 Task: Explore Airbnb listings in Nashville, Tennesse, Plan accommodations for an official meeting.
Action: Mouse moved to (437, 75)
Screenshot: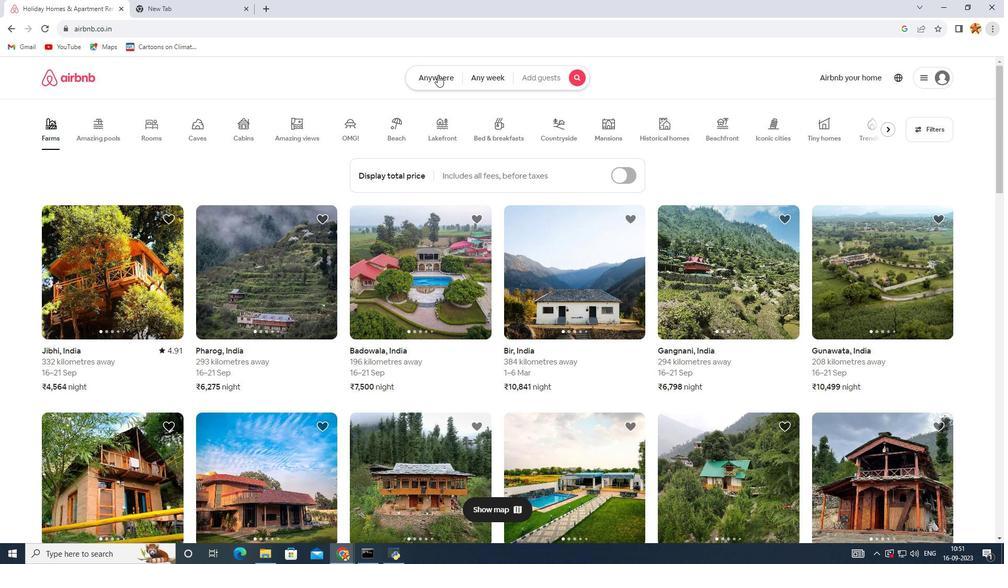 
Action: Mouse pressed left at (437, 75)
Screenshot: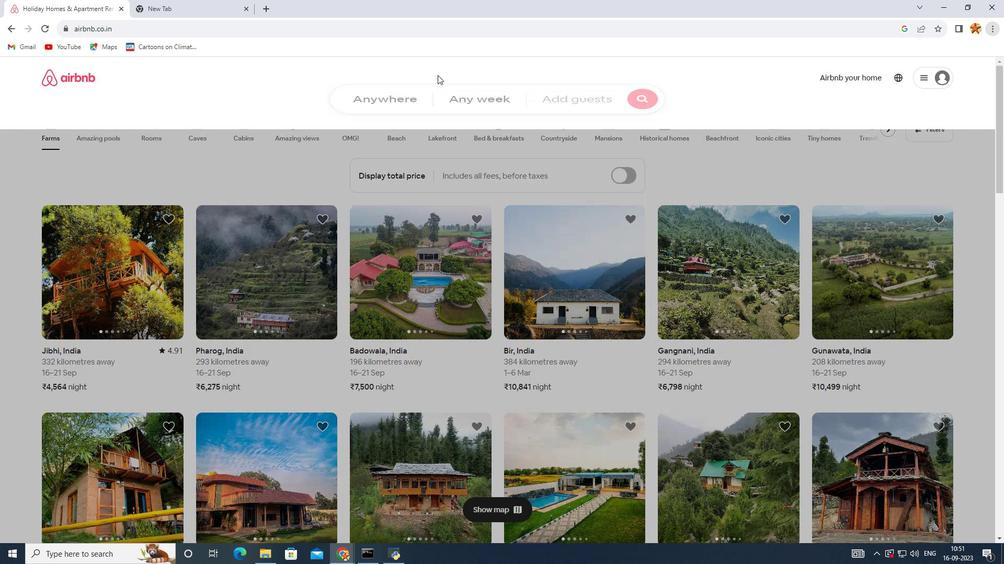 
Action: Mouse moved to (380, 111)
Screenshot: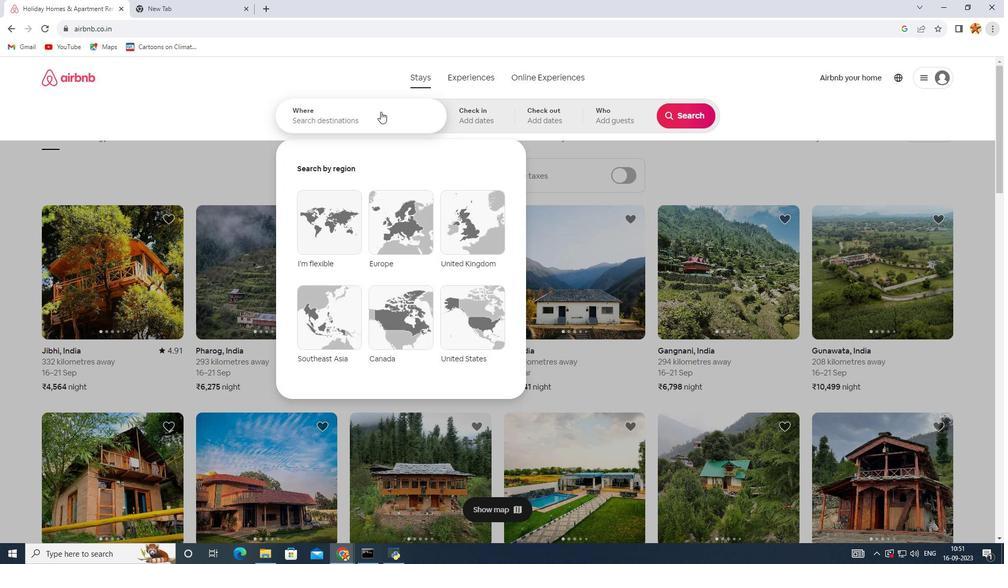 
Action: Mouse pressed left at (380, 111)
Screenshot: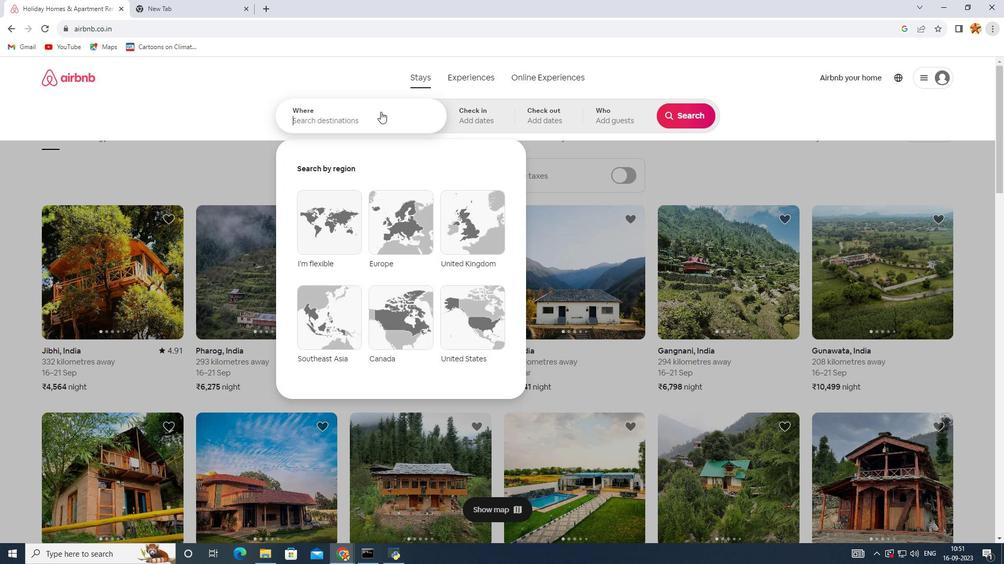 
Action: Mouse moved to (401, 107)
Screenshot: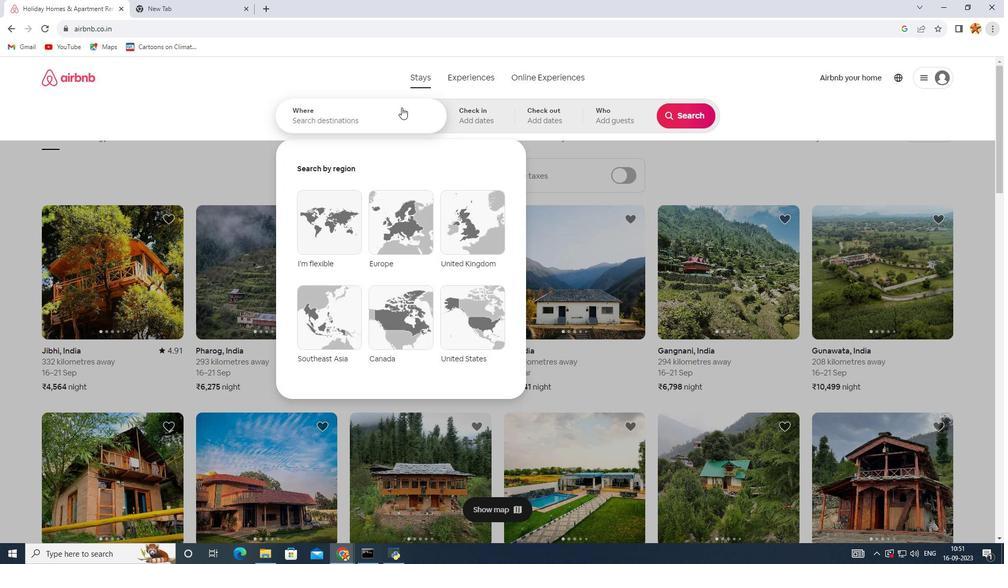 
Action: Key pressed <Key.caps_lock>N<Key.caps_lock>ashville
Screenshot: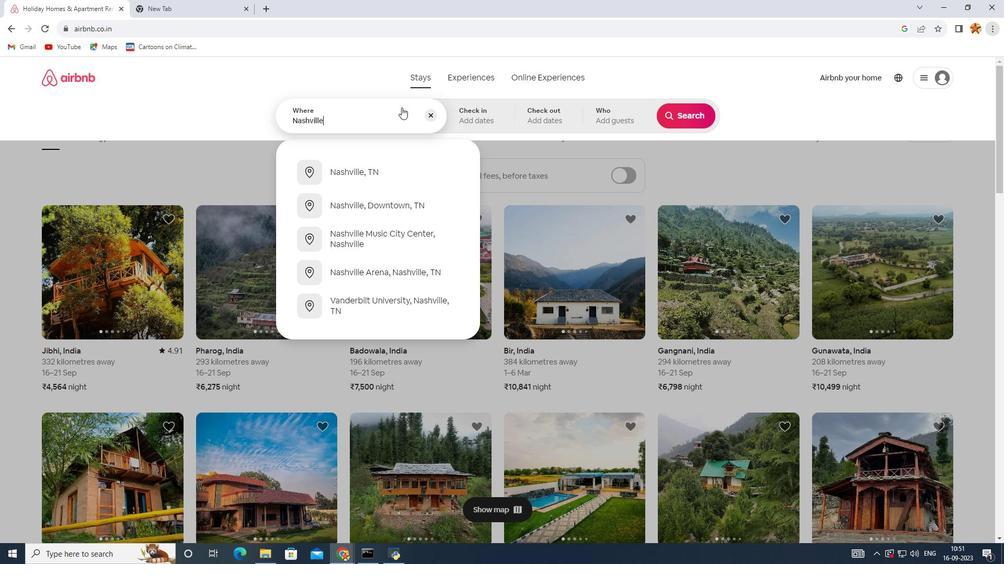 
Action: Mouse moved to (392, 177)
Screenshot: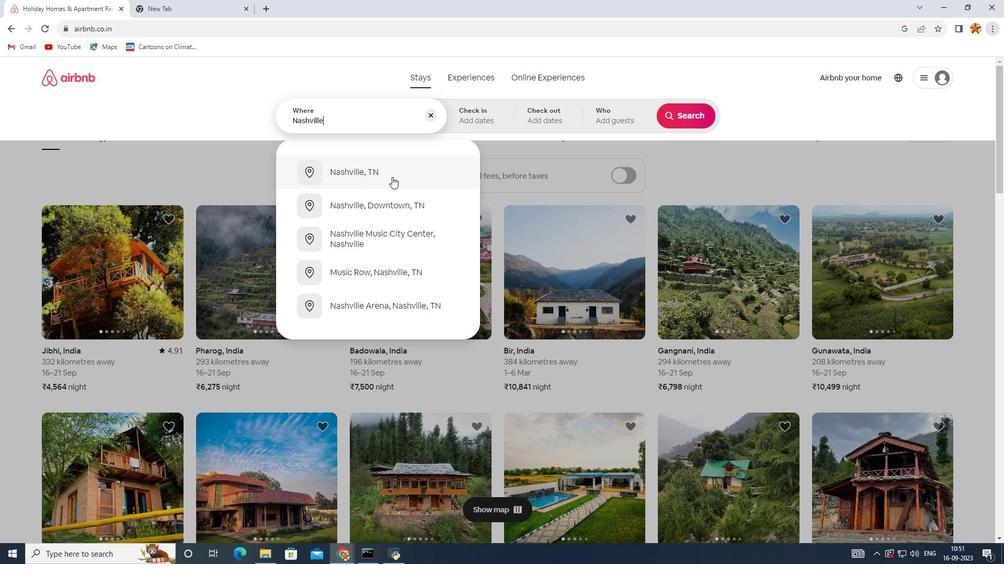 
Action: Mouse pressed left at (392, 177)
Screenshot: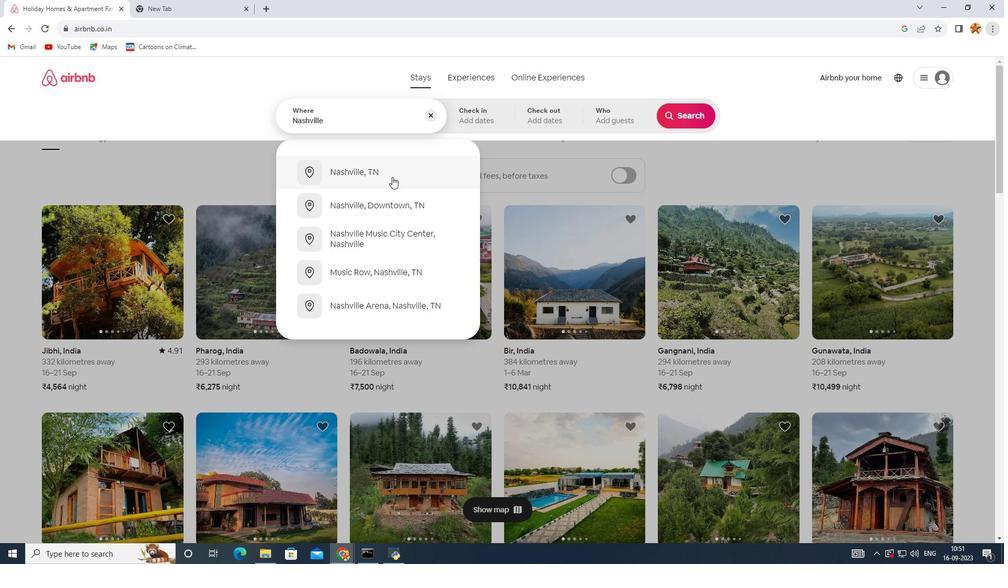 
Action: Mouse moved to (689, 117)
Screenshot: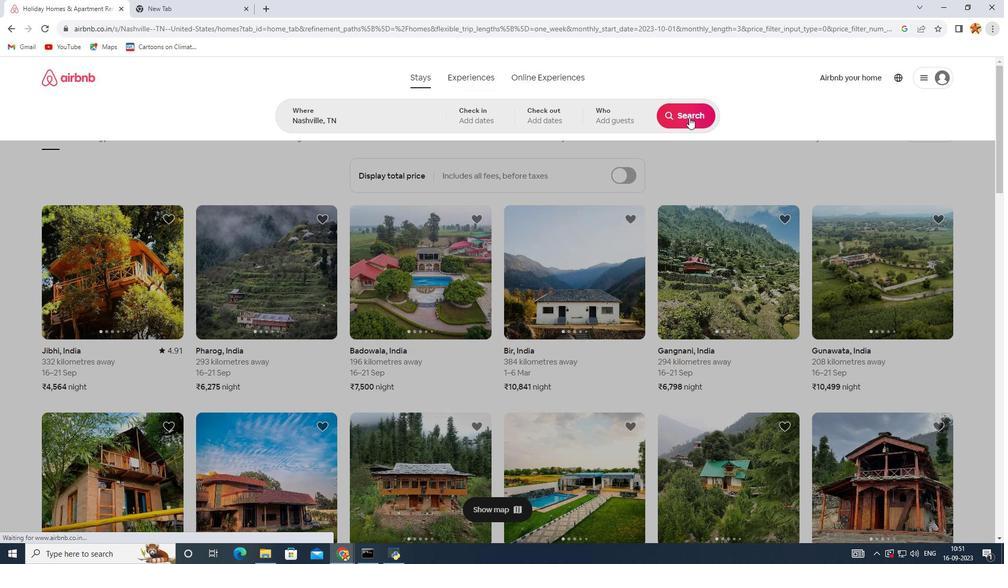 
Action: Mouse pressed left at (689, 117)
Screenshot: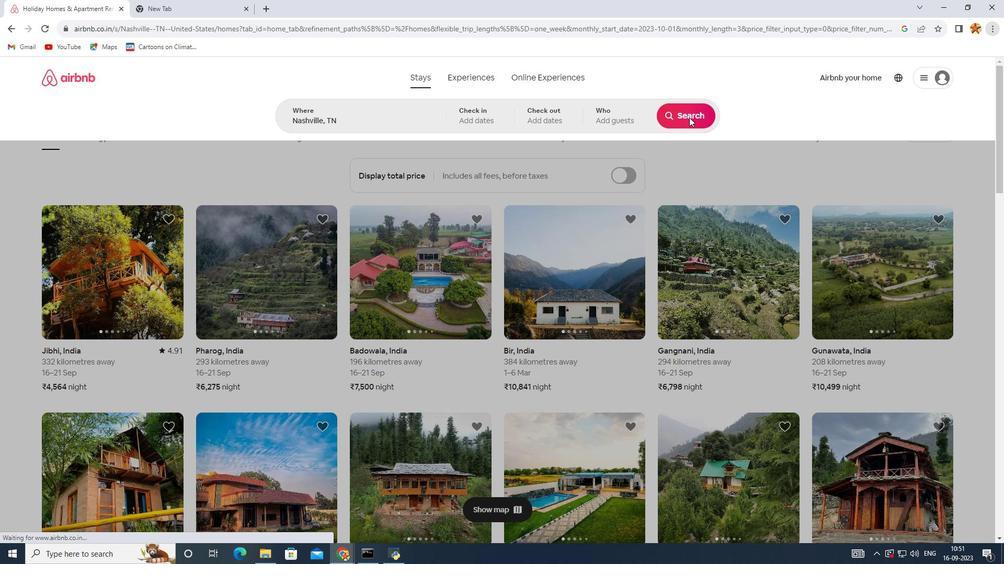
Action: Mouse moved to (955, 119)
Screenshot: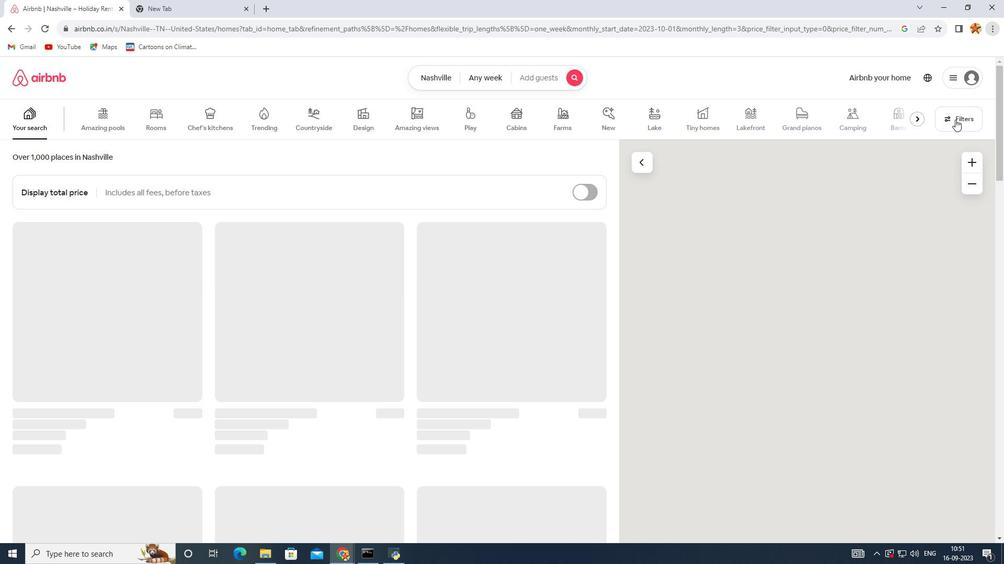 
Action: Mouse pressed left at (955, 119)
Screenshot: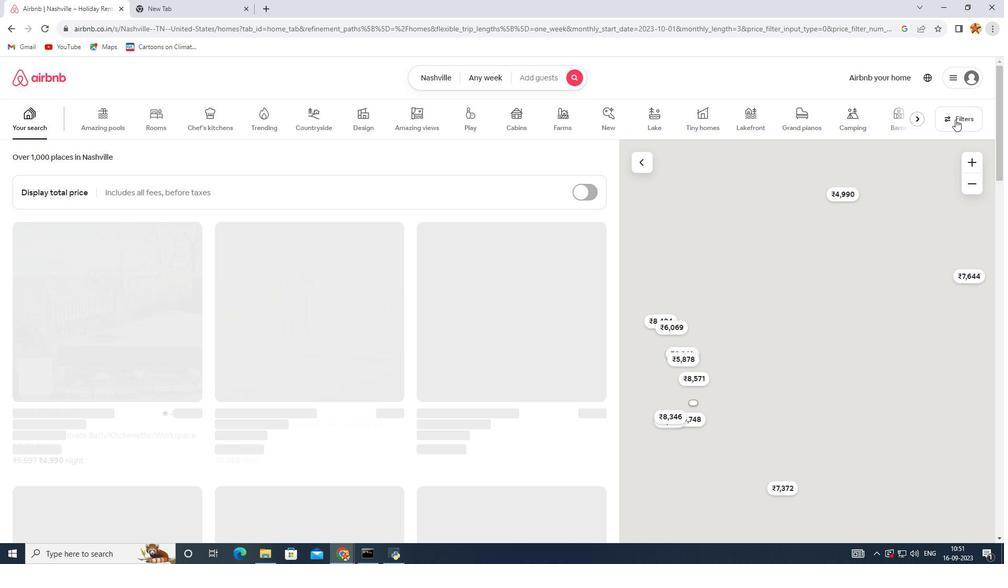 
Action: Mouse pressed left at (955, 119)
Screenshot: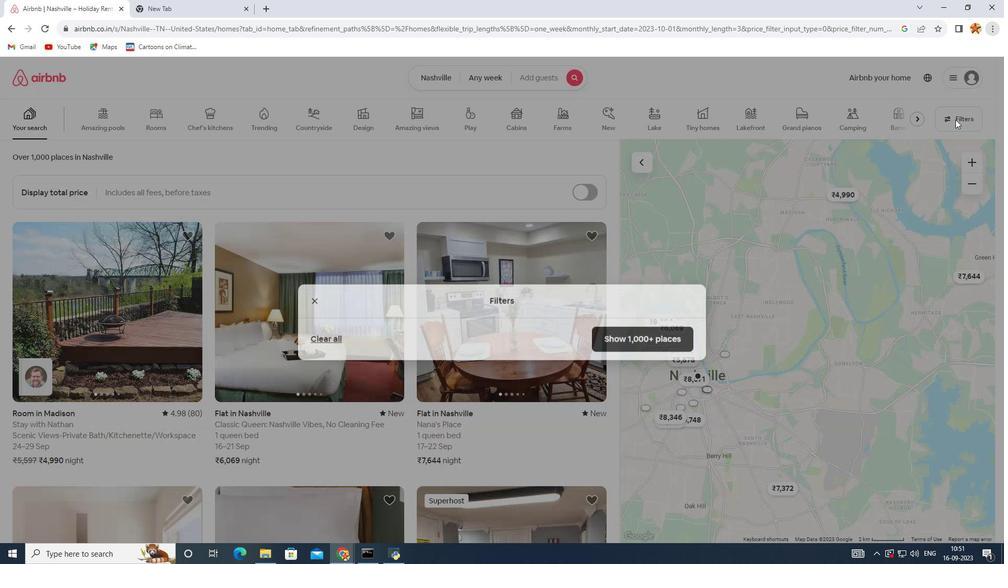 
Action: Mouse moved to (950, 122)
Screenshot: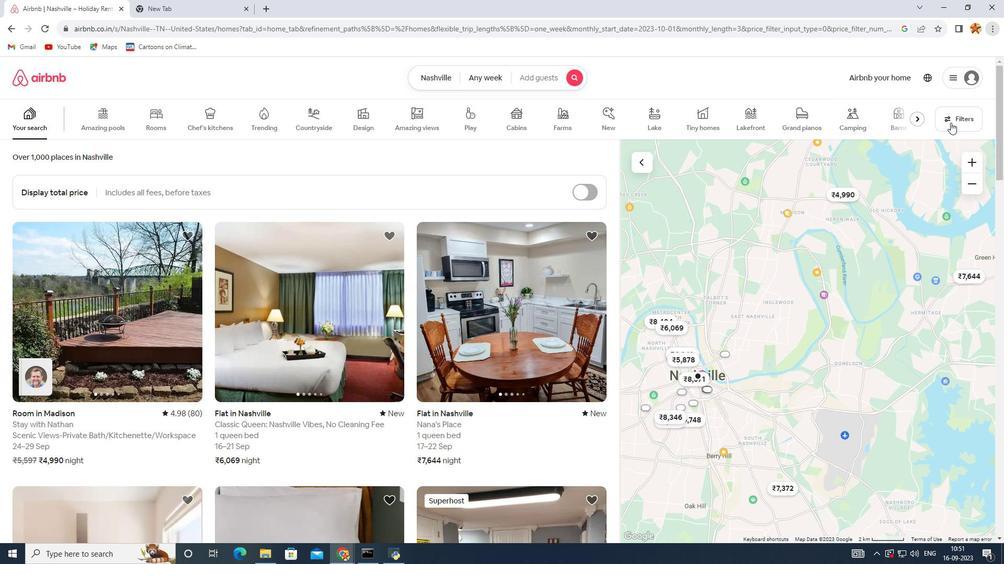 
Action: Mouse pressed left at (950, 122)
Screenshot: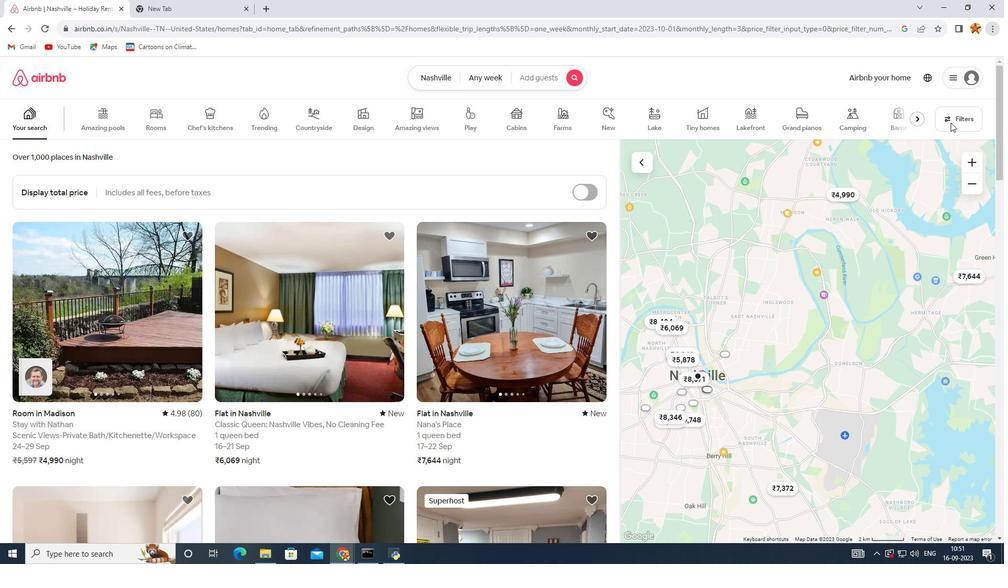 
Action: Mouse moved to (345, 329)
Screenshot: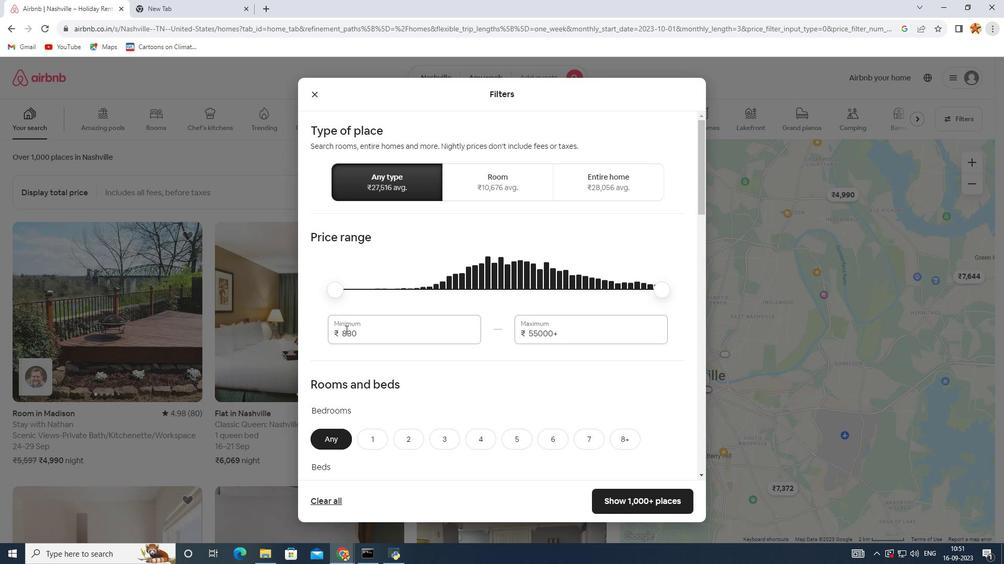 
Action: Mouse scrolled (345, 329) with delta (0, 0)
Screenshot: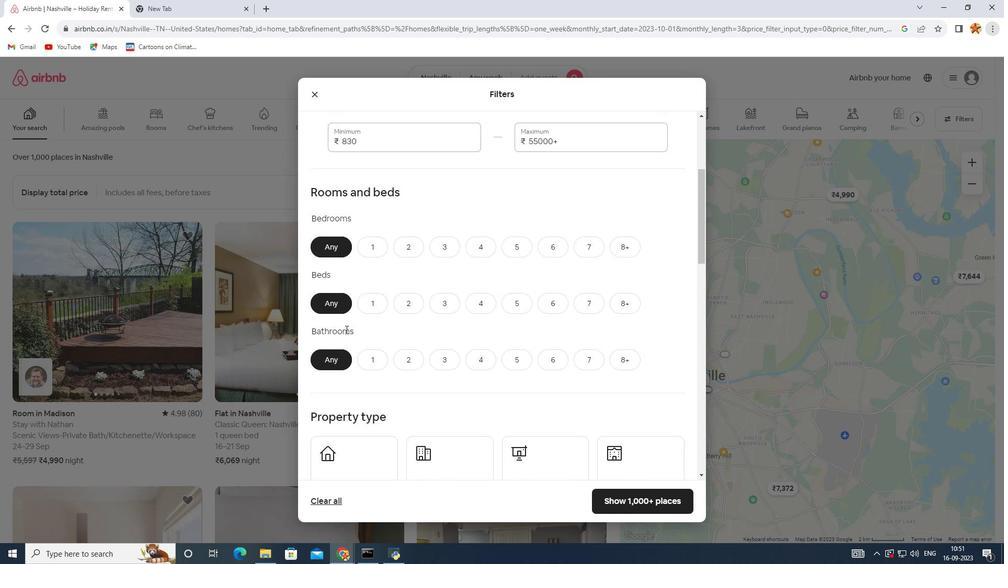 
Action: Mouse scrolled (345, 329) with delta (0, 0)
Screenshot: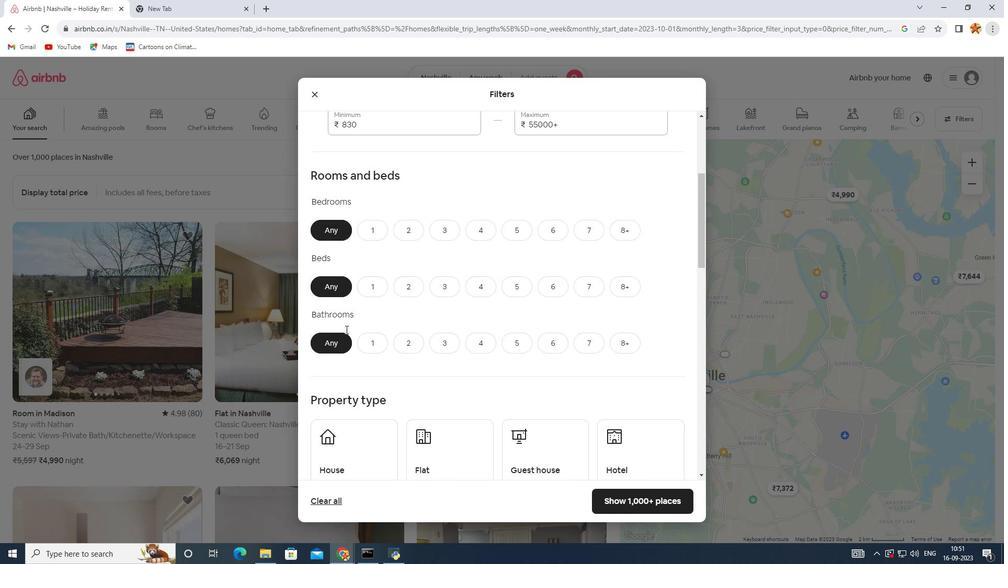 
Action: Mouse scrolled (345, 329) with delta (0, 0)
Screenshot: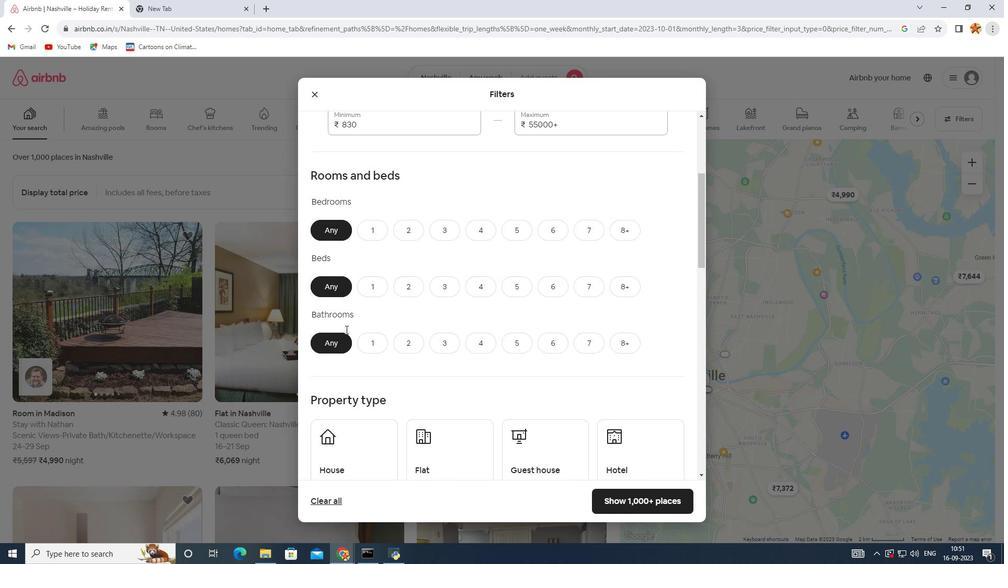 
Action: Mouse scrolled (345, 329) with delta (0, 0)
Screenshot: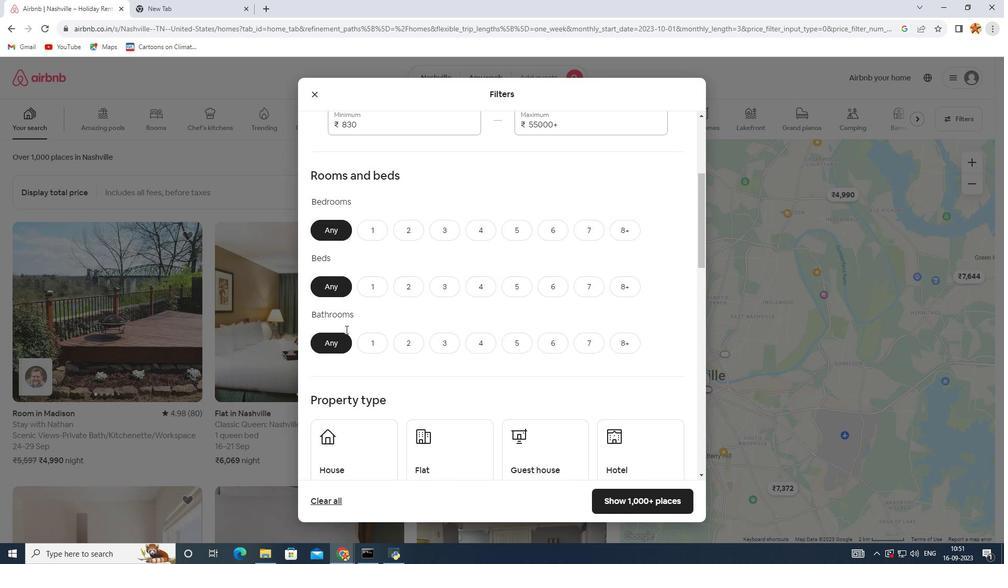 
Action: Mouse scrolled (345, 329) with delta (0, 0)
Screenshot: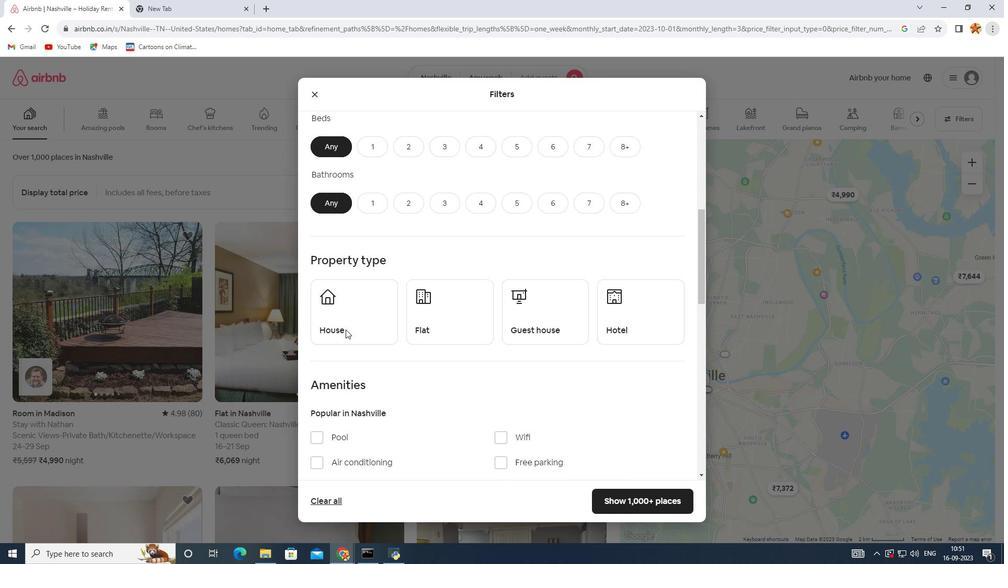 
Action: Mouse scrolled (345, 329) with delta (0, 0)
Screenshot: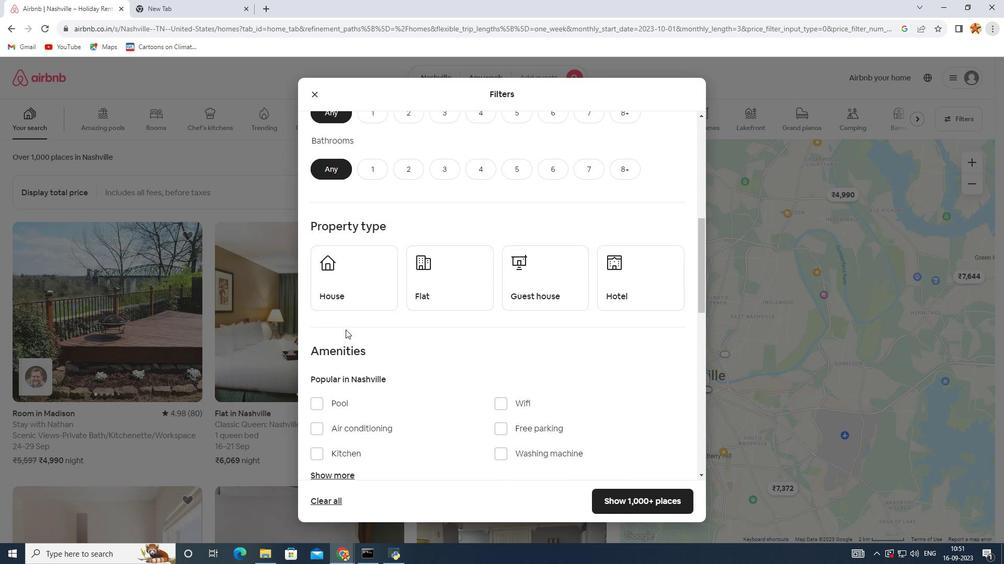 
Action: Mouse scrolled (345, 329) with delta (0, 0)
Screenshot: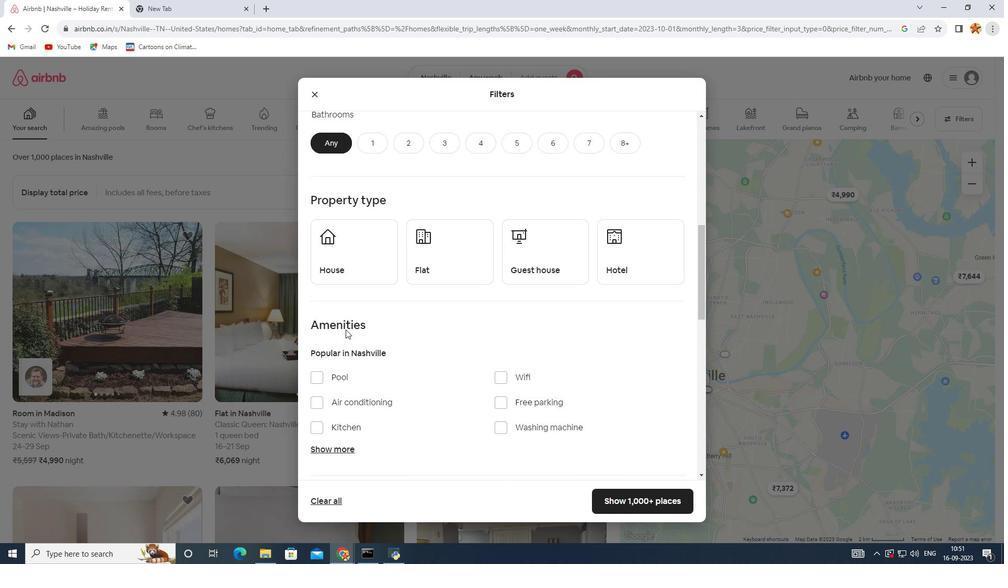 
Action: Mouse scrolled (345, 329) with delta (0, 0)
Screenshot: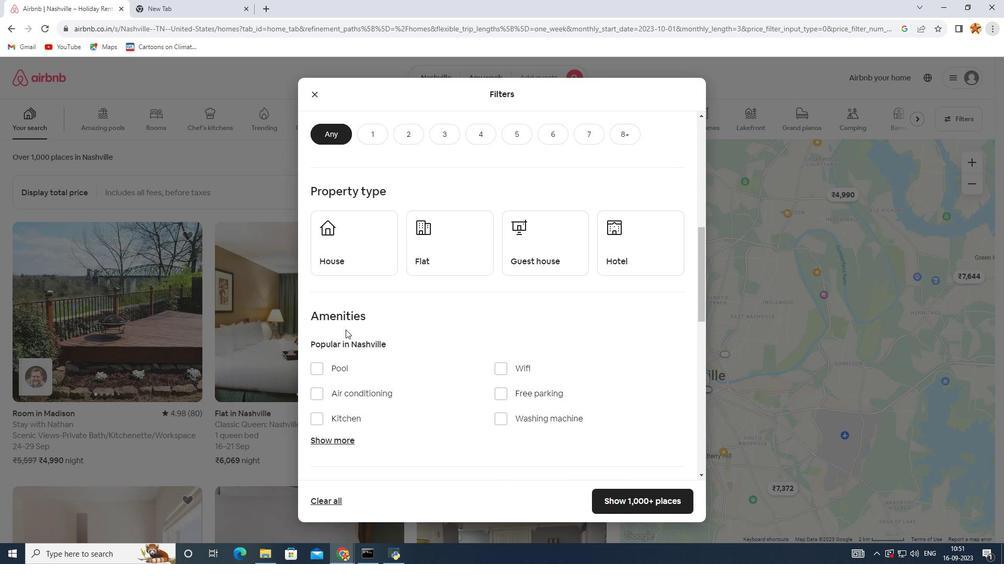
Action: Mouse moved to (336, 399)
Screenshot: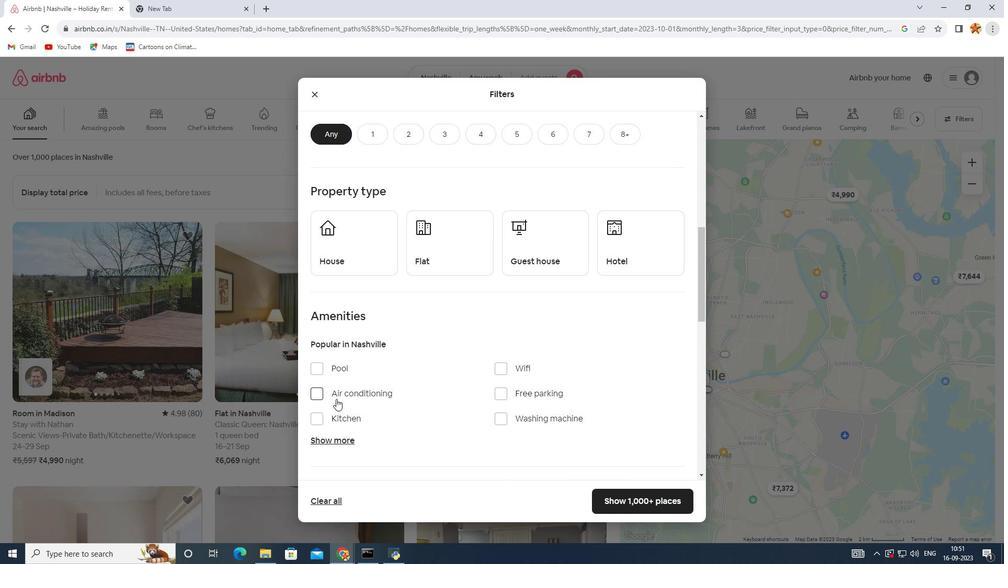 
Action: Mouse scrolled (336, 399) with delta (0, 0)
Screenshot: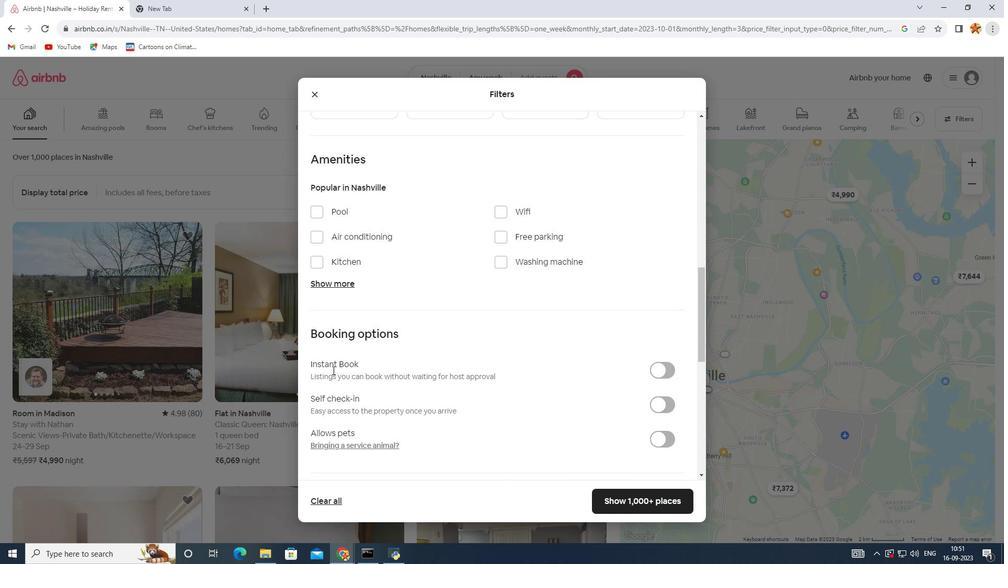 
Action: Mouse scrolled (336, 399) with delta (0, 0)
Screenshot: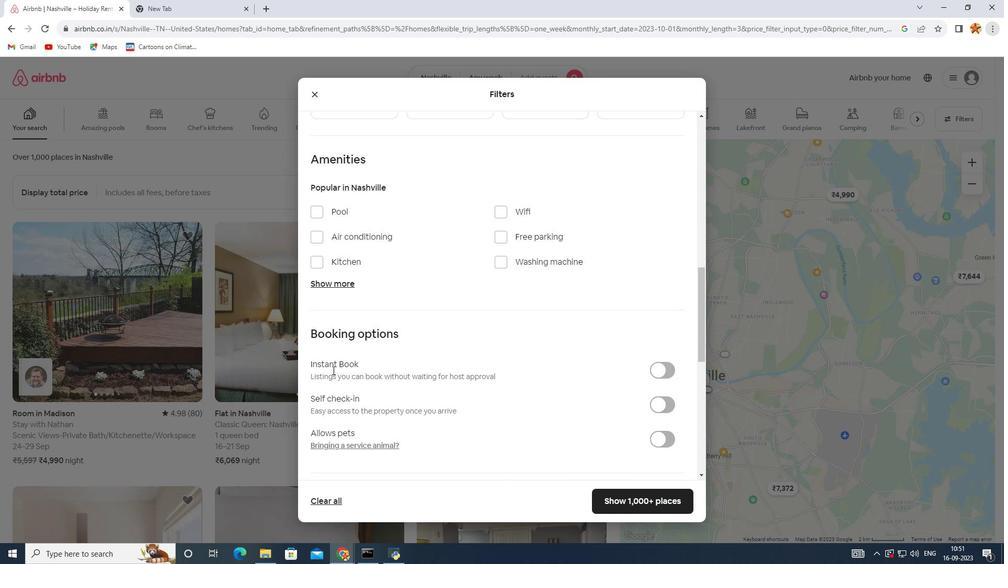 
Action: Mouse scrolled (336, 399) with delta (0, 0)
Screenshot: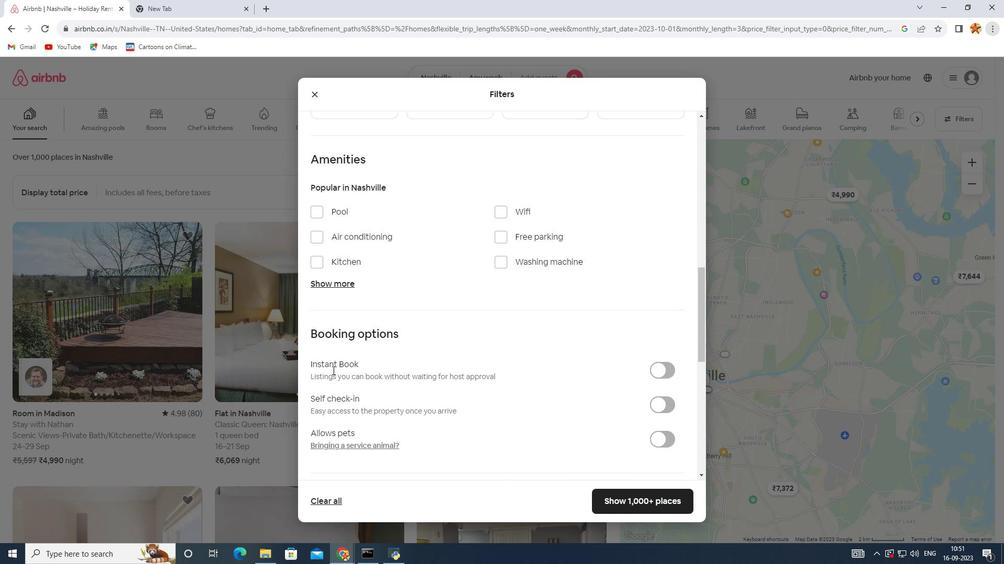 
Action: Mouse moved to (348, 285)
Screenshot: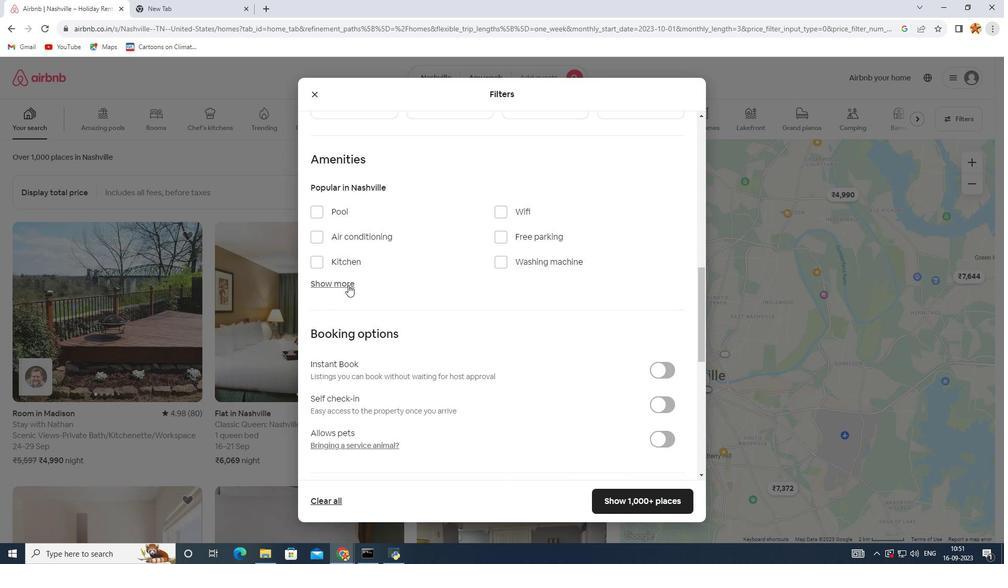 
Action: Mouse pressed left at (348, 285)
Screenshot: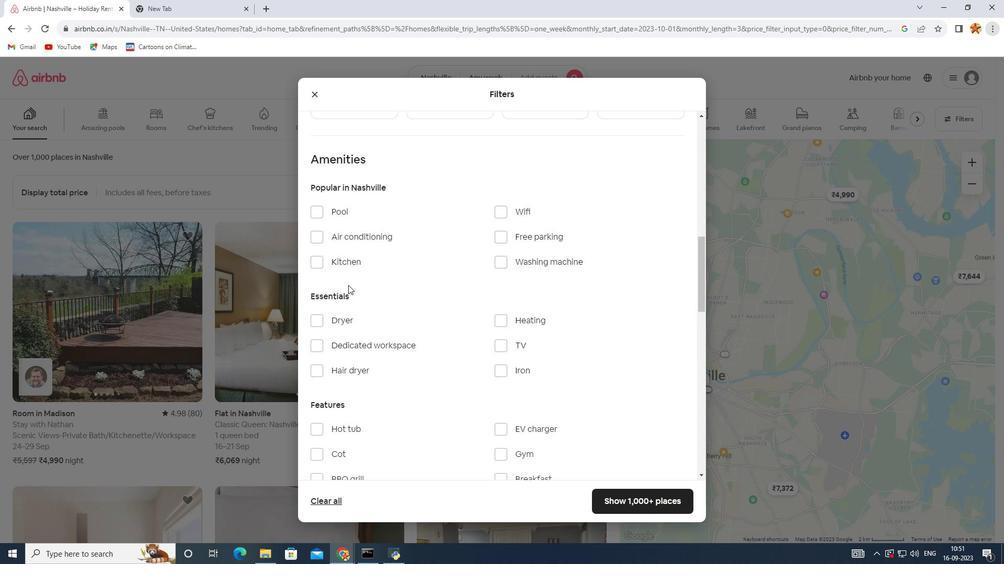 
Action: Mouse moved to (335, 320)
Screenshot: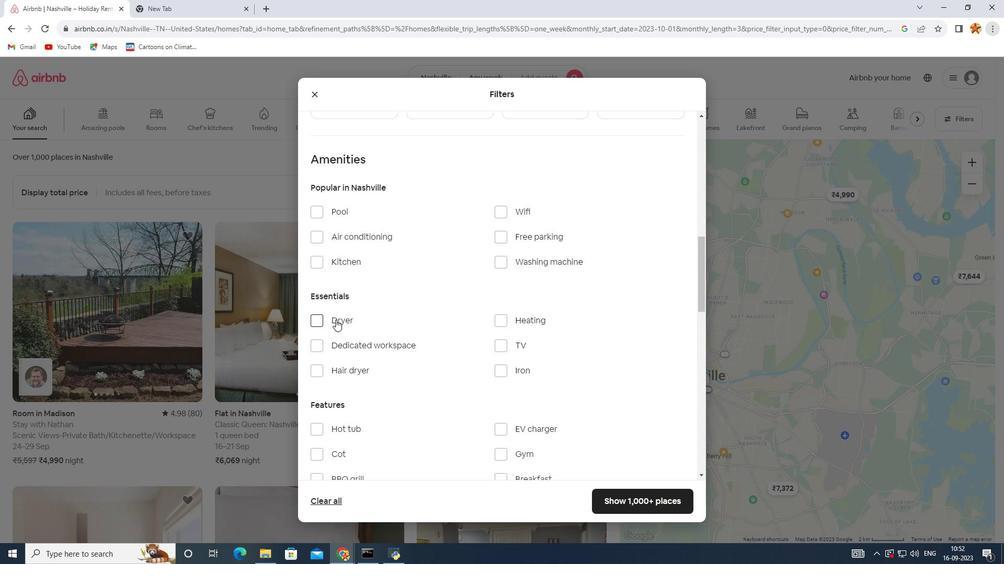 
Action: Mouse scrolled (335, 319) with delta (0, 0)
Screenshot: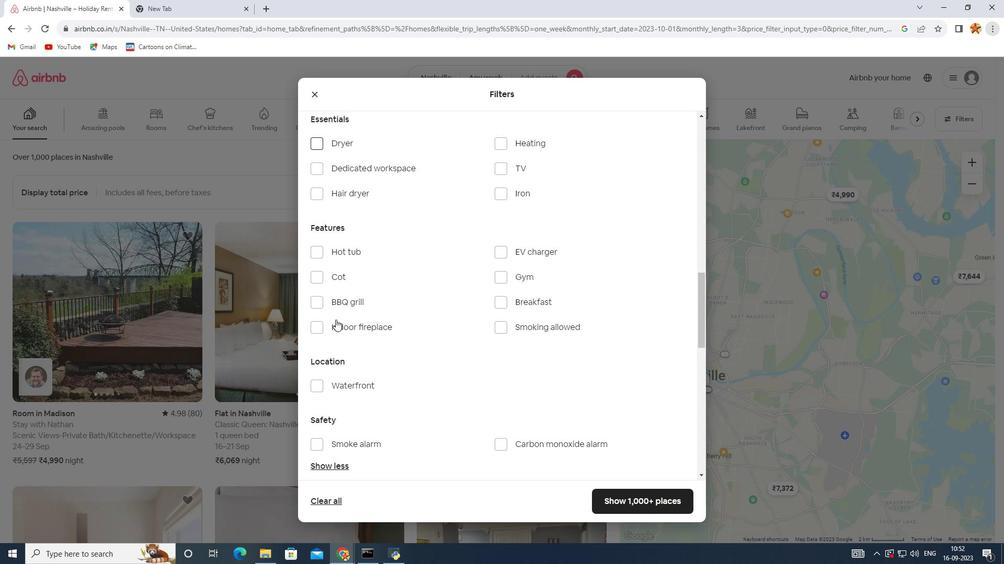 
Action: Mouse scrolled (335, 319) with delta (0, 0)
Screenshot: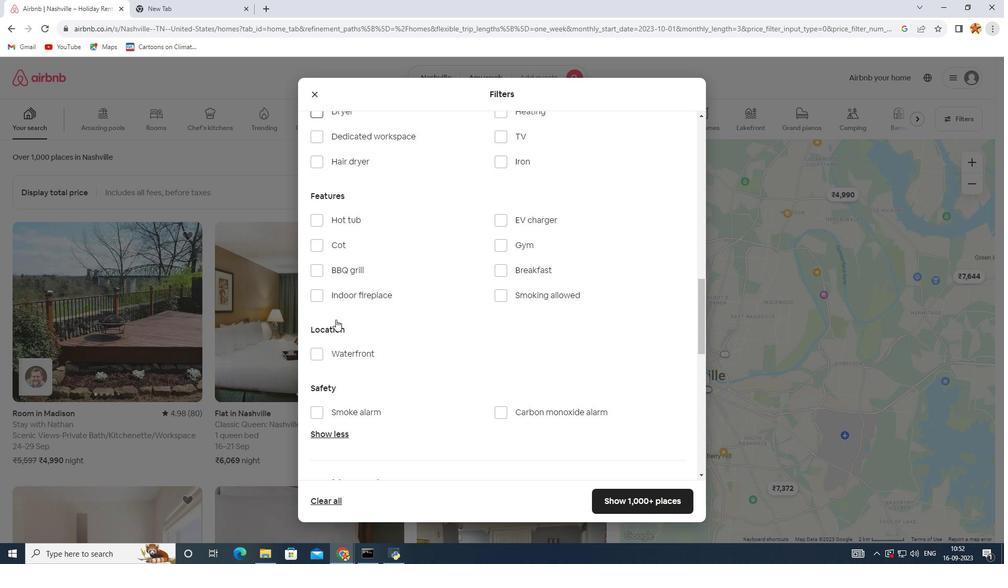 
Action: Mouse scrolled (335, 319) with delta (0, 0)
Screenshot: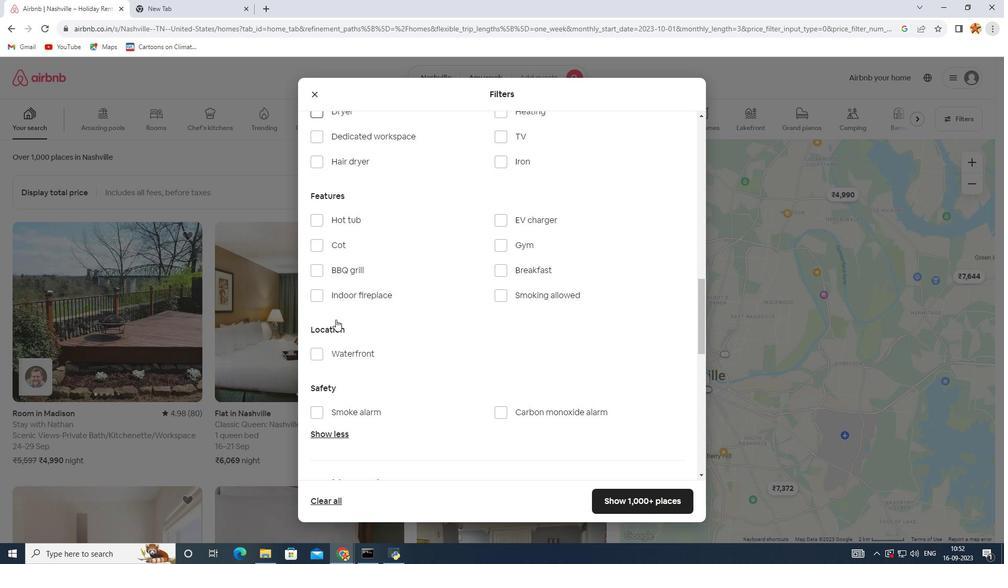 
Action: Mouse scrolled (335, 319) with delta (0, 0)
Screenshot: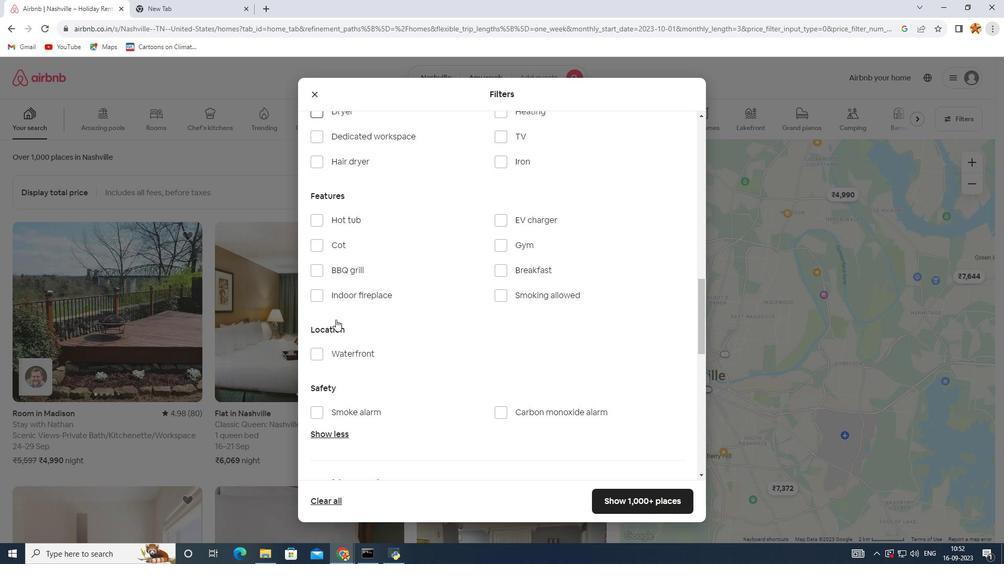 
Action: Mouse moved to (322, 277)
Screenshot: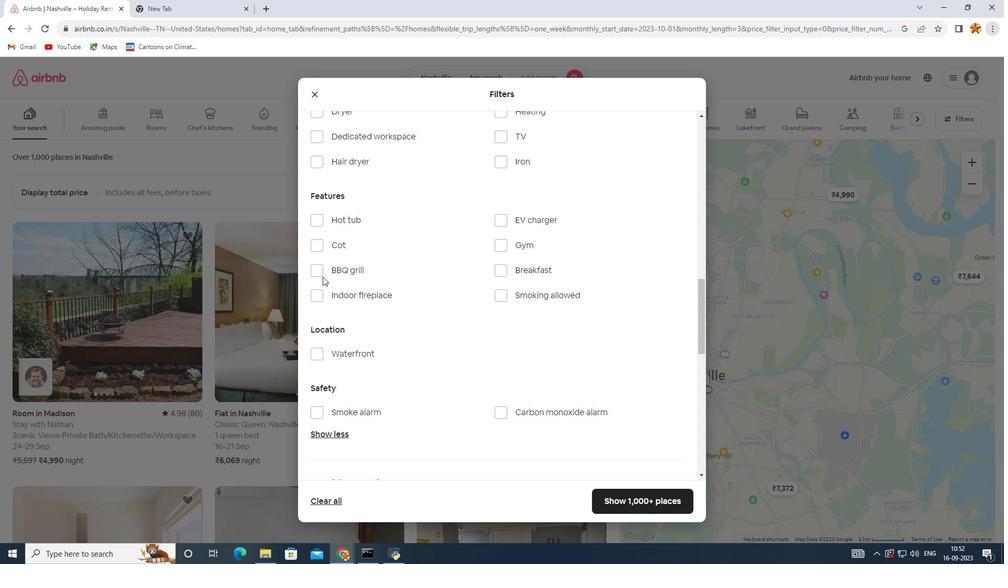 
Action: Mouse pressed left at (322, 277)
Screenshot: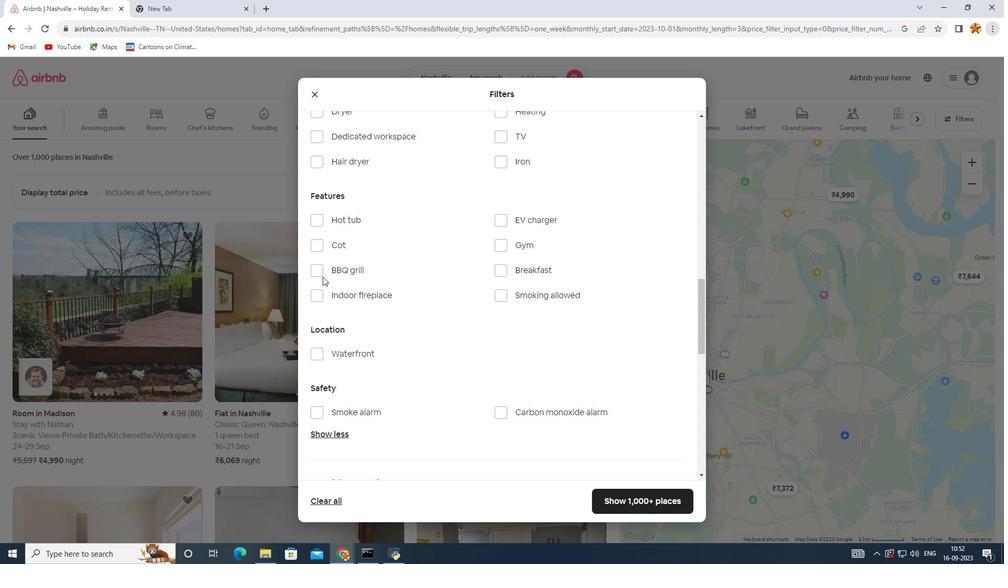 
Action: Mouse moved to (319, 276)
Screenshot: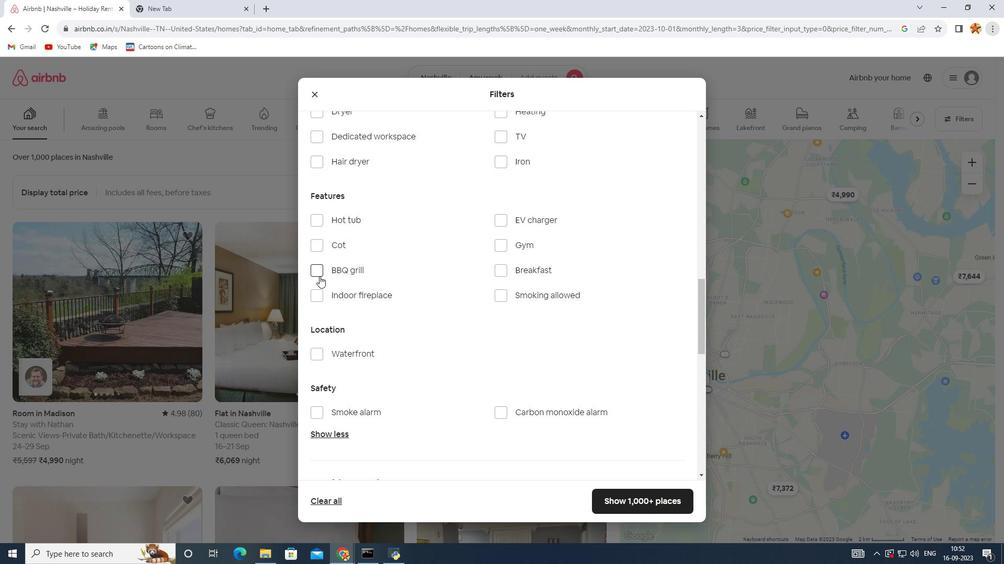 
Action: Mouse pressed left at (319, 276)
Screenshot: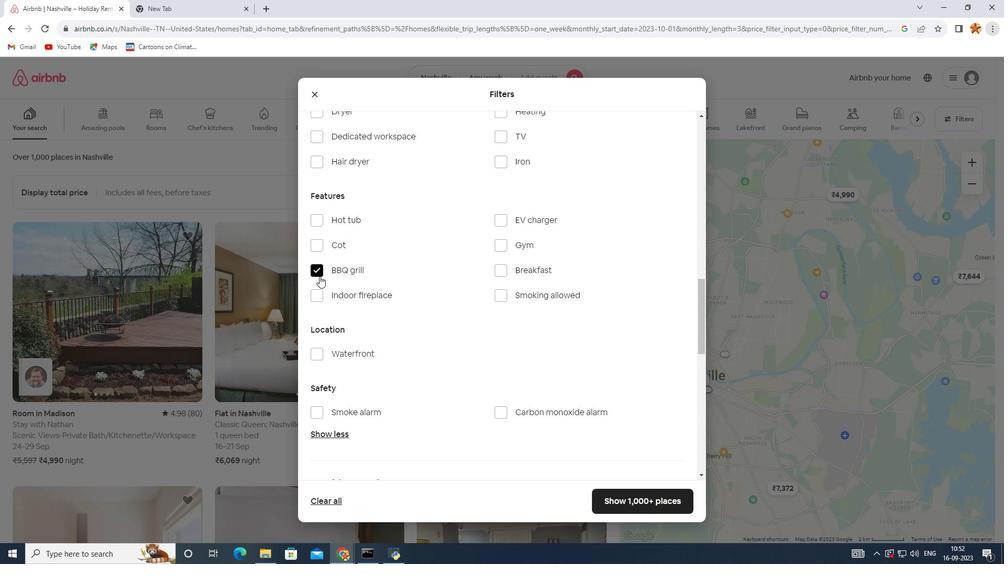 
Action: Mouse moved to (314, 298)
Screenshot: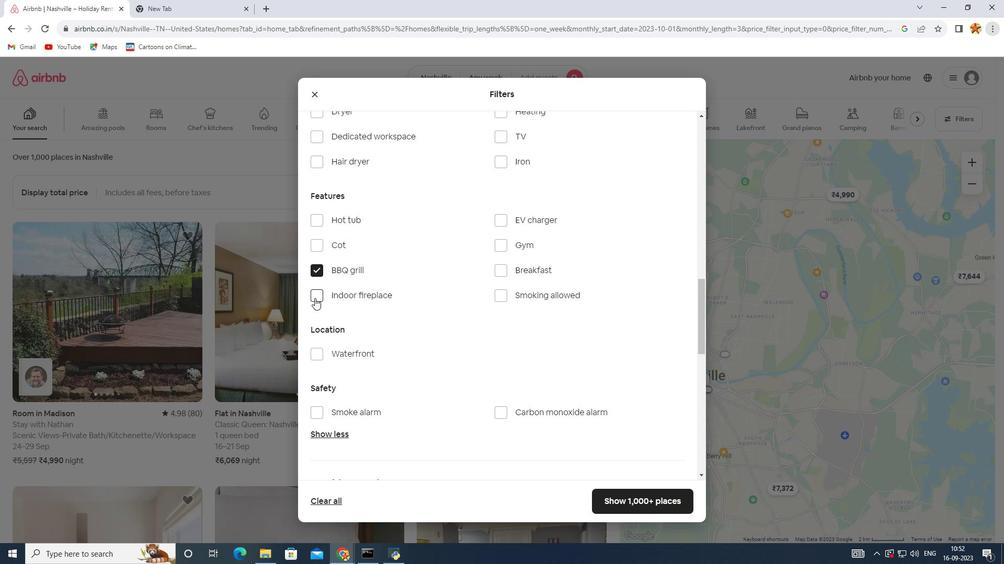 
Action: Mouse pressed left at (314, 298)
Screenshot: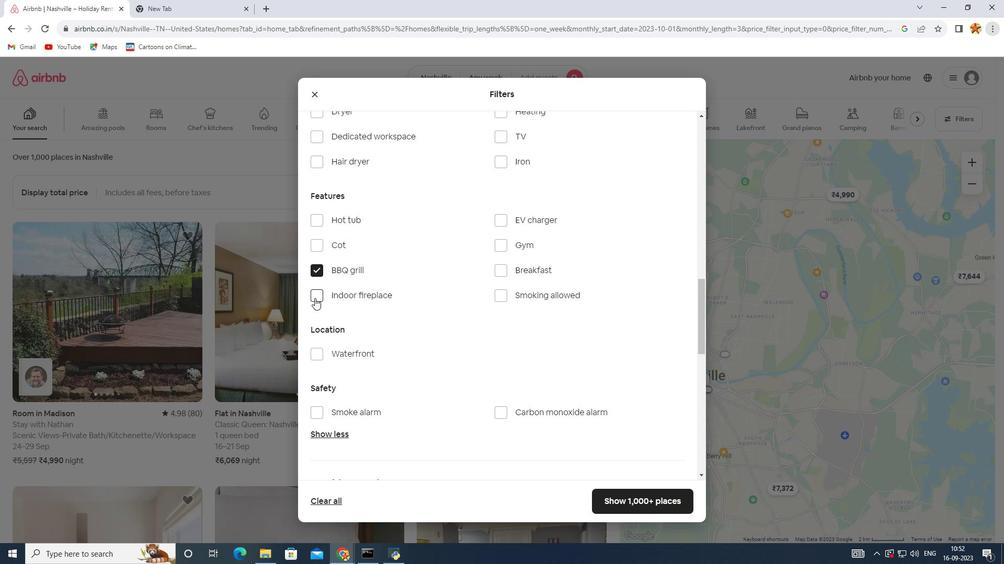 
Action: Mouse moved to (351, 290)
Screenshot: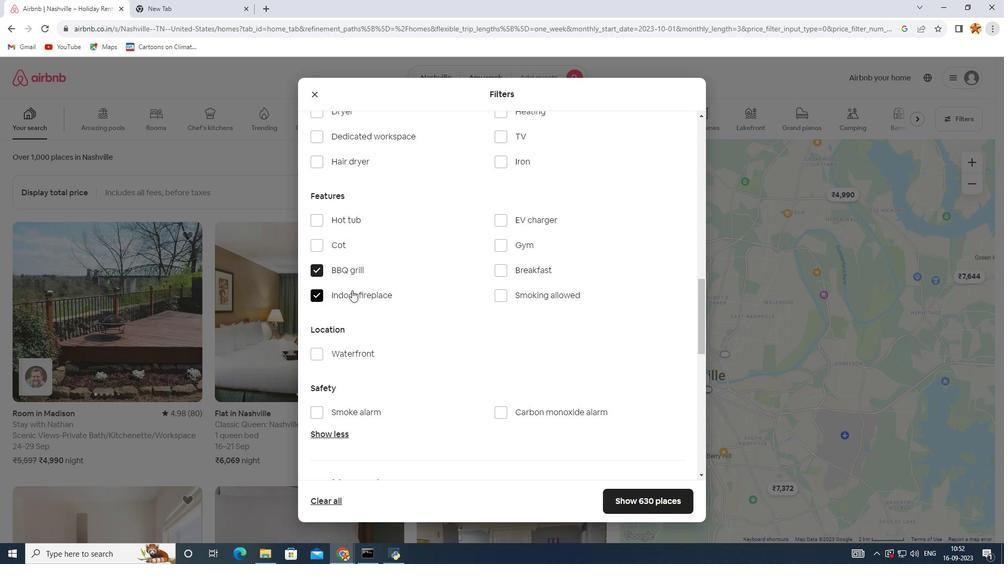 
Action: Mouse scrolled (351, 291) with delta (0, 0)
Screenshot: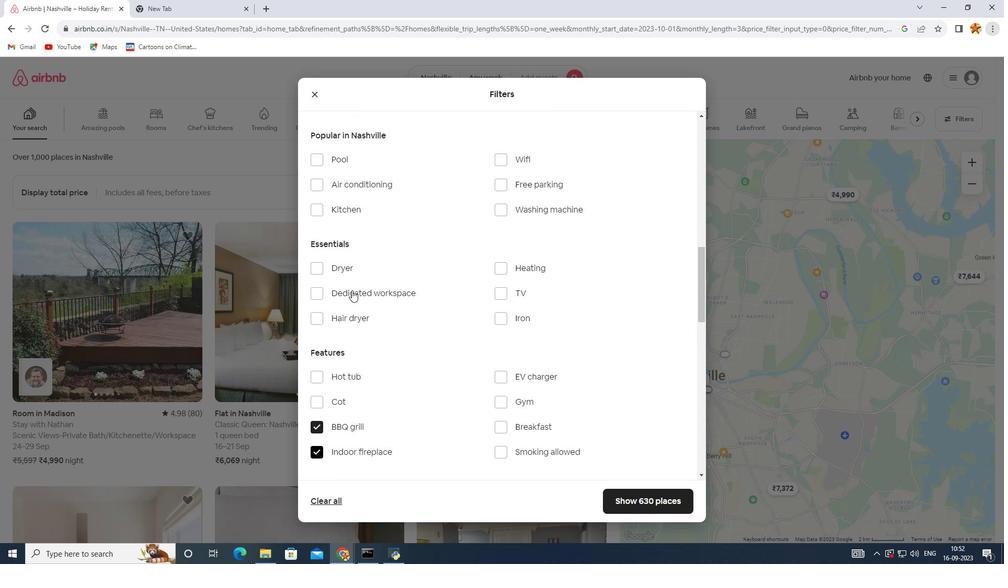 
Action: Mouse scrolled (351, 291) with delta (0, 0)
Screenshot: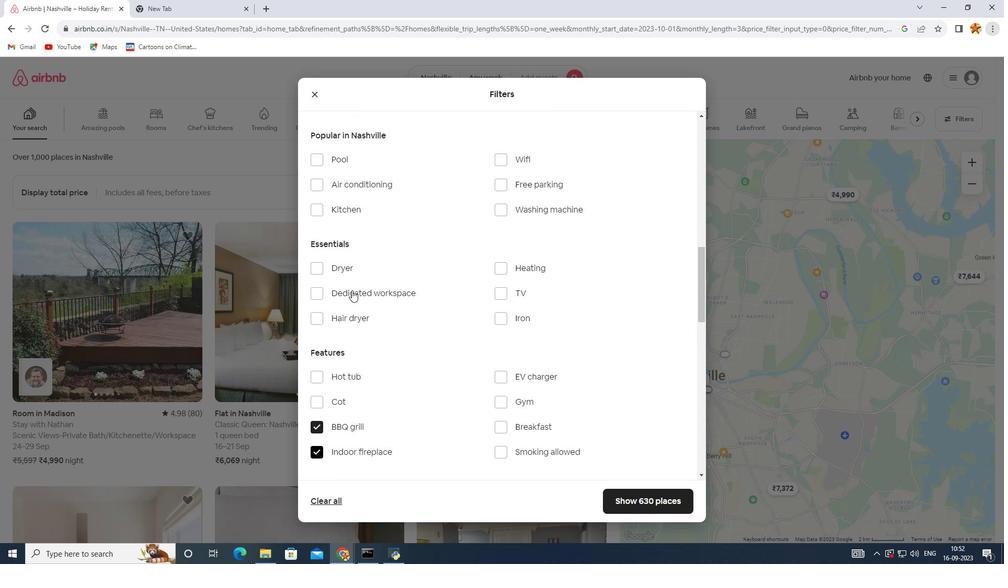 
Action: Mouse scrolled (351, 291) with delta (0, 0)
Screenshot: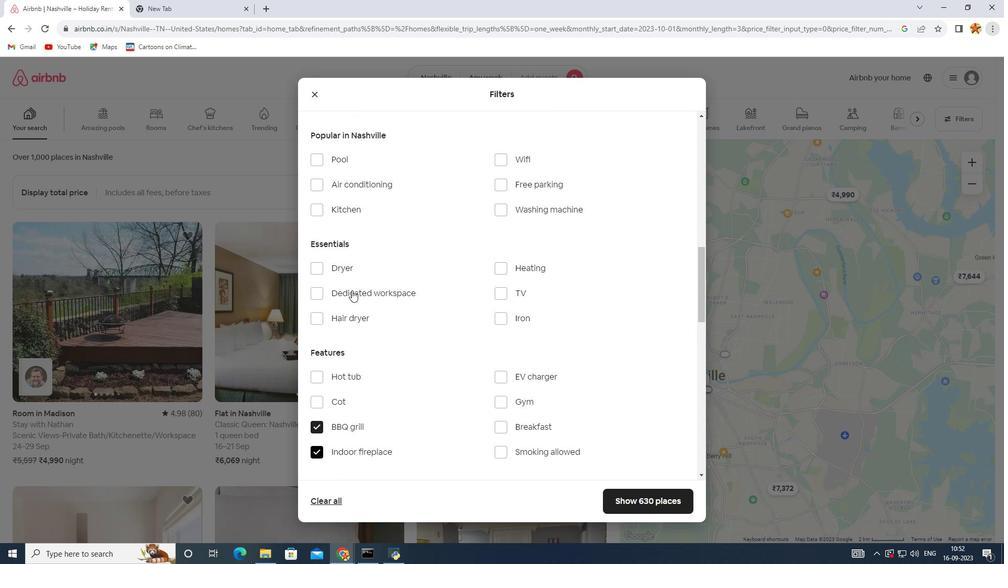 
Action: Mouse moved to (373, 295)
Screenshot: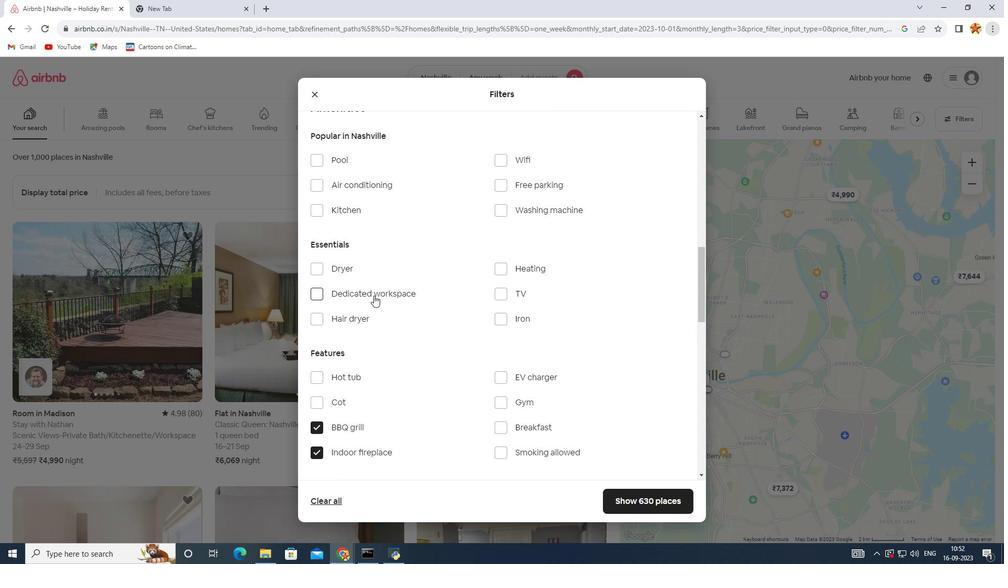 
Action: Mouse scrolled (373, 296) with delta (0, 0)
Screenshot: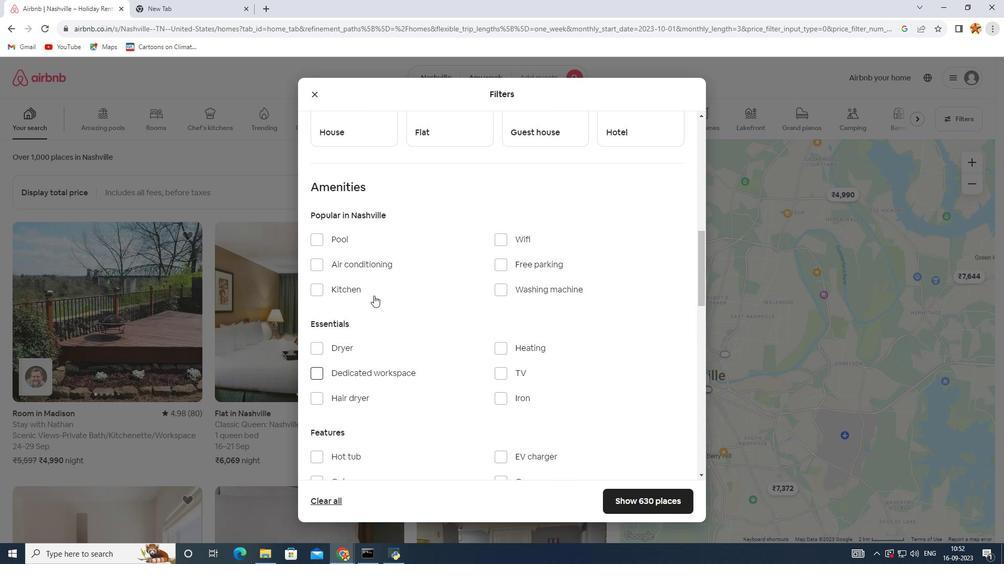 
Action: Mouse scrolled (373, 296) with delta (0, 0)
Screenshot: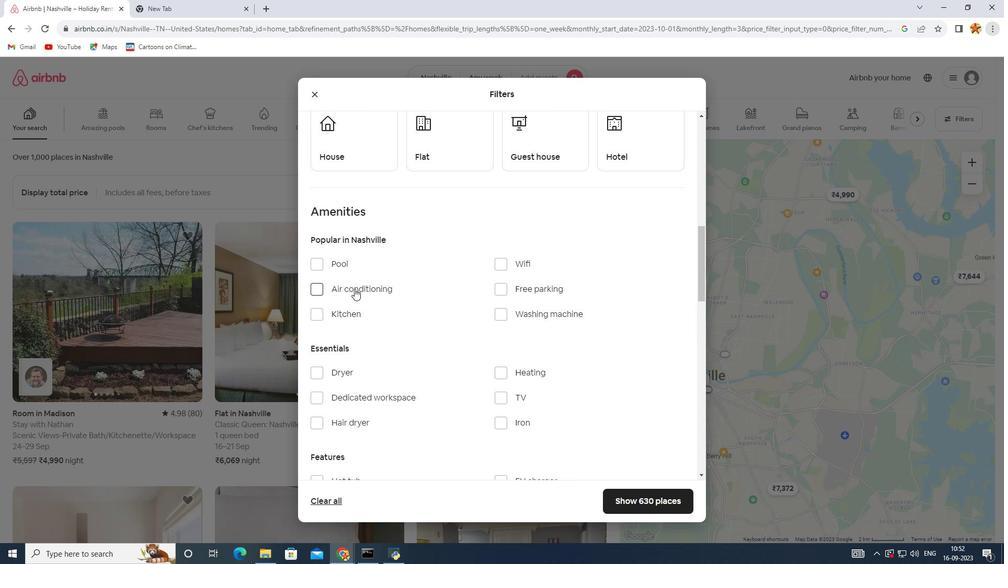 
Action: Mouse moved to (319, 288)
Screenshot: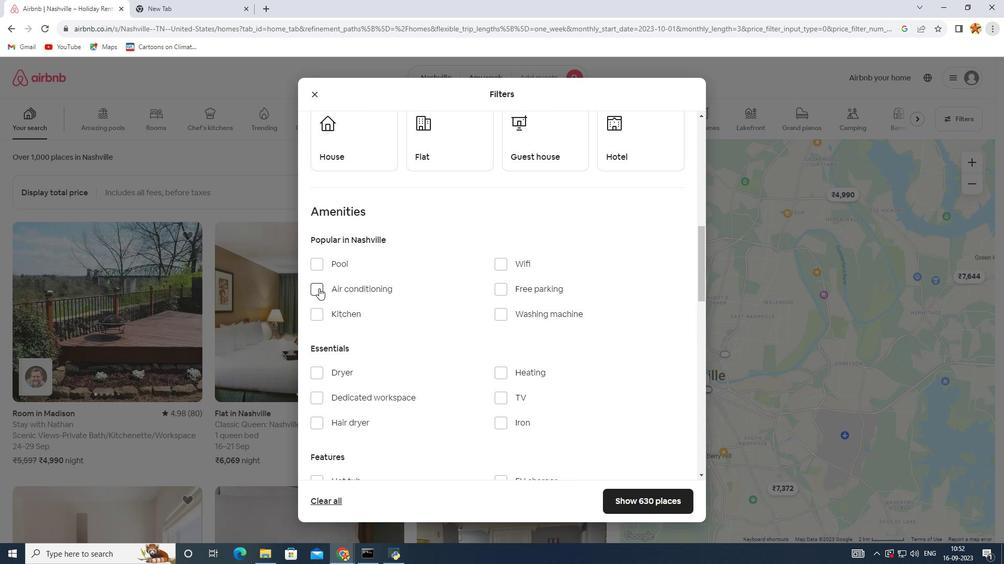 
Action: Mouse pressed left at (319, 288)
Screenshot: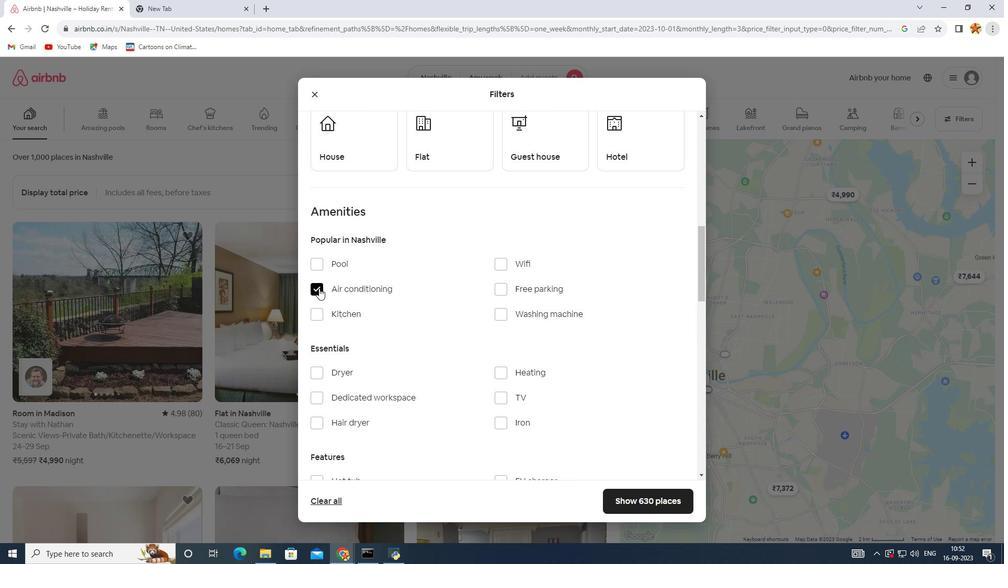 
Action: Mouse moved to (470, 312)
Screenshot: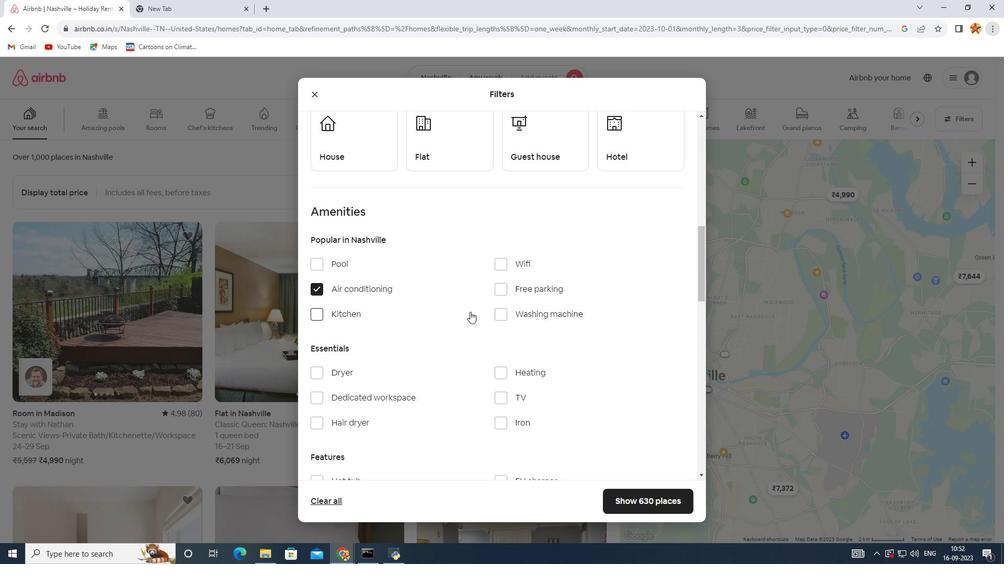 
Action: Mouse scrolled (470, 312) with delta (0, 0)
Screenshot: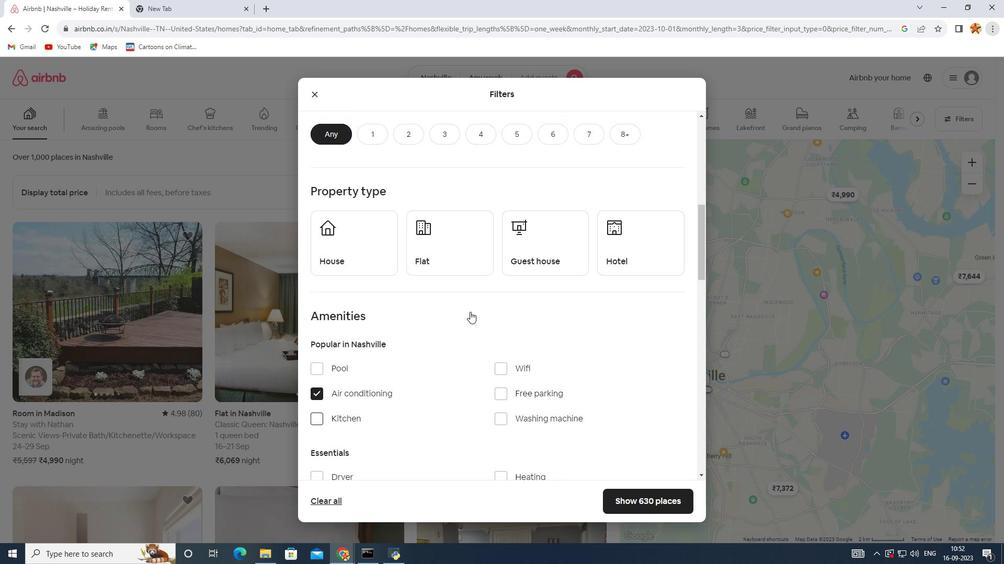 
Action: Mouse scrolled (470, 312) with delta (0, 0)
Screenshot: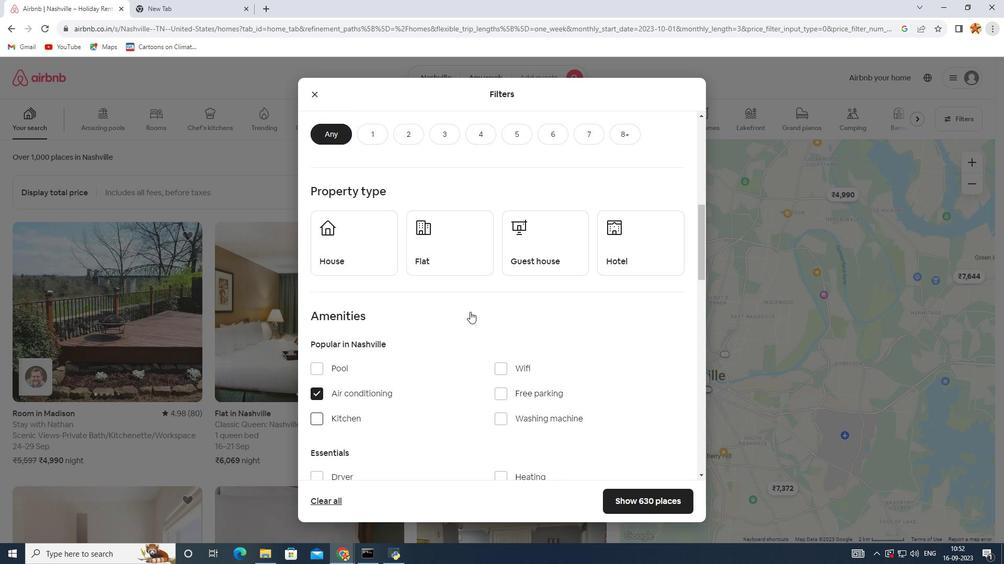
Action: Mouse moved to (638, 497)
Screenshot: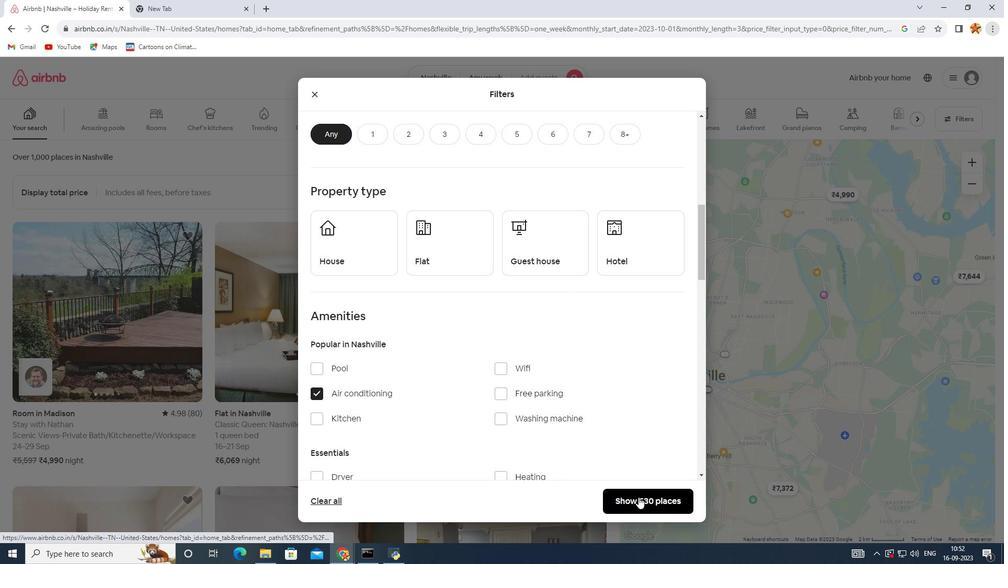 
Action: Mouse pressed left at (638, 497)
Screenshot: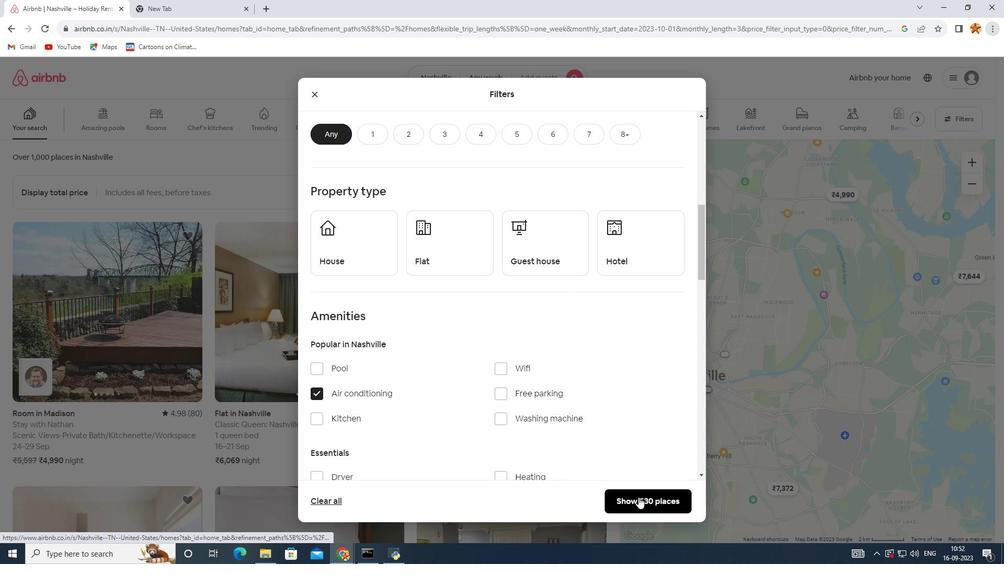 
Action: Mouse moved to (313, 282)
Screenshot: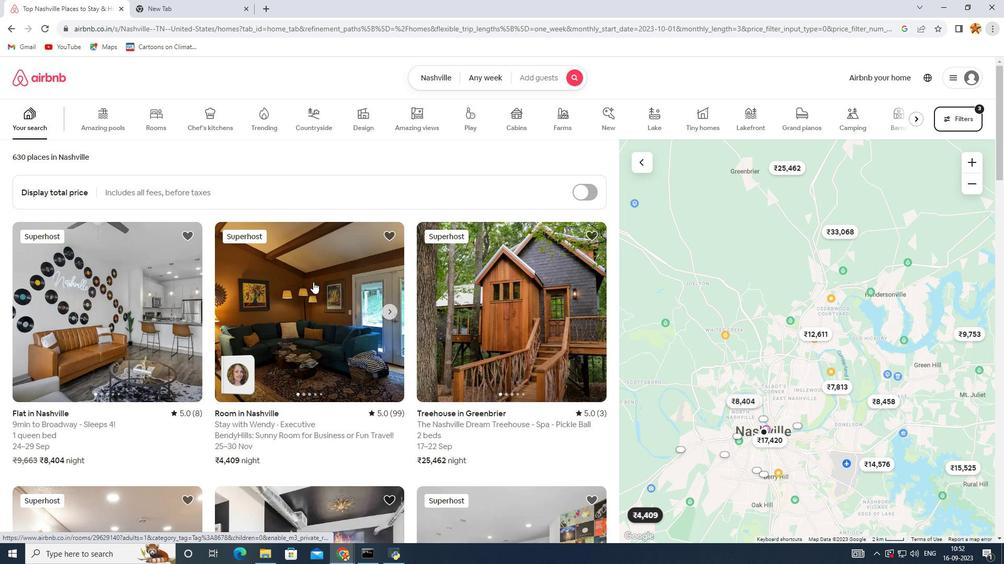 
Action: Mouse scrolled (313, 281) with delta (0, 0)
Screenshot: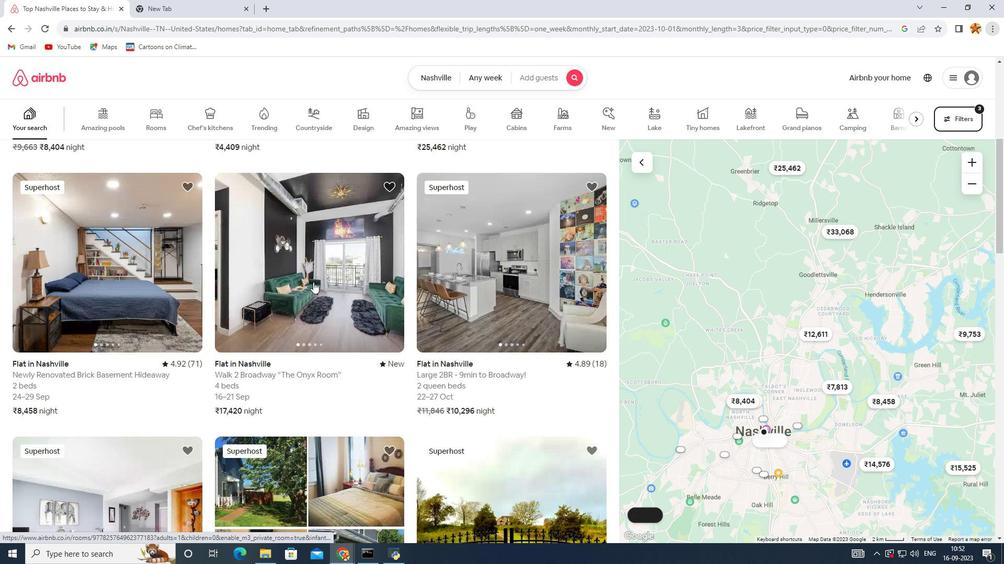 
Action: Mouse scrolled (313, 281) with delta (0, 0)
Screenshot: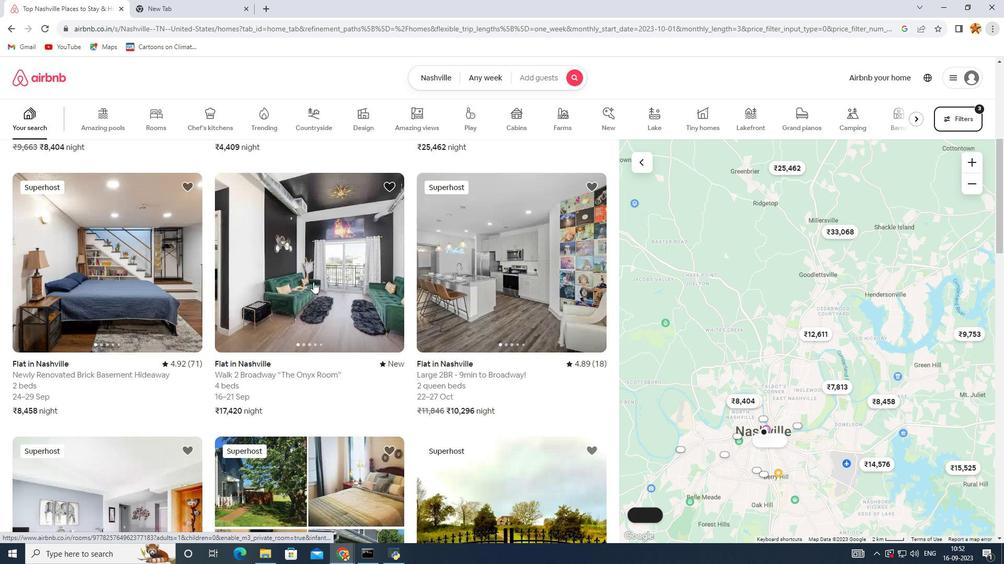 
Action: Mouse scrolled (313, 281) with delta (0, 0)
Screenshot: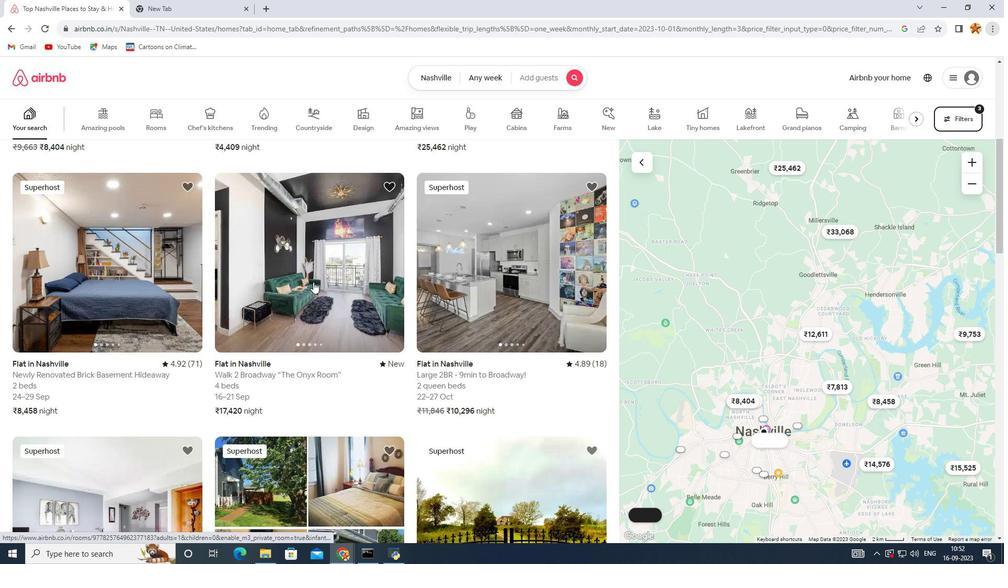 
Action: Mouse scrolled (313, 281) with delta (0, 0)
Screenshot: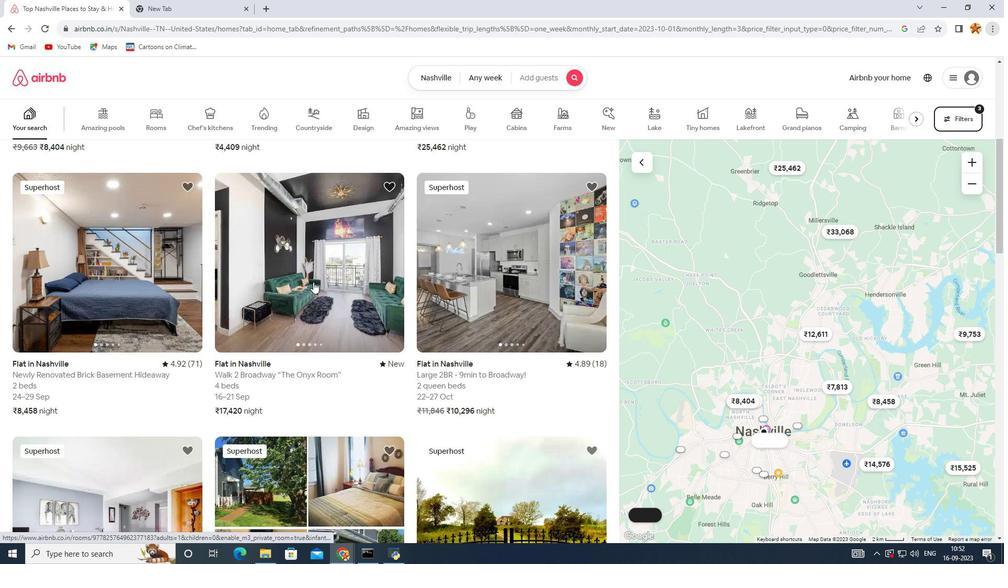 
Action: Mouse scrolled (313, 281) with delta (0, 0)
Screenshot: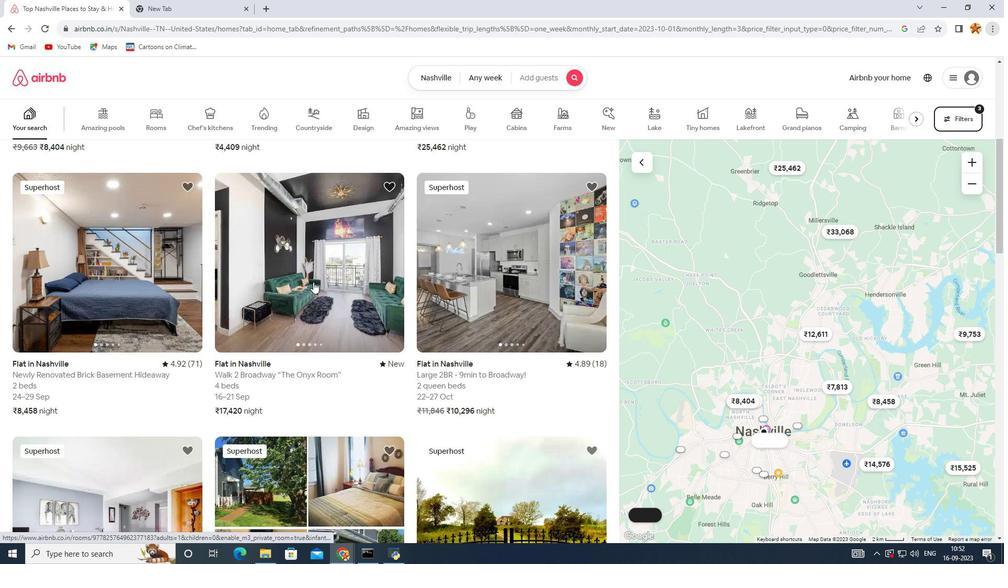 
Action: Mouse scrolled (313, 281) with delta (0, 0)
Screenshot: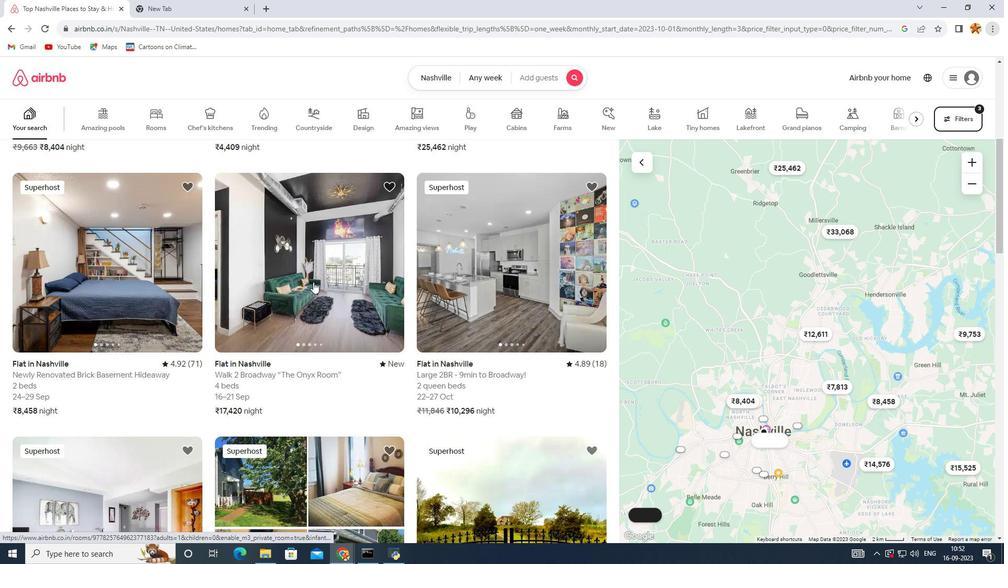 
Action: Mouse scrolled (313, 281) with delta (0, 0)
Screenshot: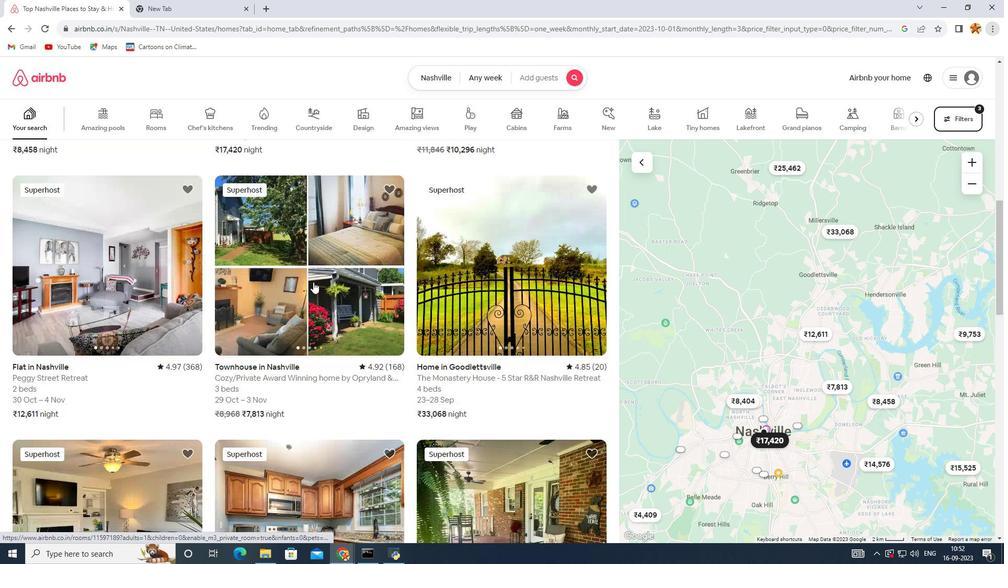 
Action: Mouse scrolled (313, 281) with delta (0, 0)
Screenshot: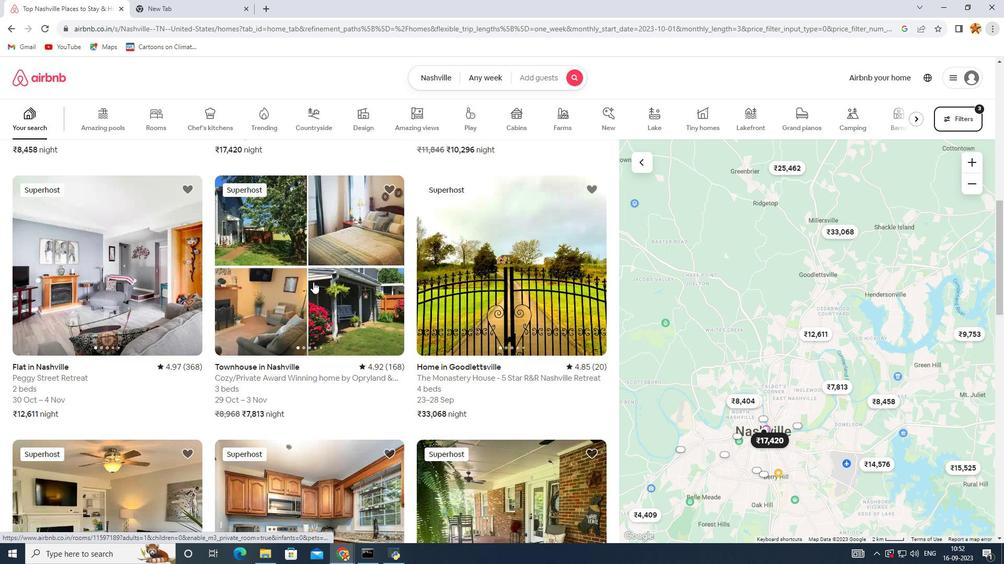 
Action: Mouse scrolled (313, 281) with delta (0, 0)
Screenshot: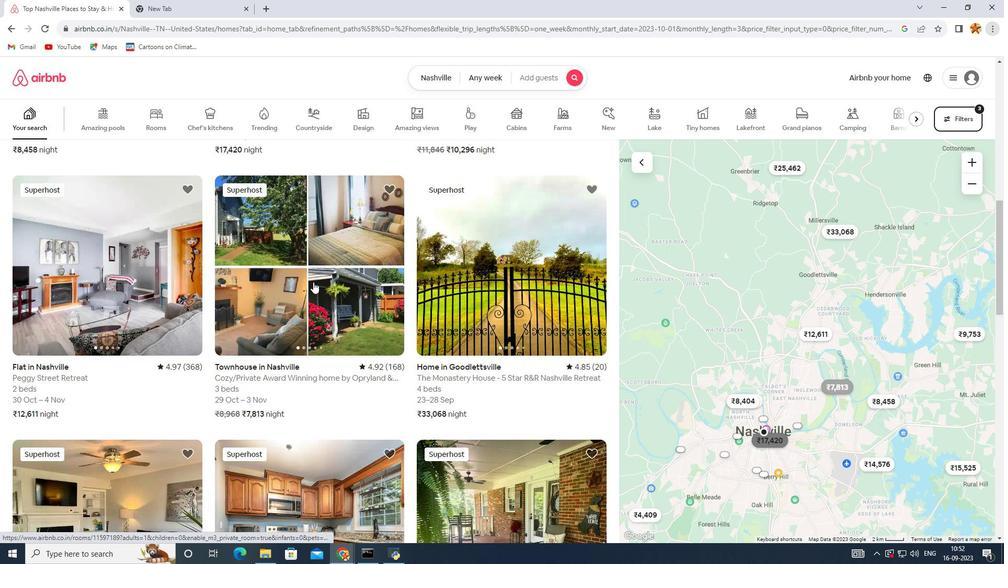 
Action: Mouse scrolled (313, 281) with delta (0, 0)
Screenshot: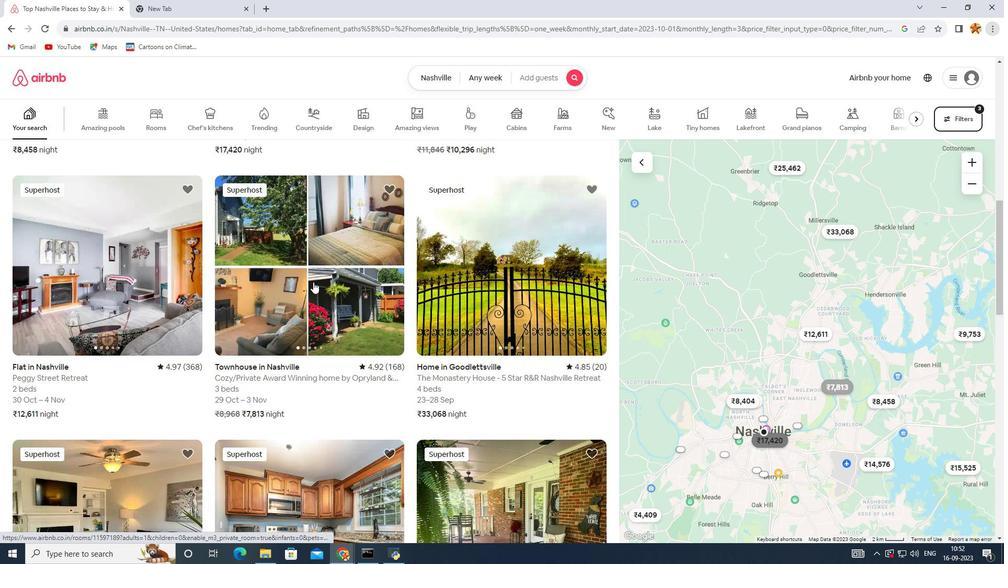 
Action: Mouse scrolled (313, 281) with delta (0, 0)
Screenshot: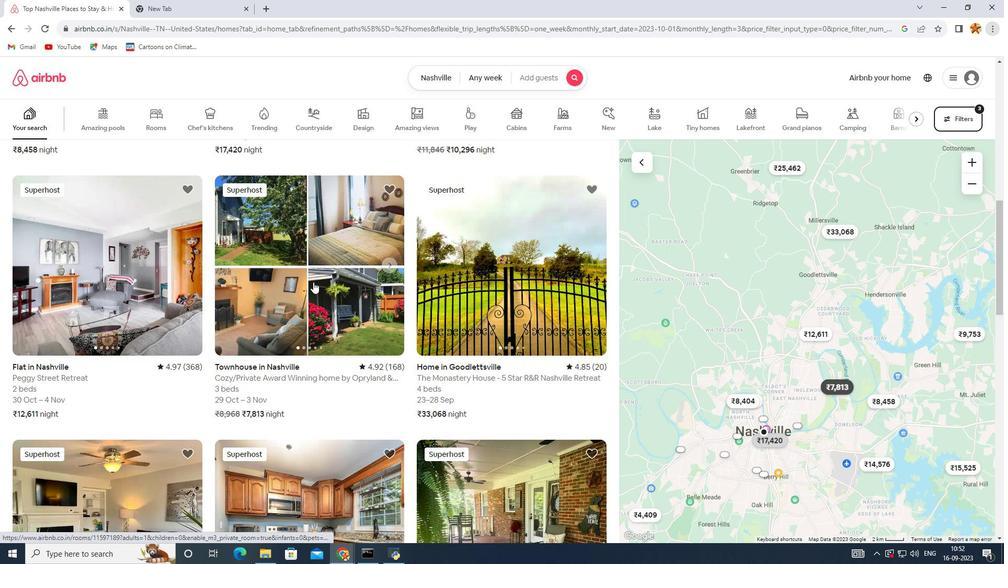 
Action: Mouse scrolled (313, 281) with delta (0, 0)
Screenshot: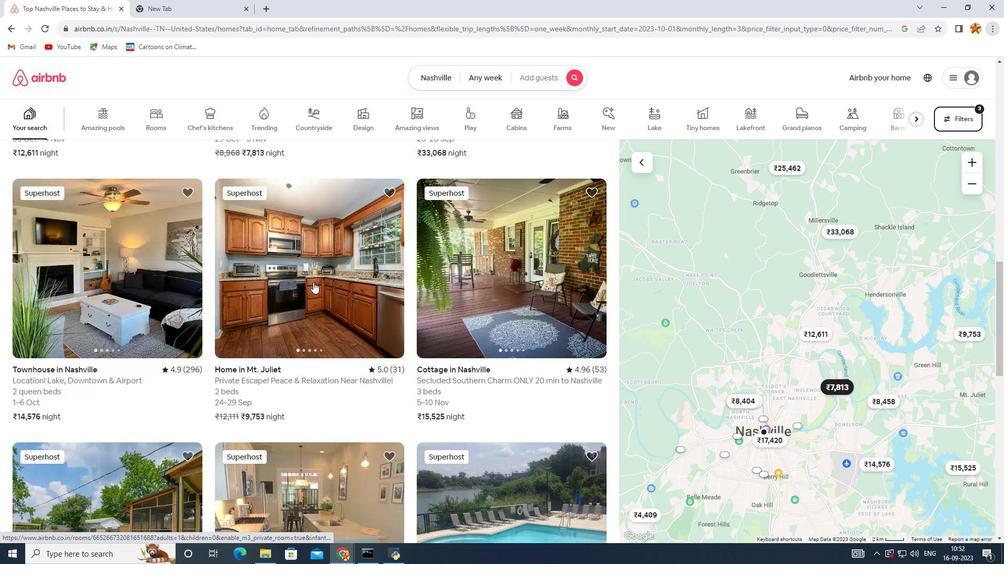 
Action: Mouse scrolled (313, 281) with delta (0, 0)
Screenshot: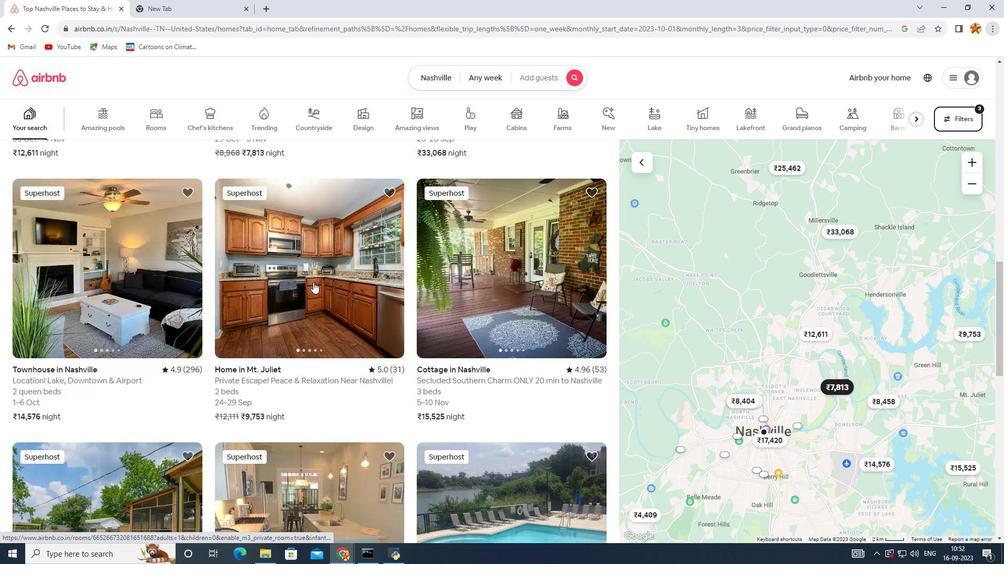 
Action: Mouse scrolled (313, 281) with delta (0, 0)
Screenshot: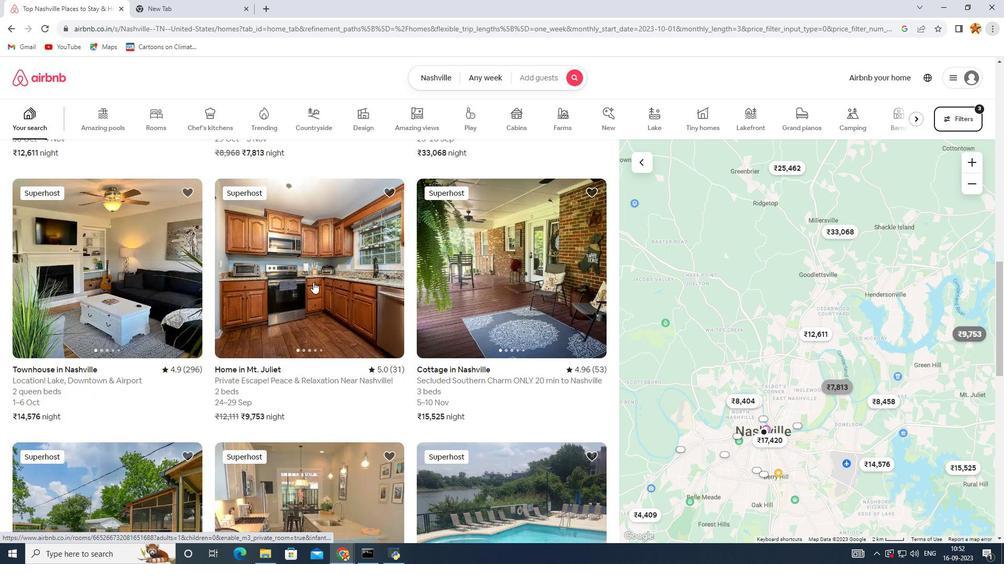 
Action: Mouse scrolled (313, 281) with delta (0, 0)
Screenshot: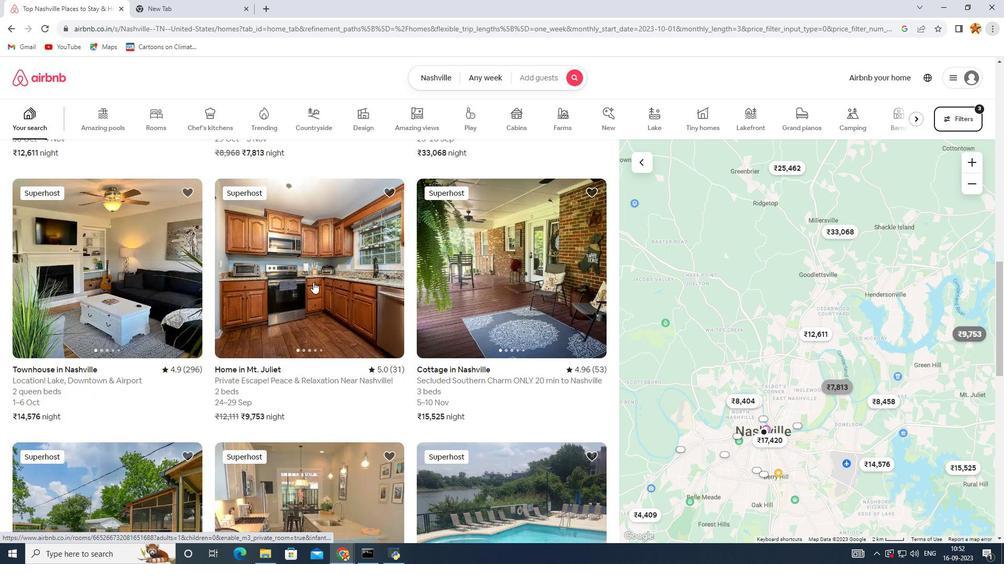 
Action: Mouse scrolled (313, 281) with delta (0, 0)
Screenshot: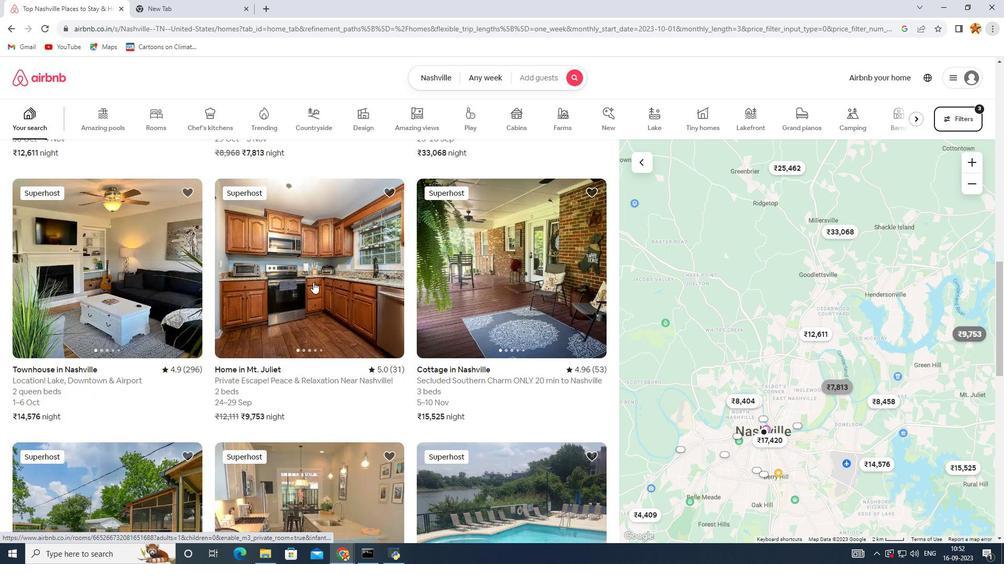 
Action: Mouse scrolled (313, 281) with delta (0, 0)
Screenshot: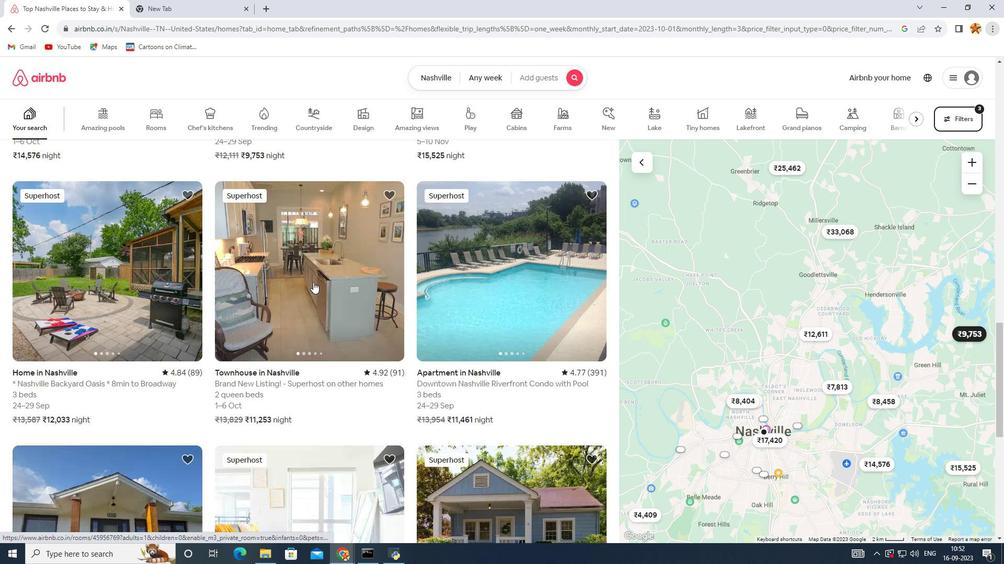 
Action: Mouse scrolled (313, 281) with delta (0, 0)
Screenshot: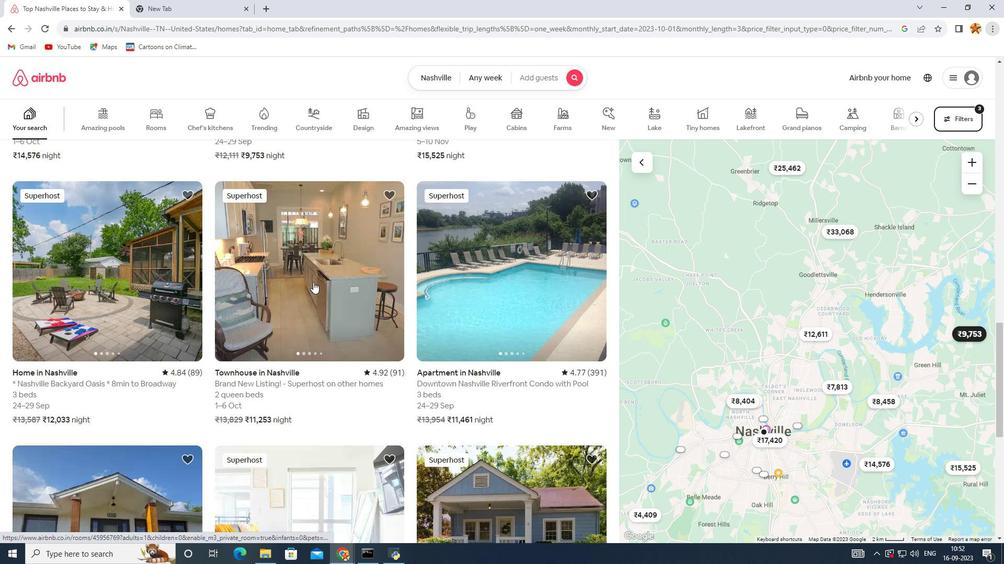 
Action: Mouse scrolled (313, 281) with delta (0, 0)
Screenshot: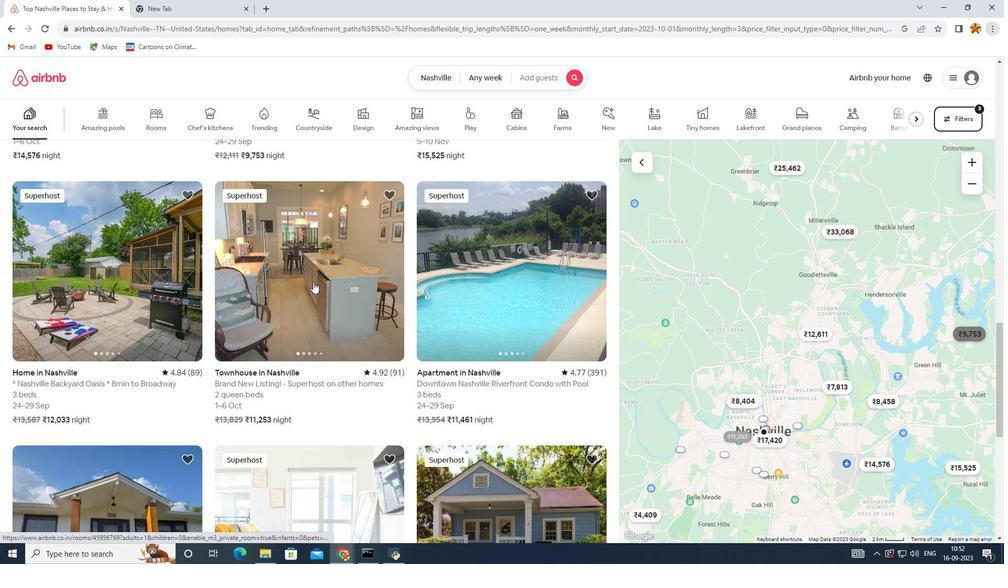 
Action: Mouse scrolled (313, 281) with delta (0, 0)
Screenshot: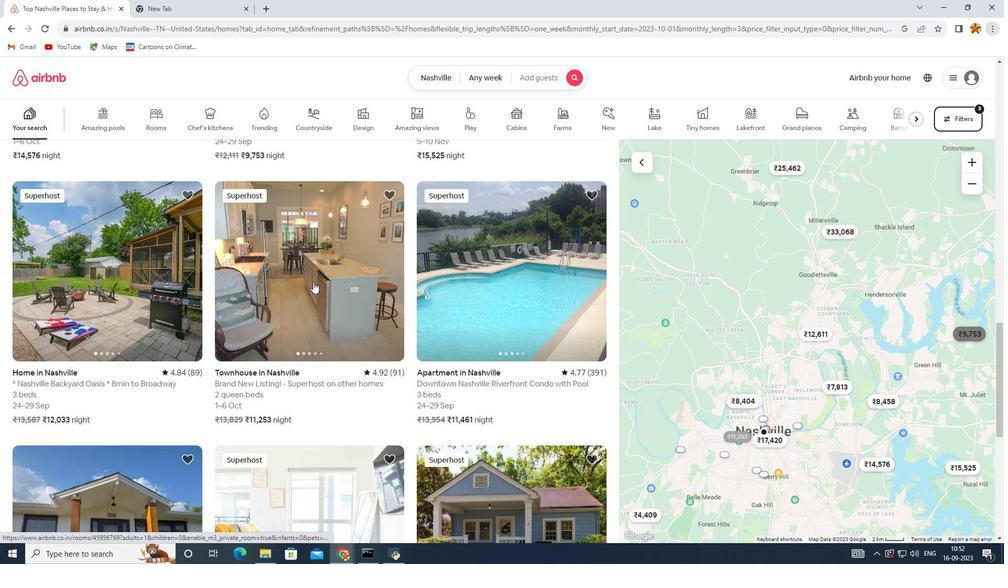 
Action: Mouse scrolled (313, 281) with delta (0, 0)
Screenshot: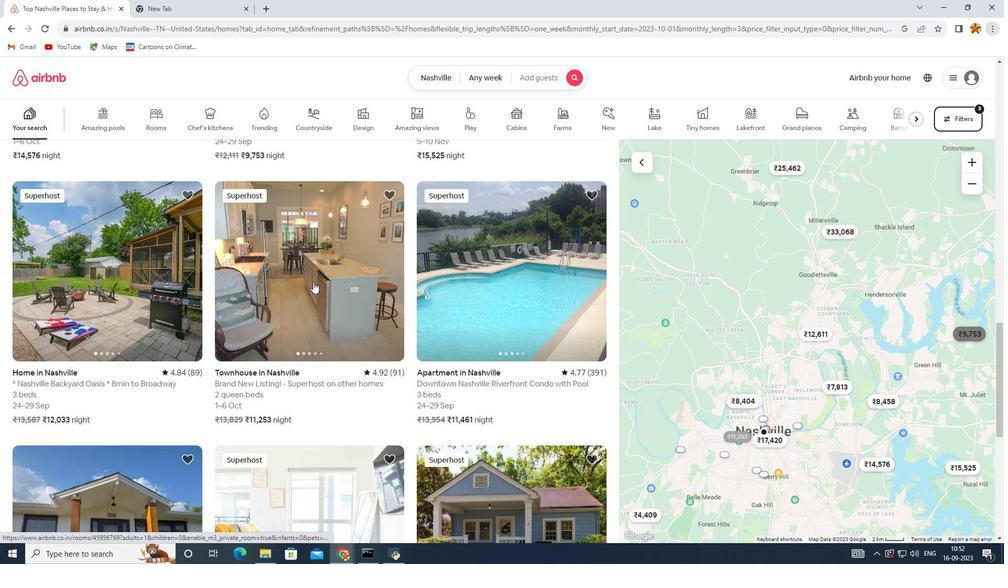 
Action: Mouse scrolled (313, 281) with delta (0, 0)
Screenshot: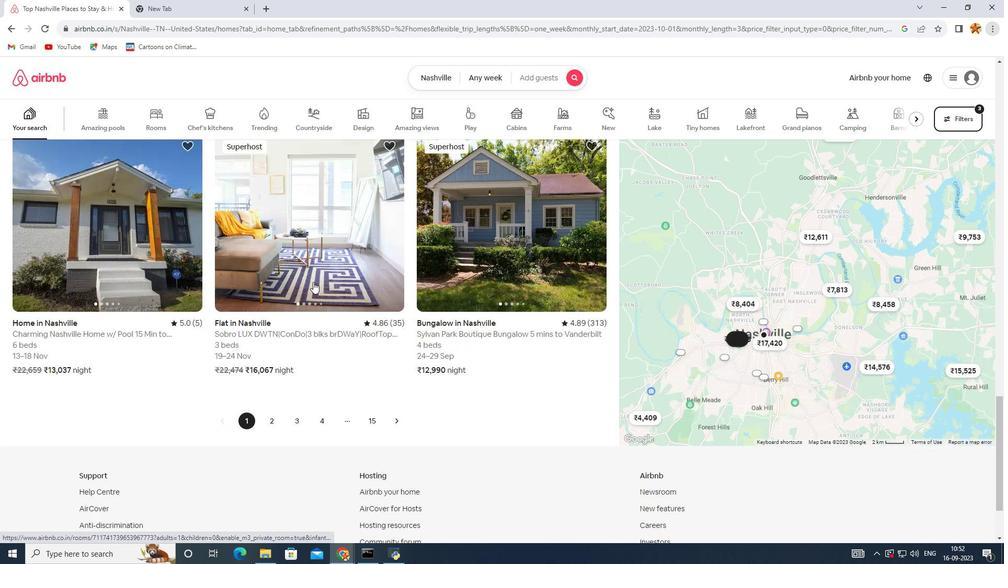
Action: Mouse scrolled (313, 281) with delta (0, 0)
Screenshot: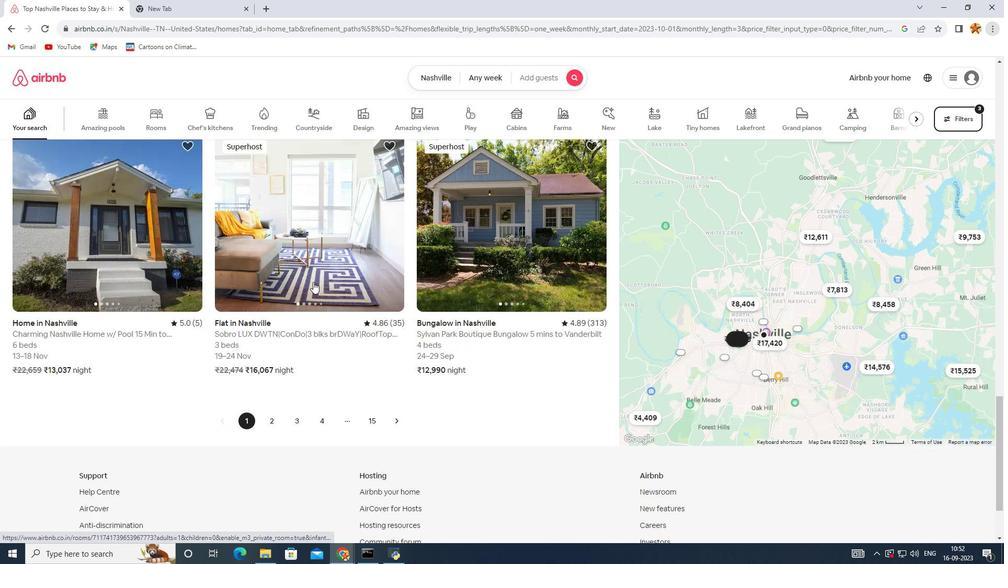 
Action: Mouse scrolled (313, 281) with delta (0, 0)
Screenshot: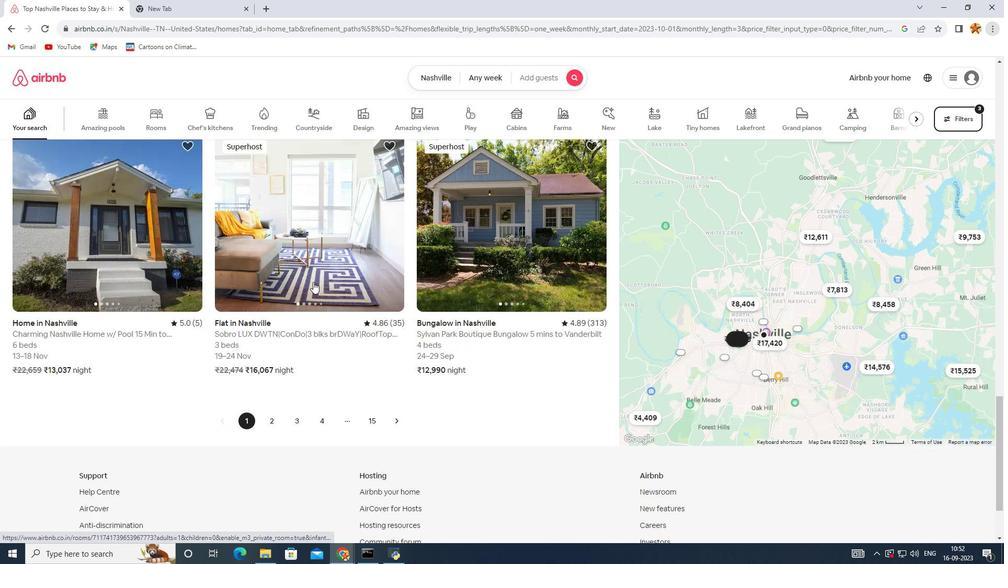 
Action: Mouse scrolled (313, 281) with delta (0, 0)
Screenshot: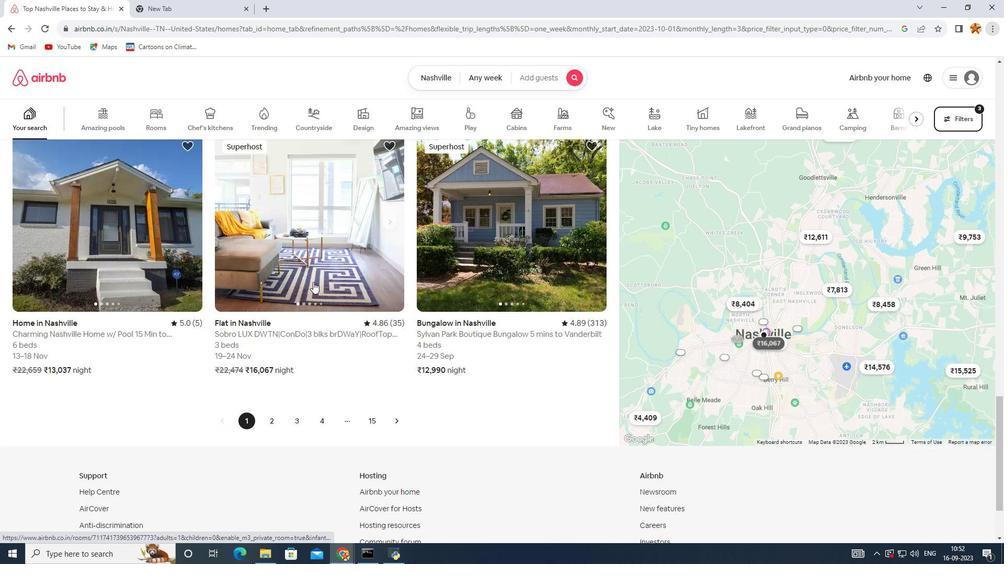 
Action: Mouse scrolled (313, 281) with delta (0, 0)
Screenshot: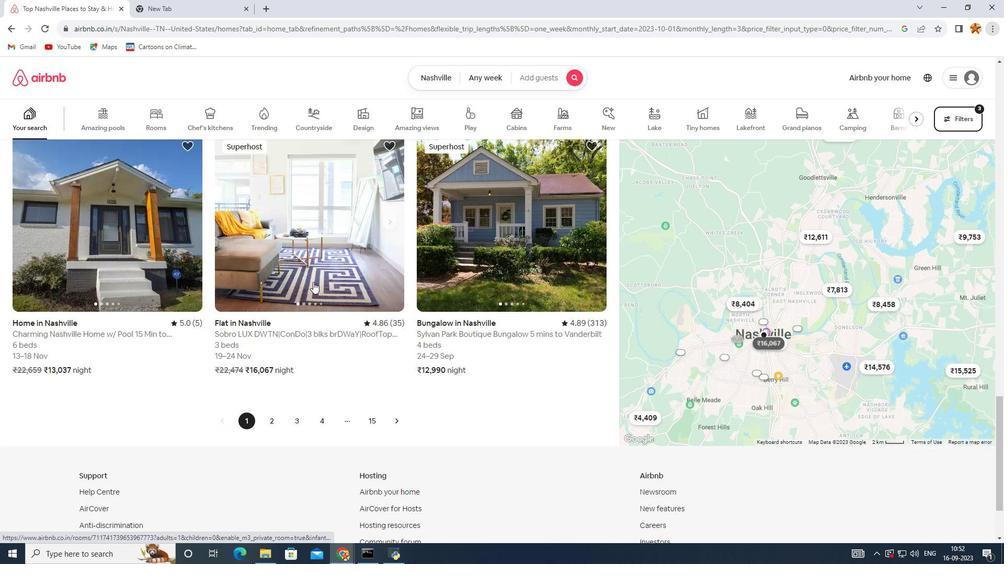 
Action: Mouse scrolled (313, 281) with delta (0, 0)
Screenshot: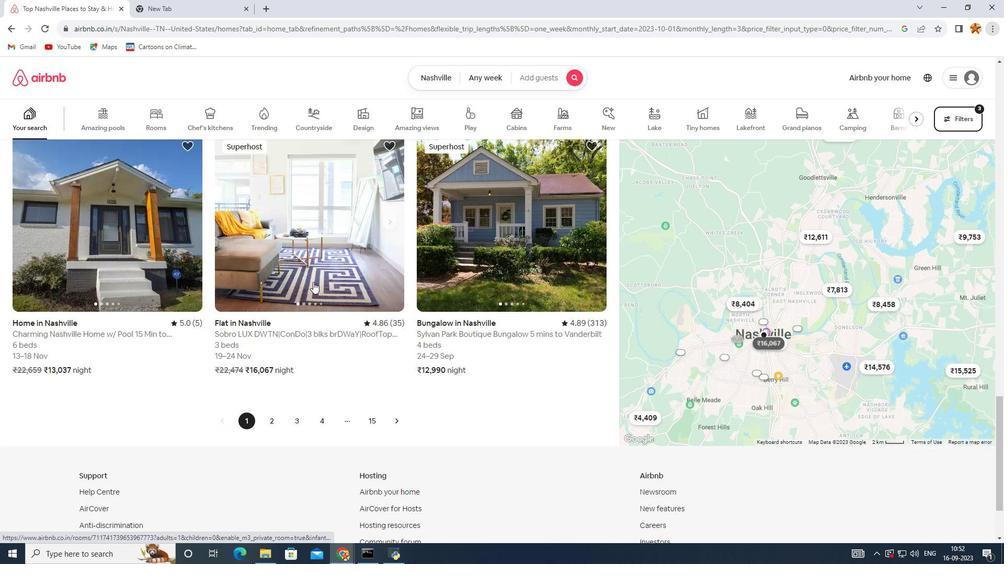 
Action: Mouse scrolled (313, 282) with delta (0, 0)
Screenshot: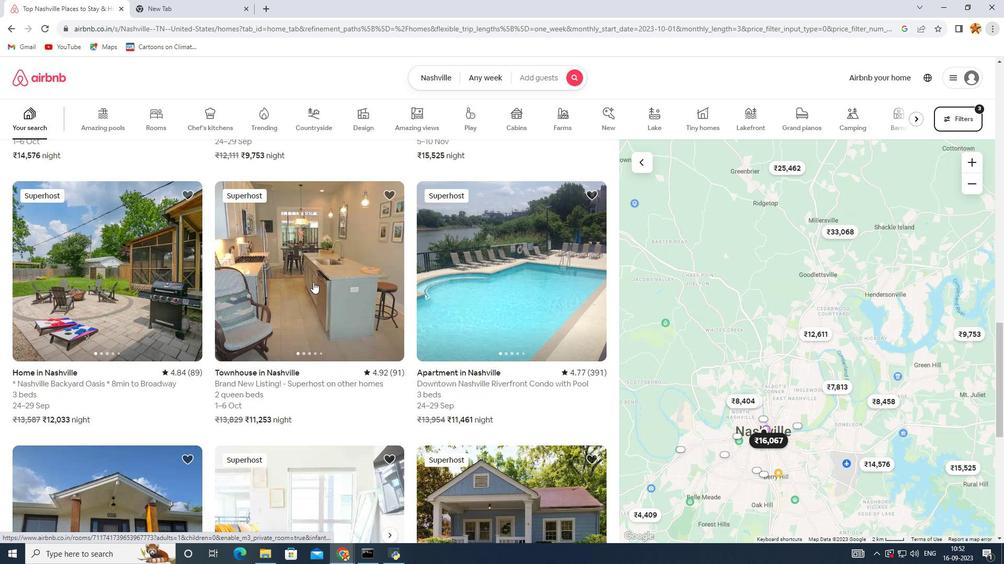 
Action: Mouse scrolled (313, 282) with delta (0, 0)
Screenshot: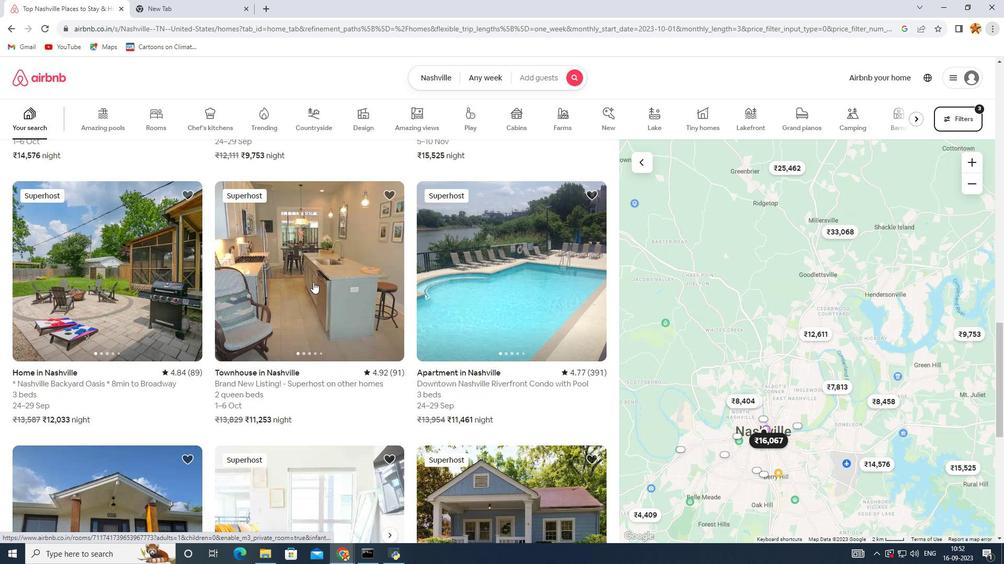 
Action: Mouse scrolled (313, 282) with delta (0, 0)
Screenshot: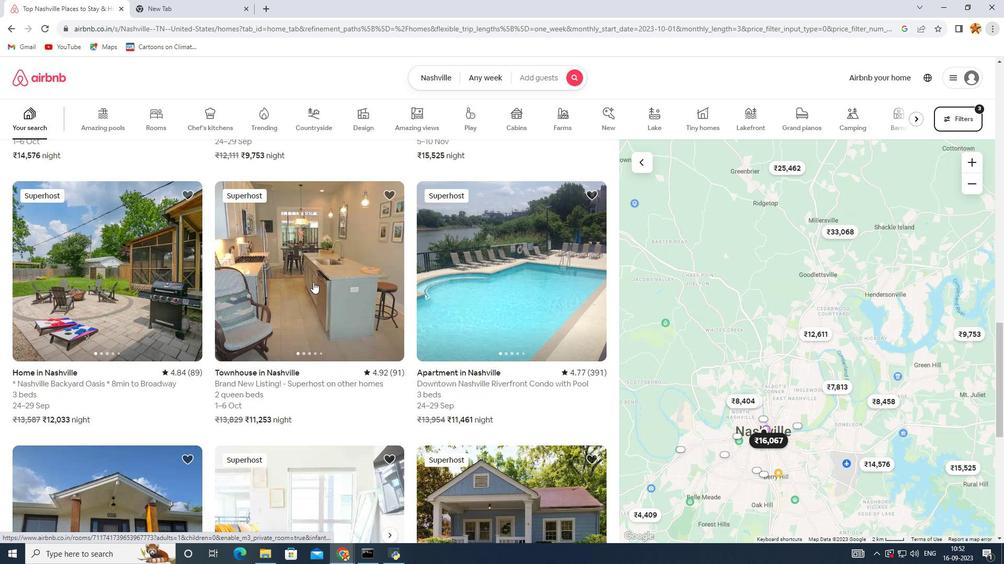 
Action: Mouse scrolled (313, 282) with delta (0, 0)
Screenshot: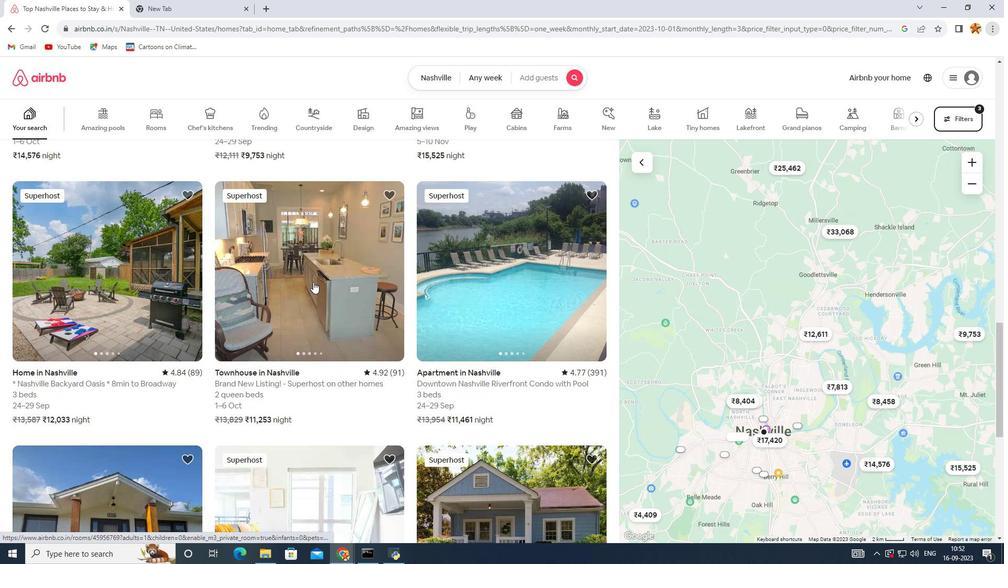 
Action: Mouse scrolled (313, 282) with delta (0, 0)
Screenshot: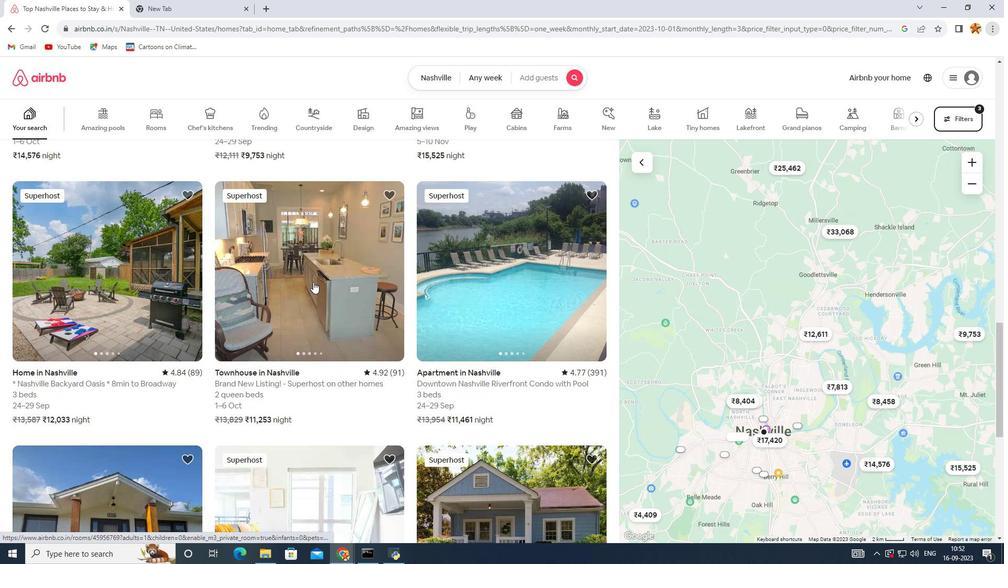
Action: Mouse scrolled (313, 282) with delta (0, 0)
Screenshot: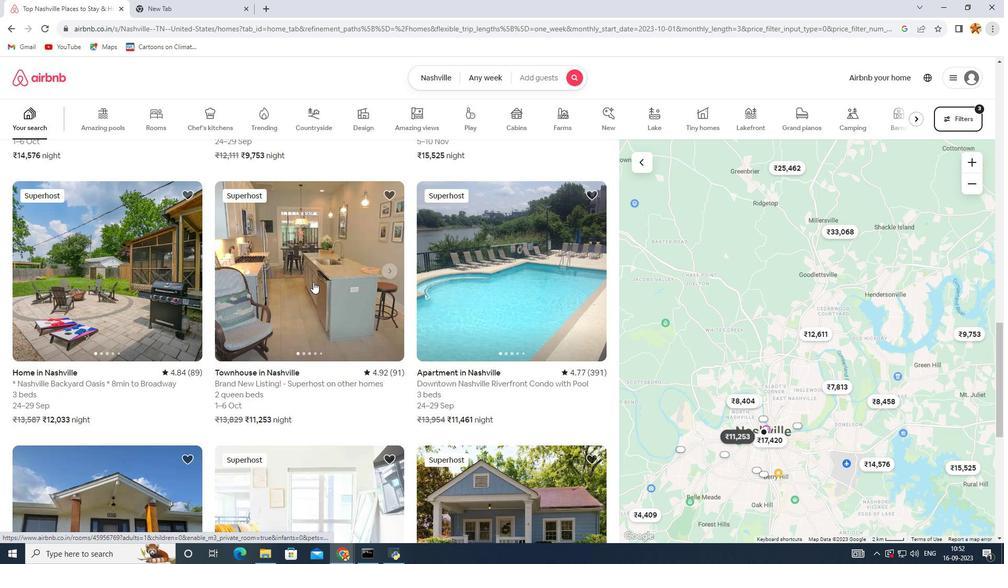 
Action: Mouse scrolled (313, 282) with delta (0, 0)
Screenshot: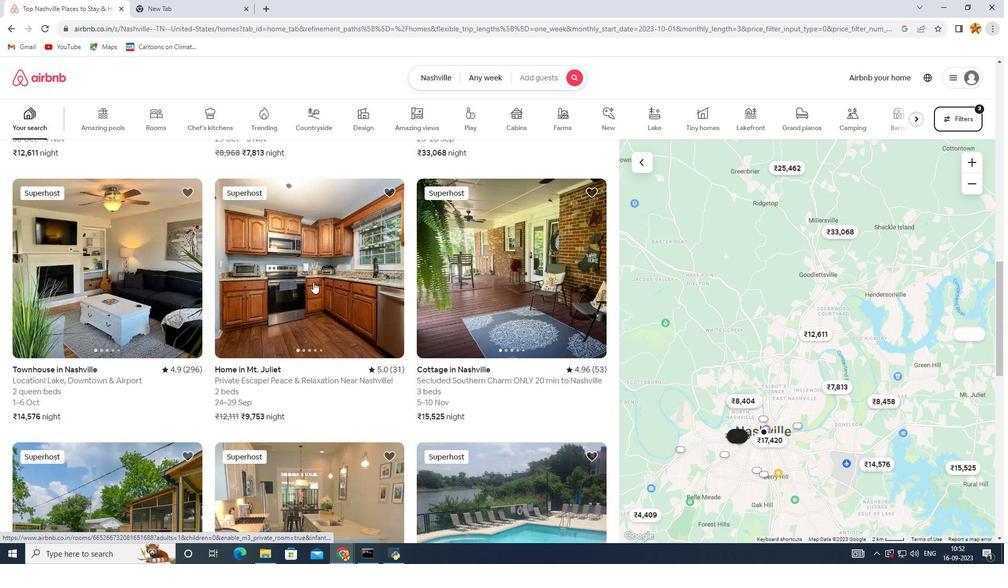 
Action: Mouse scrolled (313, 282) with delta (0, 0)
Screenshot: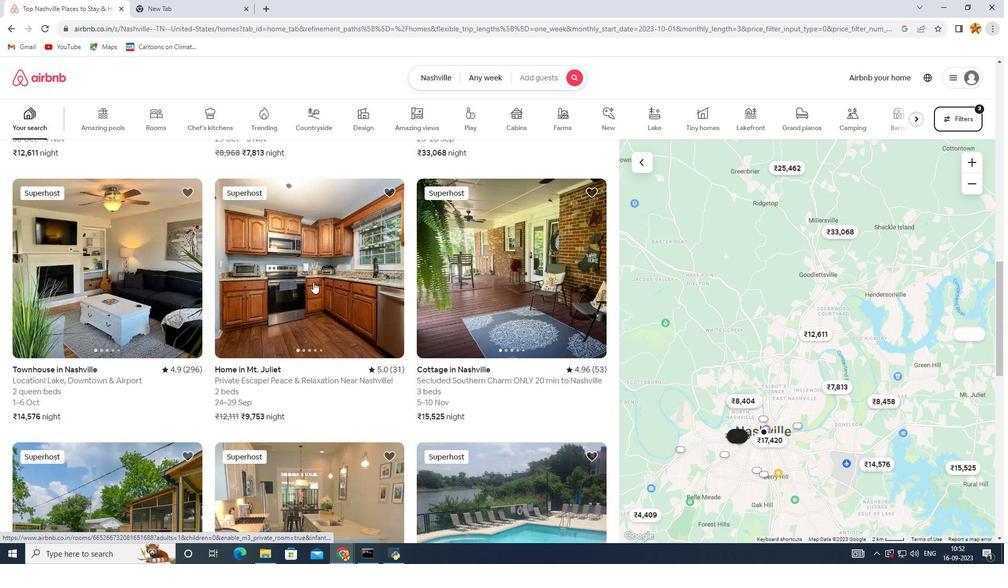 
Action: Mouse scrolled (313, 282) with delta (0, 0)
Screenshot: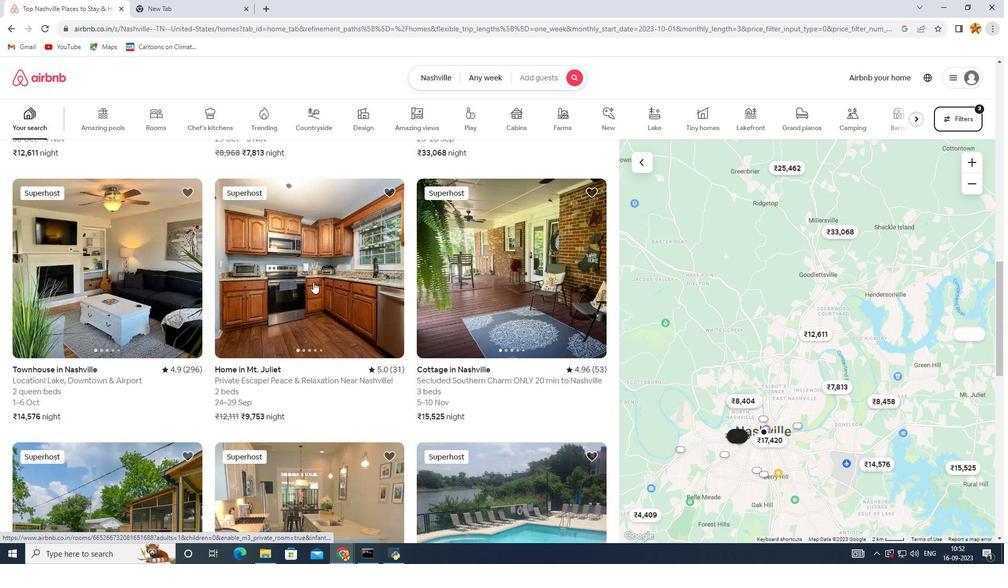 
Action: Mouse scrolled (313, 282) with delta (0, 0)
Screenshot: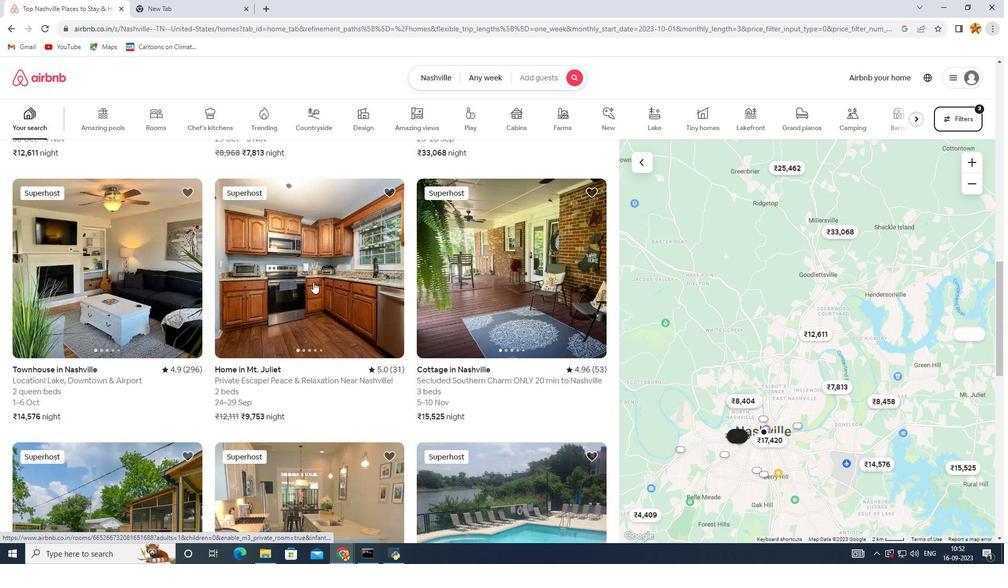
Action: Mouse scrolled (313, 282) with delta (0, 0)
Screenshot: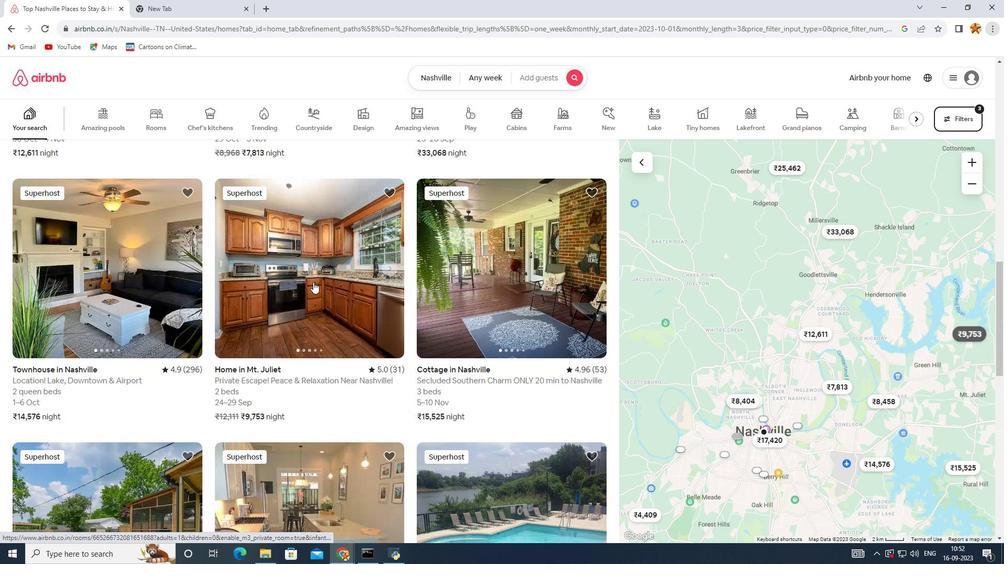 
Action: Mouse scrolled (313, 282) with delta (0, 0)
Screenshot: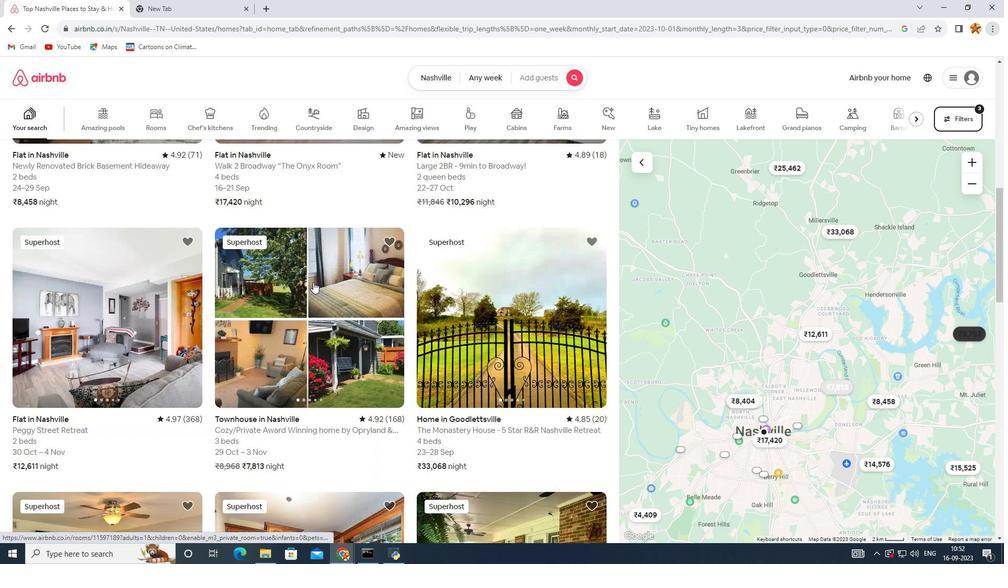 
Action: Mouse scrolled (313, 282) with delta (0, 0)
Screenshot: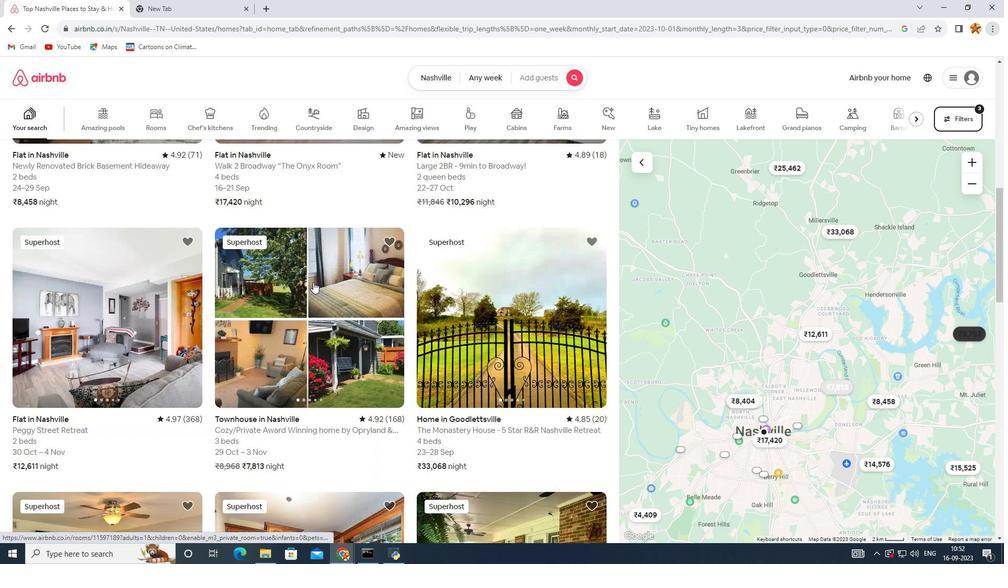 
Action: Mouse scrolled (313, 282) with delta (0, 0)
Screenshot: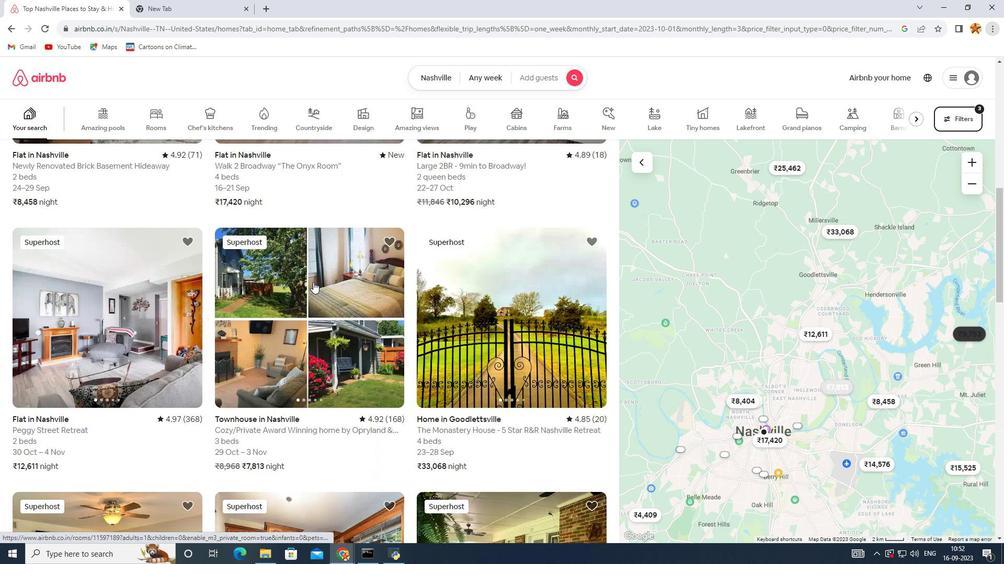 
Action: Mouse scrolled (313, 282) with delta (0, 0)
Screenshot: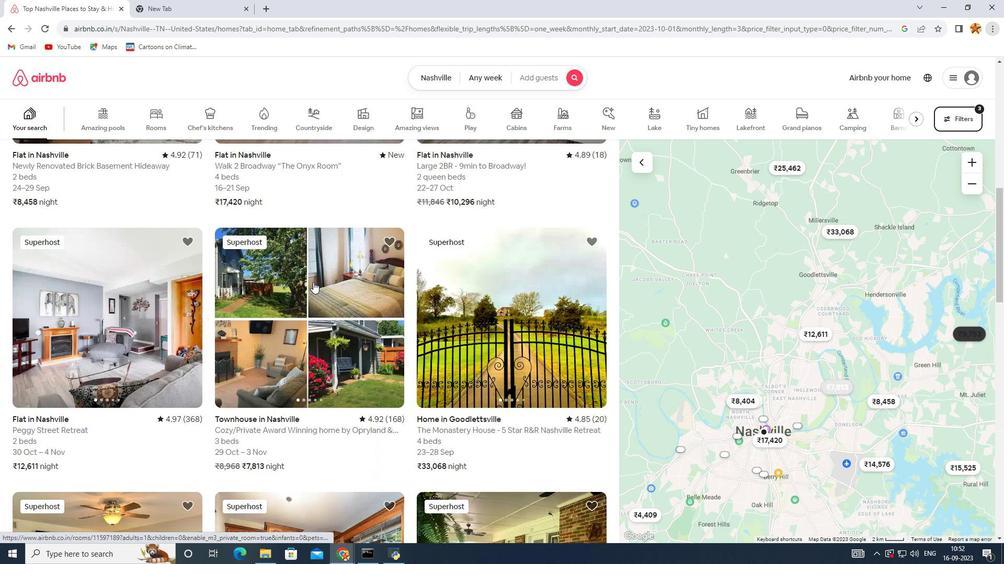 
Action: Mouse scrolled (313, 282) with delta (0, 0)
Screenshot: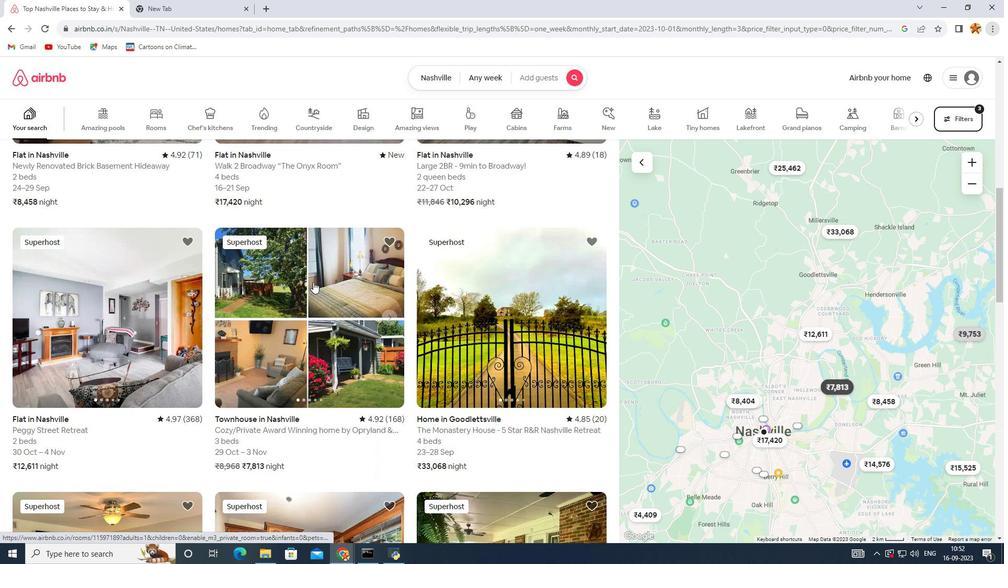 
Action: Mouse scrolled (313, 282) with delta (0, 0)
Screenshot: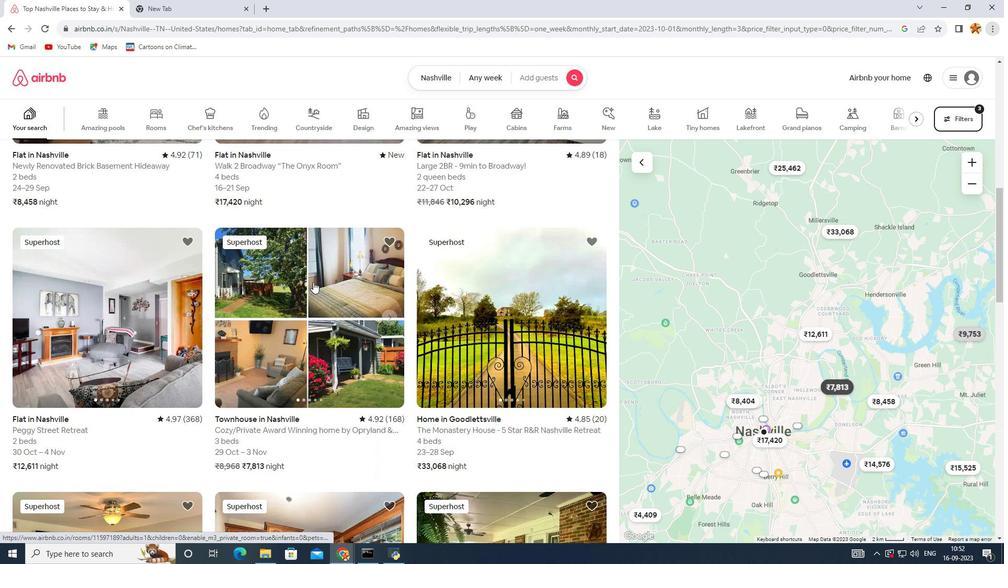 
Action: Mouse scrolled (313, 282) with delta (0, 0)
Screenshot: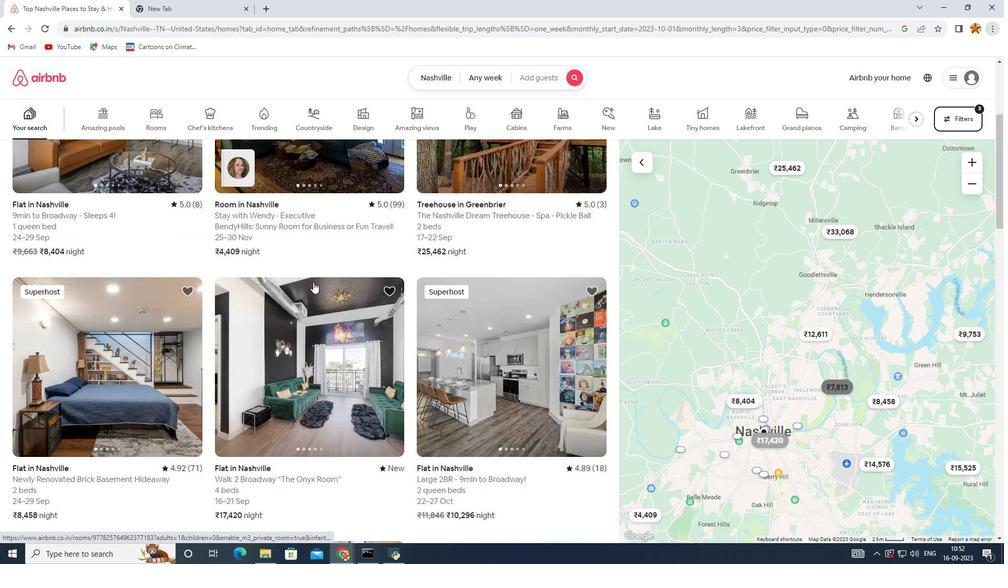
Action: Mouse scrolled (313, 282) with delta (0, 0)
Screenshot: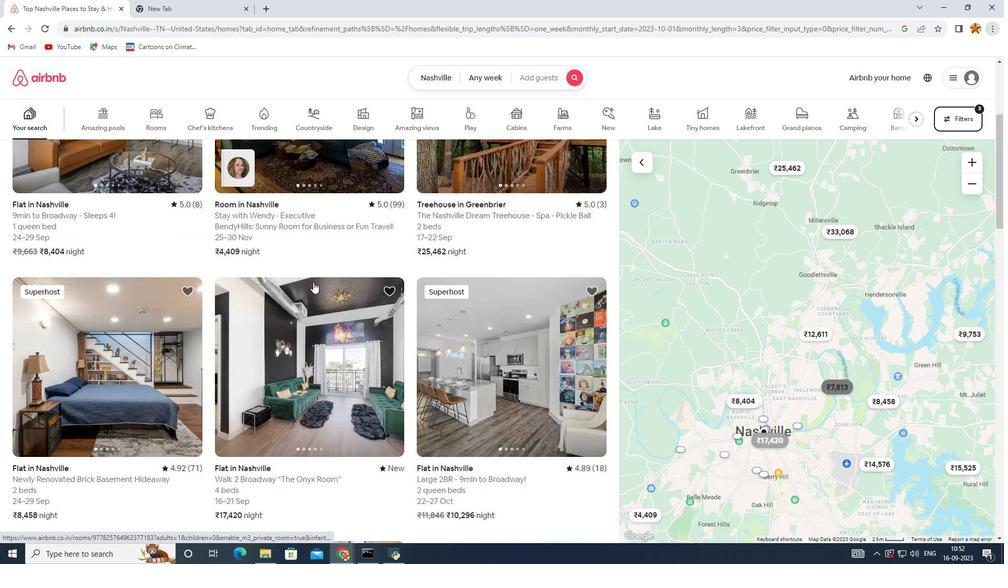 
Action: Mouse scrolled (313, 282) with delta (0, 0)
Screenshot: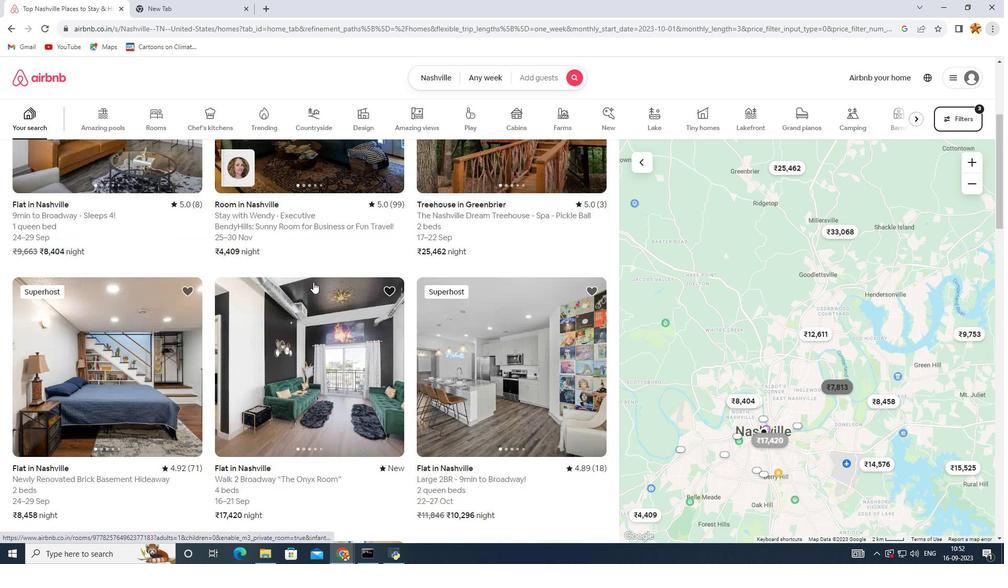 
Action: Mouse scrolled (313, 282) with delta (0, 0)
Screenshot: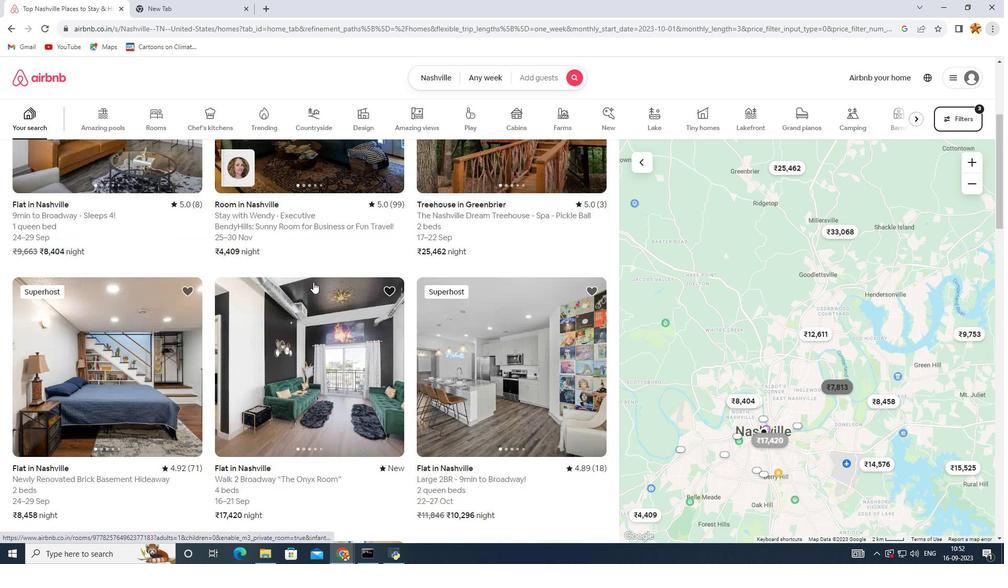 
Action: Mouse scrolled (313, 282) with delta (0, 0)
Screenshot: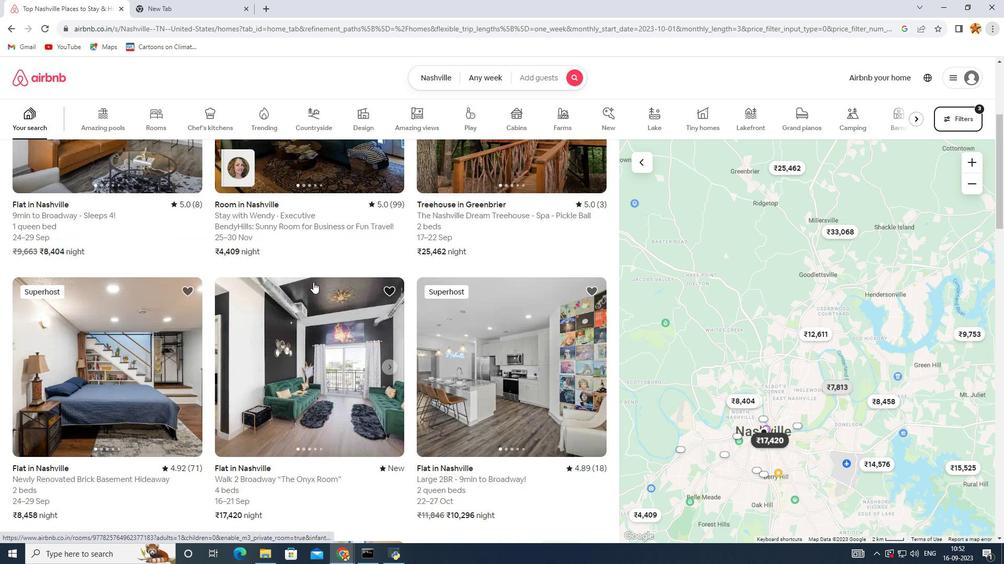
Action: Mouse scrolled (313, 282) with delta (0, 0)
Screenshot: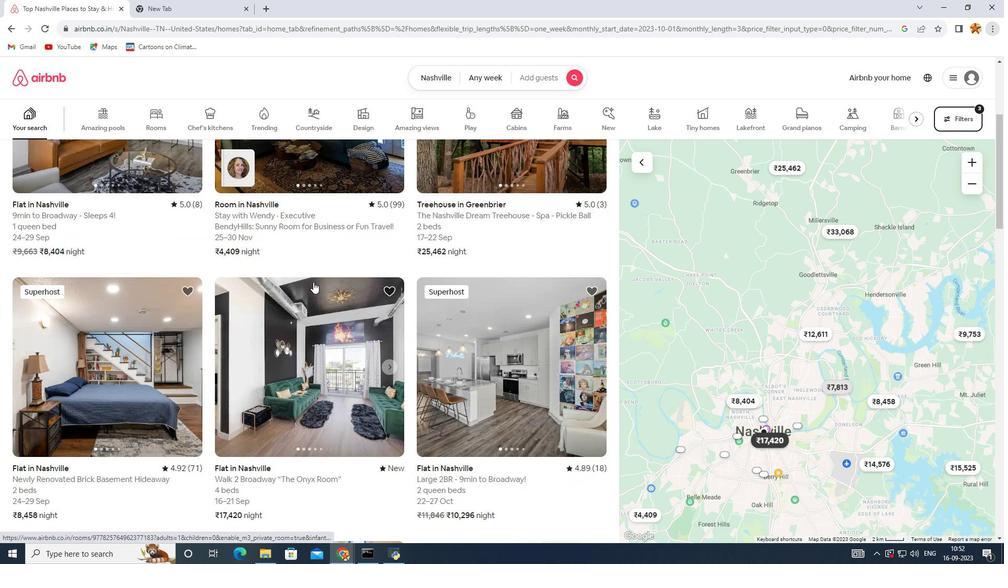 
Action: Mouse scrolled (313, 282) with delta (0, 0)
Screenshot: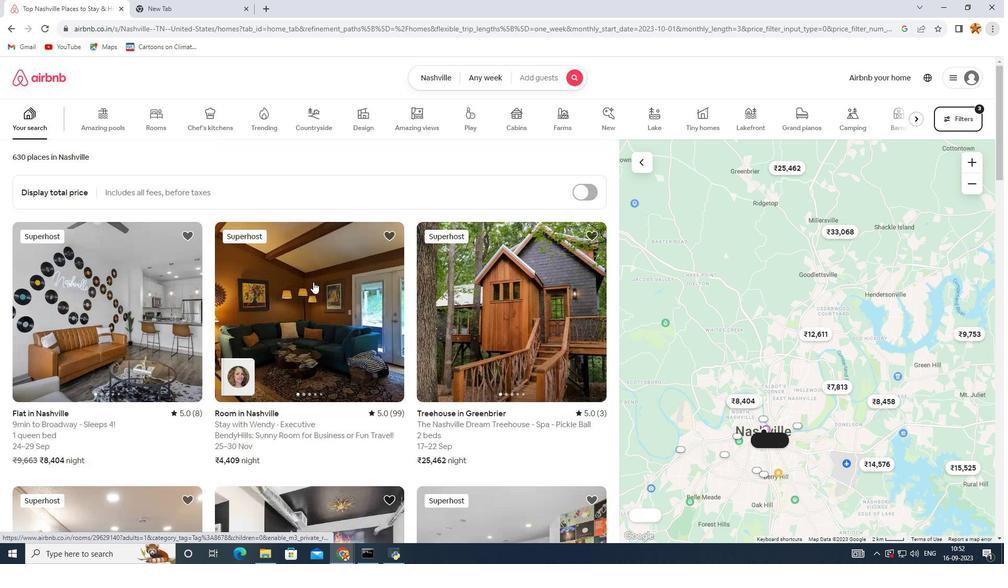 
Action: Mouse scrolled (313, 282) with delta (0, 0)
Screenshot: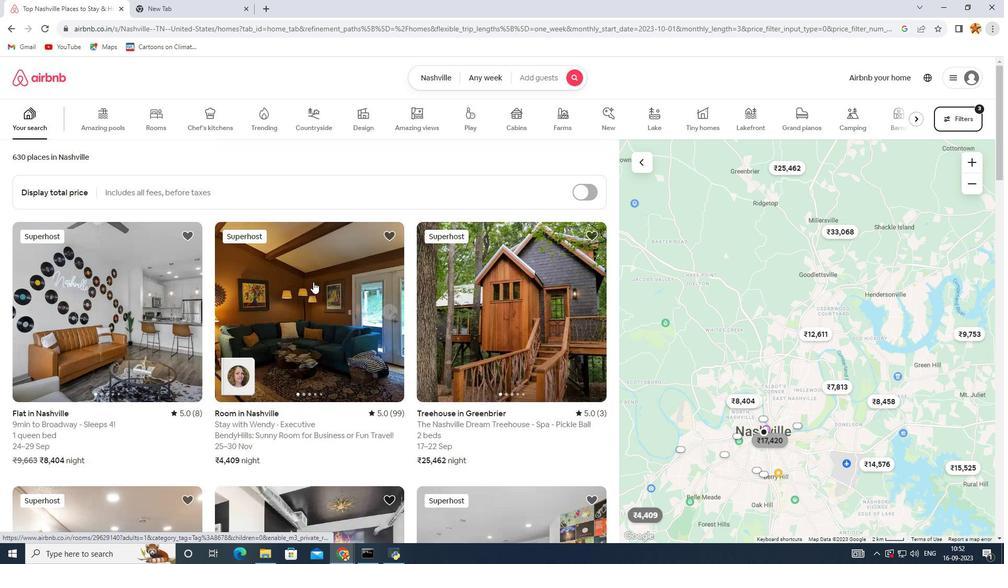 
Action: Mouse scrolled (313, 282) with delta (0, 0)
Screenshot: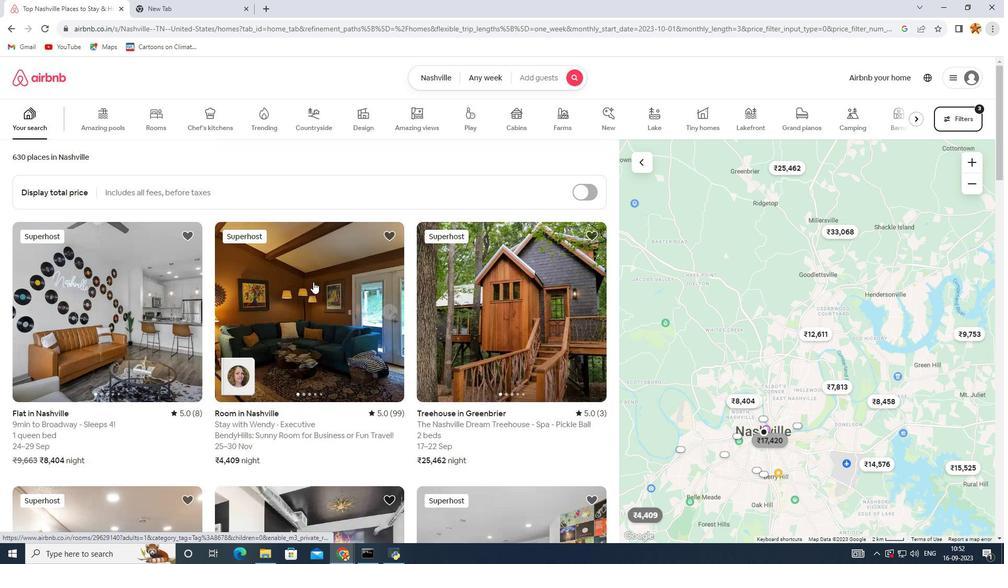 
Action: Mouse scrolled (313, 282) with delta (0, 0)
Screenshot: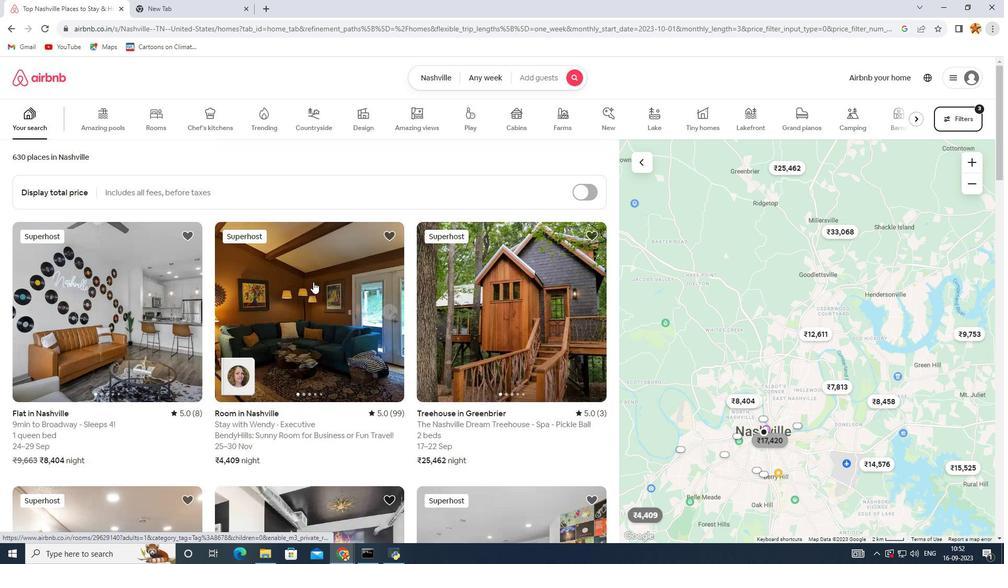 
Action: Mouse scrolled (313, 282) with delta (0, 0)
Screenshot: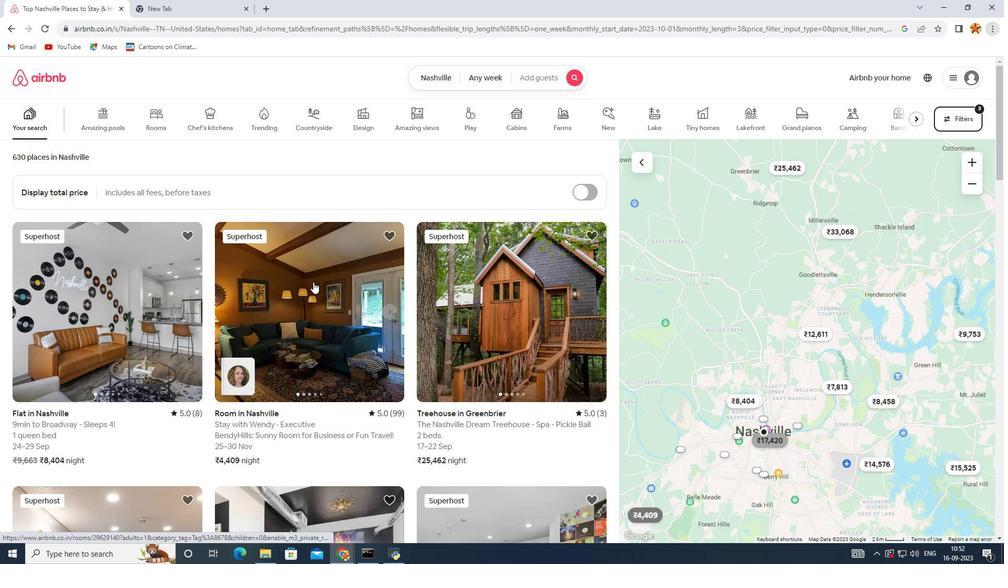 
Action: Mouse scrolled (313, 282) with delta (0, 0)
Screenshot: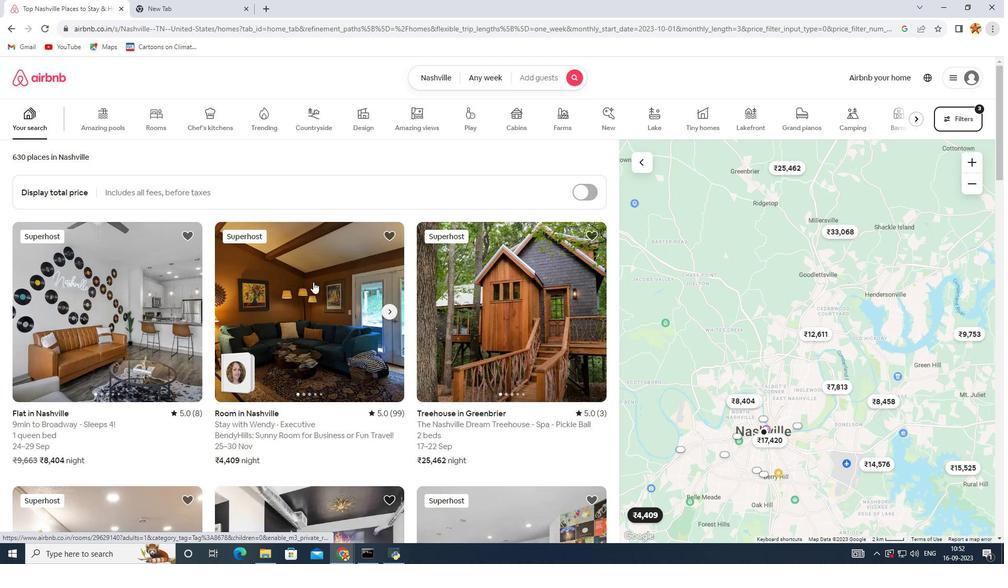 
Action: Mouse scrolled (313, 282) with delta (0, 0)
Screenshot: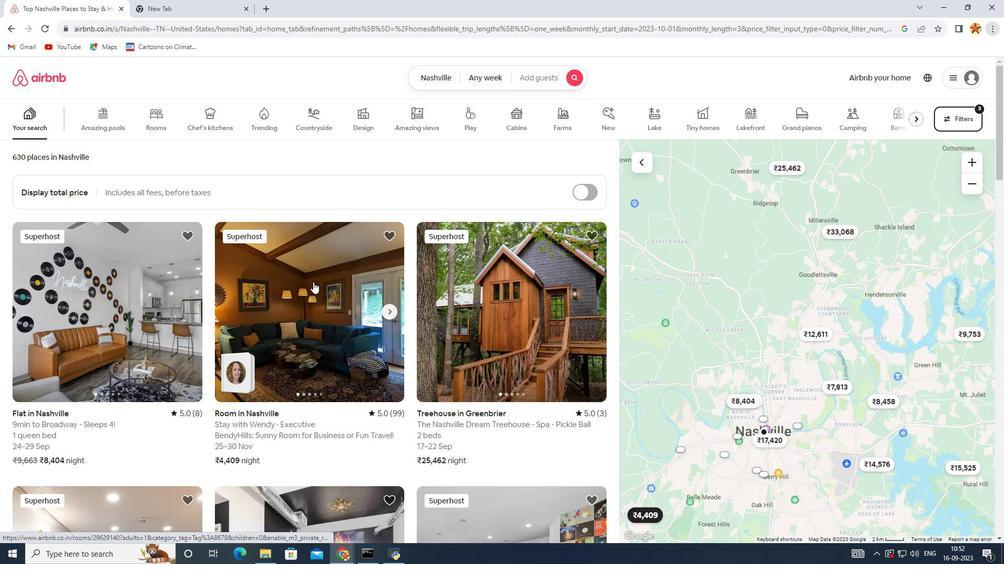 
Action: Mouse scrolled (313, 282) with delta (0, 0)
Screenshot: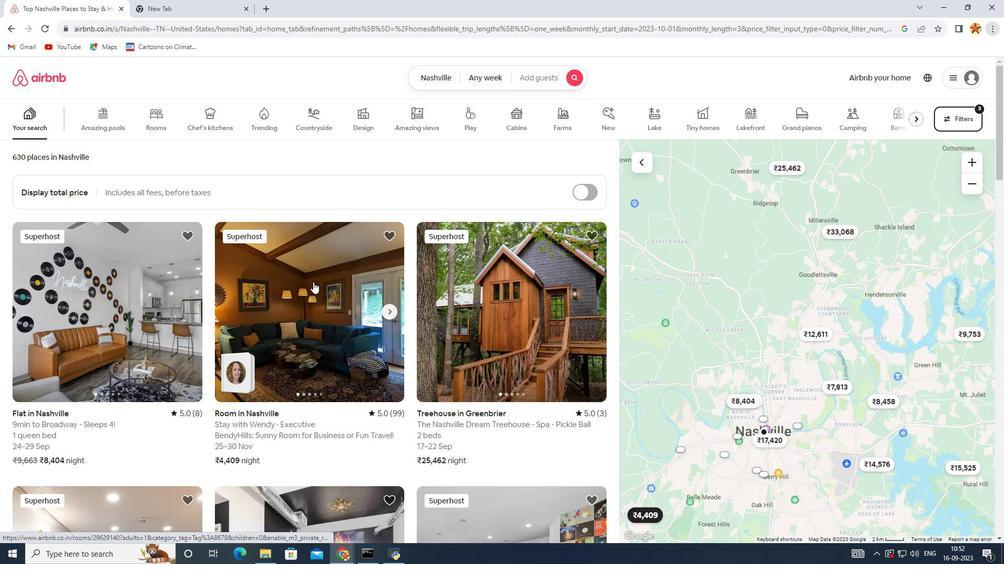
Action: Mouse scrolled (313, 282) with delta (0, 0)
Screenshot: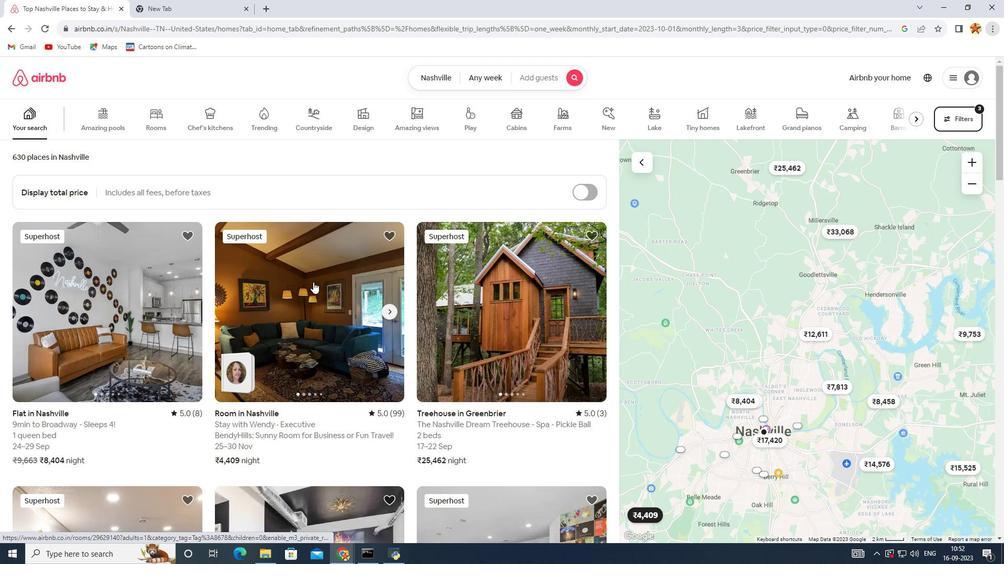 
Action: Mouse scrolled (313, 282) with delta (0, 0)
Screenshot: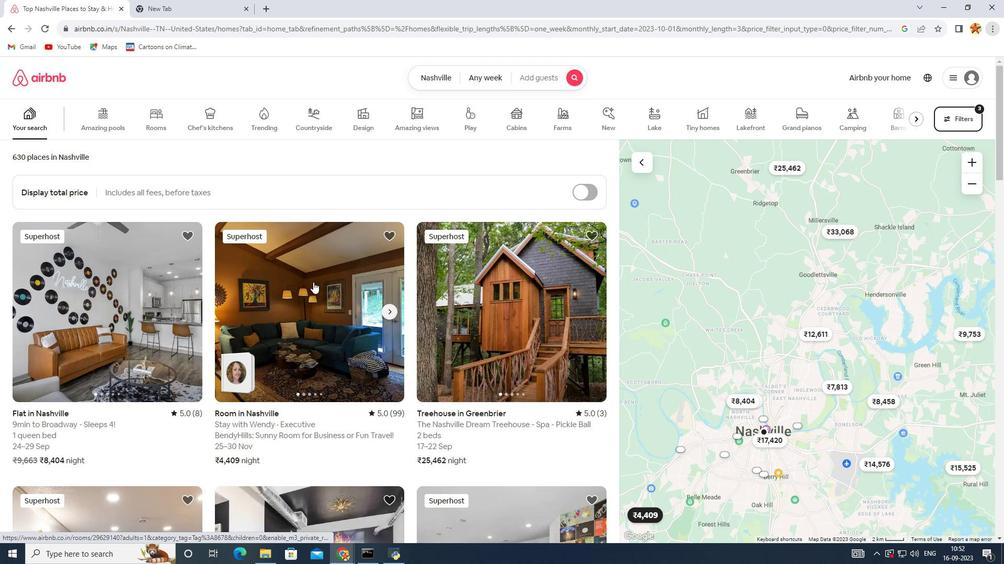 
Action: Mouse moved to (916, 116)
Screenshot: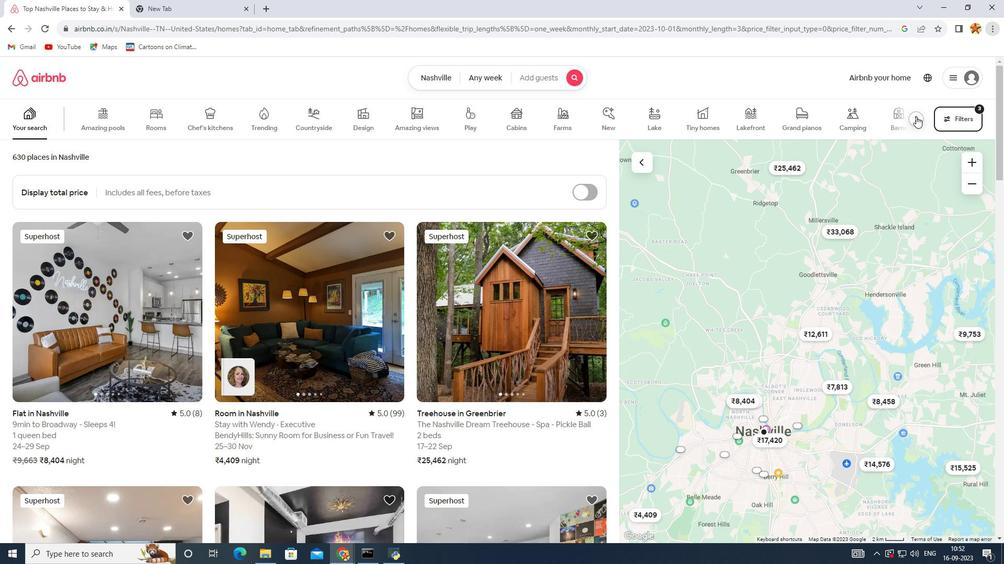 
Action: Mouse pressed left at (916, 116)
Screenshot: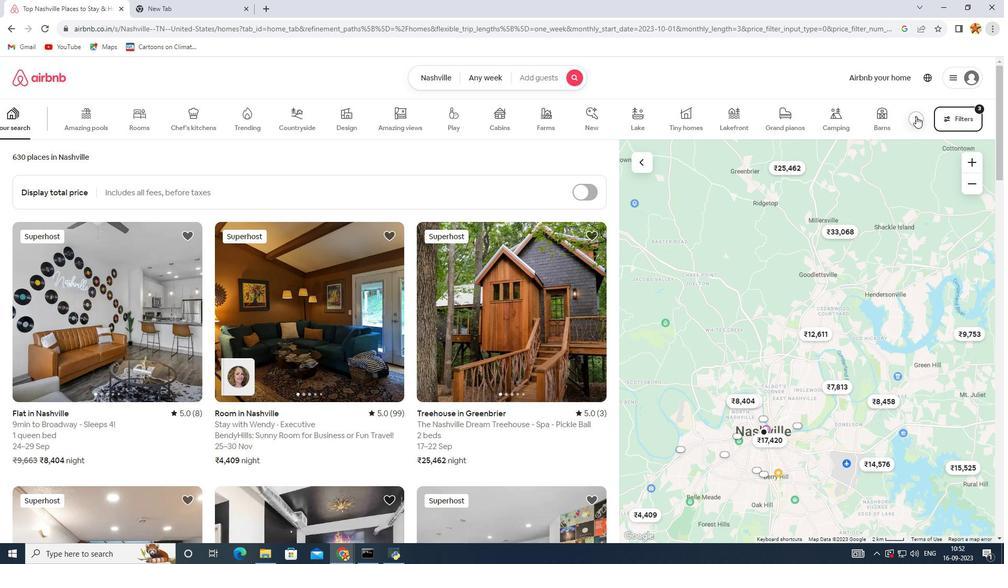 
Action: Mouse moved to (700, 125)
Screenshot: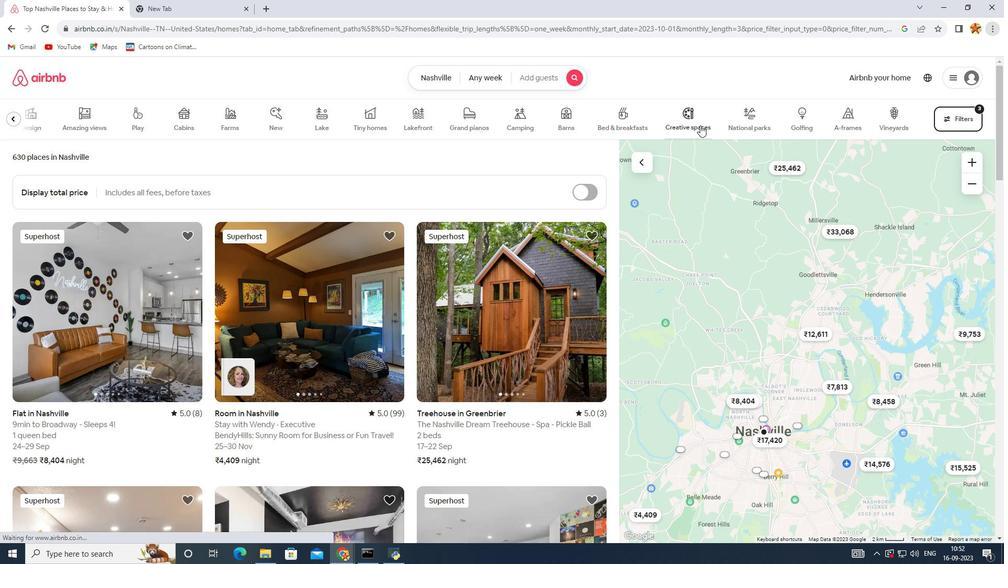 
Action: Mouse pressed left at (700, 125)
Screenshot: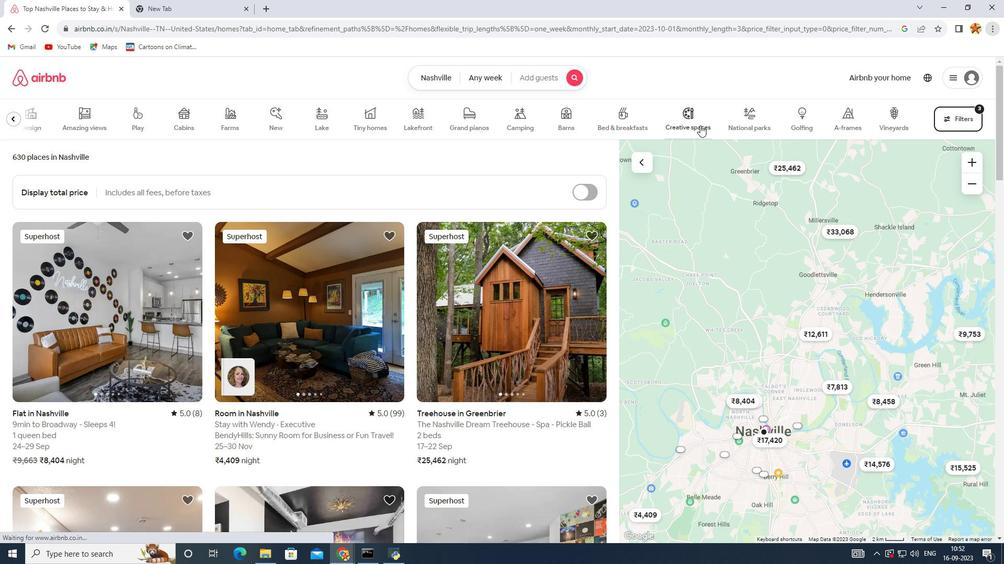 
Action: Mouse moved to (127, 315)
Screenshot: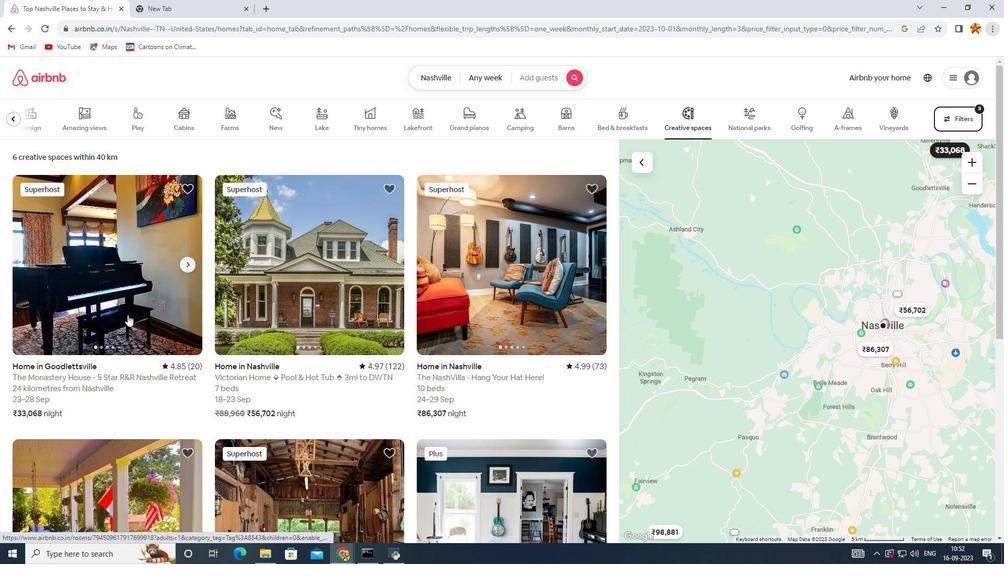 
Action: Mouse scrolled (127, 314) with delta (0, 0)
Screenshot: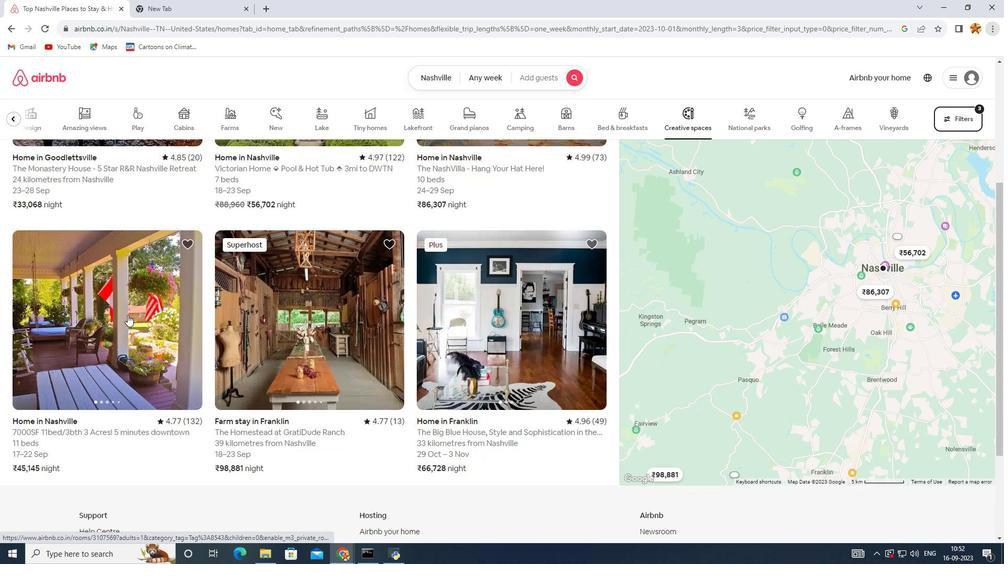 
Action: Mouse scrolled (127, 314) with delta (0, 0)
Screenshot: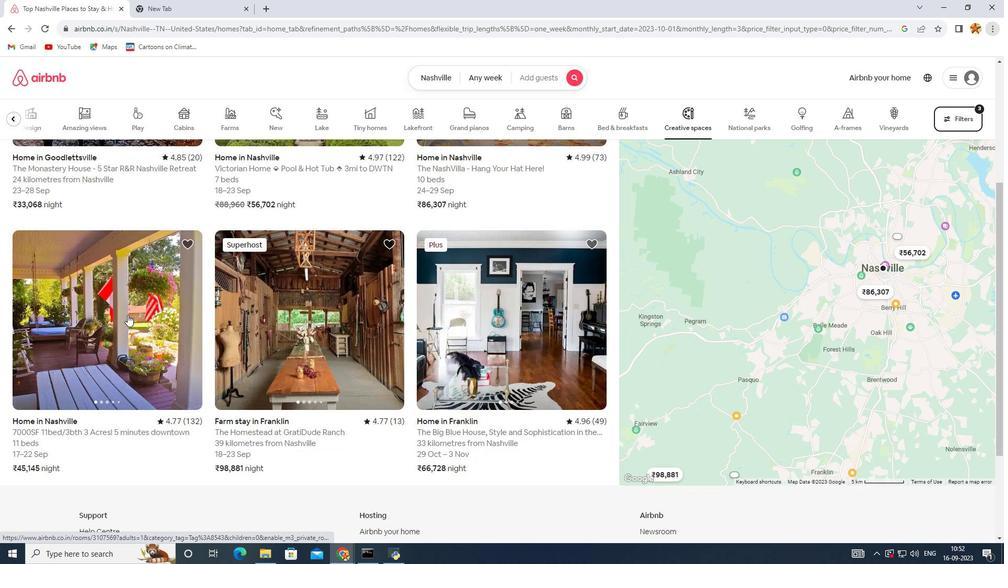 
Action: Mouse scrolled (127, 314) with delta (0, 0)
Screenshot: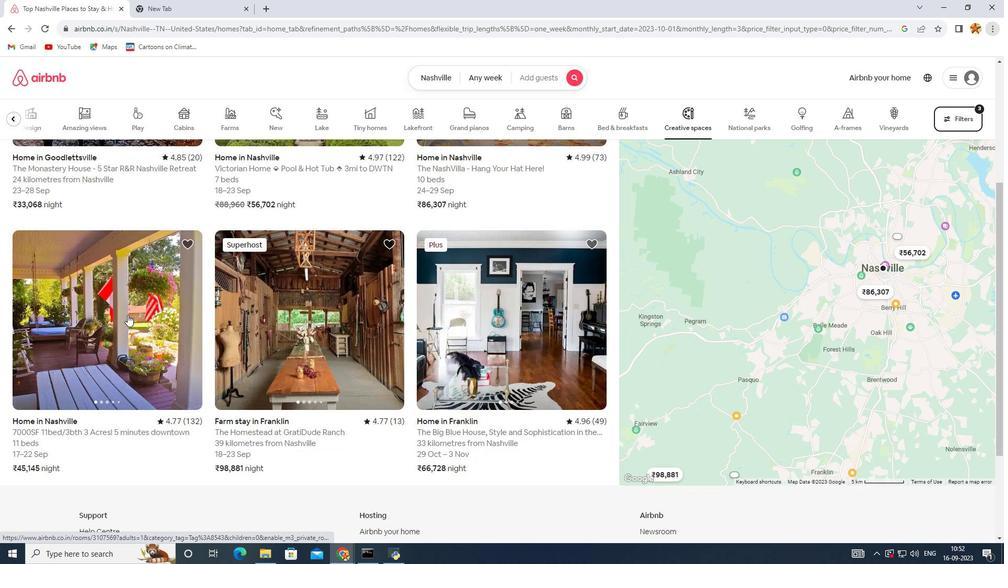 
Action: Mouse scrolled (127, 314) with delta (0, 0)
Screenshot: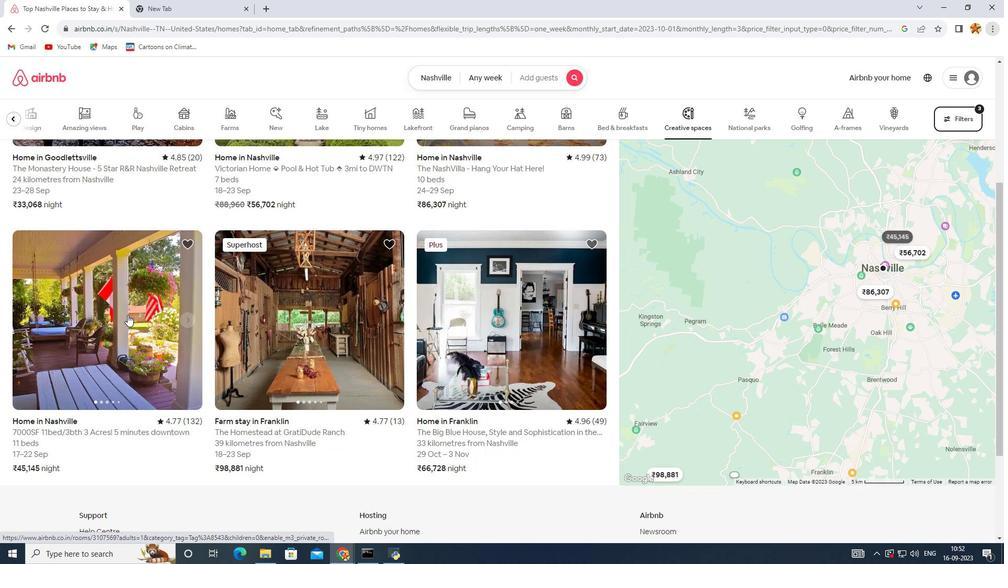 
Action: Mouse scrolled (127, 314) with delta (0, 0)
Screenshot: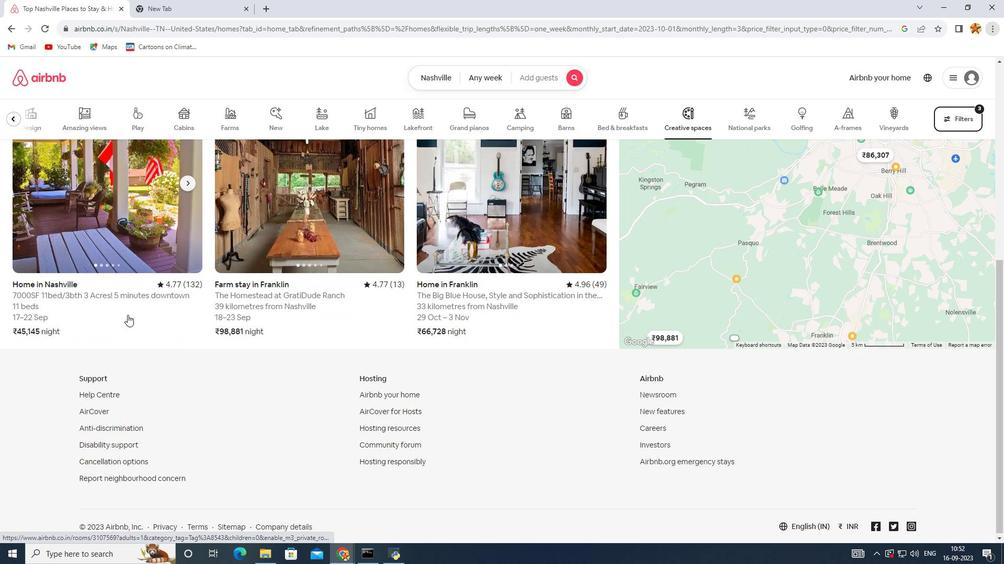 
Action: Mouse scrolled (127, 314) with delta (0, 0)
Screenshot: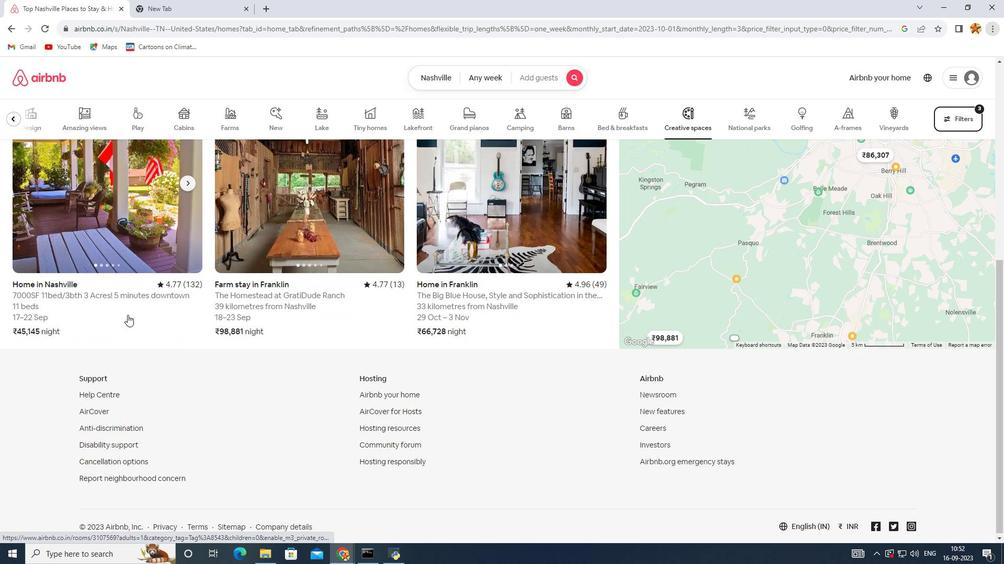 
Action: Mouse scrolled (127, 314) with delta (0, 0)
Screenshot: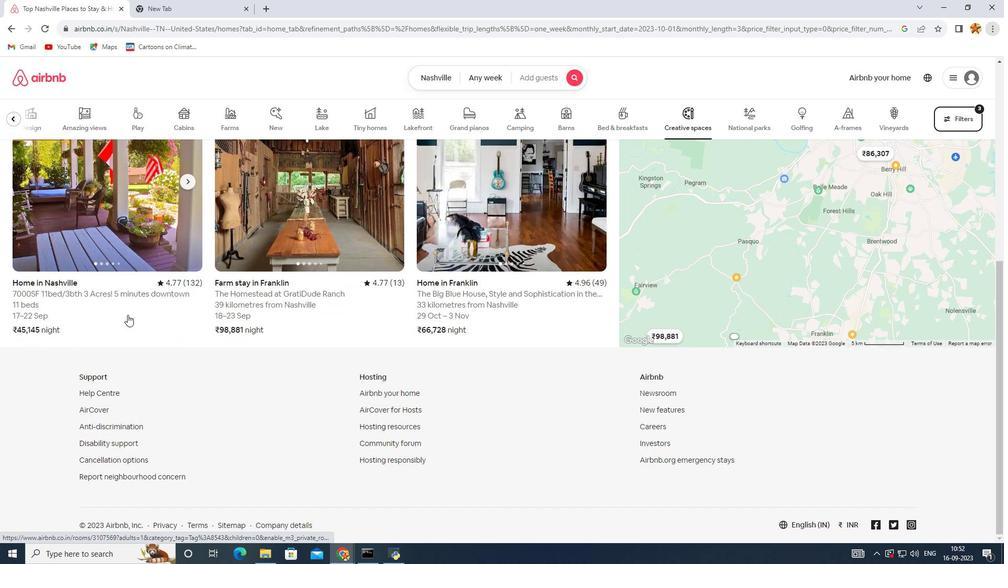 
Action: Mouse scrolled (127, 314) with delta (0, 0)
Screenshot: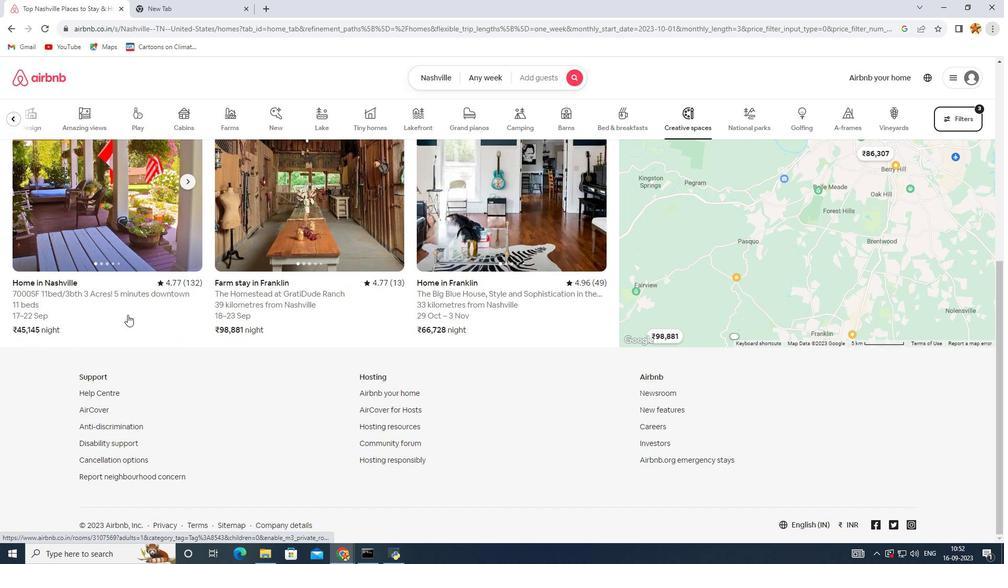 
Action: Mouse scrolled (127, 315) with delta (0, 0)
Screenshot: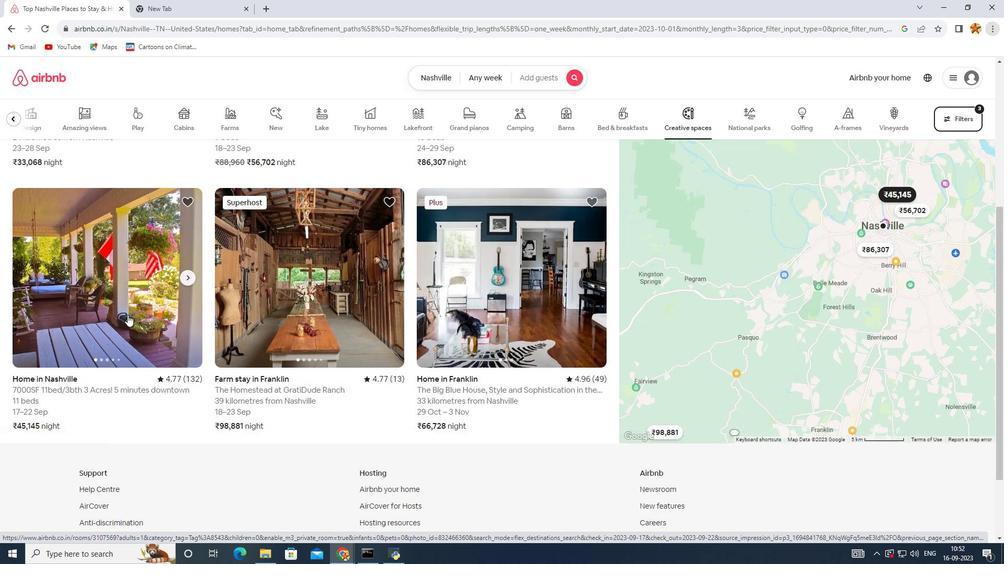 
Action: Mouse scrolled (127, 315) with delta (0, 0)
Screenshot: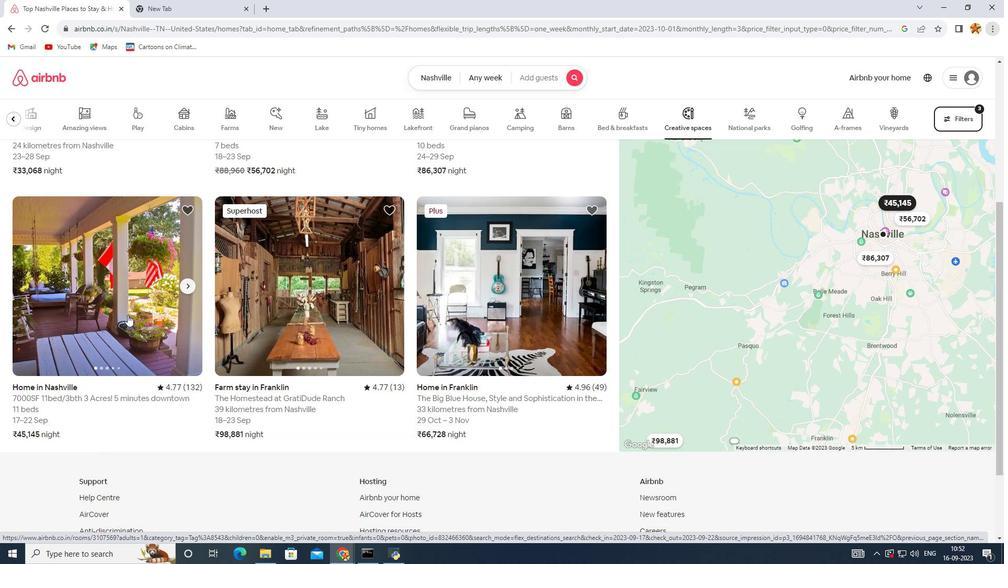 
Action: Mouse scrolled (127, 315) with delta (0, 0)
Screenshot: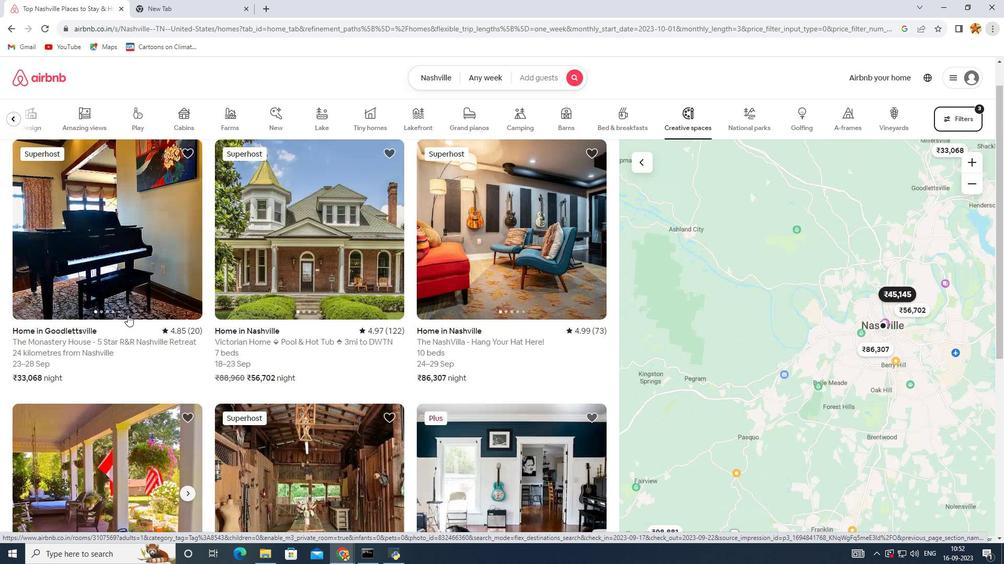 
Action: Mouse scrolled (127, 315) with delta (0, 0)
Screenshot: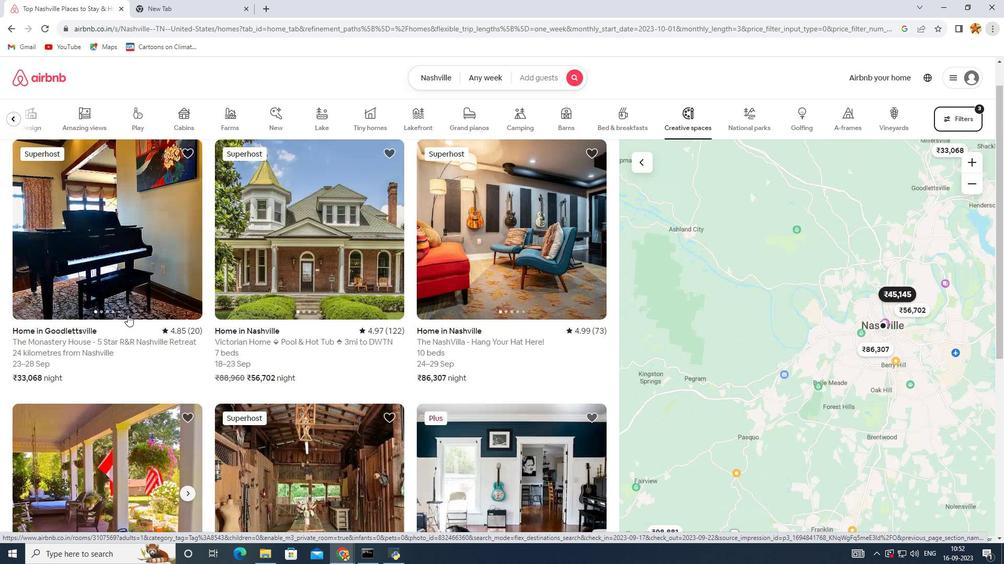 
Action: Mouse scrolled (127, 315) with delta (0, 0)
Screenshot: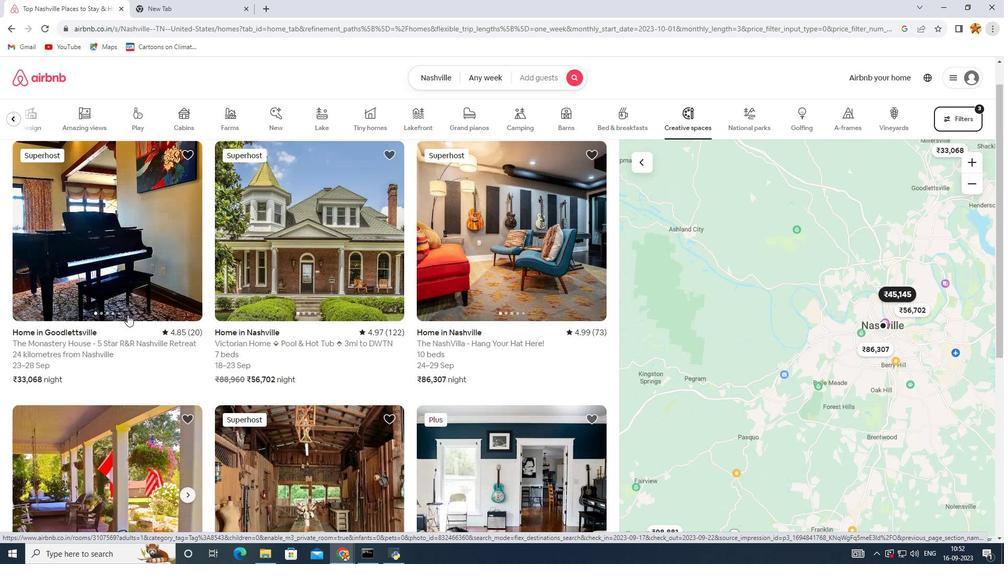 
Action: Mouse scrolled (127, 315) with delta (0, 0)
Screenshot: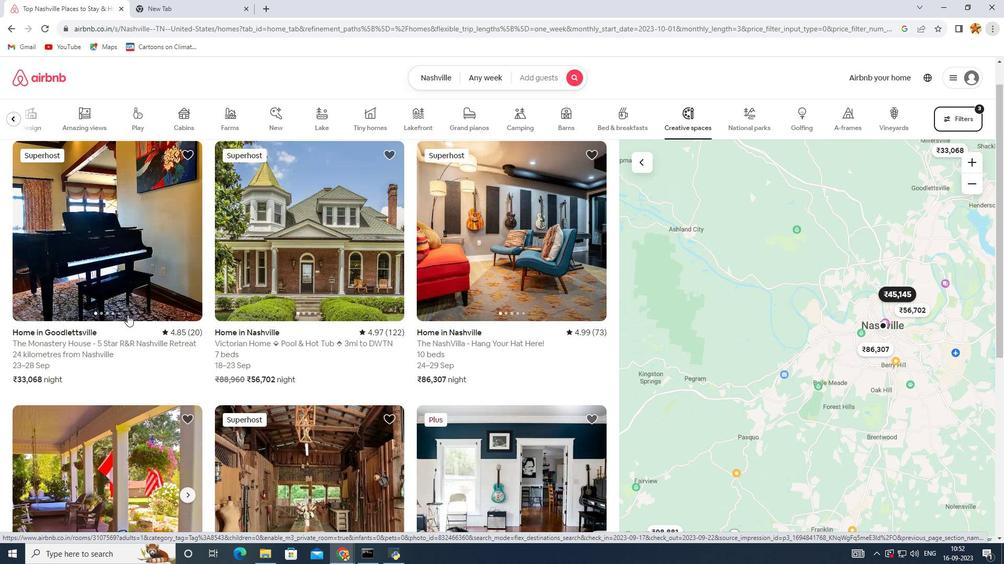 
Action: Mouse scrolled (127, 315) with delta (0, 0)
Screenshot: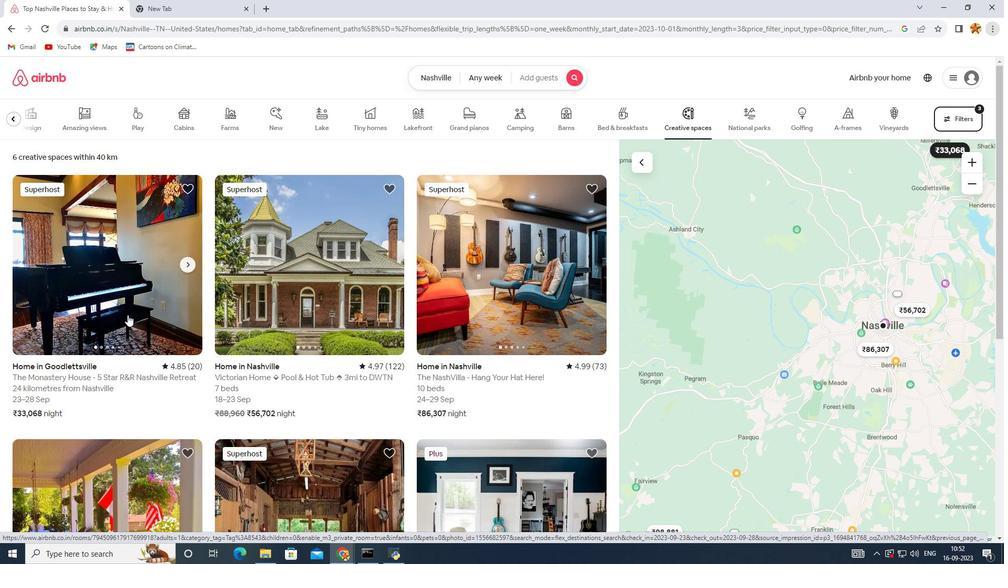 
Action: Mouse scrolled (127, 315) with delta (0, 0)
Screenshot: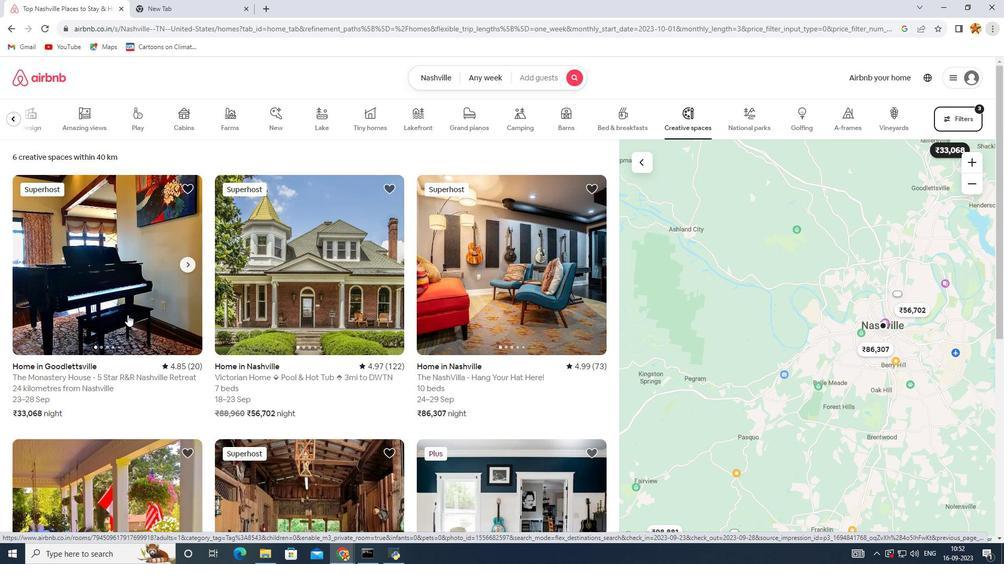
Action: Mouse scrolled (127, 315) with delta (0, 0)
Screenshot: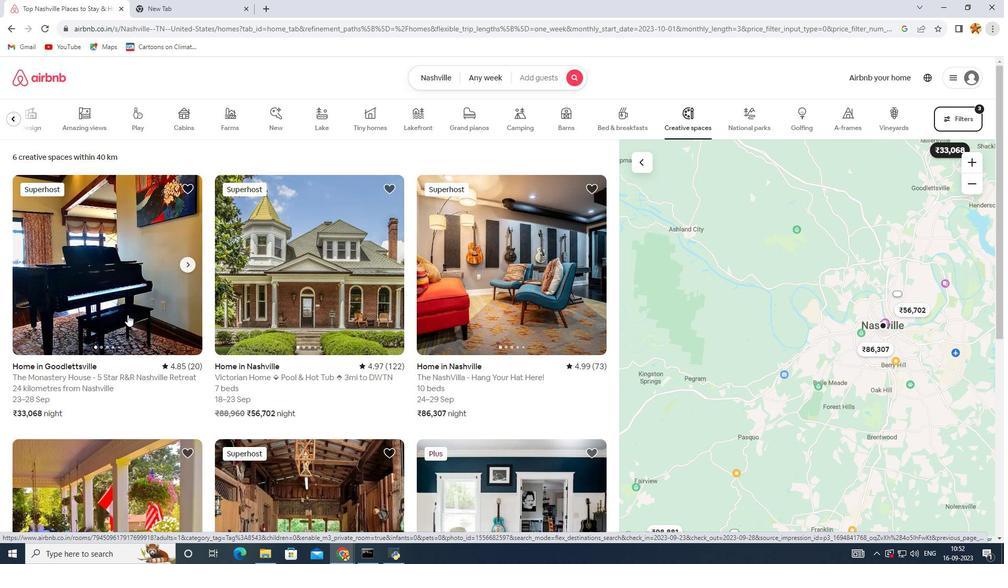 
Action: Mouse scrolled (127, 315) with delta (0, 0)
Screenshot: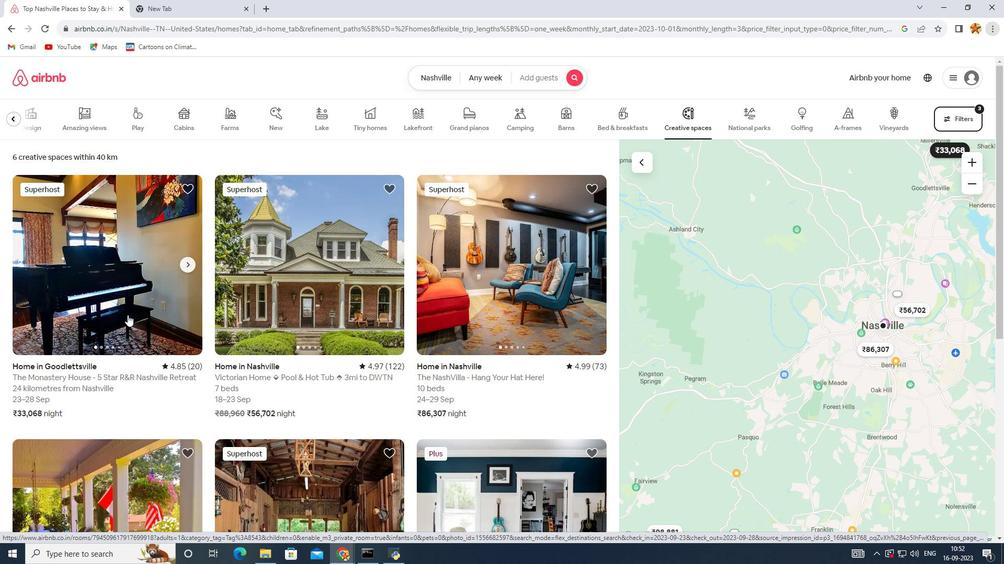 
Action: Mouse moved to (98, 332)
Screenshot: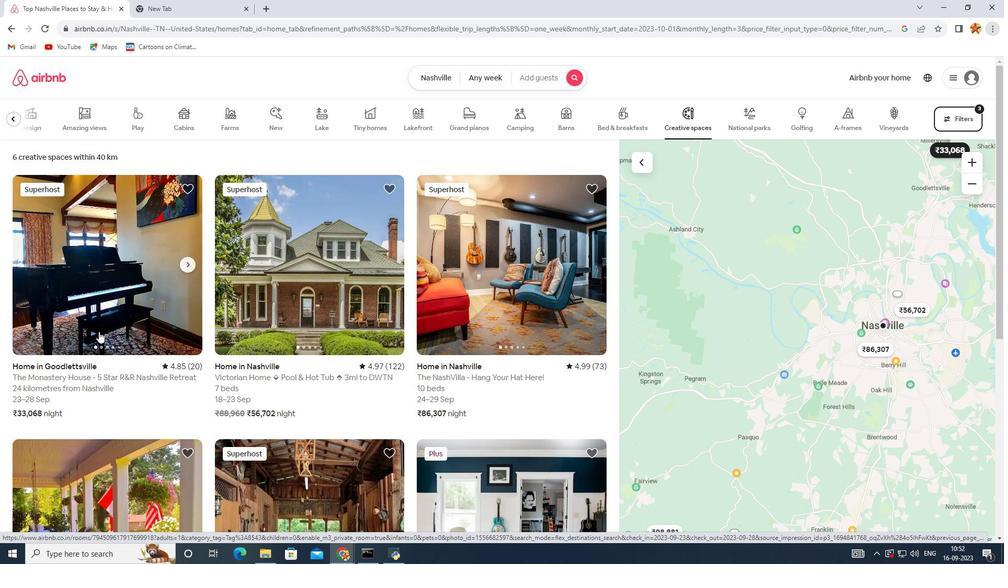 
Action: Mouse pressed left at (98, 332)
Screenshot: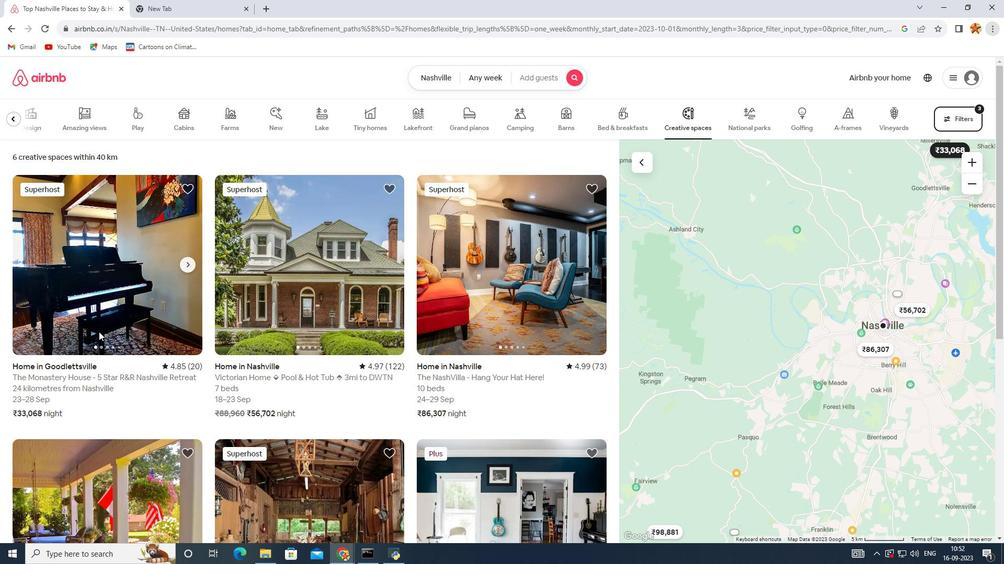 
Action: Mouse moved to (167, 411)
Screenshot: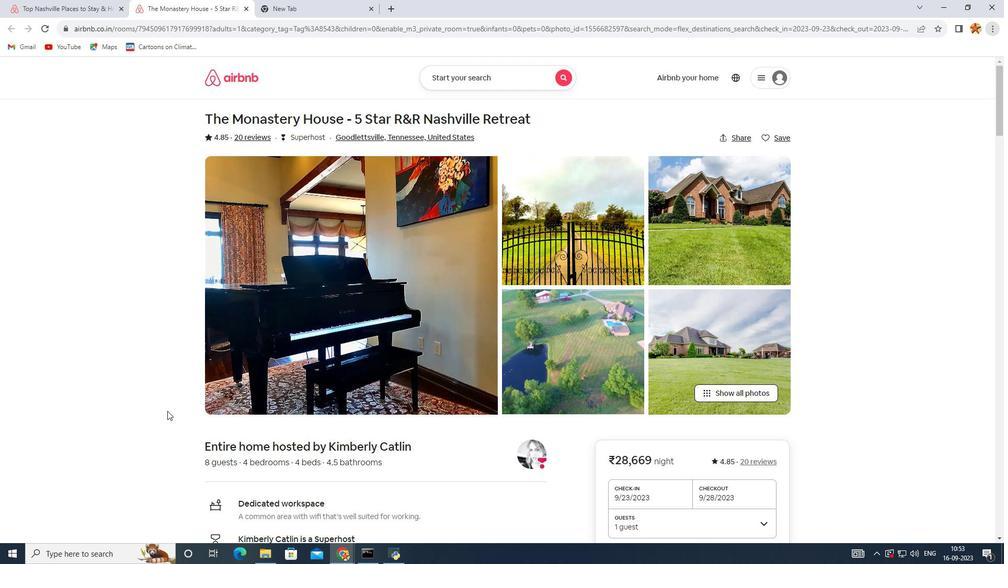 
Action: Mouse scrolled (167, 411) with delta (0, 0)
Screenshot: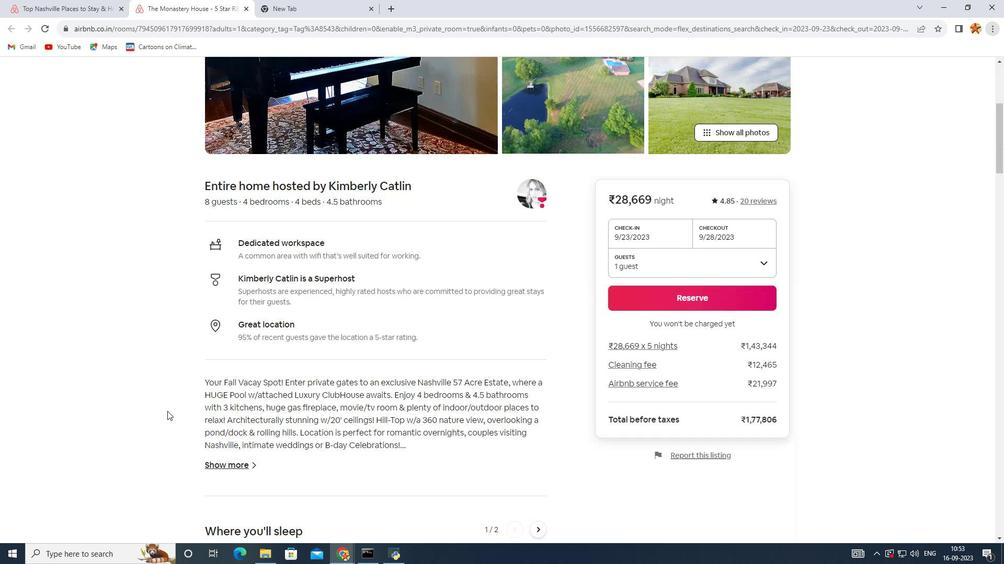
Action: Mouse scrolled (167, 411) with delta (0, 0)
Screenshot: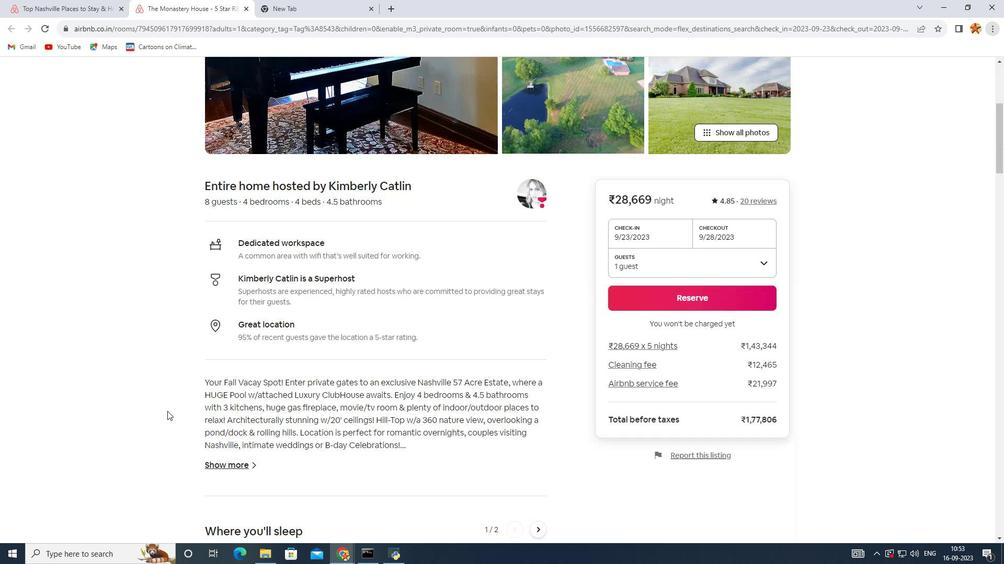 
Action: Mouse scrolled (167, 411) with delta (0, 0)
Screenshot: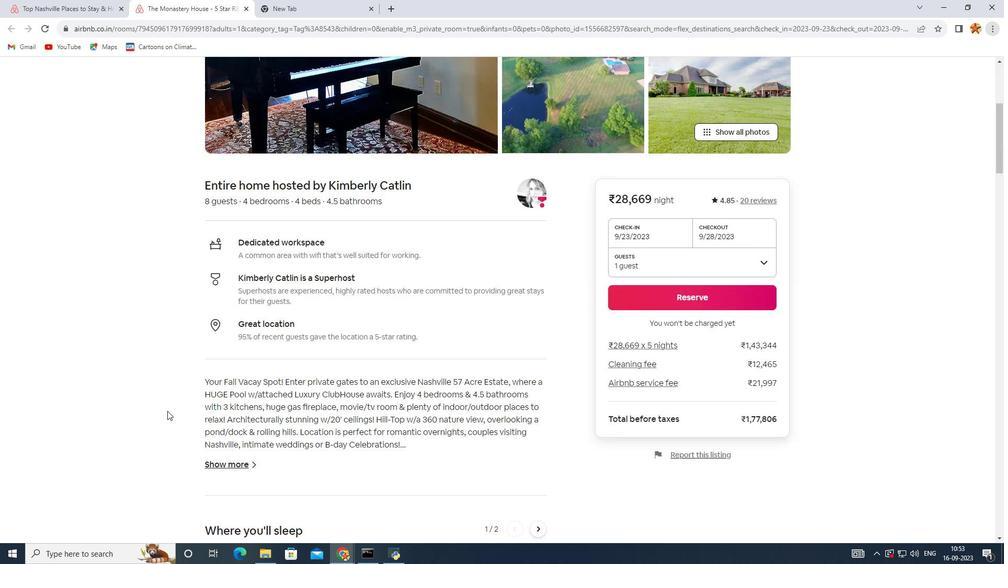 
Action: Mouse scrolled (167, 411) with delta (0, 0)
Screenshot: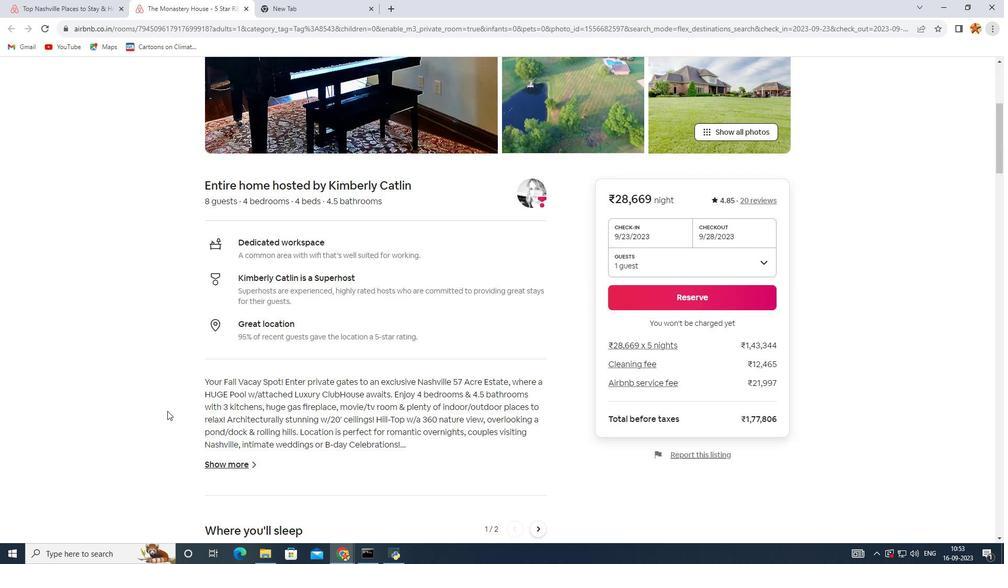 
Action: Mouse scrolled (167, 411) with delta (0, 0)
Screenshot: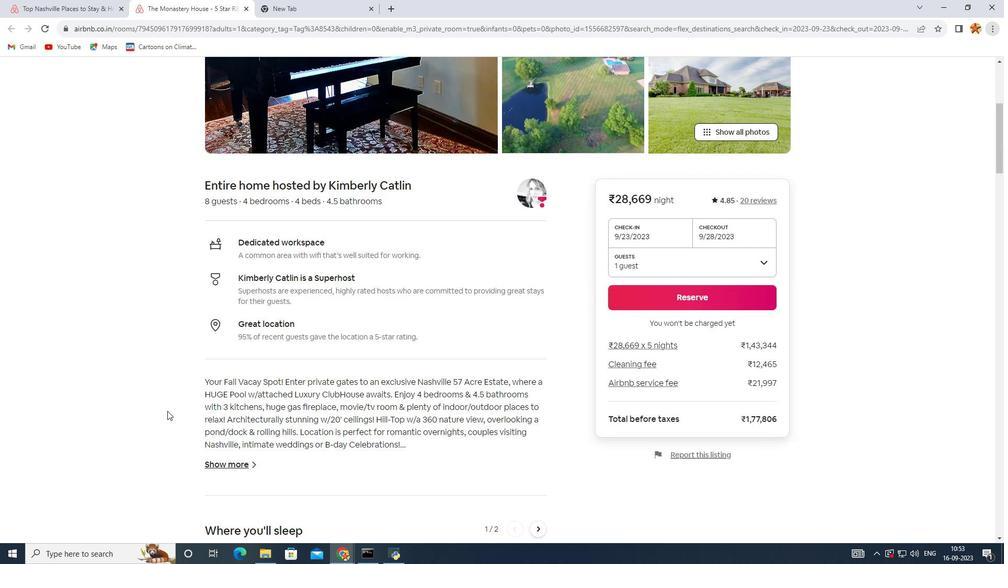 
Action: Mouse scrolled (167, 411) with delta (0, 0)
Screenshot: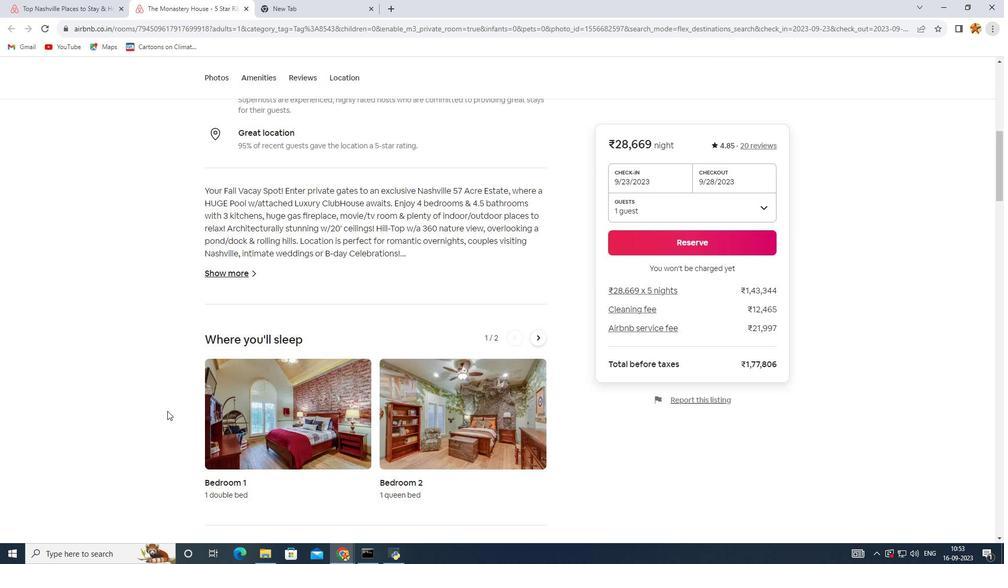 
Action: Mouse scrolled (167, 411) with delta (0, 0)
Screenshot: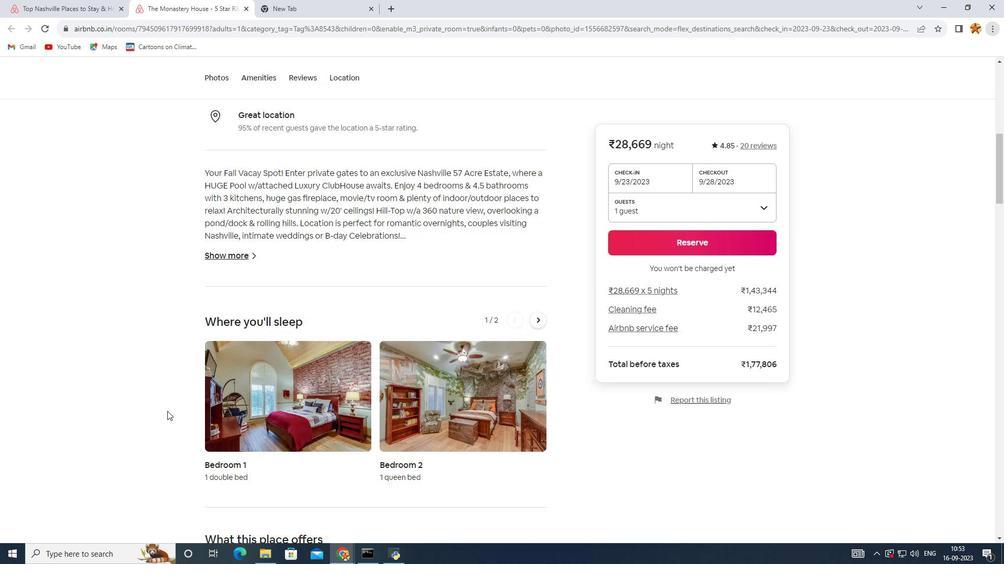 
Action: Mouse scrolled (167, 411) with delta (0, 0)
Screenshot: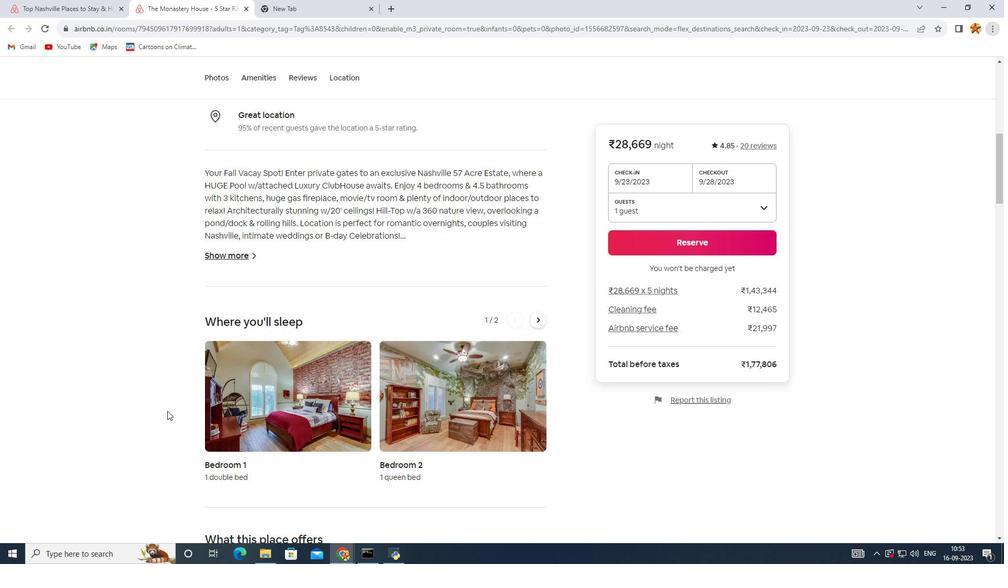 
Action: Mouse scrolled (167, 411) with delta (0, 0)
Screenshot: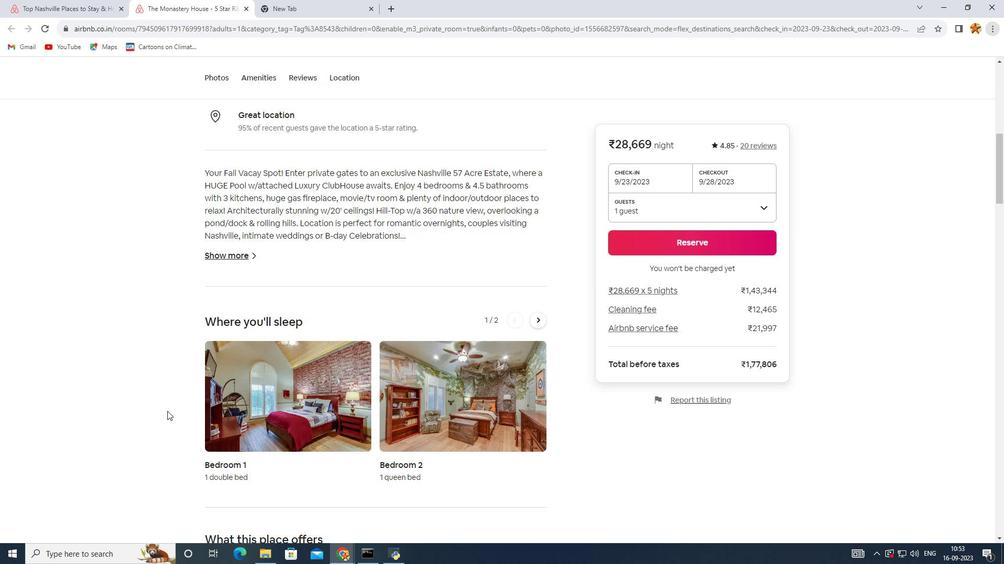 
Action: Mouse moved to (238, 252)
Screenshot: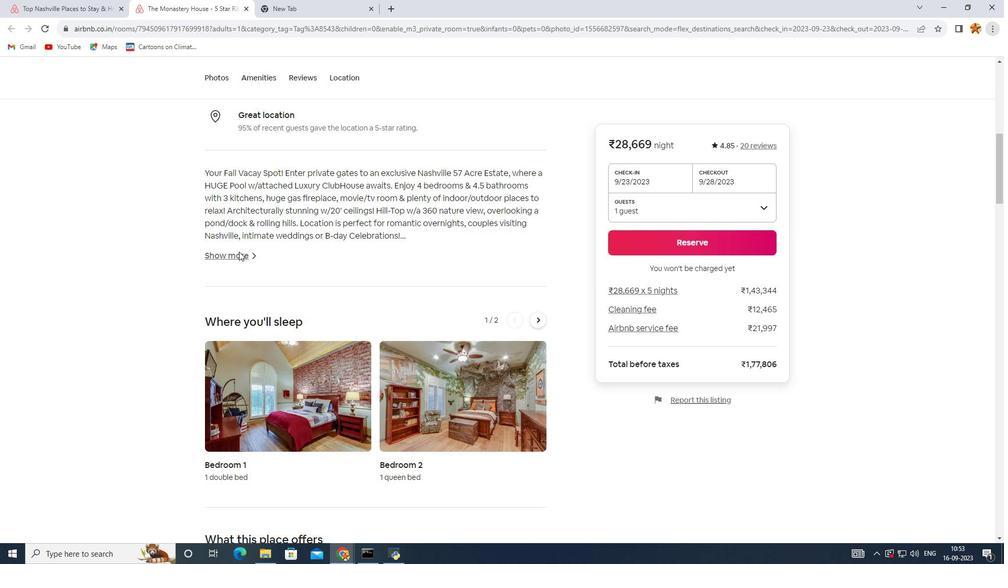 
Action: Mouse pressed left at (238, 252)
Screenshot: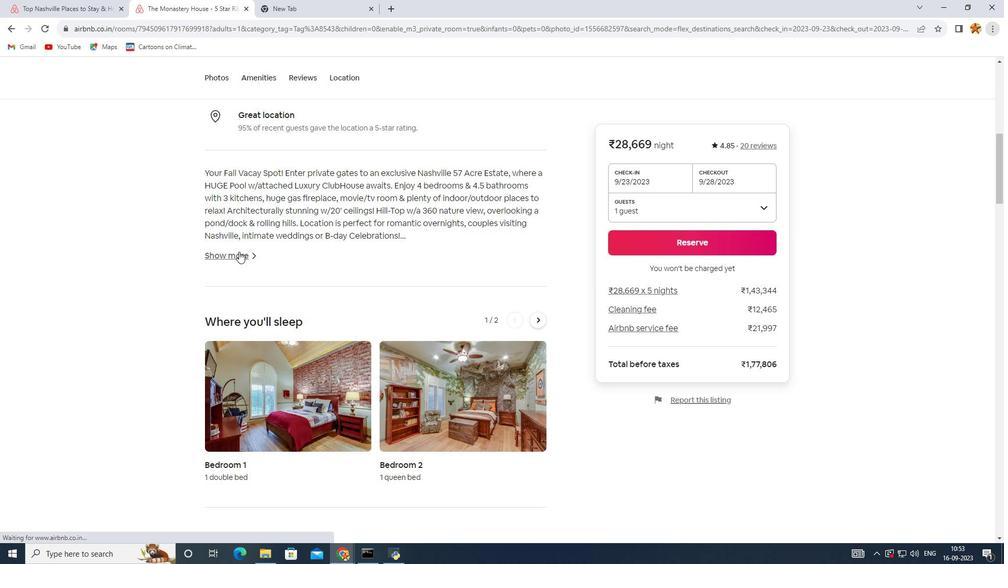 
Action: Mouse moved to (625, 383)
Screenshot: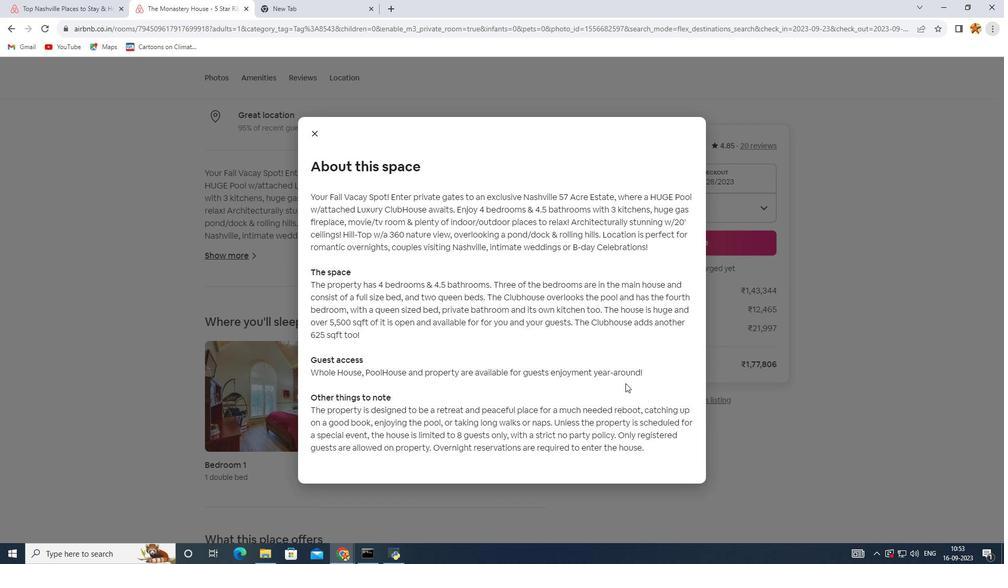 
Action: Mouse scrolled (625, 383) with delta (0, 0)
Screenshot: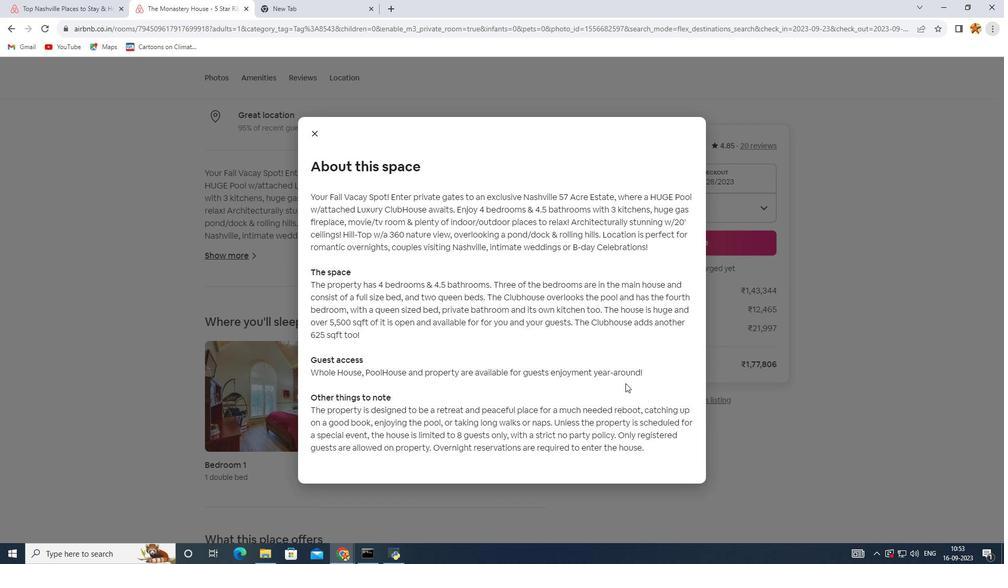 
Action: Mouse scrolled (625, 383) with delta (0, 0)
Screenshot: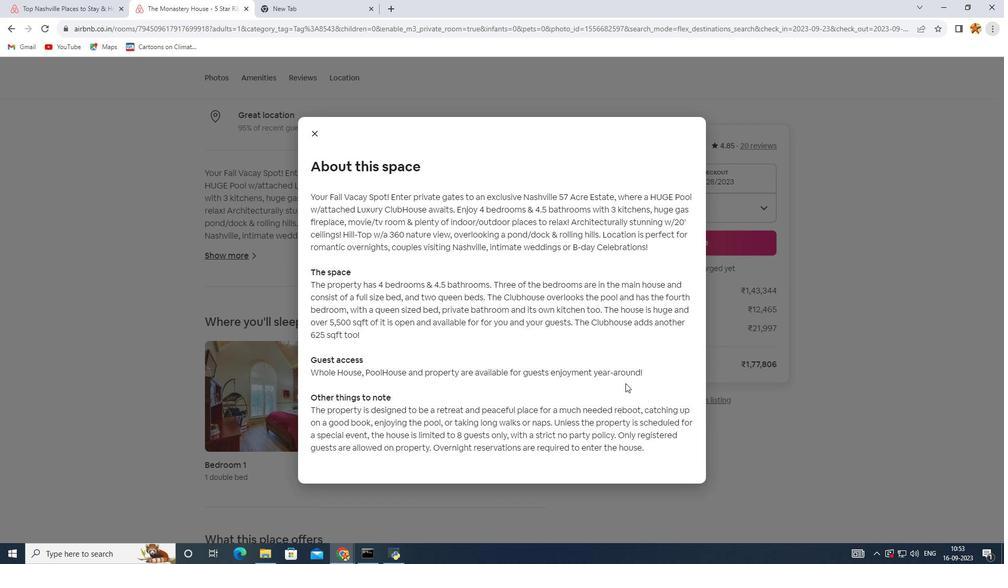 
Action: Mouse scrolled (625, 383) with delta (0, 0)
Screenshot: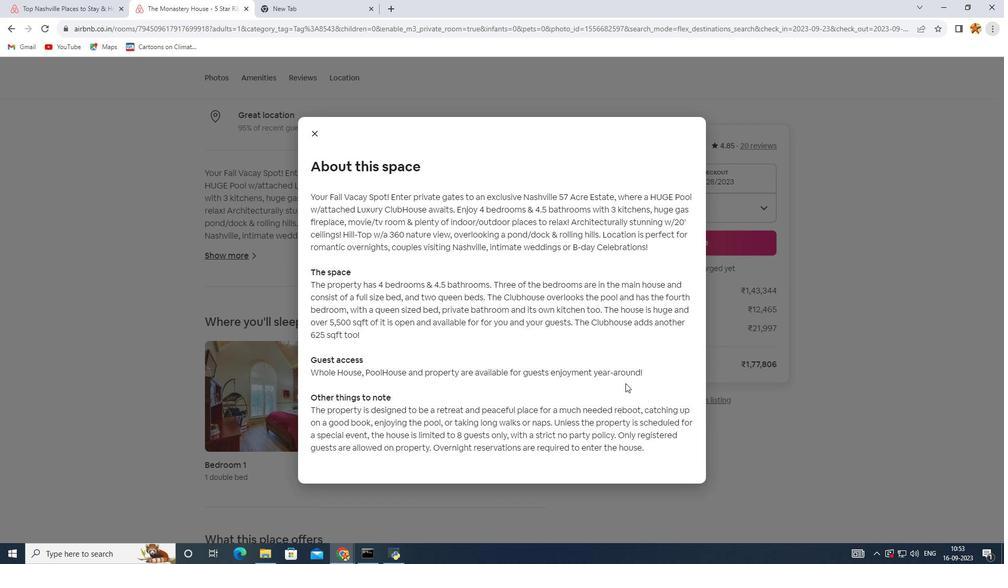 
Action: Mouse scrolled (625, 383) with delta (0, 0)
Screenshot: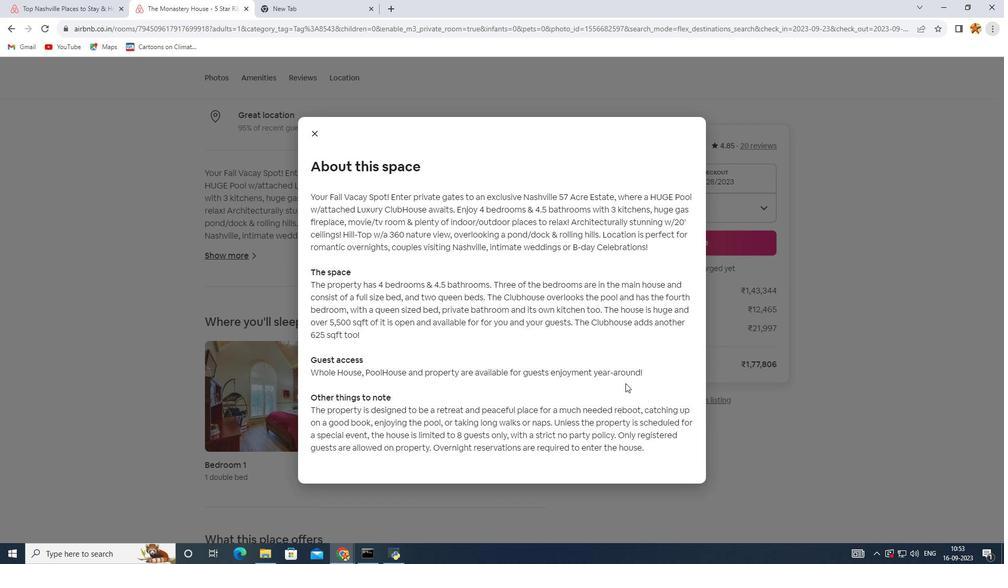 
Action: Mouse scrolled (625, 383) with delta (0, 0)
Screenshot: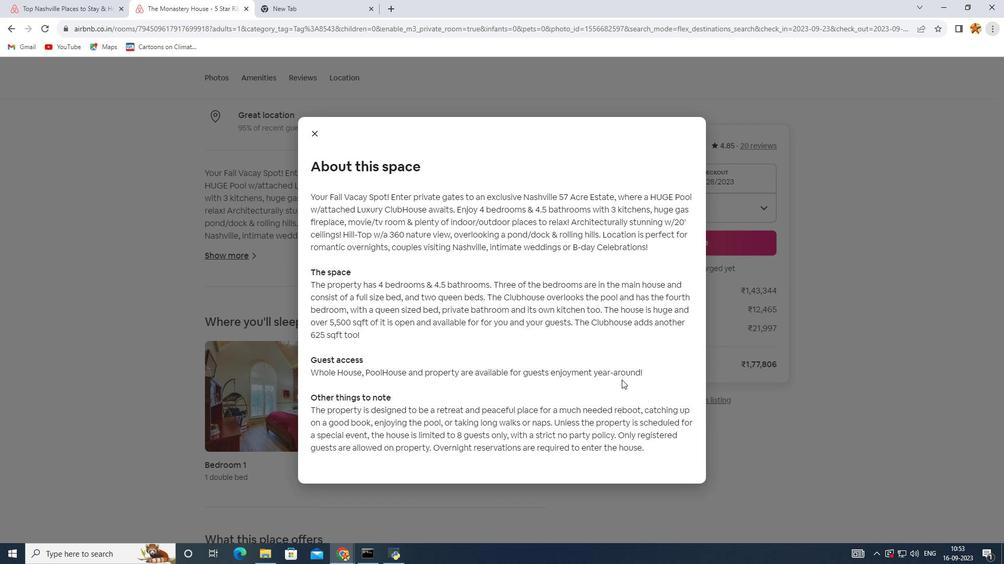
Action: Mouse moved to (317, 136)
Screenshot: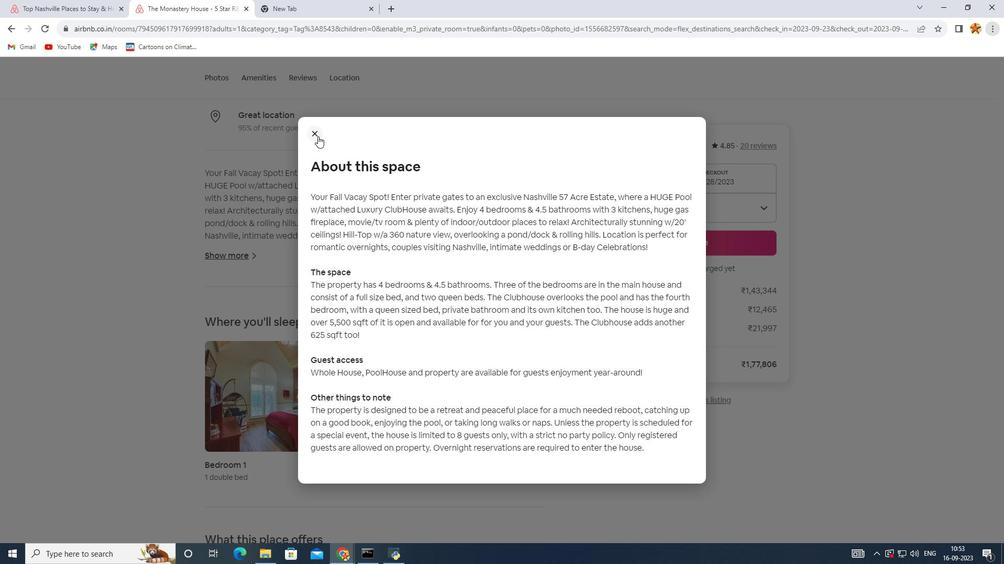 
Action: Mouse pressed left at (317, 136)
Screenshot: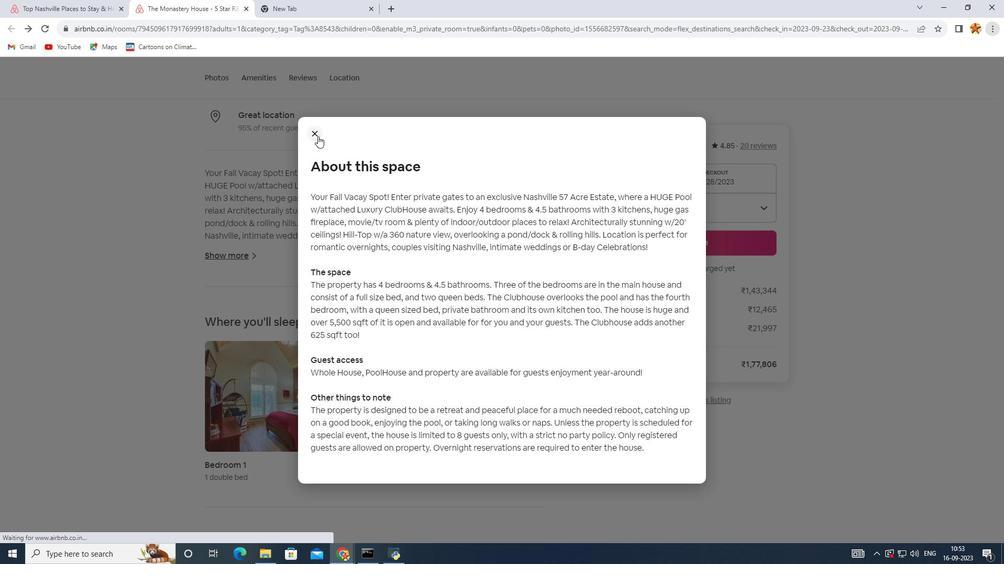 
Action: Mouse moved to (280, 327)
Screenshot: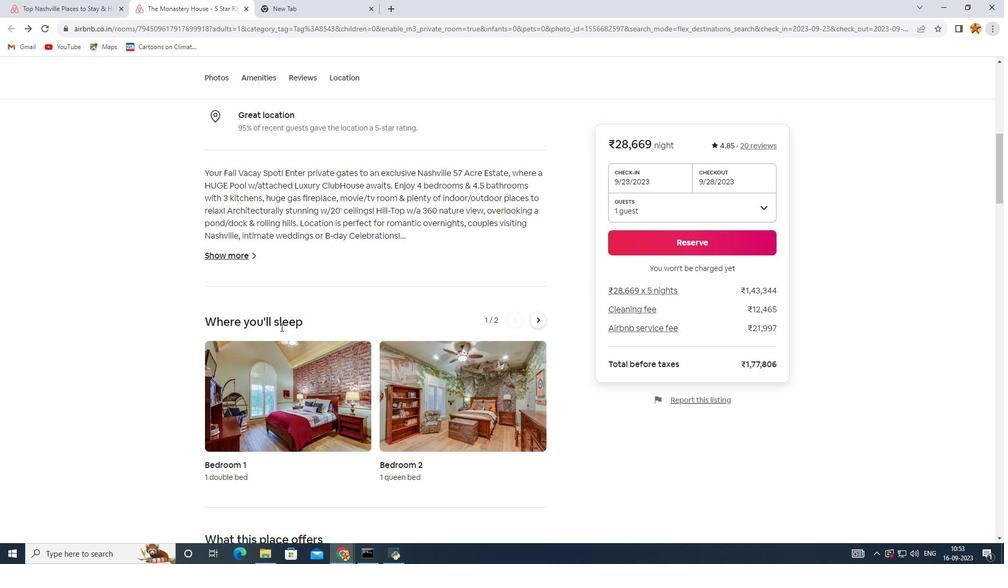 
Action: Mouse scrolled (280, 326) with delta (0, 0)
Screenshot: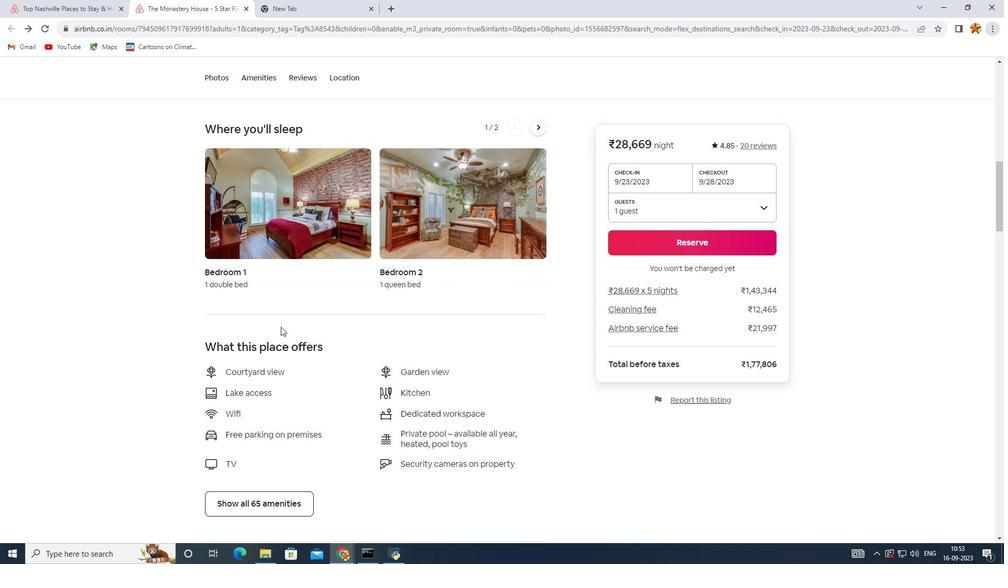 
Action: Mouse scrolled (280, 326) with delta (0, 0)
Screenshot: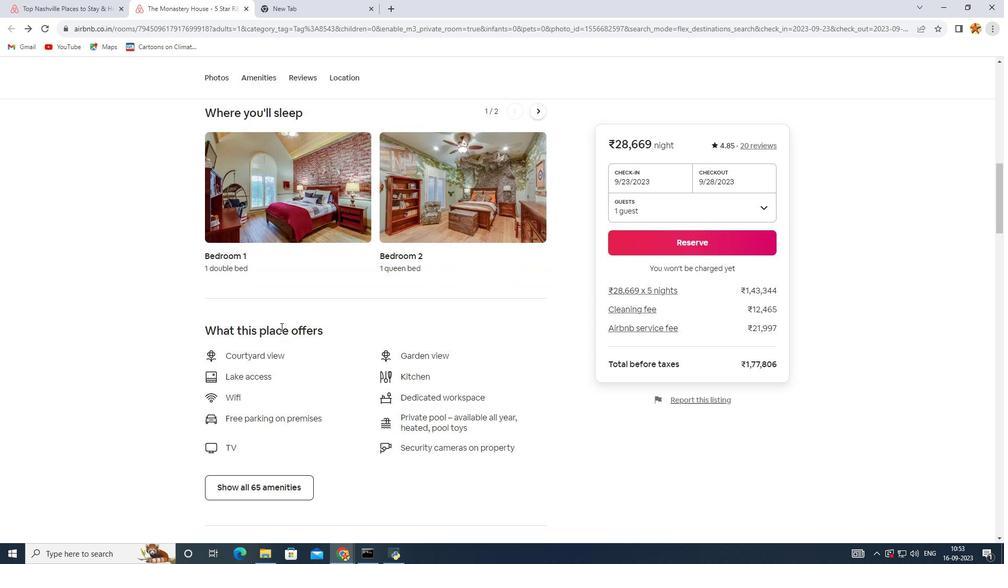 
Action: Mouse scrolled (280, 326) with delta (0, 0)
Screenshot: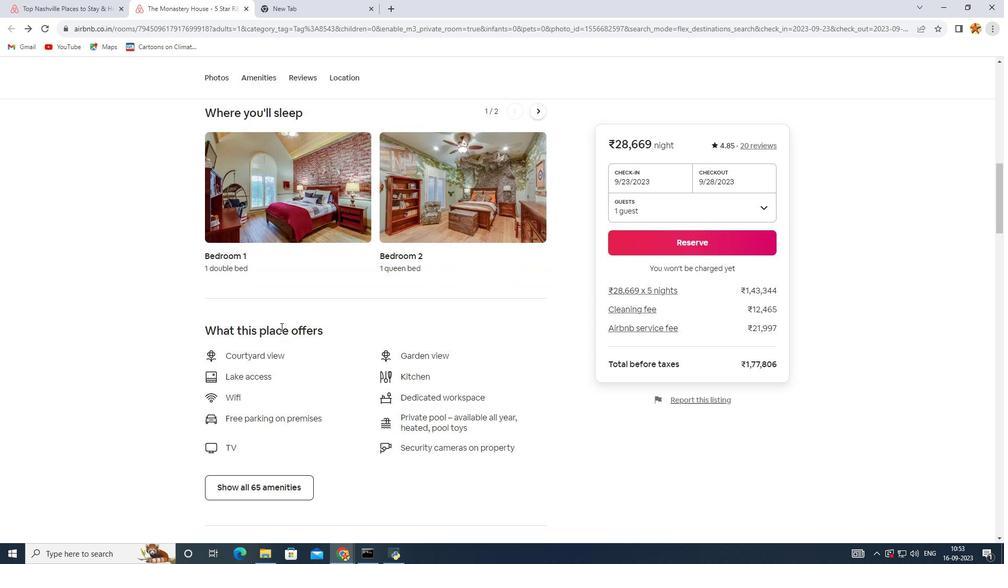 
Action: Mouse scrolled (280, 326) with delta (0, 0)
Screenshot: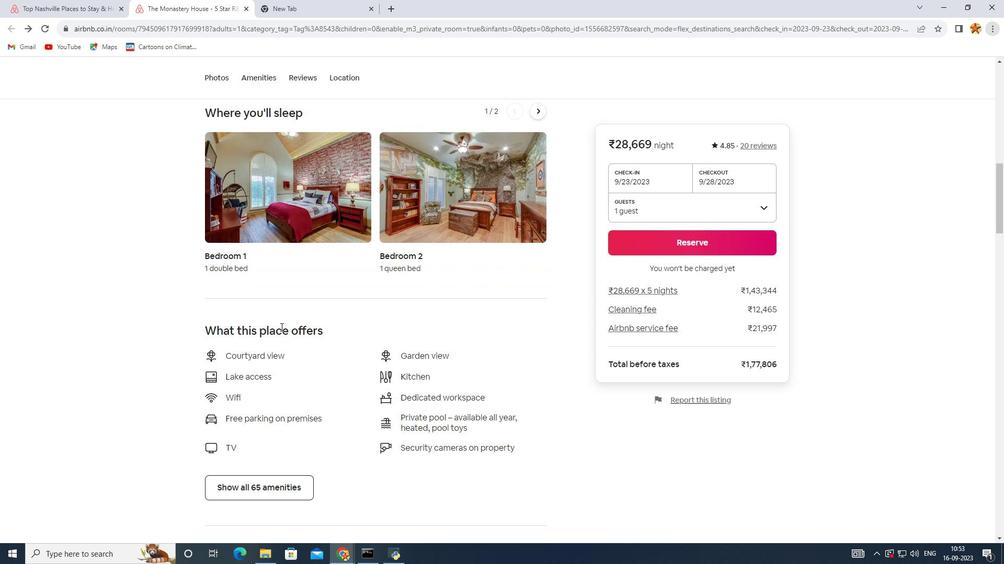 
Action: Mouse scrolled (280, 326) with delta (0, 0)
Screenshot: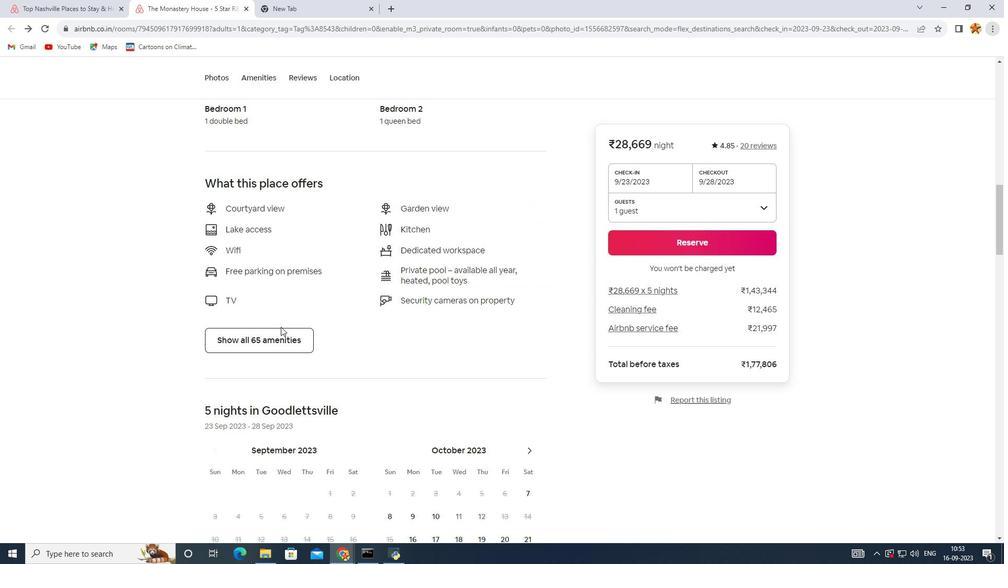 
Action: Mouse scrolled (280, 326) with delta (0, 0)
Screenshot: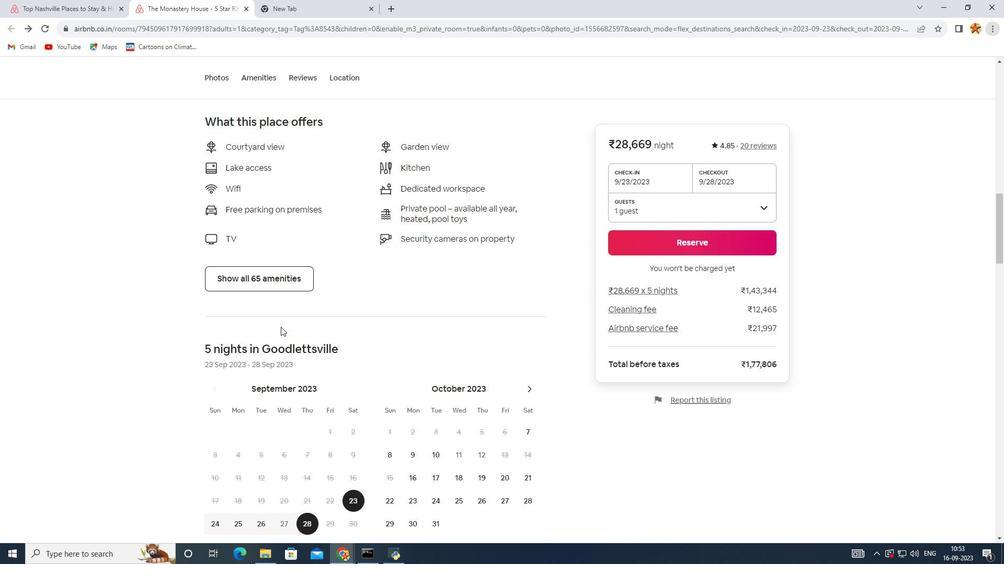 
Action: Mouse scrolled (280, 326) with delta (0, 0)
Screenshot: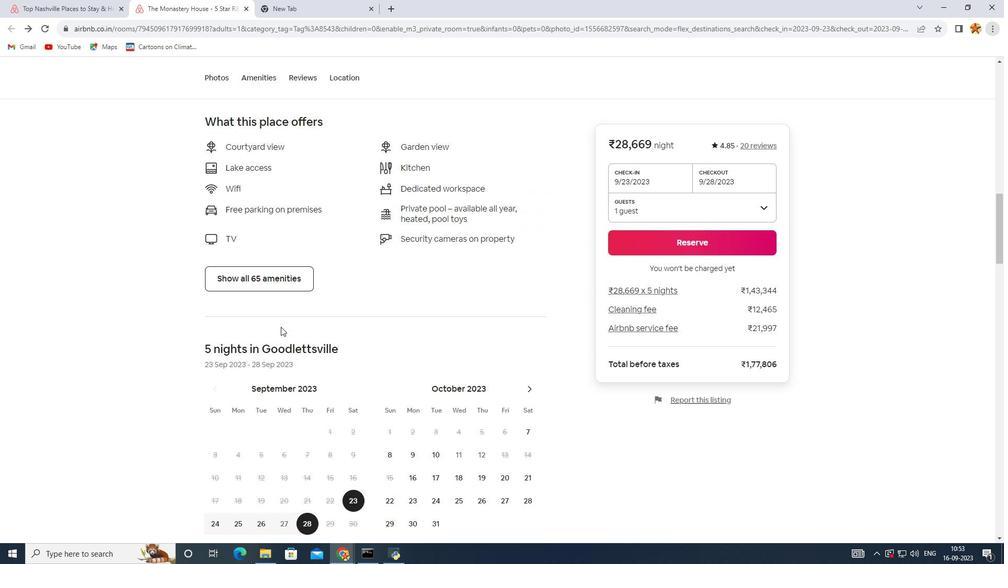 
Action: Mouse scrolled (280, 326) with delta (0, 0)
Screenshot: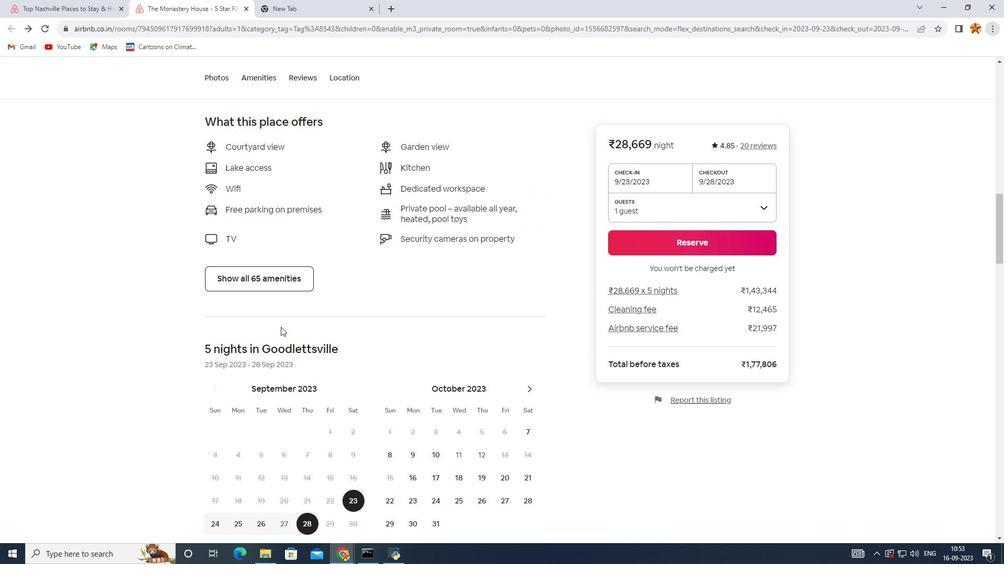 
Action: Mouse moved to (278, 313)
Screenshot: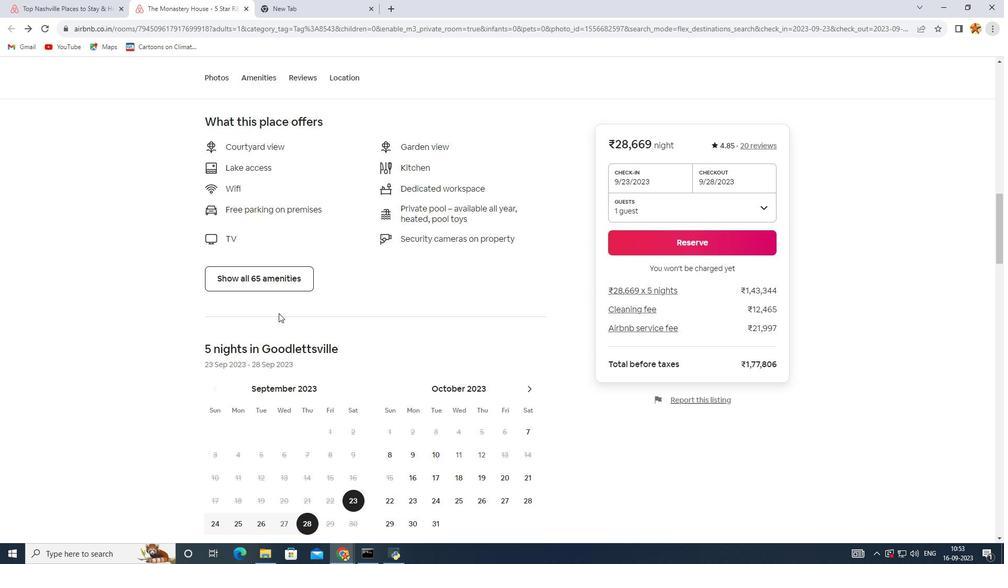 
Action: Mouse scrolled (278, 313) with delta (0, 0)
Screenshot: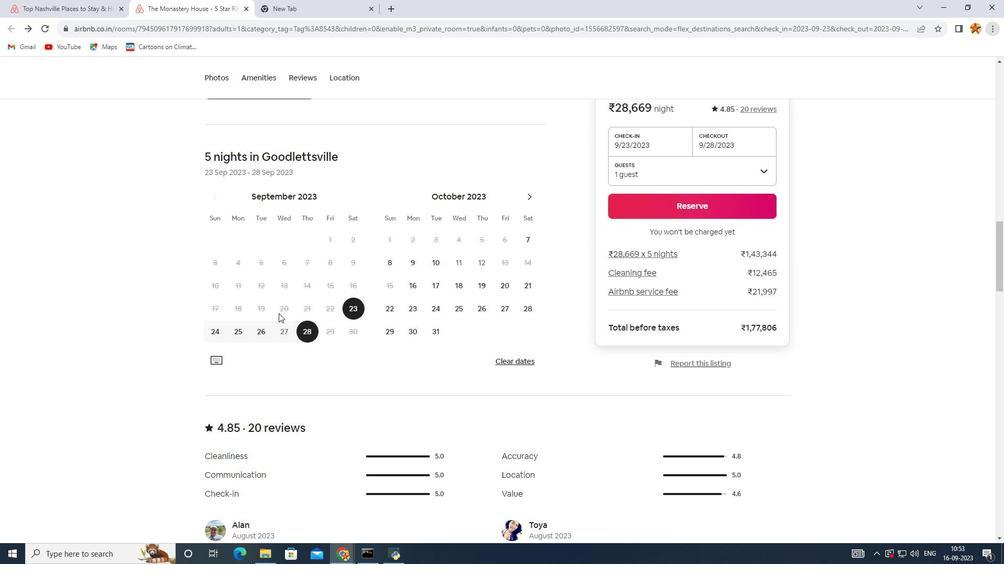 
Action: Mouse scrolled (278, 313) with delta (0, 0)
Screenshot: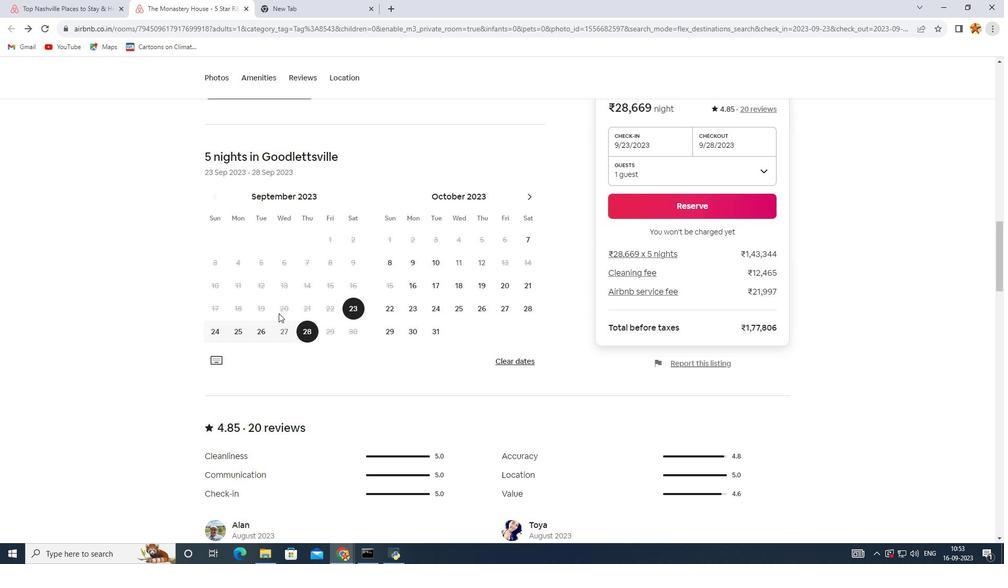 
Action: Mouse scrolled (278, 313) with delta (0, 0)
Screenshot: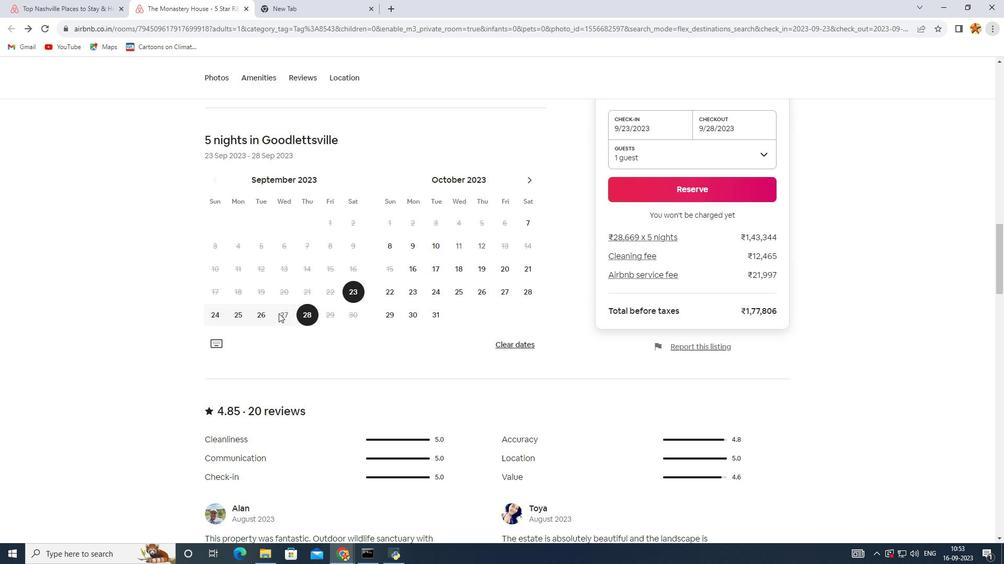 
Action: Mouse scrolled (278, 313) with delta (0, 0)
Screenshot: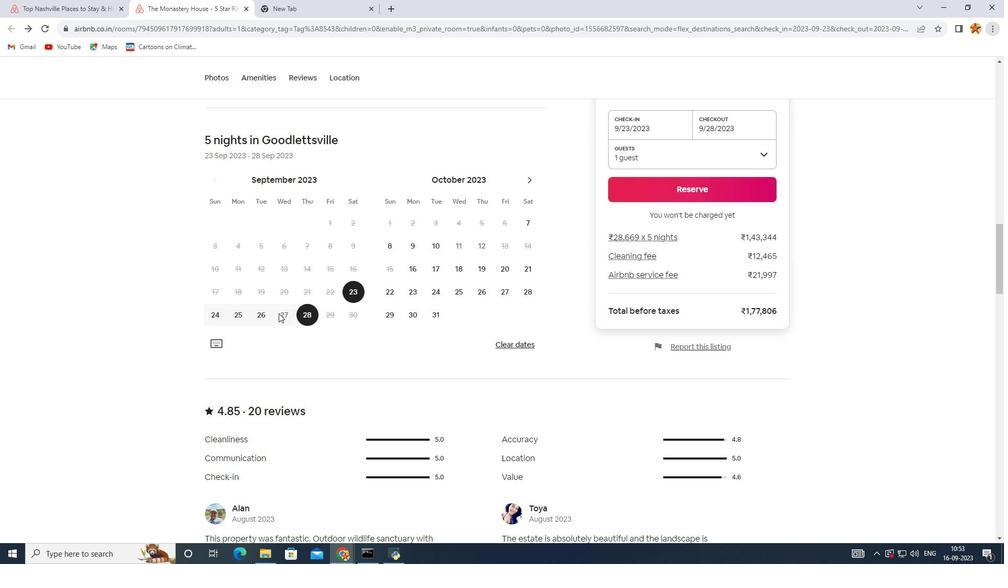 
Action: Mouse scrolled (278, 313) with delta (0, 0)
Screenshot: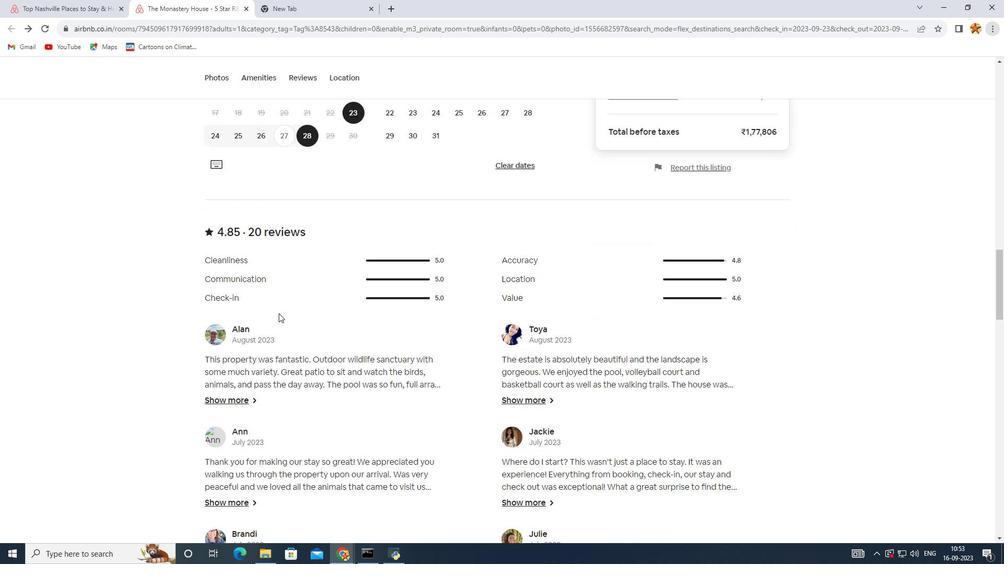 
Action: Mouse scrolled (278, 313) with delta (0, 0)
Screenshot: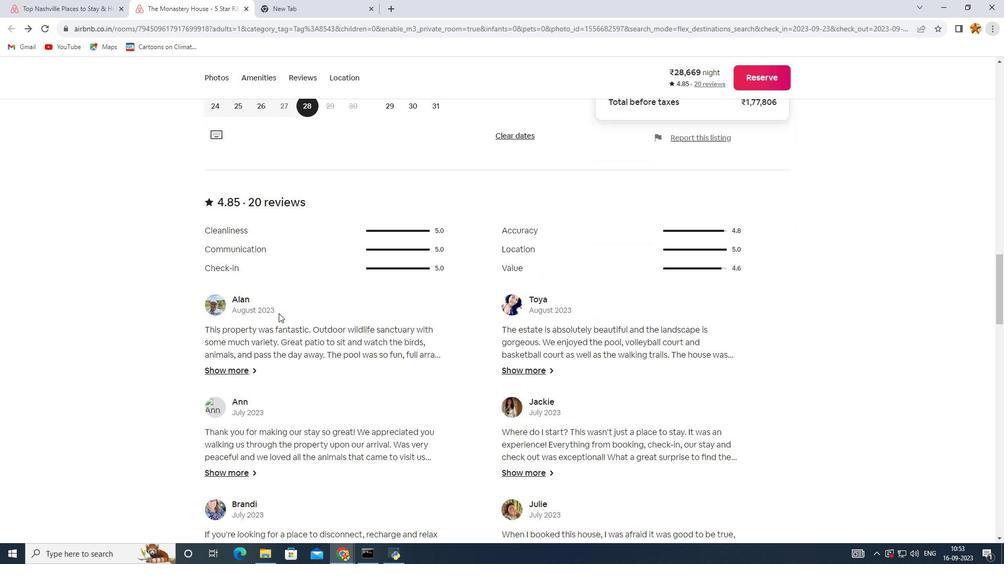 
Action: Mouse scrolled (278, 313) with delta (0, 0)
Screenshot: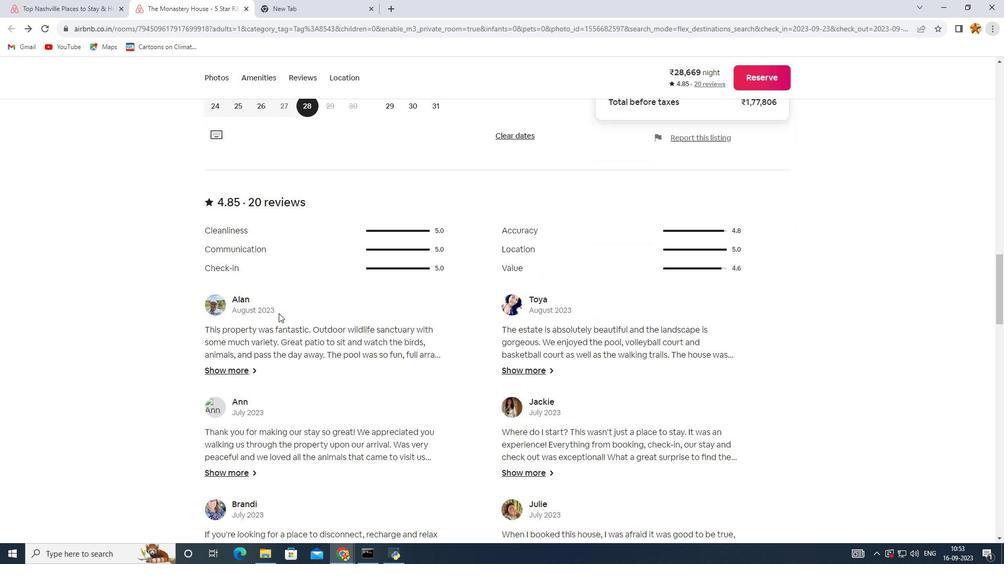 
Action: Mouse scrolled (278, 313) with delta (0, 0)
Screenshot: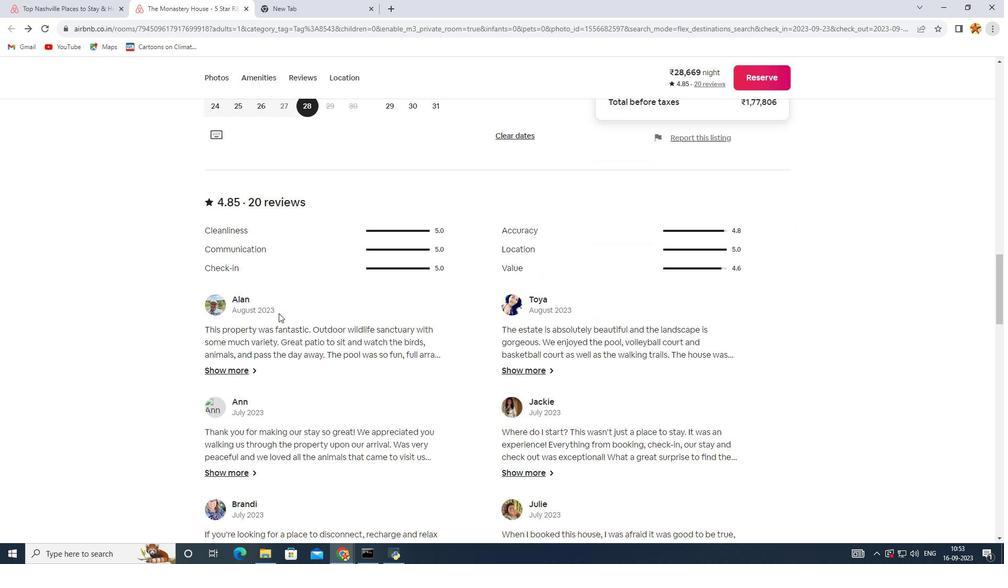 
Action: Mouse scrolled (278, 313) with delta (0, 0)
Screenshot: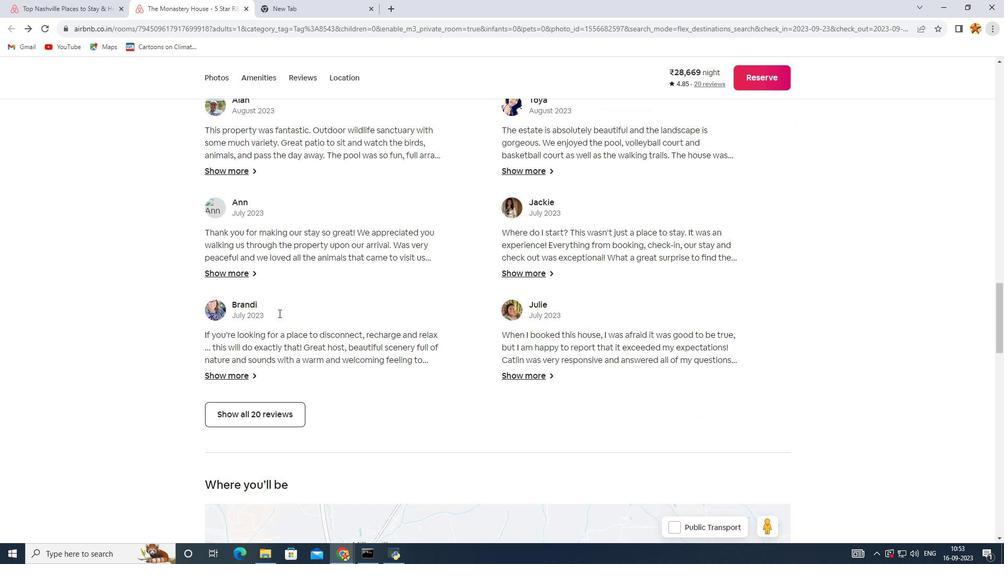 
Action: Mouse scrolled (278, 313) with delta (0, 0)
Screenshot: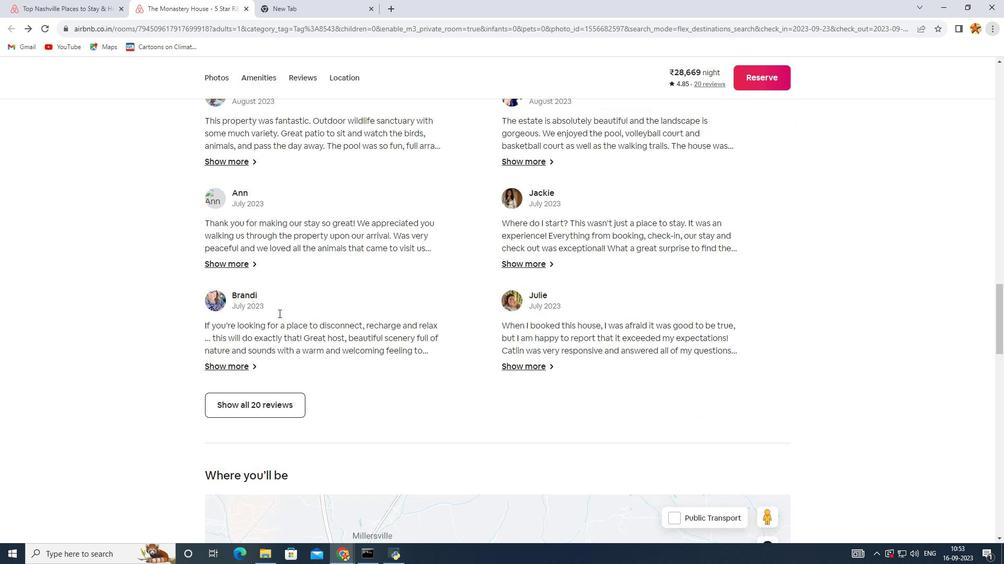 
Action: Mouse scrolled (278, 313) with delta (0, 0)
Screenshot: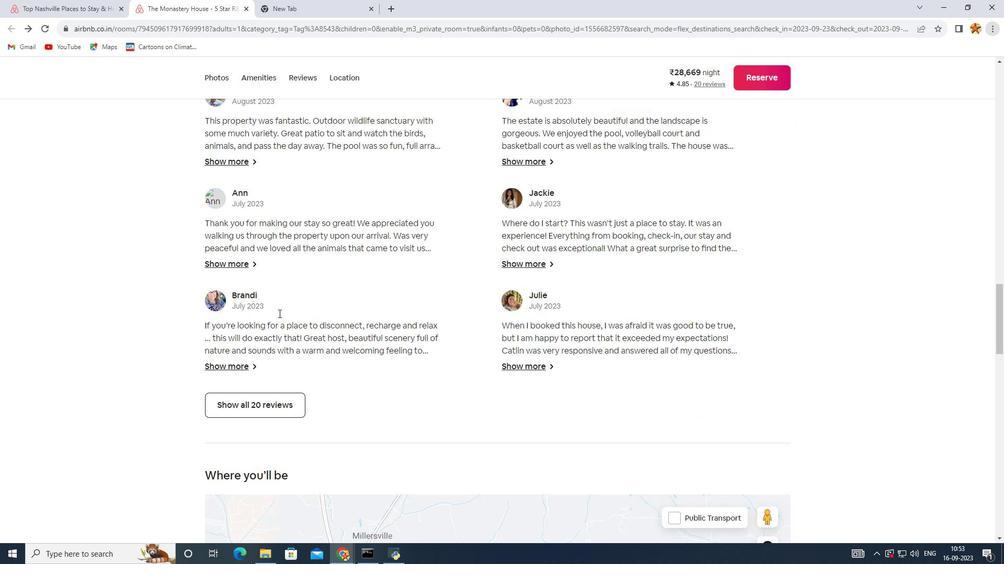 
Action: Mouse scrolled (278, 313) with delta (0, 0)
Screenshot: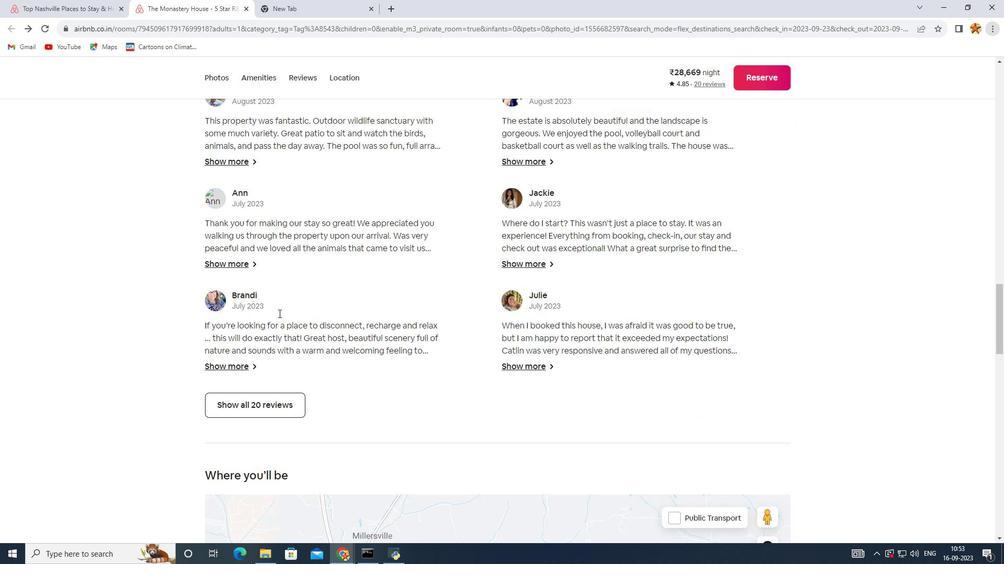 
Action: Mouse scrolled (278, 313) with delta (0, 0)
Screenshot: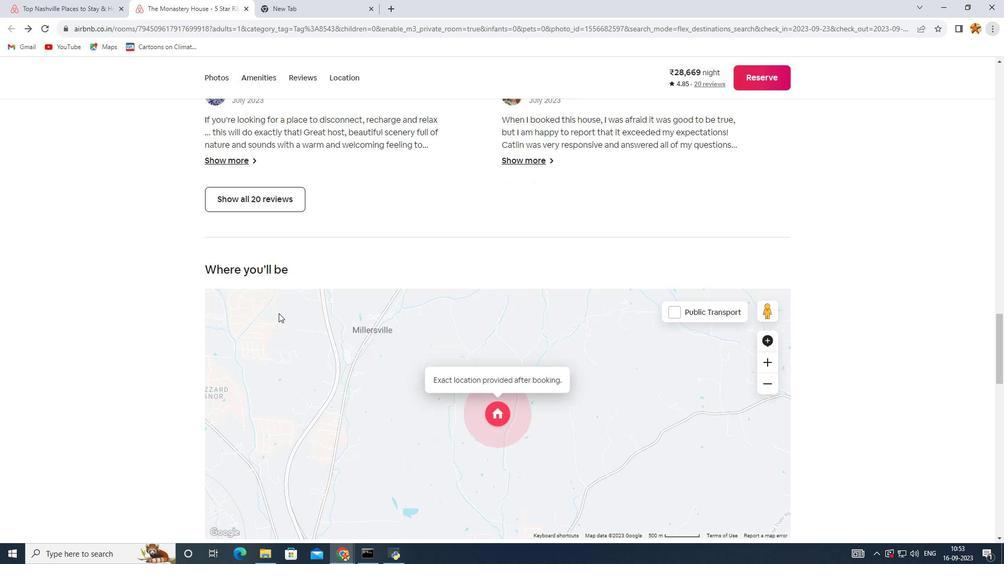 
Action: Mouse scrolled (278, 313) with delta (0, 0)
Screenshot: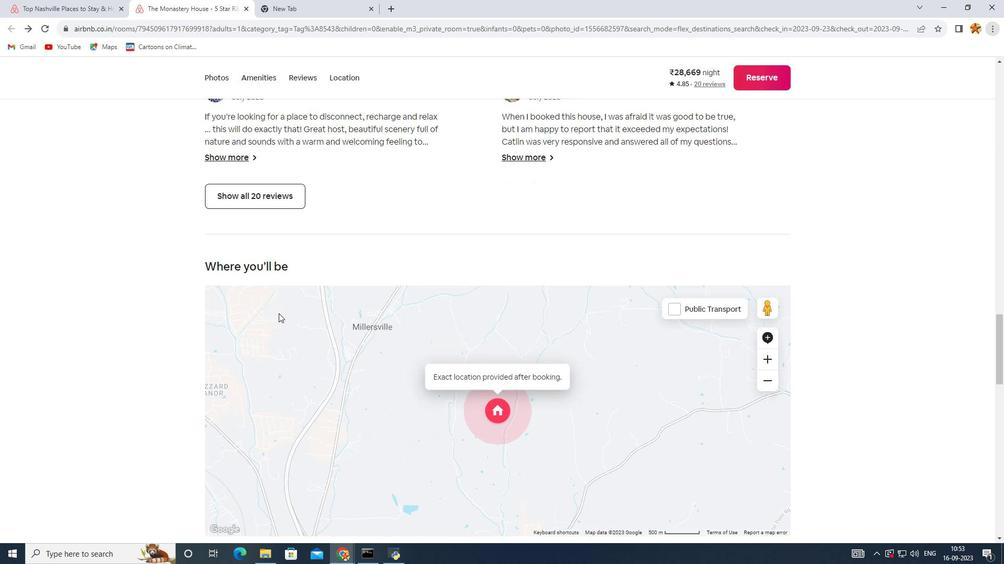 
Action: Mouse scrolled (278, 313) with delta (0, 0)
Screenshot: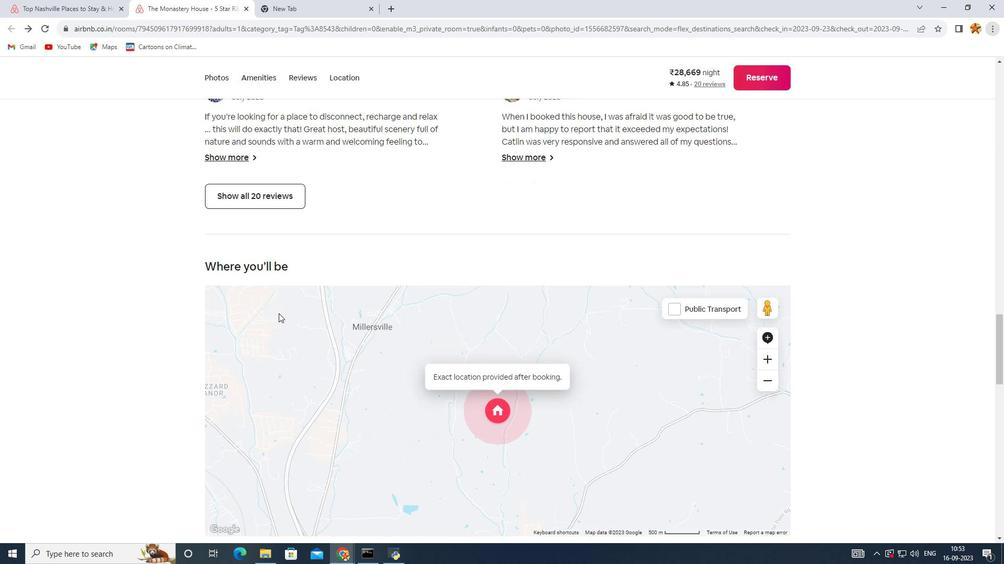 
Action: Mouse scrolled (278, 313) with delta (0, 0)
Screenshot: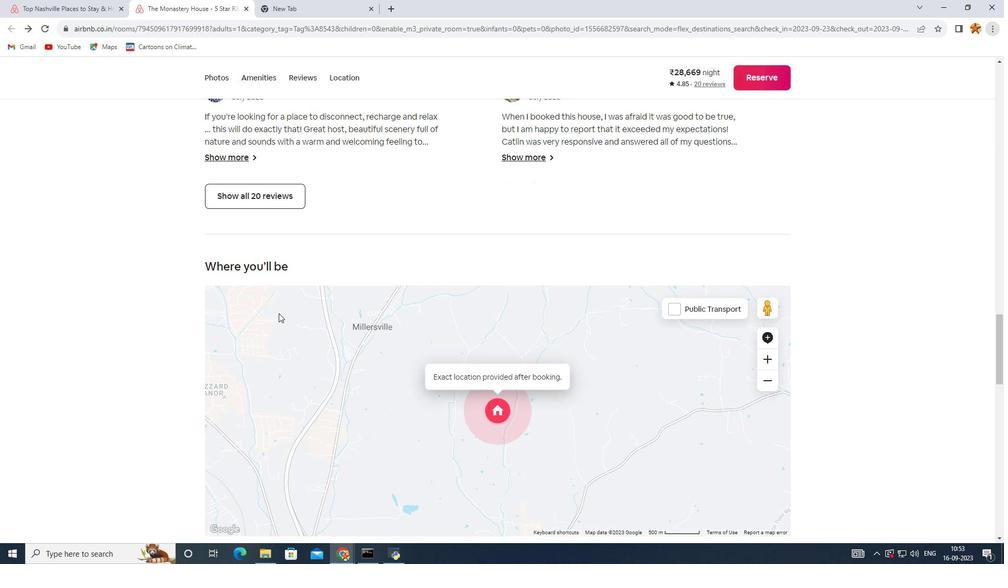 
Action: Mouse scrolled (278, 313) with delta (0, 0)
Screenshot: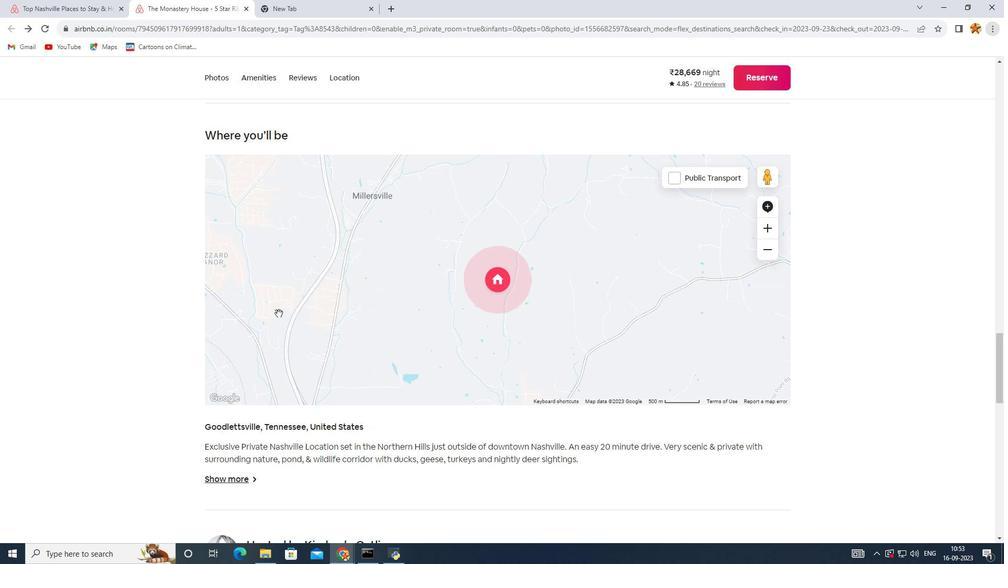
Action: Mouse scrolled (278, 313) with delta (0, 0)
Screenshot: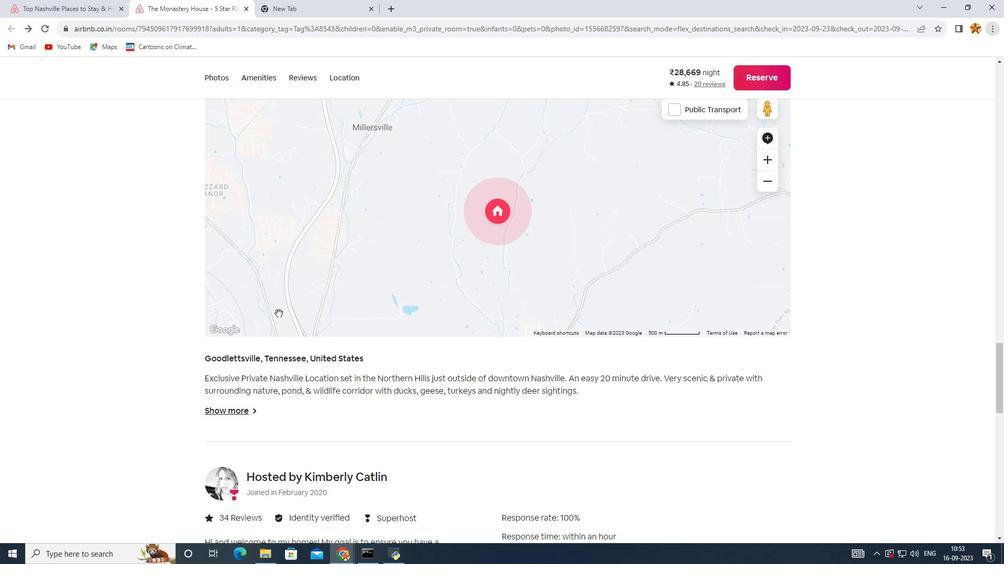 
Action: Mouse scrolled (278, 313) with delta (0, 0)
Screenshot: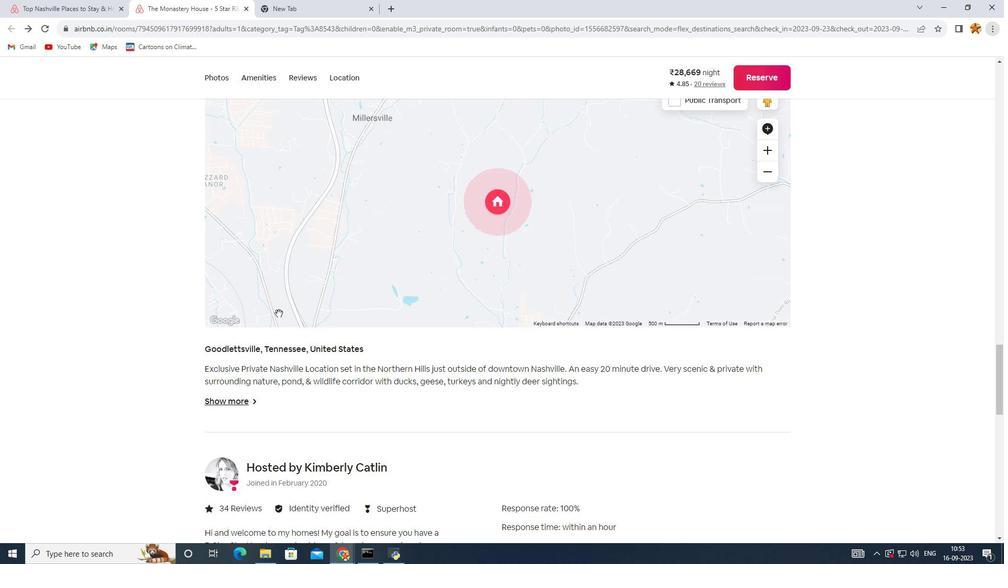 
Action: Mouse scrolled (278, 313) with delta (0, 0)
Screenshot: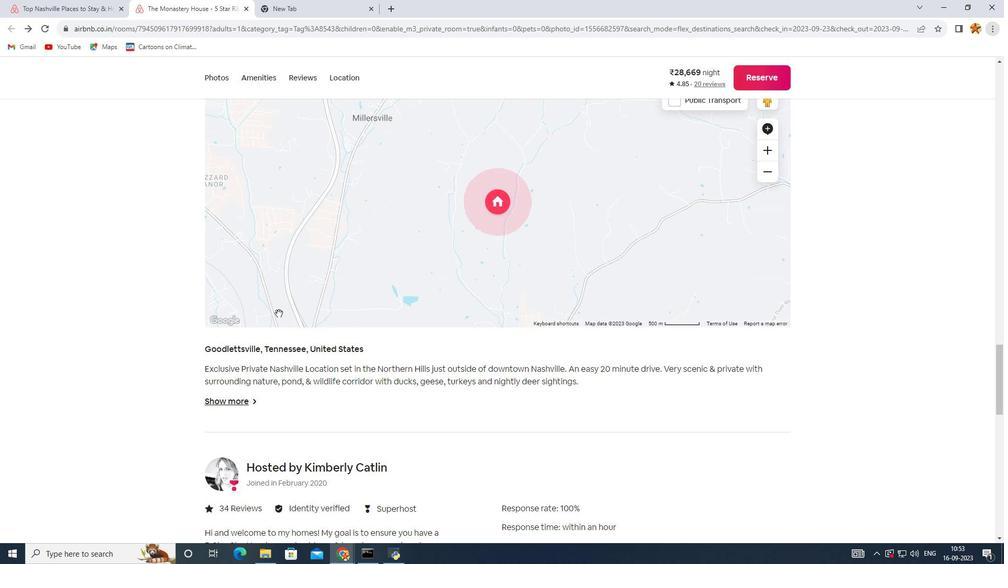 
Action: Mouse scrolled (278, 313) with delta (0, 0)
Screenshot: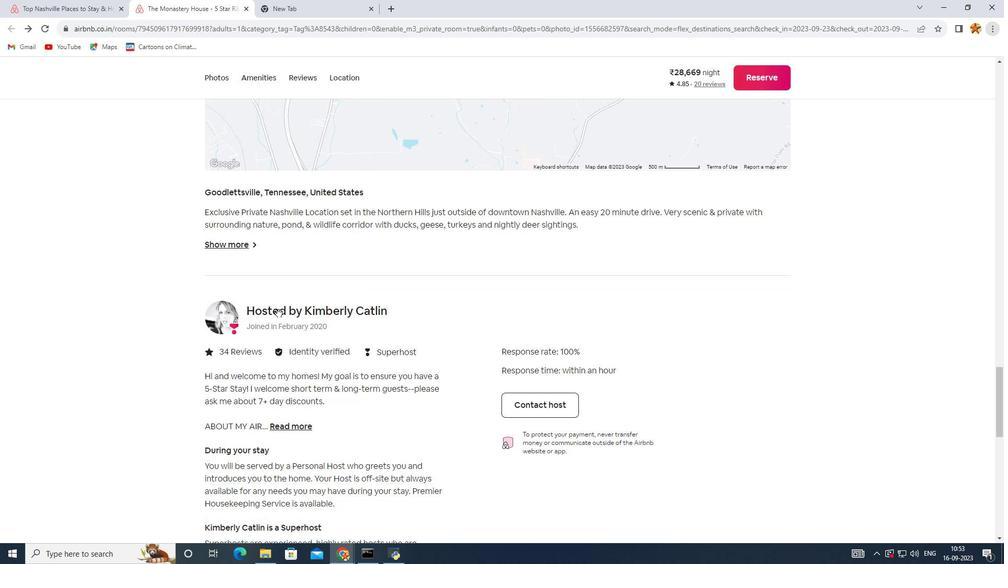 
Action: Mouse scrolled (278, 313) with delta (0, 0)
Screenshot: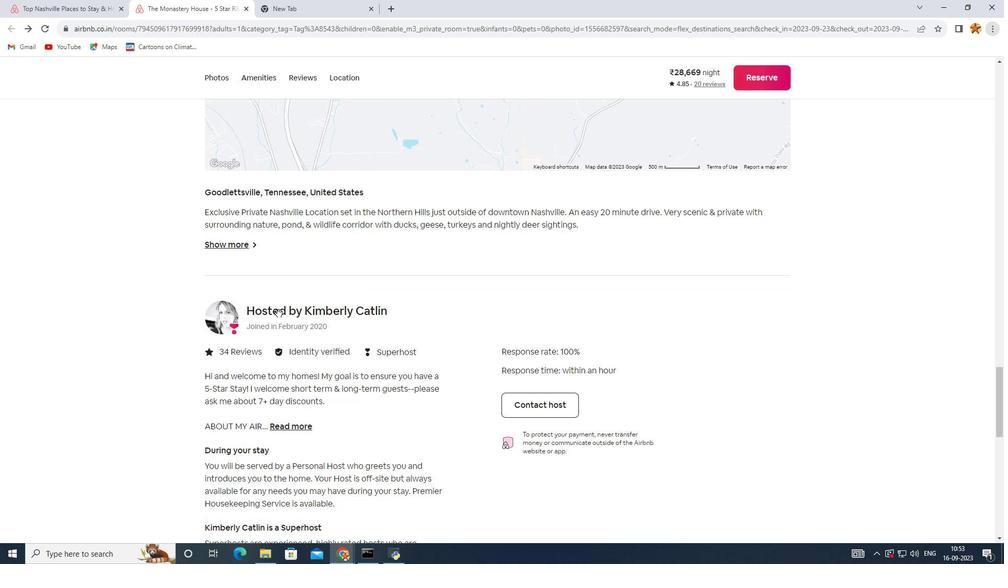 
Action: Mouse scrolled (278, 313) with delta (0, 0)
Screenshot: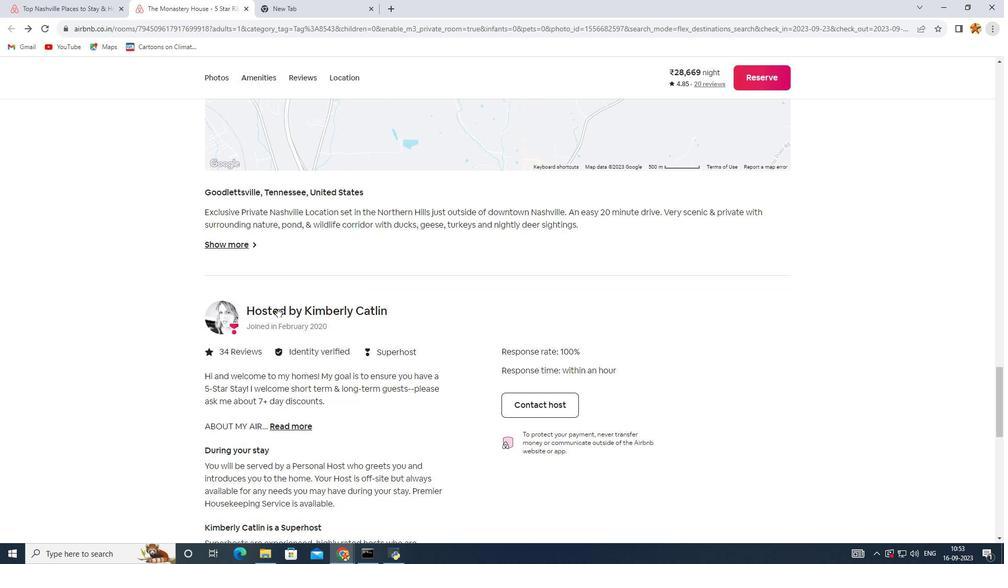 
Action: Mouse moved to (278, 313)
Screenshot: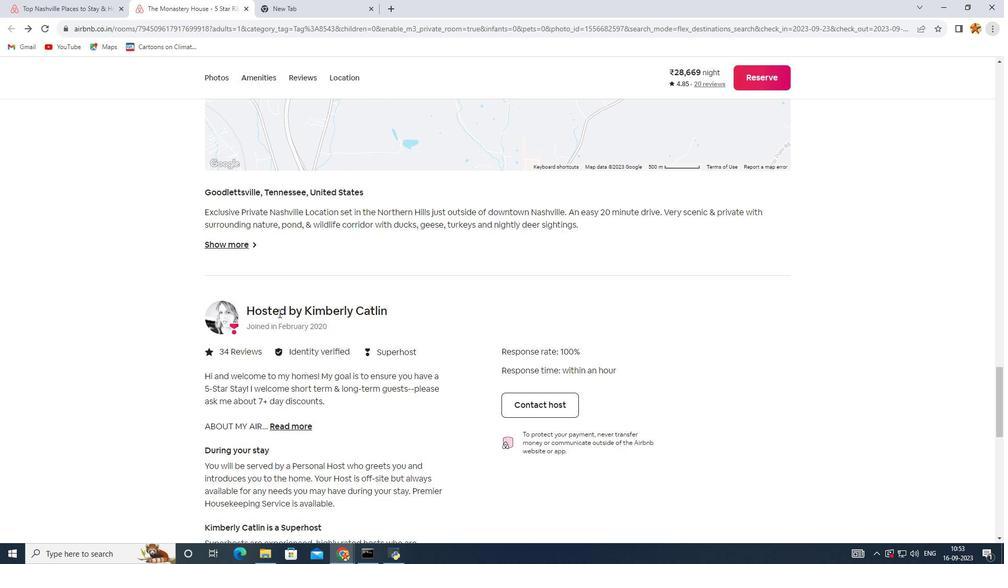 
Action: Mouse scrolled (278, 313) with delta (0, 0)
Screenshot: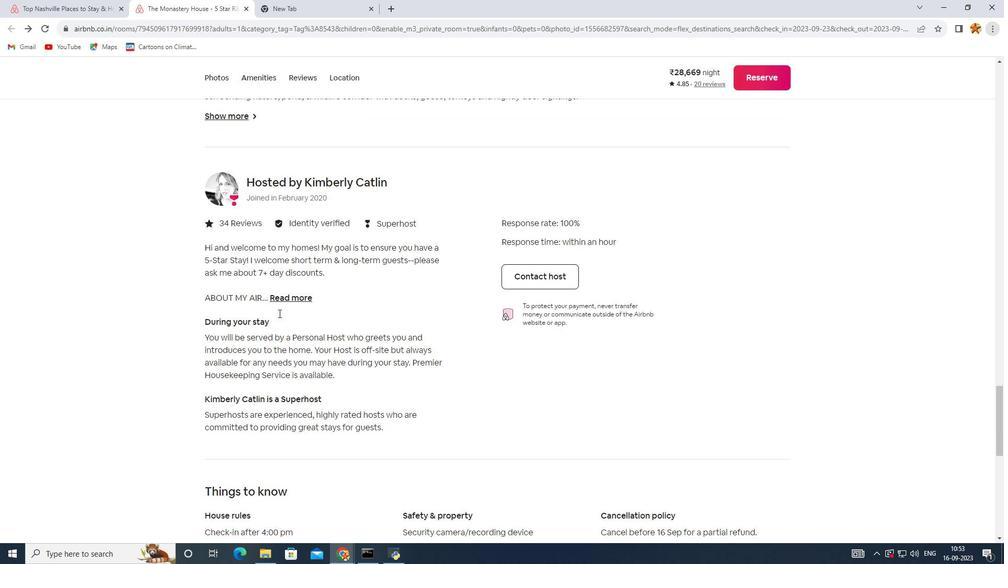 
Action: Mouse scrolled (278, 313) with delta (0, 0)
Screenshot: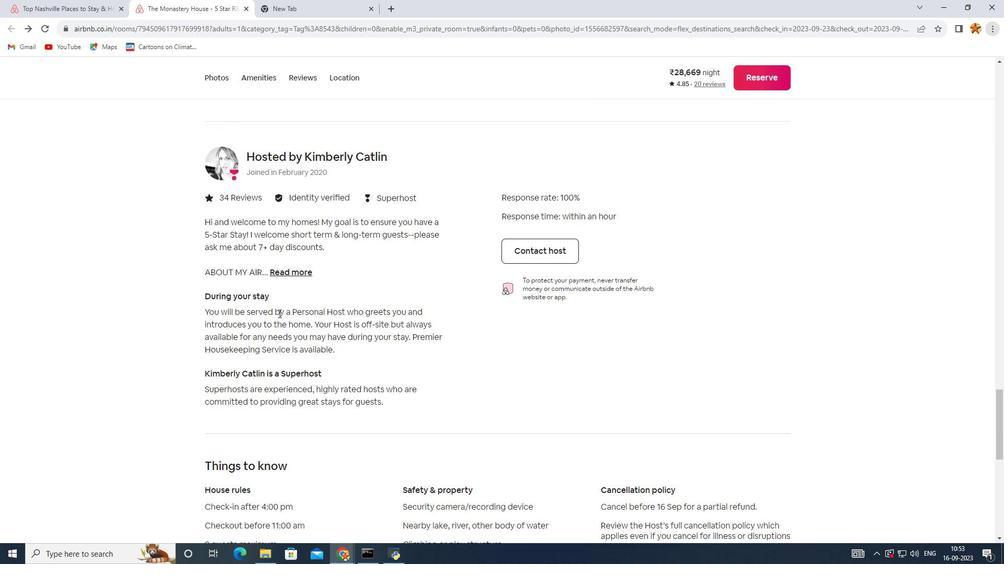 
Action: Mouse scrolled (278, 313) with delta (0, 0)
Screenshot: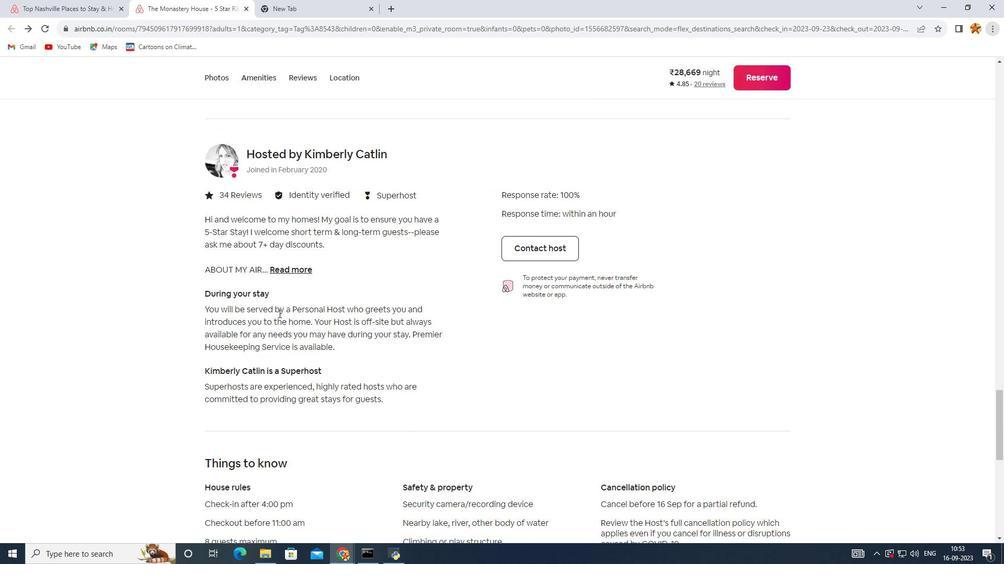 
Action: Mouse scrolled (278, 314) with delta (0, 0)
Screenshot: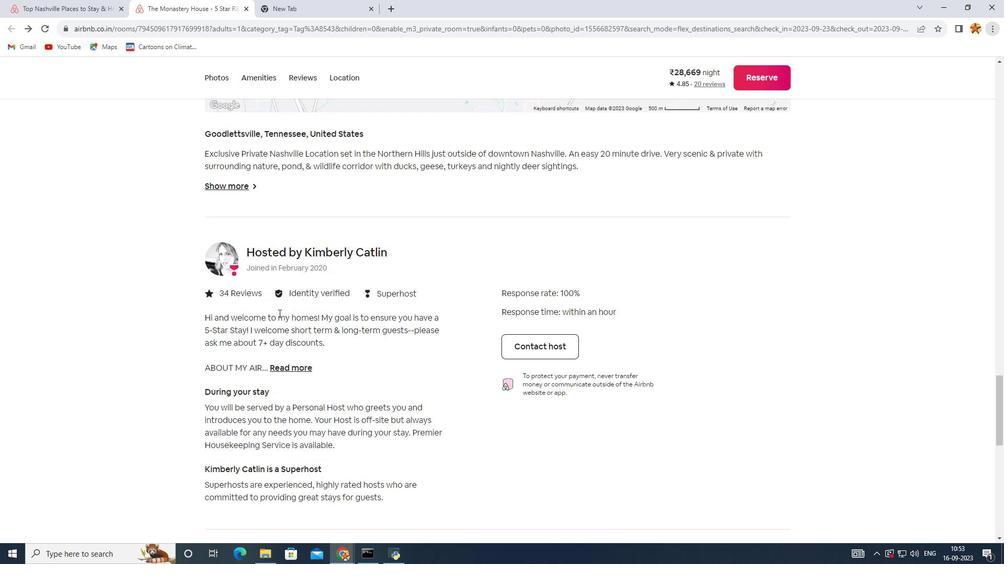 
Action: Mouse scrolled (278, 314) with delta (0, 0)
Screenshot: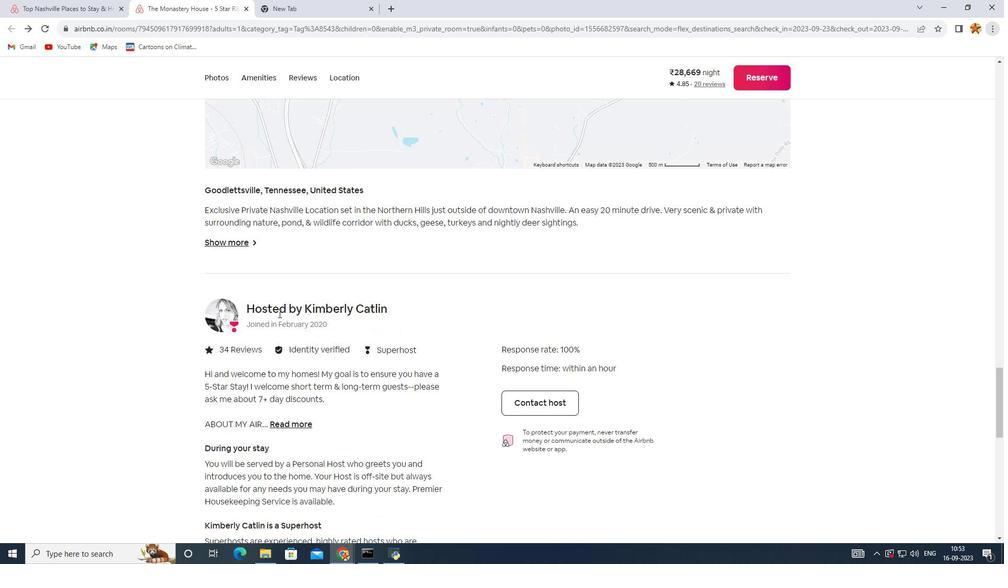 
Action: Mouse scrolled (278, 314) with delta (0, 0)
Screenshot: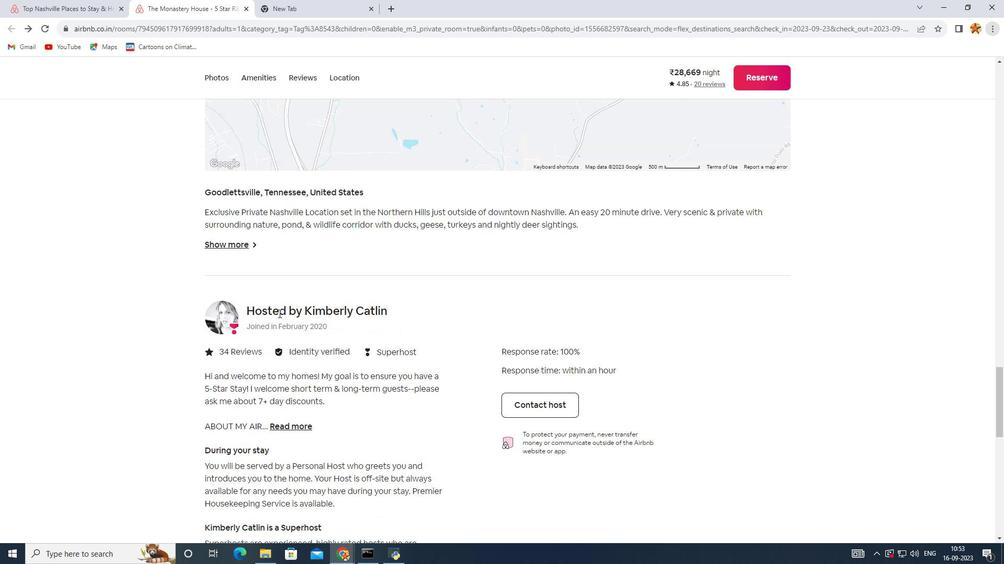 
Action: Mouse scrolled (278, 314) with delta (0, 0)
Screenshot: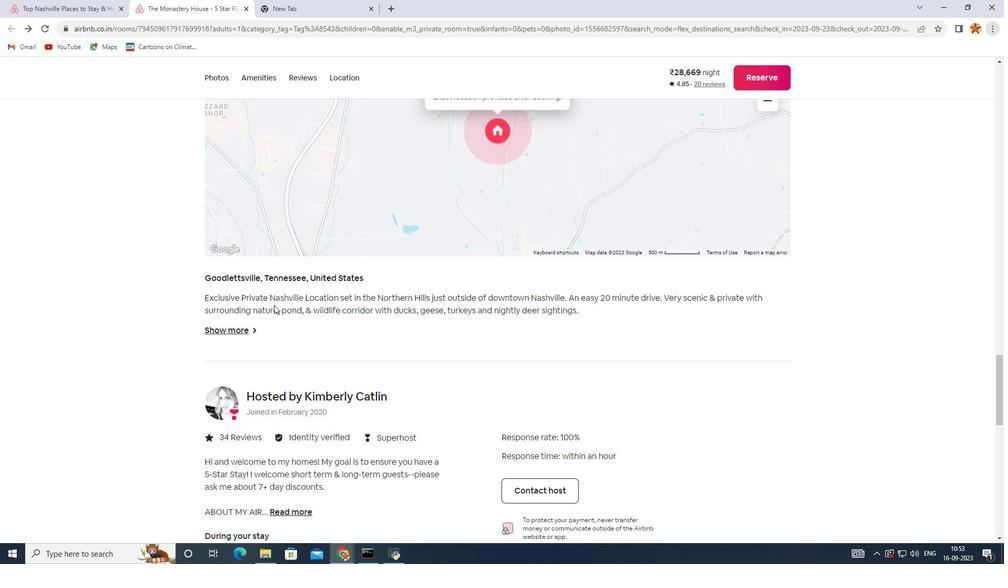 
Action: Mouse scrolled (278, 314) with delta (0, 0)
Screenshot: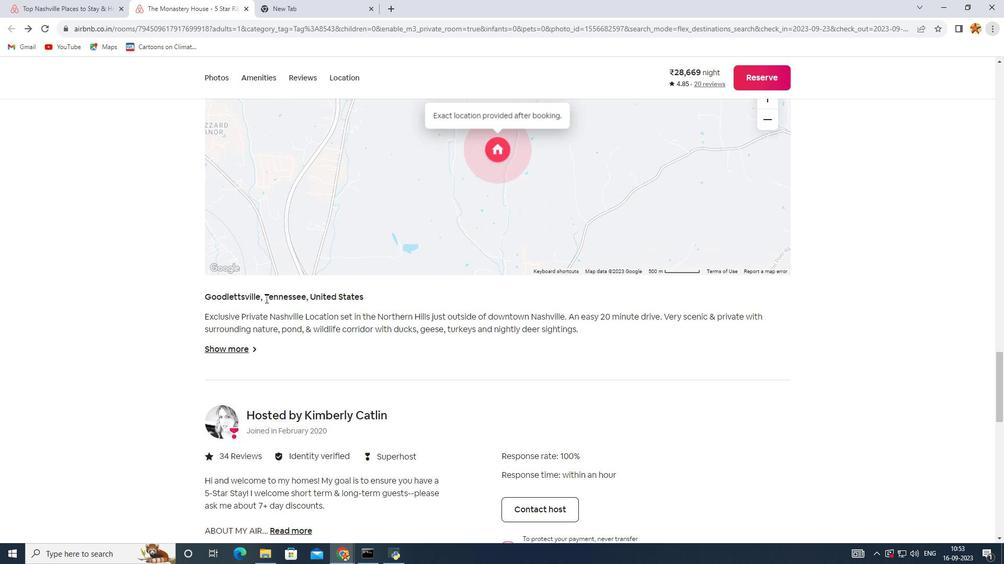 
Action: Mouse moved to (238, 351)
Screenshot: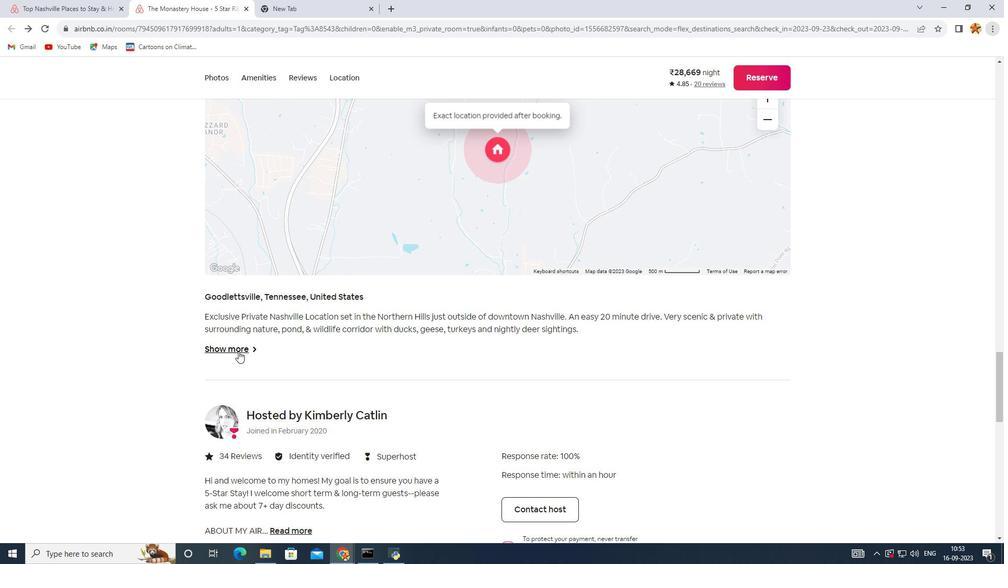 
Action: Mouse pressed left at (238, 351)
Screenshot: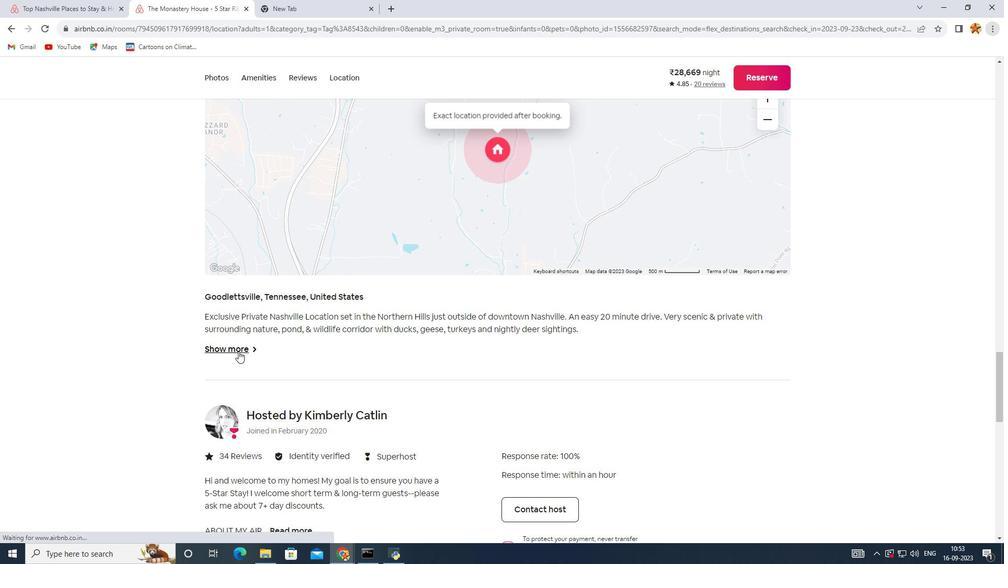 
Action: Mouse moved to (10, 73)
Screenshot: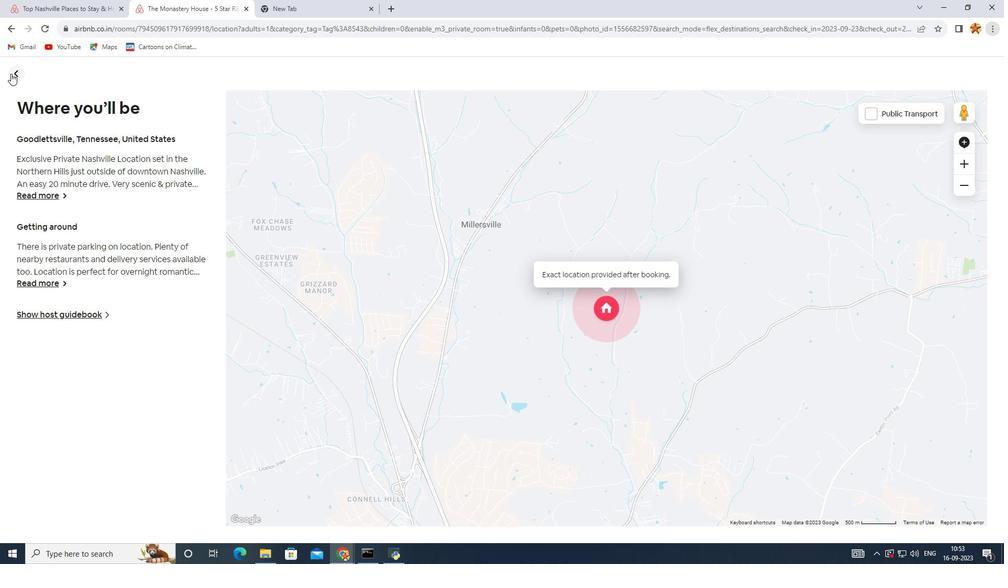 
Action: Mouse pressed left at (10, 73)
Screenshot: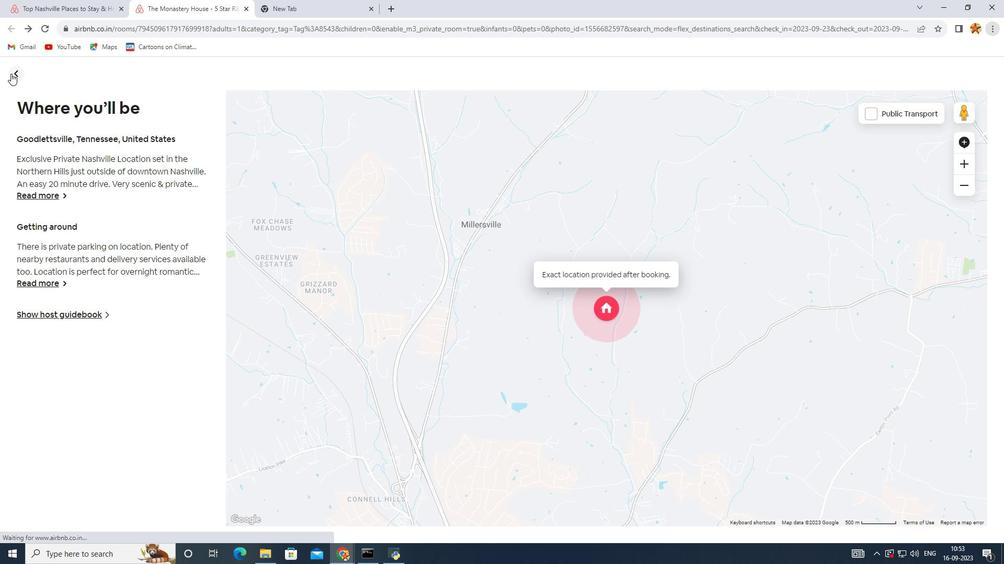 
Action: Mouse moved to (273, 343)
Screenshot: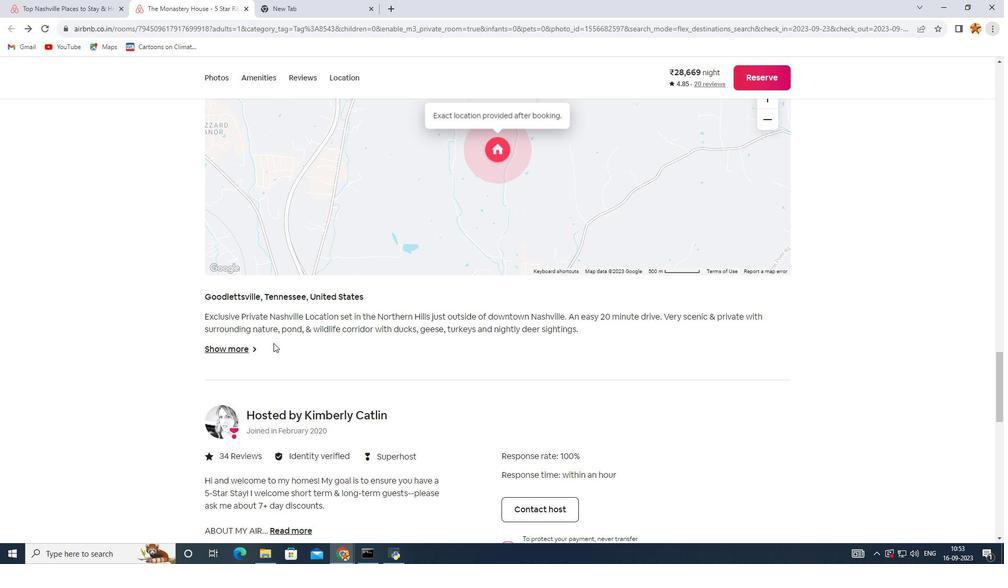 
Action: Mouse scrolled (273, 344) with delta (0, 0)
Screenshot: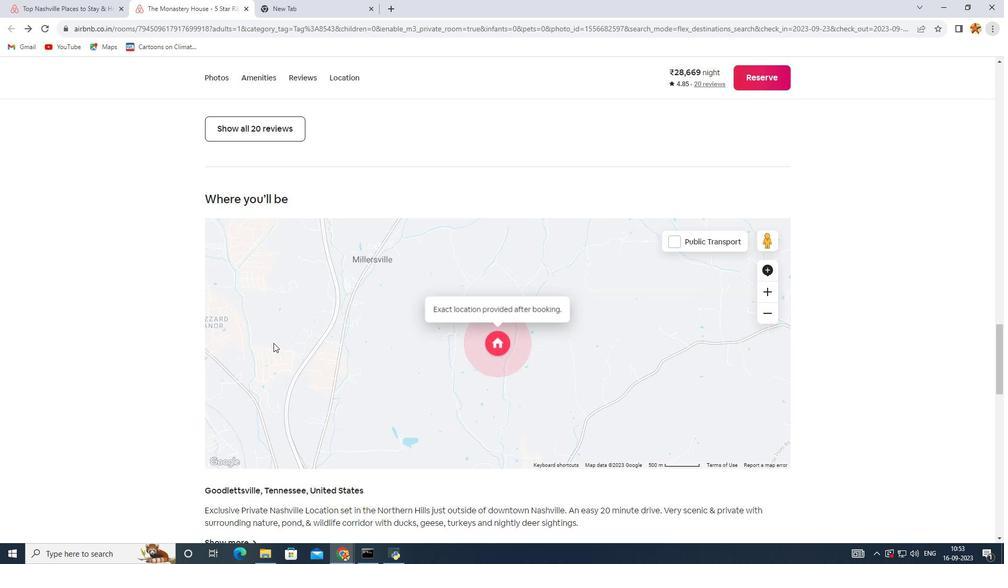 
Action: Mouse scrolled (273, 344) with delta (0, 0)
Screenshot: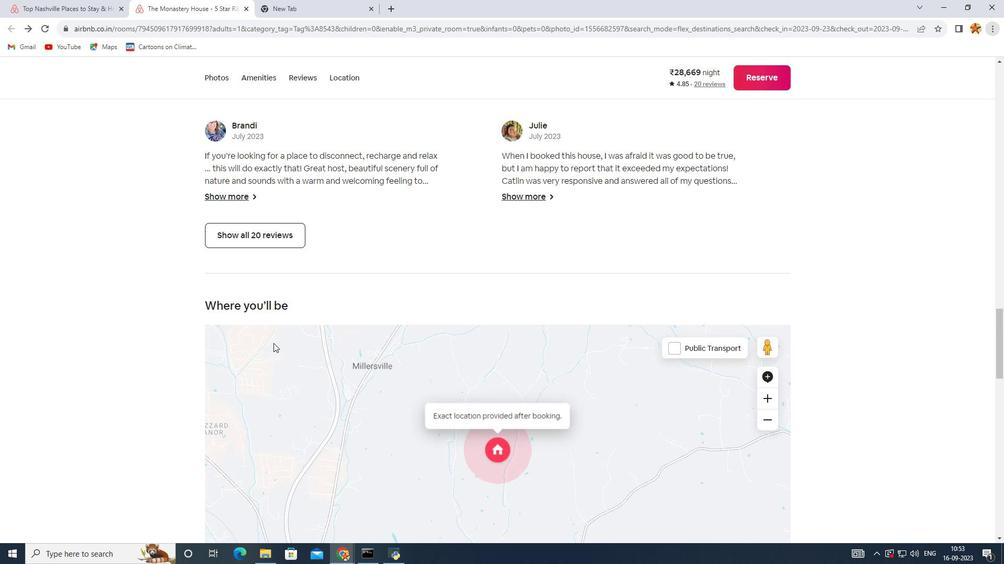 
Action: Mouse scrolled (273, 344) with delta (0, 0)
Screenshot: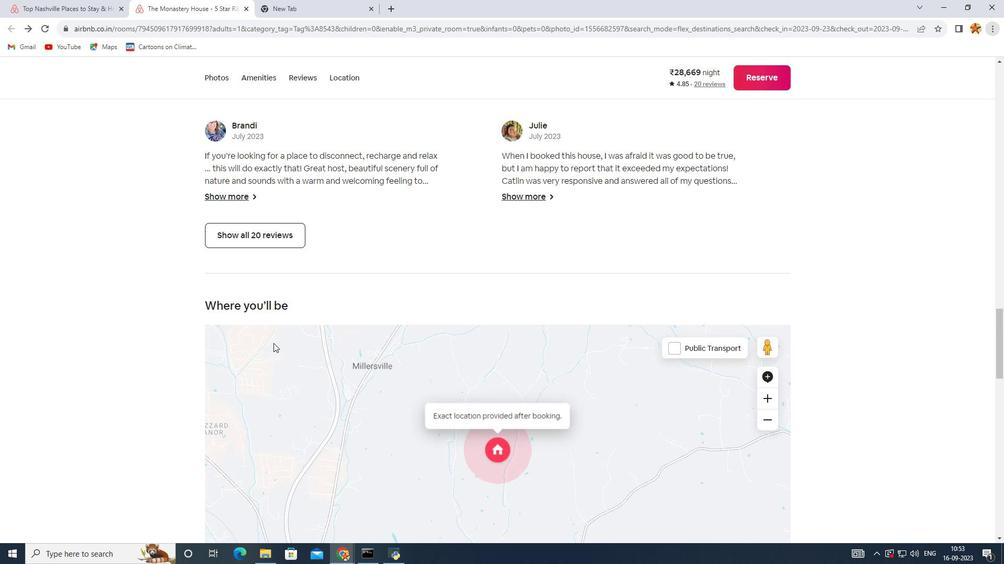 
Action: Mouse scrolled (273, 344) with delta (0, 0)
Screenshot: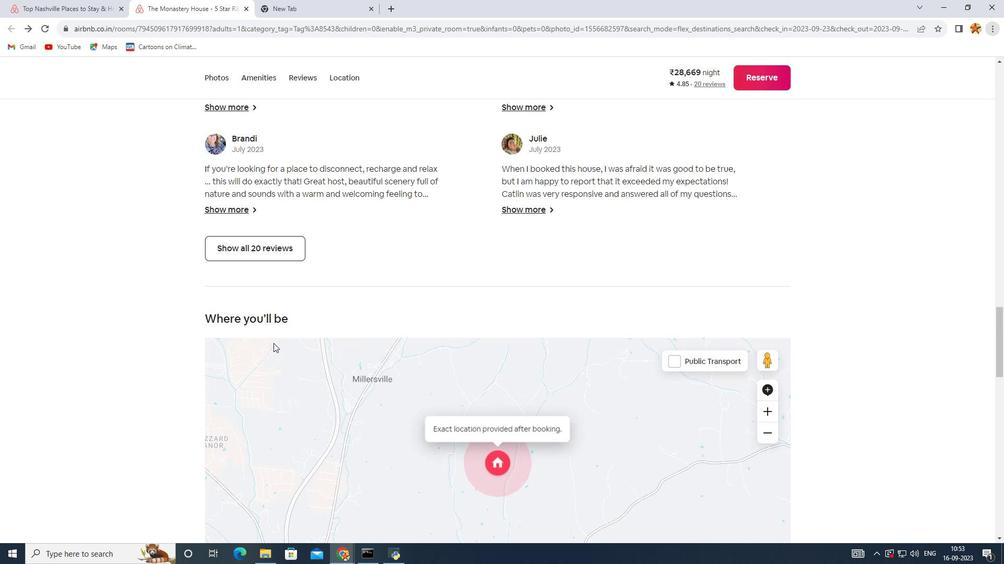 
Action: Mouse scrolled (273, 344) with delta (0, 0)
Screenshot: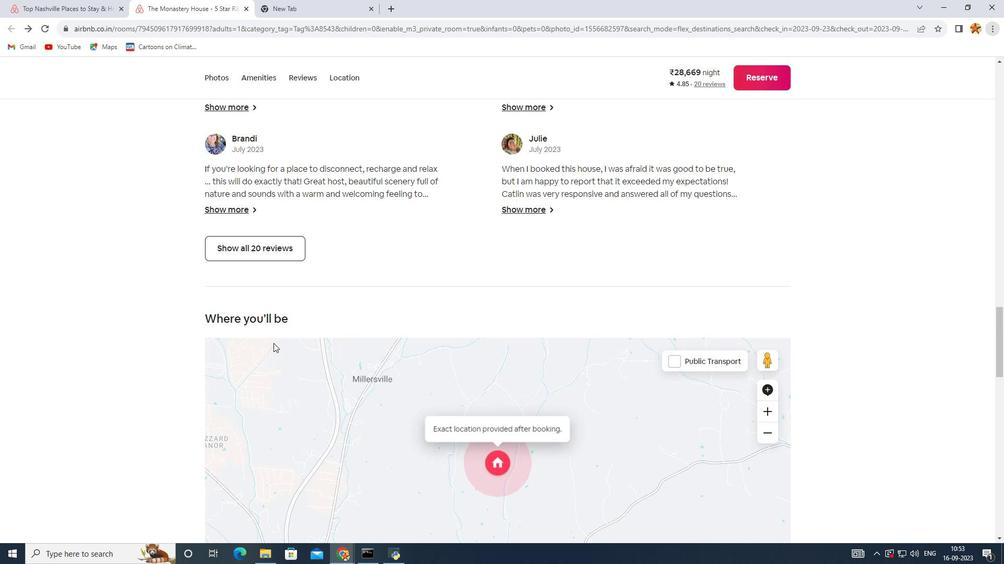 
Action: Mouse scrolled (273, 344) with delta (0, 0)
Screenshot: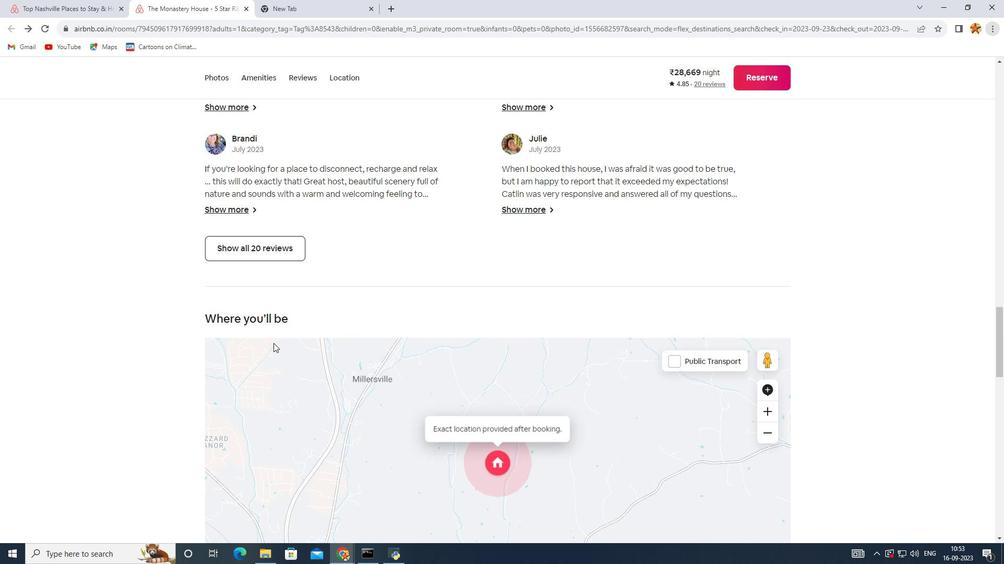 
Action: Mouse scrolled (273, 344) with delta (0, 0)
Screenshot: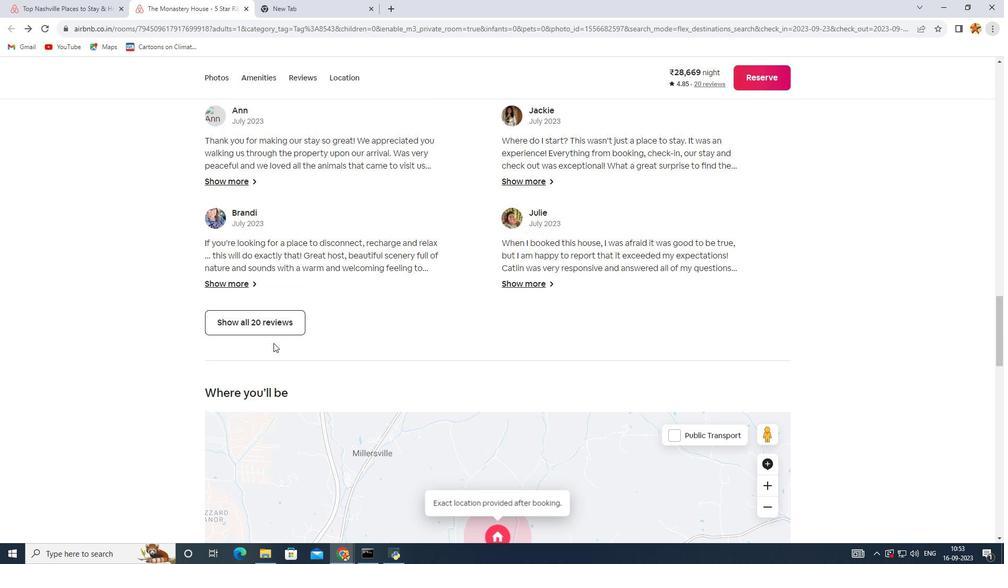 
Action: Mouse scrolled (273, 344) with delta (0, 0)
Screenshot: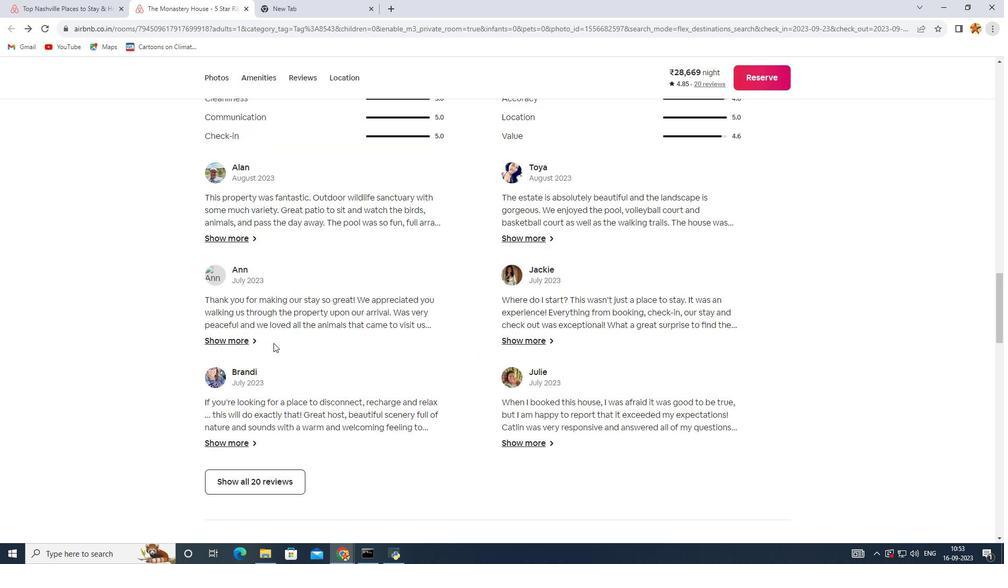 
Action: Mouse scrolled (273, 344) with delta (0, 0)
Screenshot: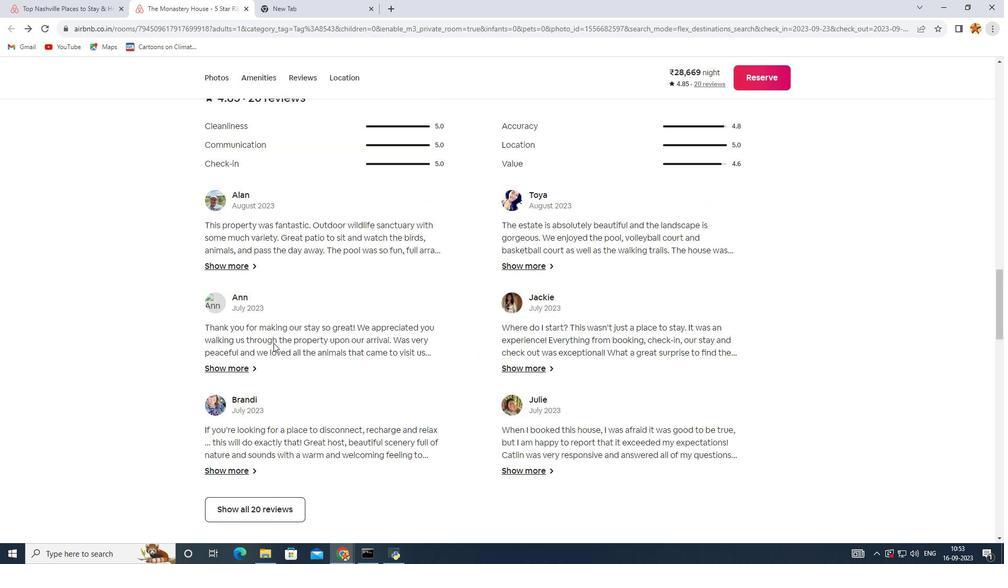 
Action: Mouse scrolled (273, 344) with delta (0, 0)
Screenshot: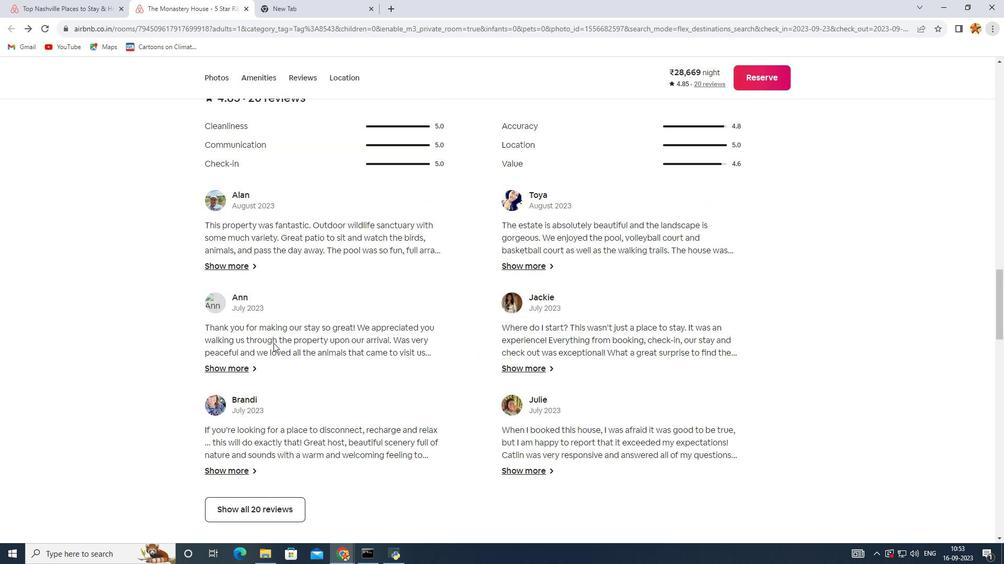 
Action: Mouse scrolled (273, 344) with delta (0, 0)
Screenshot: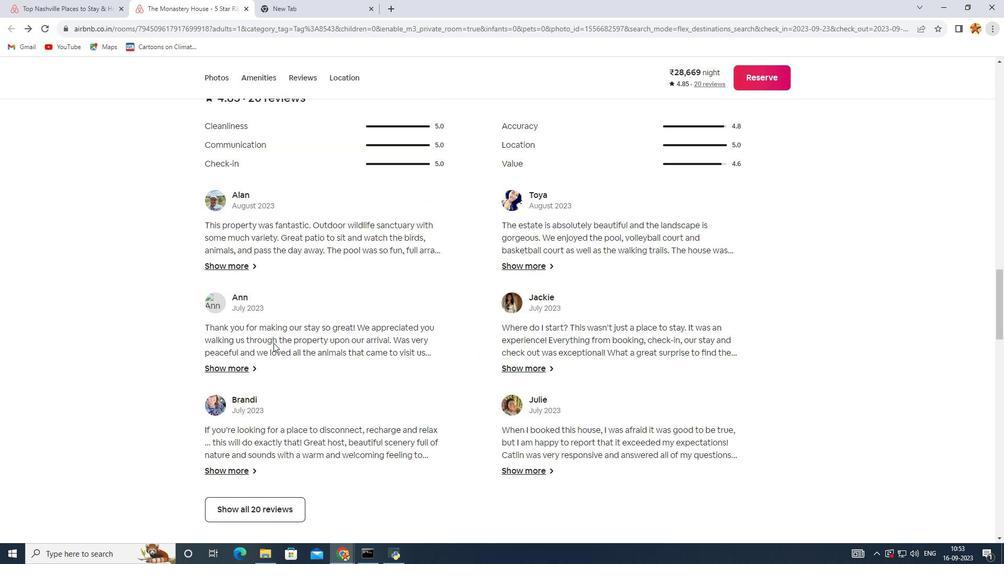 
Action: Mouse scrolled (273, 344) with delta (0, 0)
Screenshot: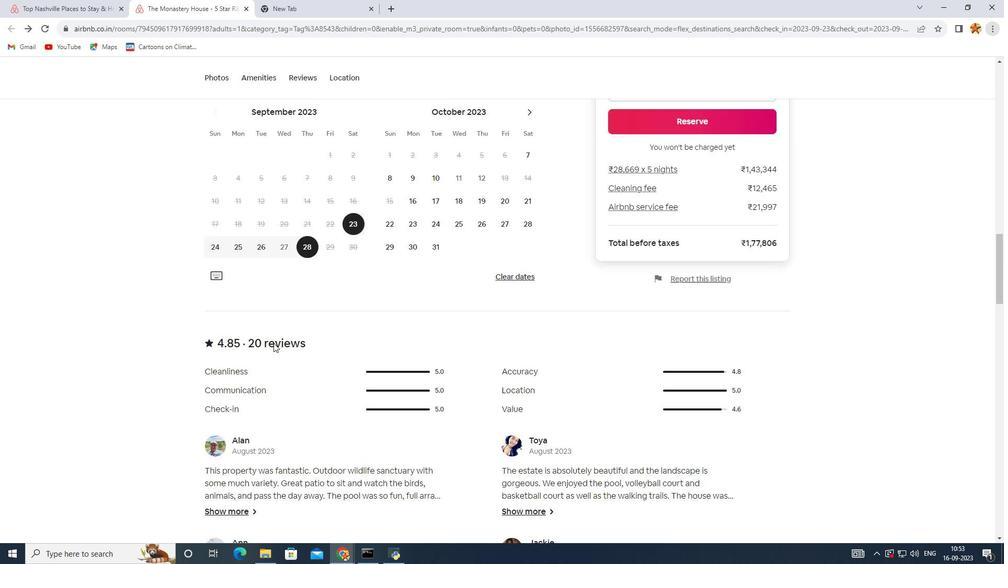 
Action: Mouse scrolled (273, 344) with delta (0, 0)
Screenshot: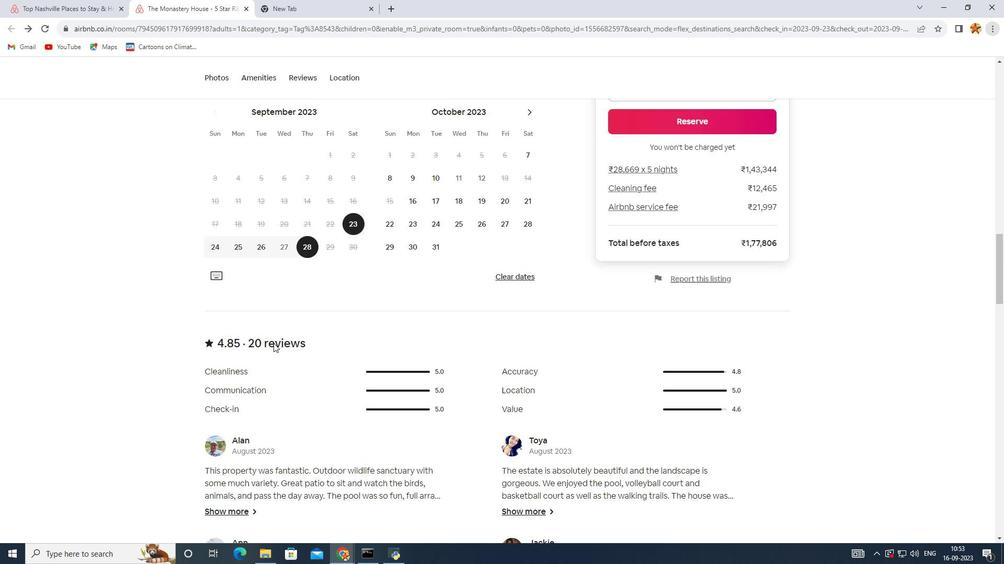 
Action: Mouse scrolled (273, 344) with delta (0, 0)
Screenshot: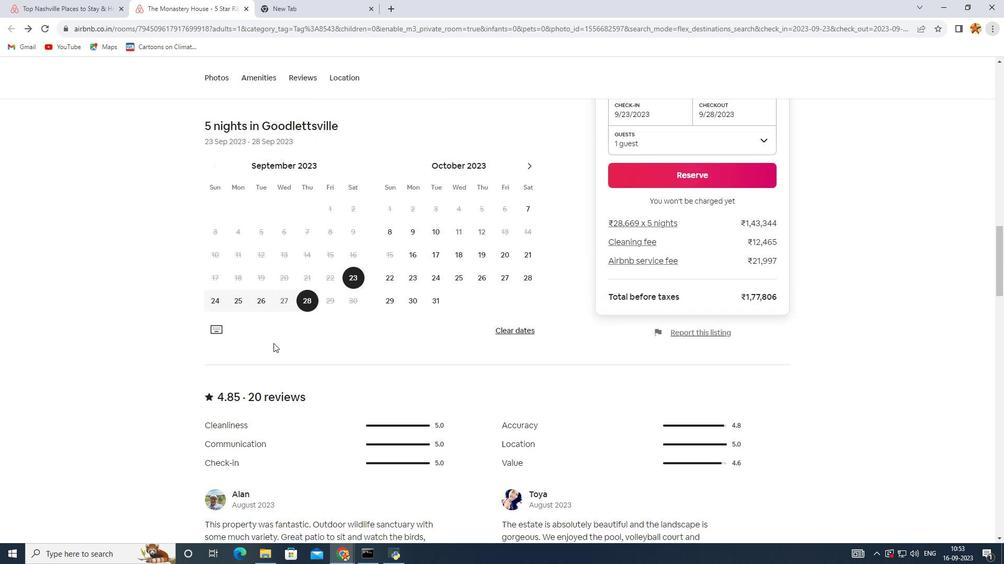 
Action: Mouse scrolled (273, 344) with delta (0, 0)
Screenshot: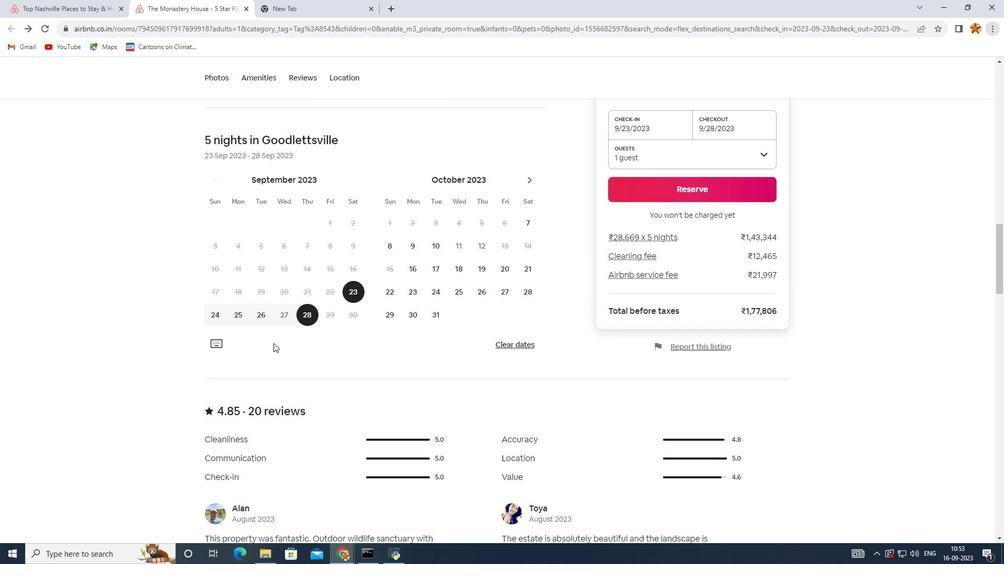 
Action: Mouse scrolled (273, 344) with delta (0, 0)
Screenshot: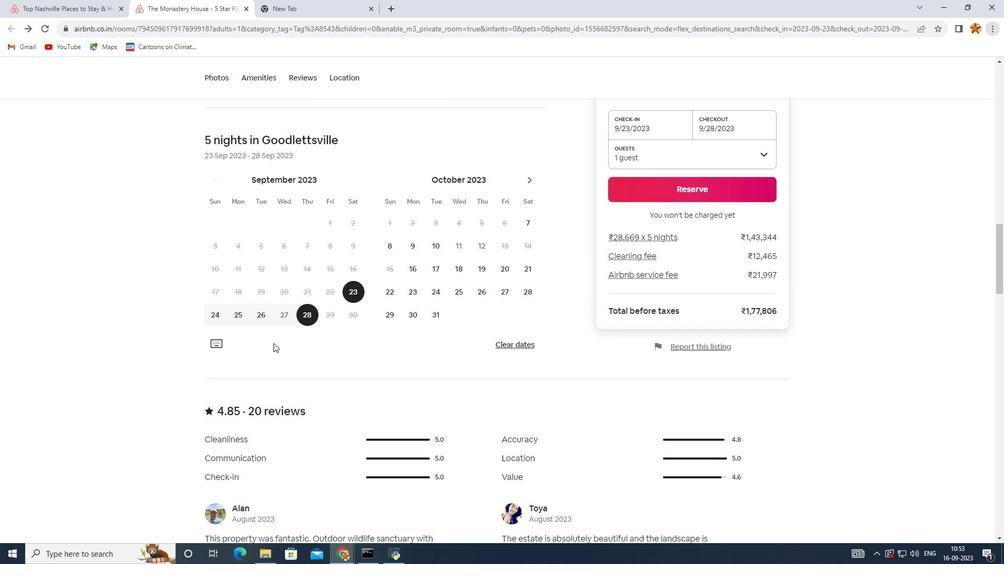 
Action: Mouse scrolled (273, 344) with delta (0, 0)
Screenshot: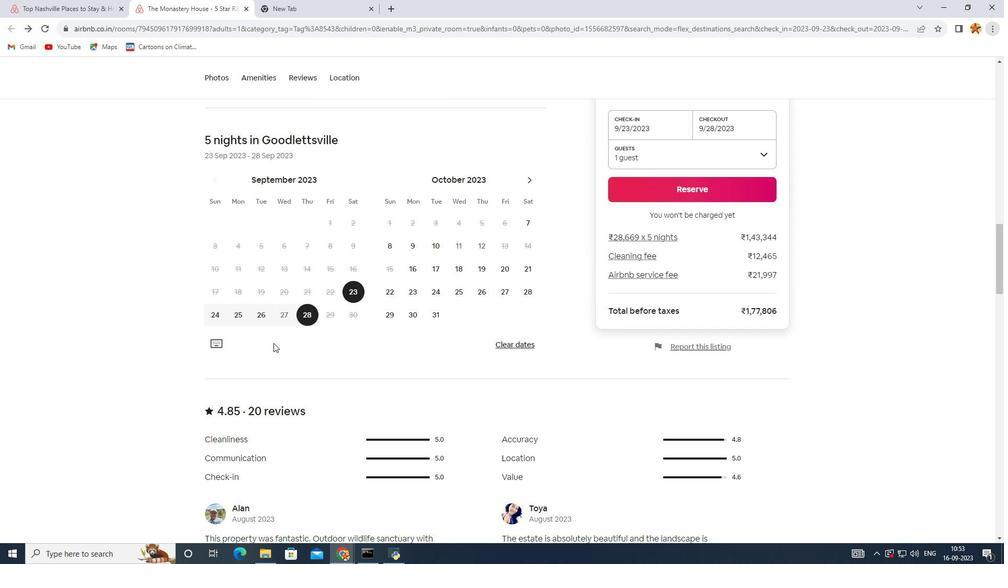 
Action: Mouse scrolled (273, 344) with delta (0, 0)
Screenshot: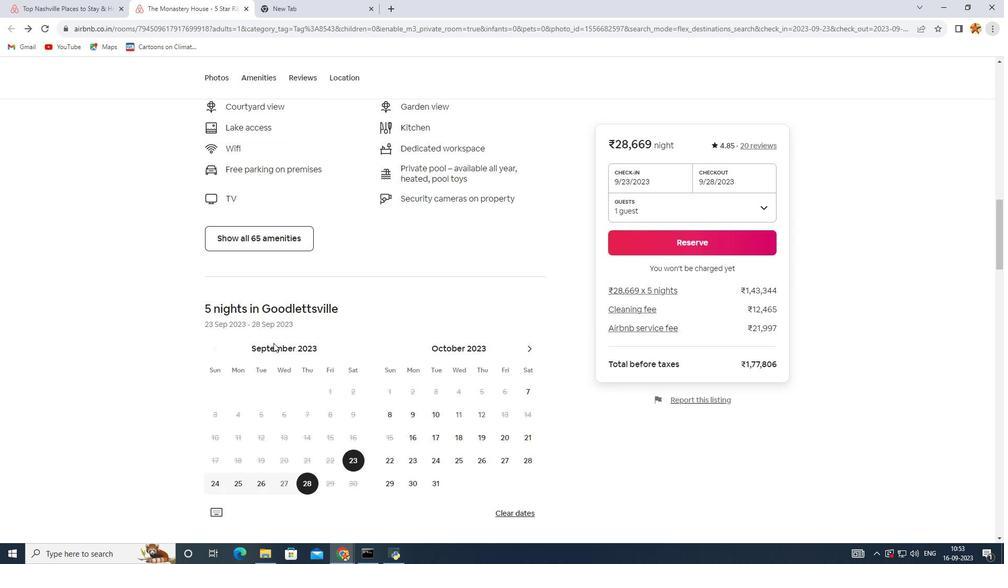 
Action: Mouse scrolled (273, 344) with delta (0, 0)
Screenshot: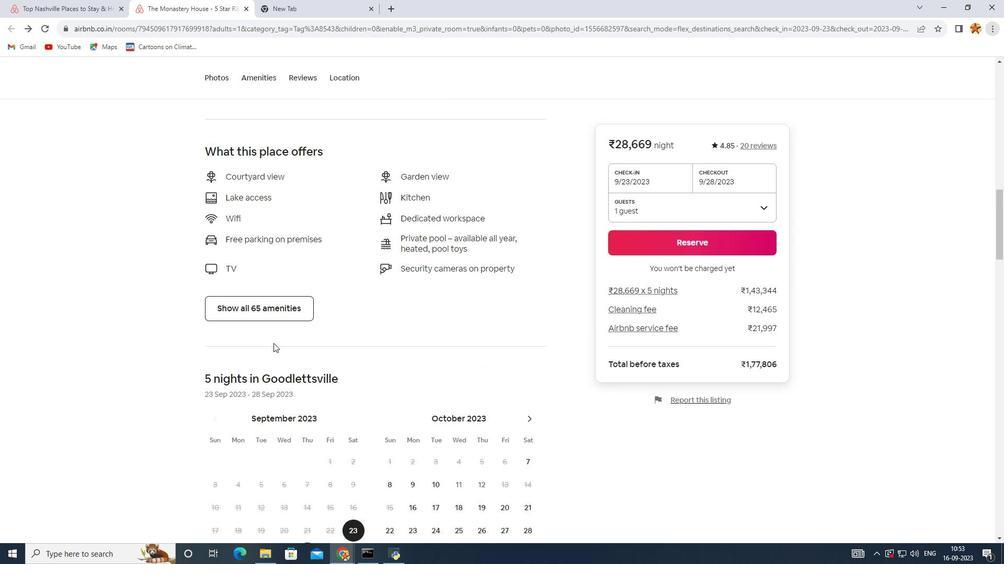 
Action: Mouse scrolled (273, 344) with delta (0, 0)
Screenshot: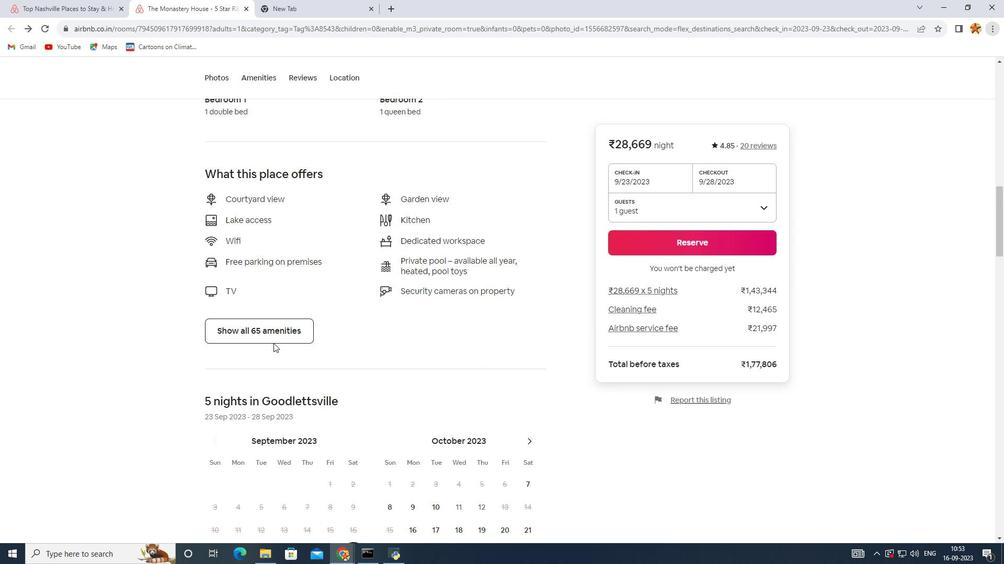 
Action: Mouse scrolled (273, 344) with delta (0, 0)
Screenshot: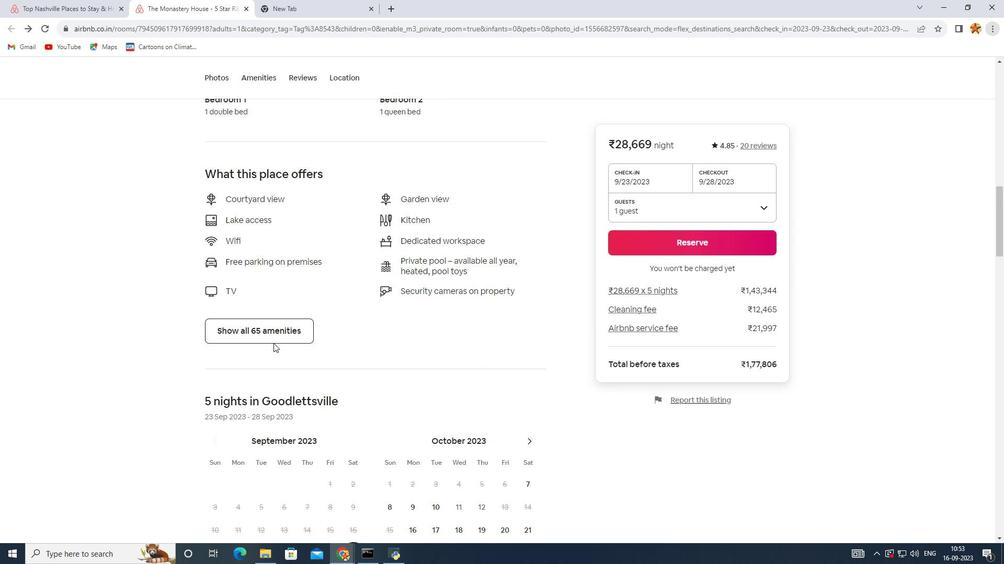 
Action: Mouse scrolled (273, 344) with delta (0, 0)
Screenshot: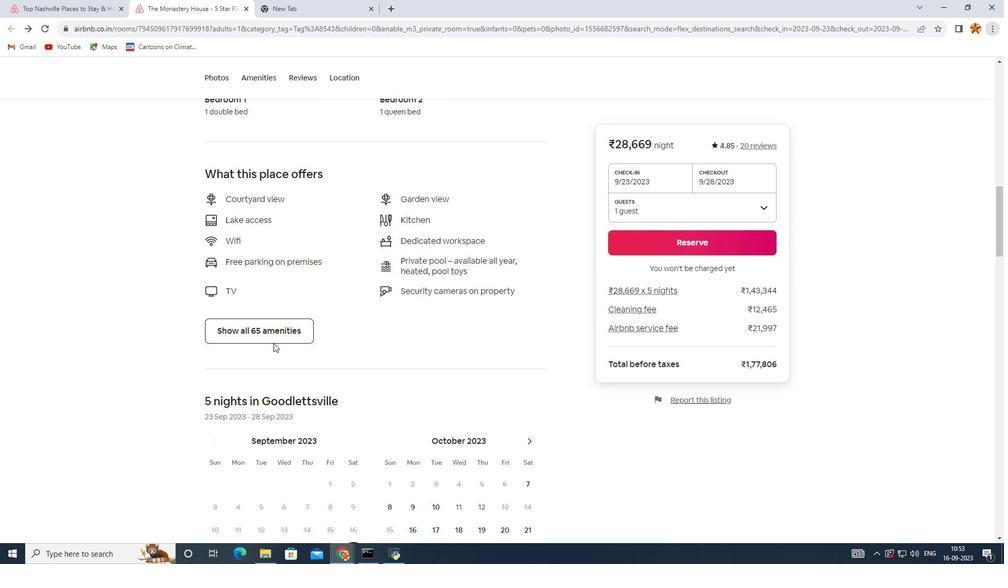 
Action: Mouse moved to (277, 337)
Screenshot: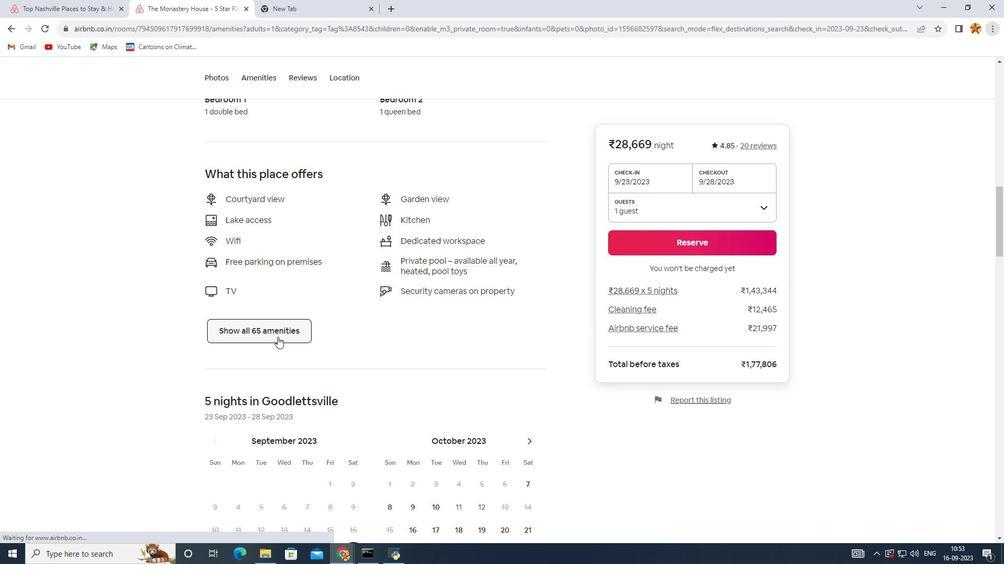 
Action: Mouse pressed left at (277, 337)
Screenshot: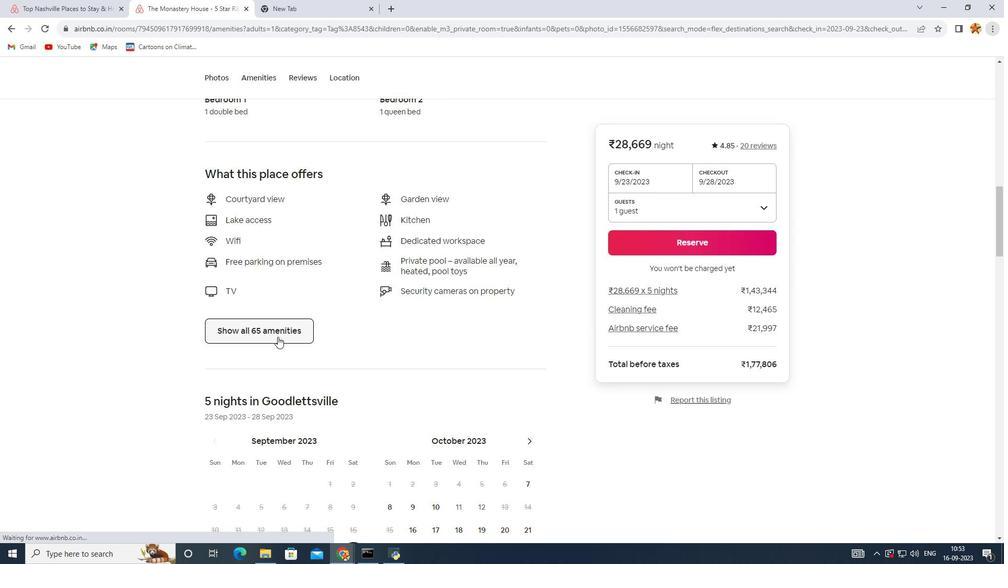 
Action: Mouse moved to (379, 344)
Screenshot: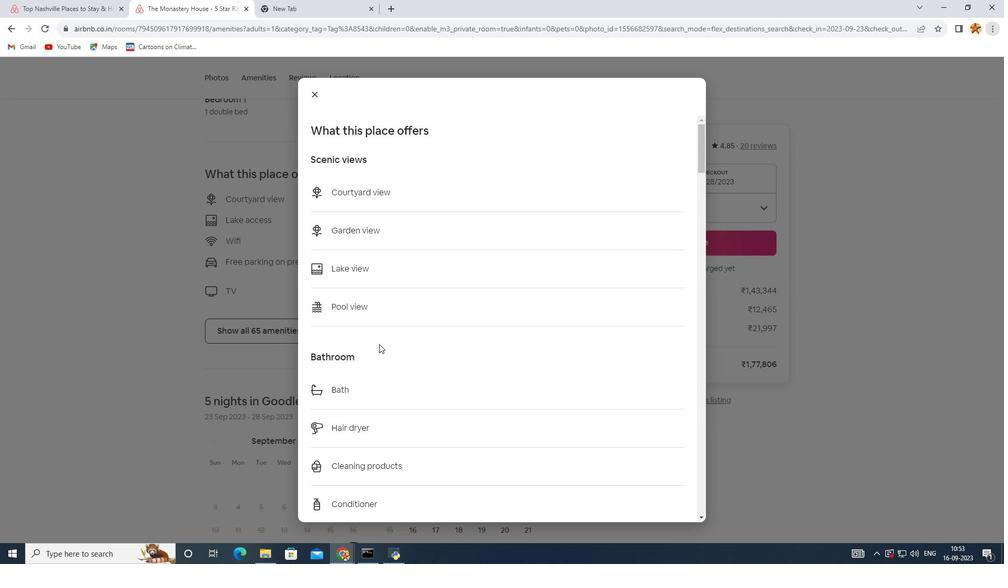 
Action: Mouse scrolled (379, 344) with delta (0, 0)
Screenshot: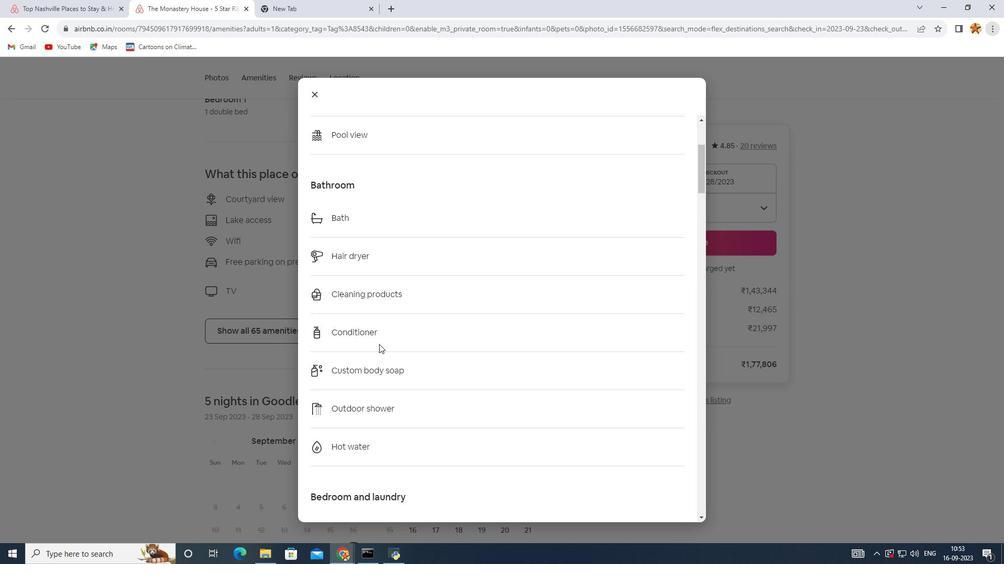 
Action: Mouse scrolled (379, 344) with delta (0, 0)
Screenshot: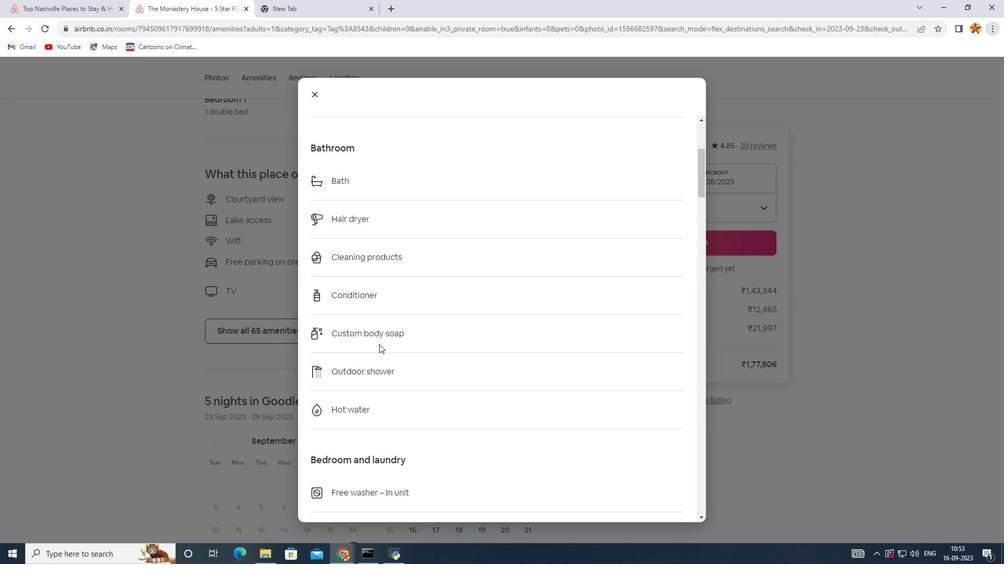 
Action: Mouse scrolled (379, 344) with delta (0, 0)
Screenshot: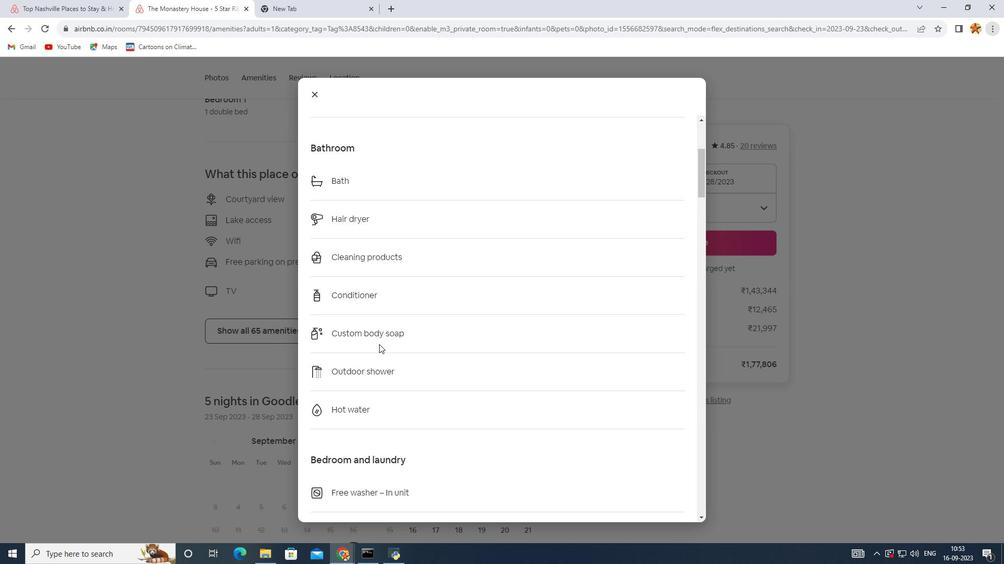 
Action: Mouse scrolled (379, 344) with delta (0, 0)
Screenshot: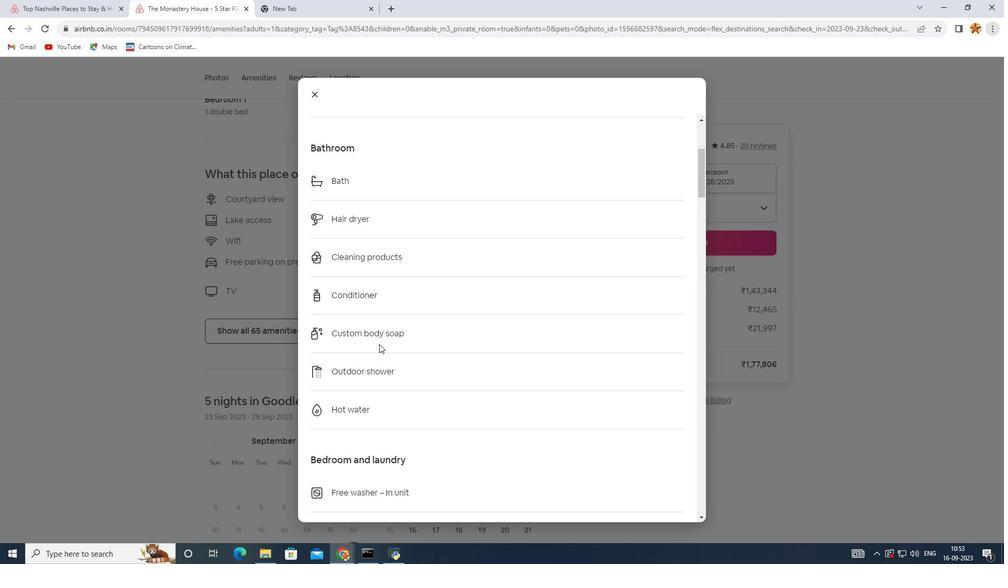 
Action: Mouse scrolled (379, 344) with delta (0, 0)
Screenshot: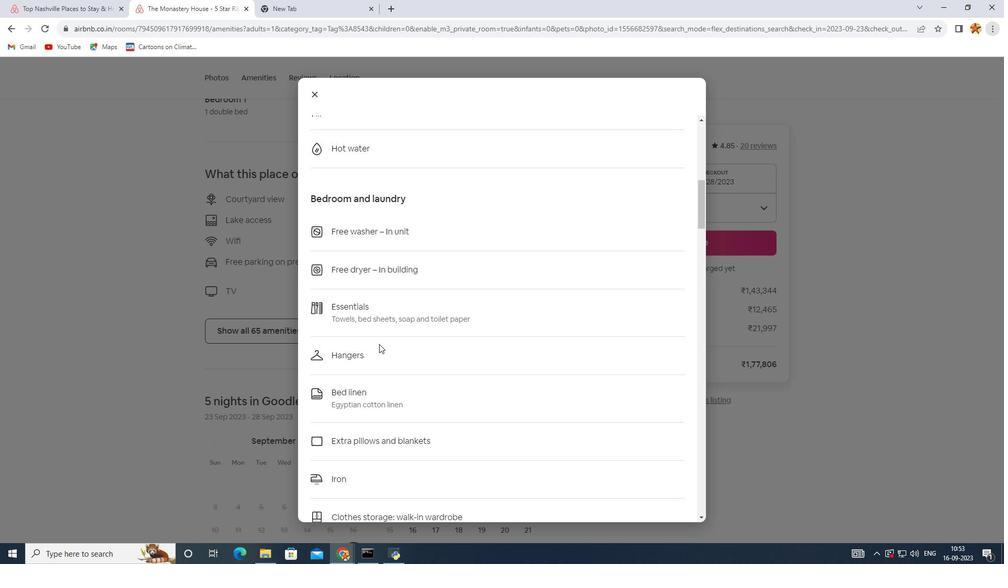 
Action: Mouse scrolled (379, 344) with delta (0, 0)
Screenshot: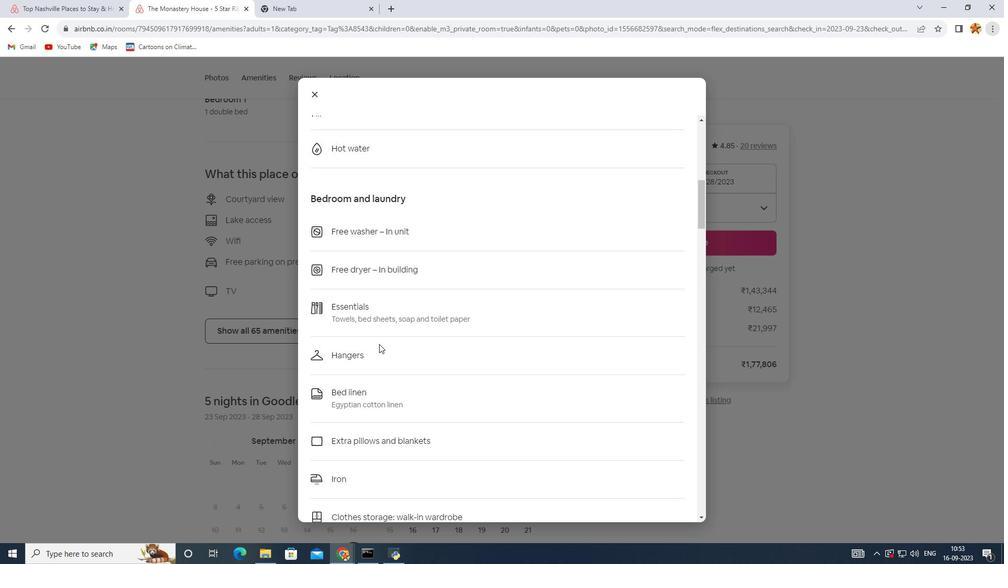 
Action: Mouse scrolled (379, 344) with delta (0, 0)
Screenshot: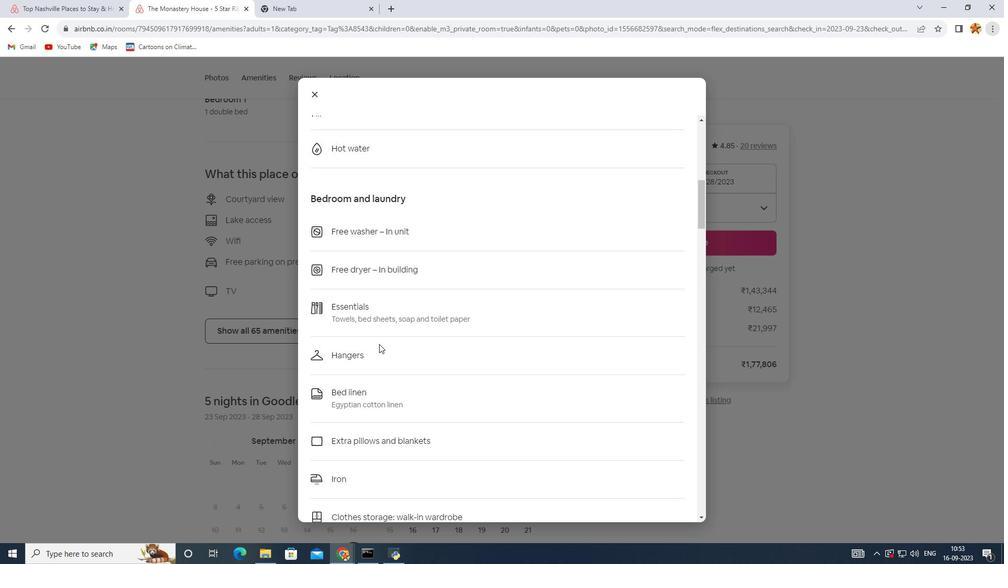 
Action: Mouse scrolled (379, 344) with delta (0, 0)
Screenshot: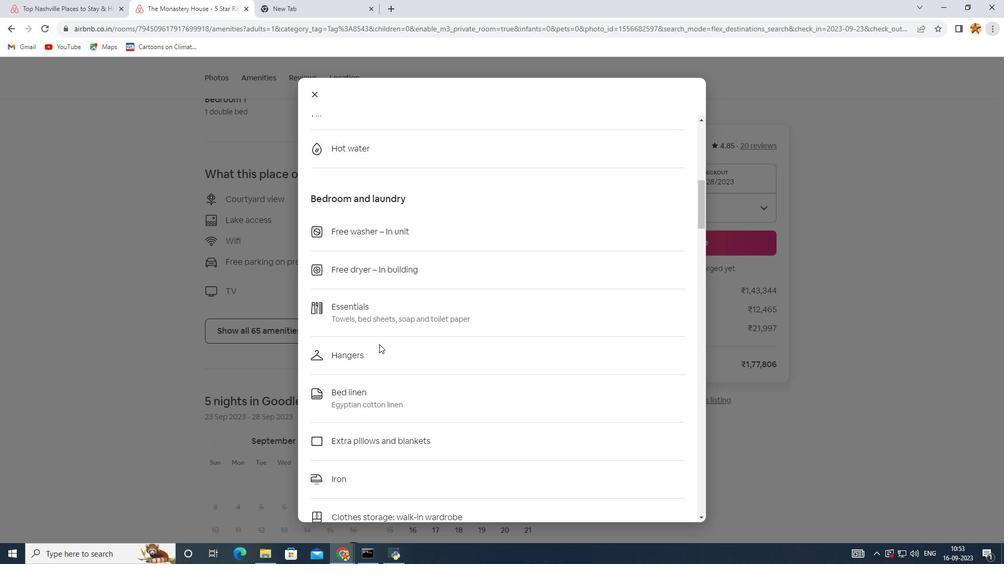 
Action: Mouse scrolled (379, 344) with delta (0, 0)
Screenshot: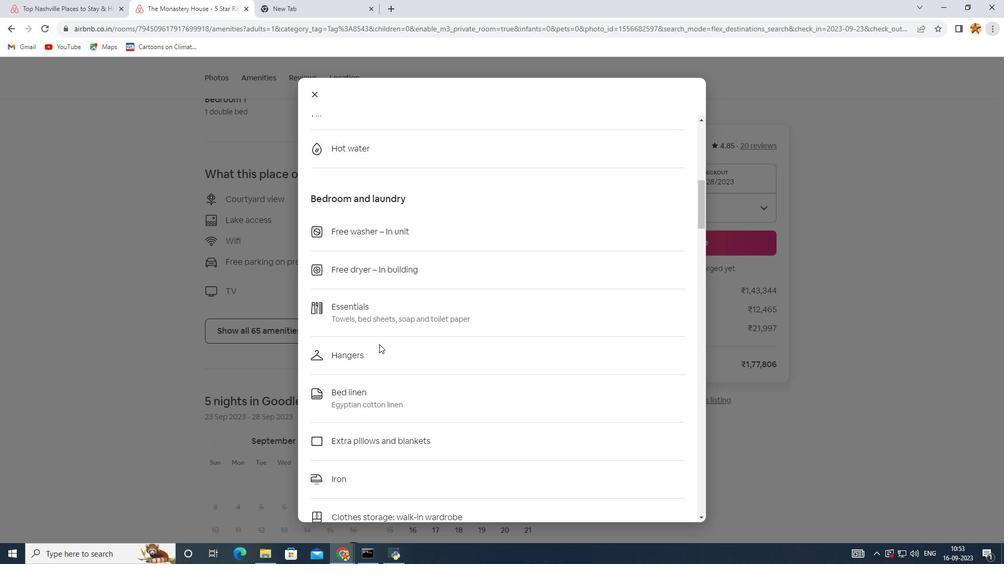 
Action: Mouse scrolled (379, 344) with delta (0, 0)
Screenshot: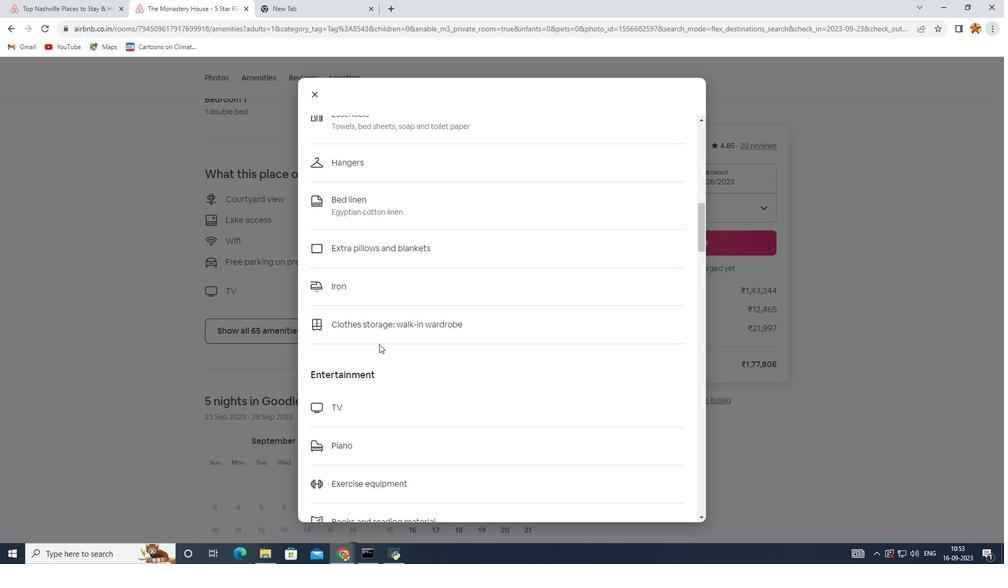 
Action: Mouse scrolled (379, 344) with delta (0, 0)
Screenshot: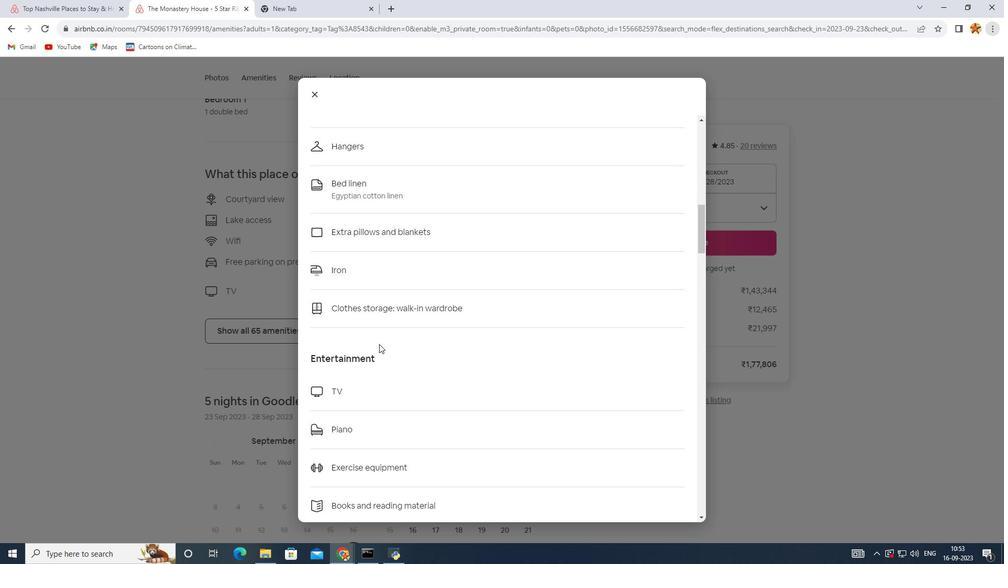 
Action: Mouse scrolled (379, 344) with delta (0, 0)
Screenshot: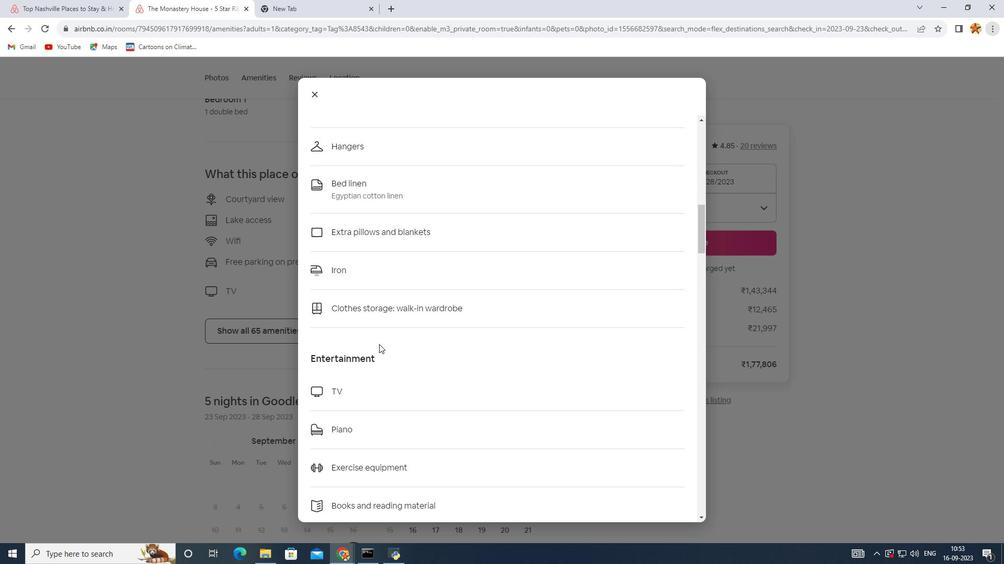 
Action: Mouse scrolled (379, 344) with delta (0, 0)
Screenshot: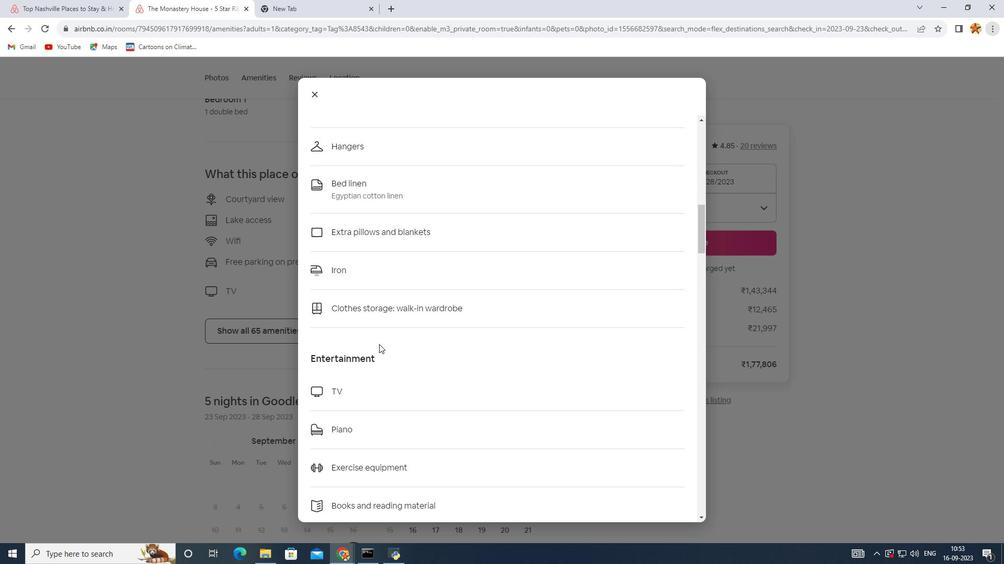 
Action: Mouse scrolled (379, 344) with delta (0, 0)
Screenshot: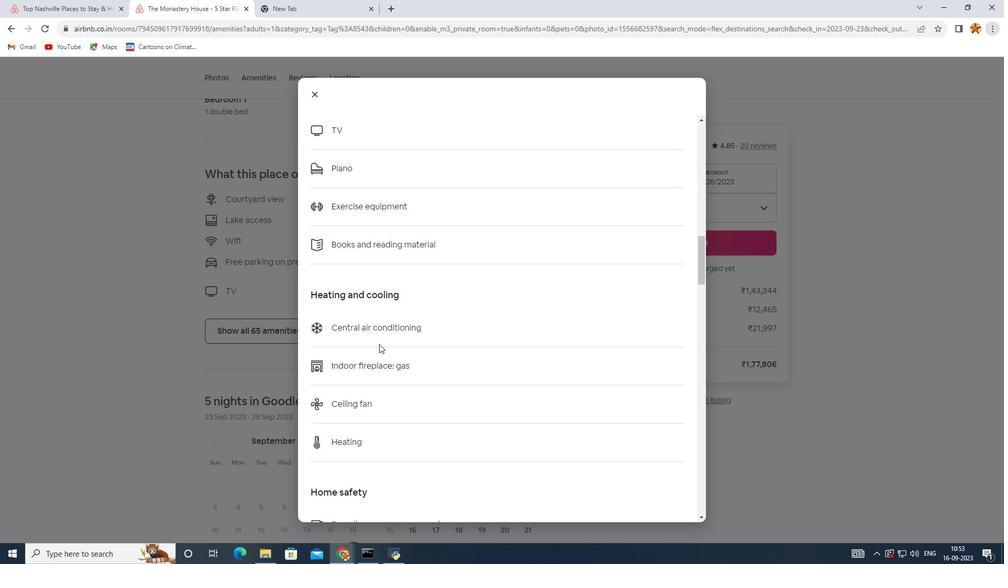 
Action: Mouse scrolled (379, 344) with delta (0, 0)
Screenshot: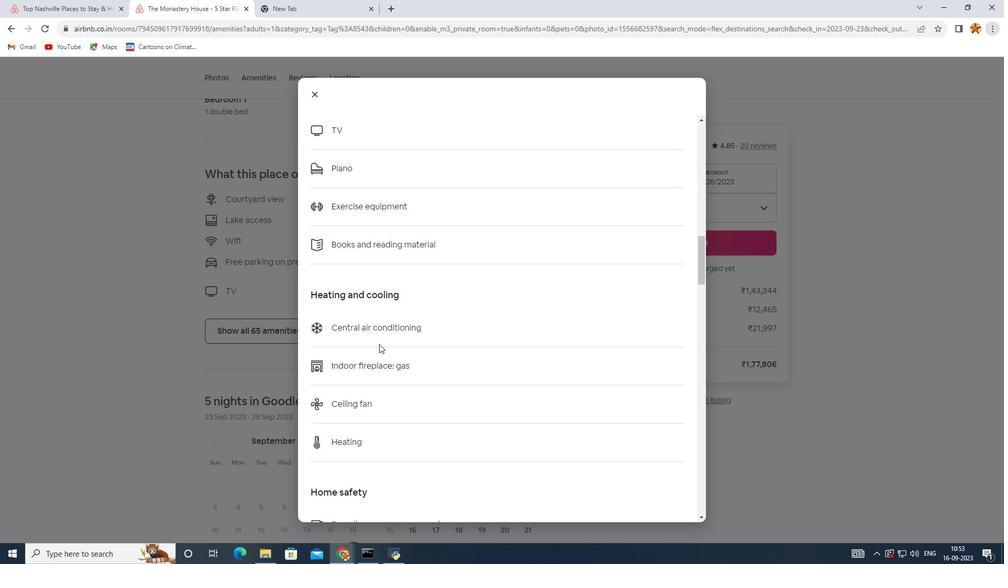 
Action: Mouse scrolled (379, 344) with delta (0, 0)
Screenshot: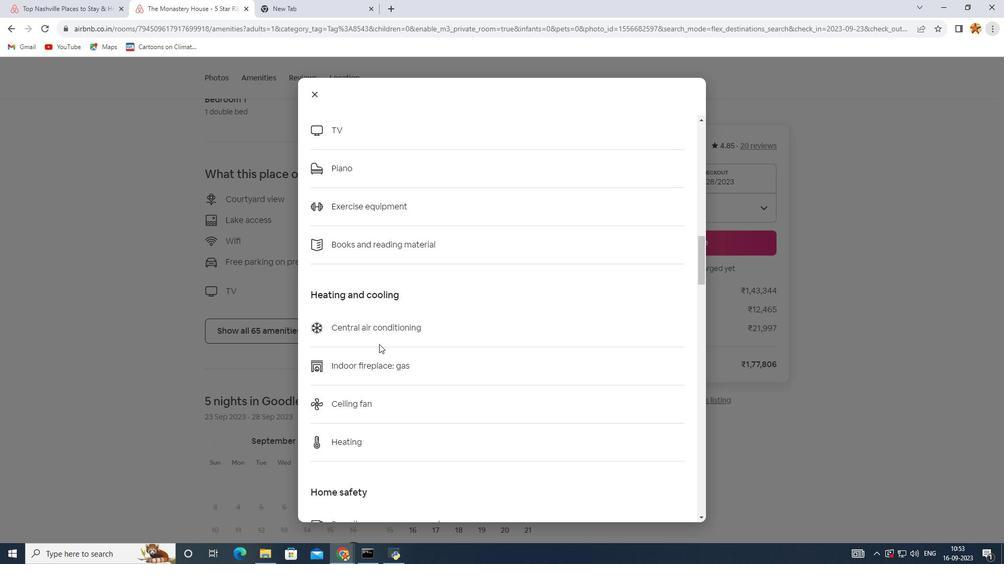 
Action: Mouse scrolled (379, 344) with delta (0, 0)
